 Task: Plan a trip to San Vicente, Philippines from 9th December, 2023 to 16th December, 2023 for 2 adults, 1 child.2 bedrooms having 2 beds and 1 bathroom. Property type can be flat. Look for 3 properties as per requirement.
Action: Mouse moved to (472, 101)
Screenshot: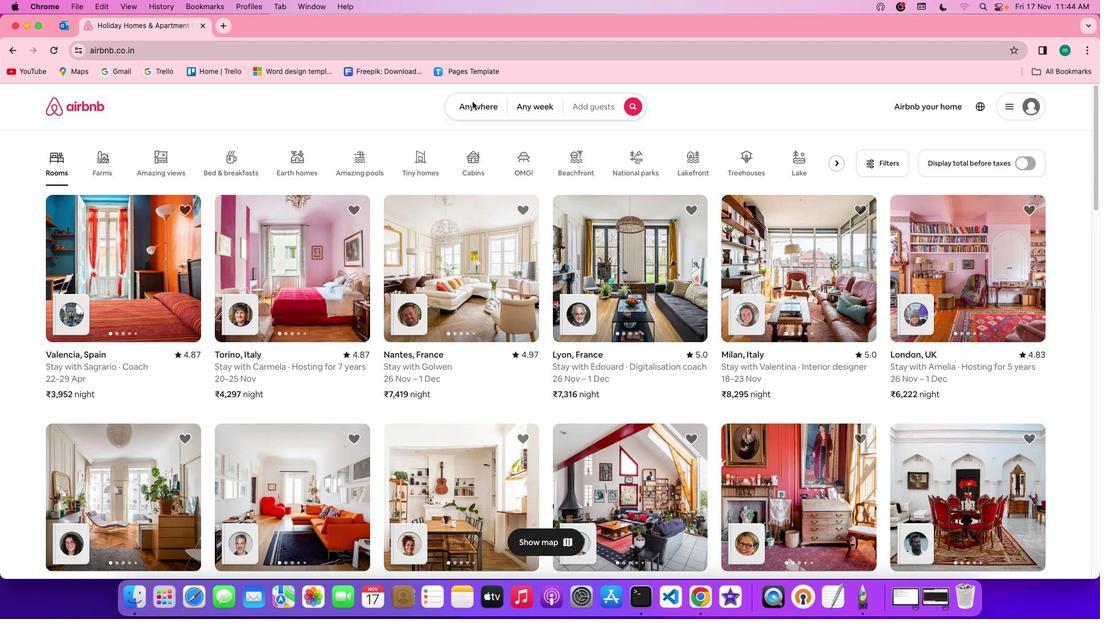 
Action: Mouse pressed left at (472, 101)
Screenshot: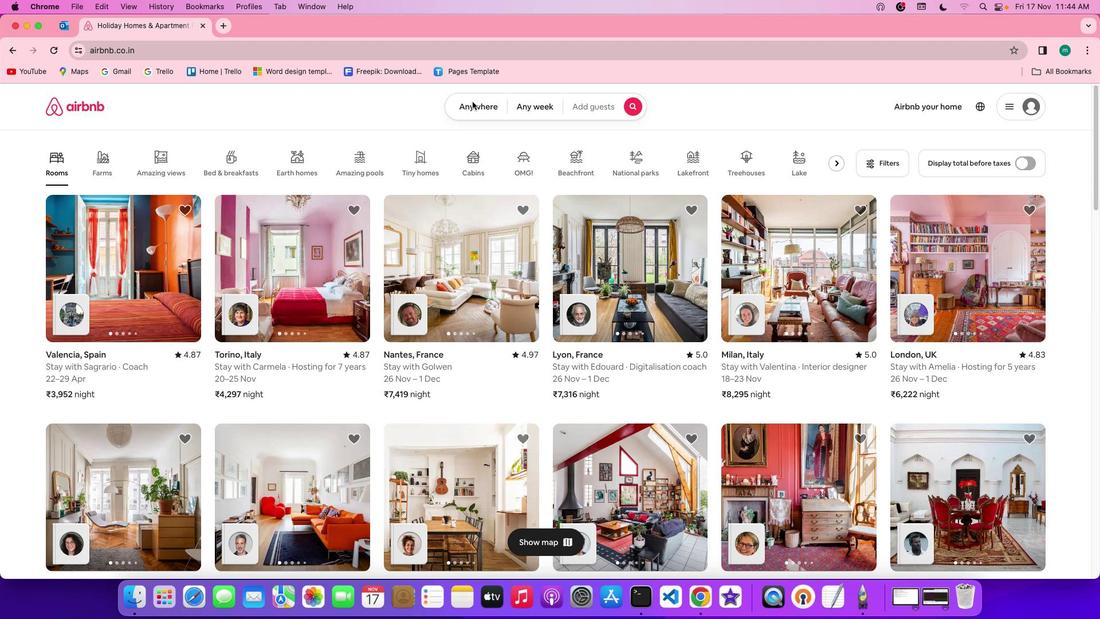 
Action: Mouse pressed left at (472, 101)
Screenshot: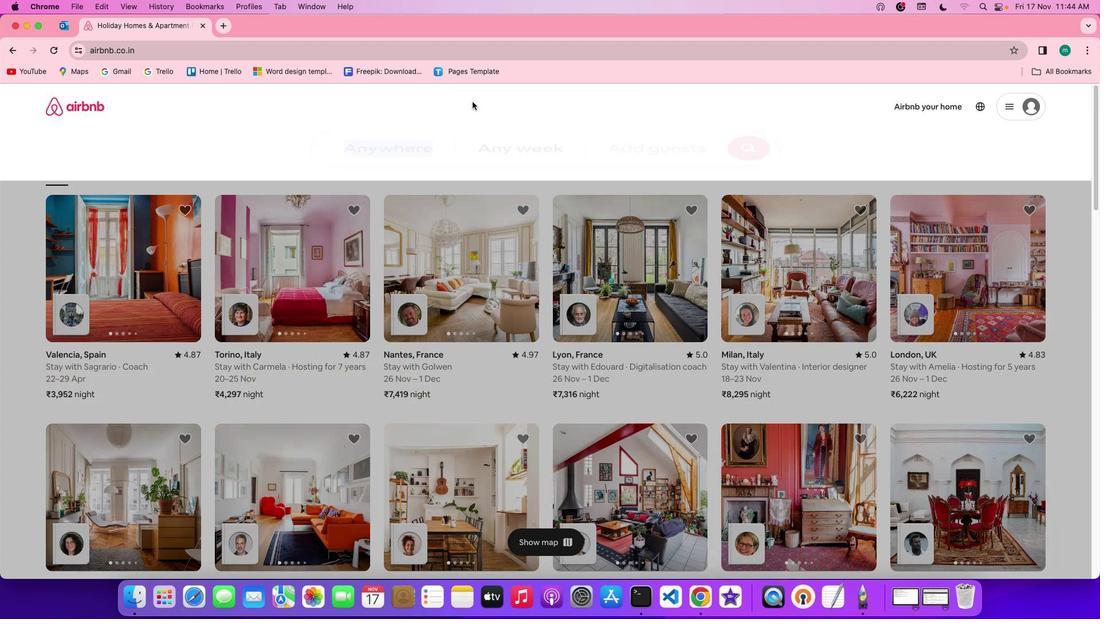 
Action: Mouse moved to (417, 153)
Screenshot: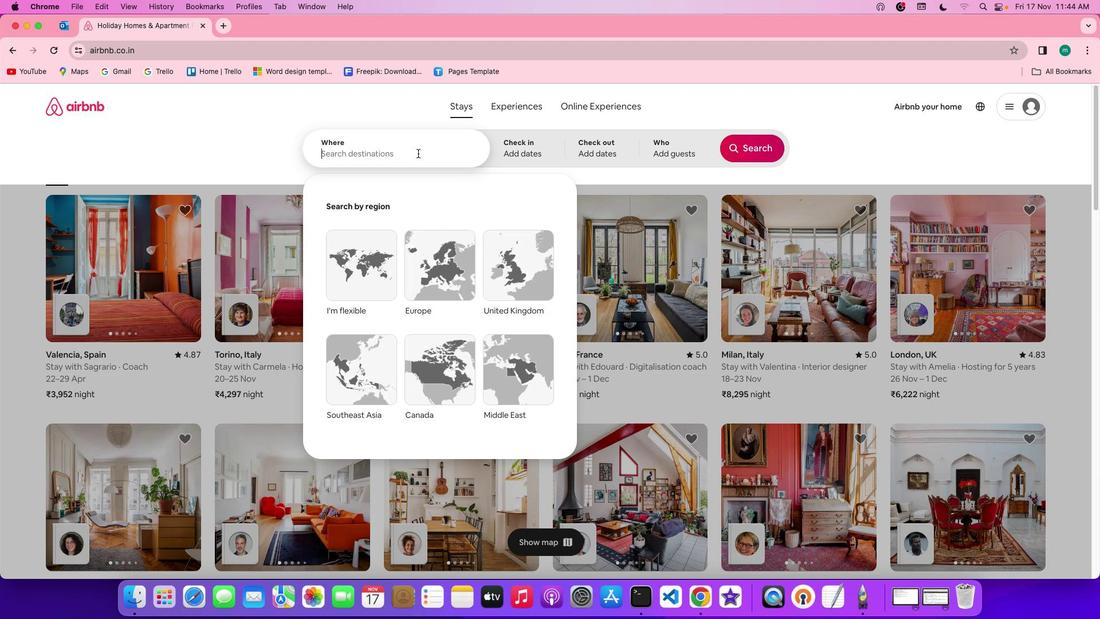 
Action: Mouse pressed left at (417, 153)
Screenshot: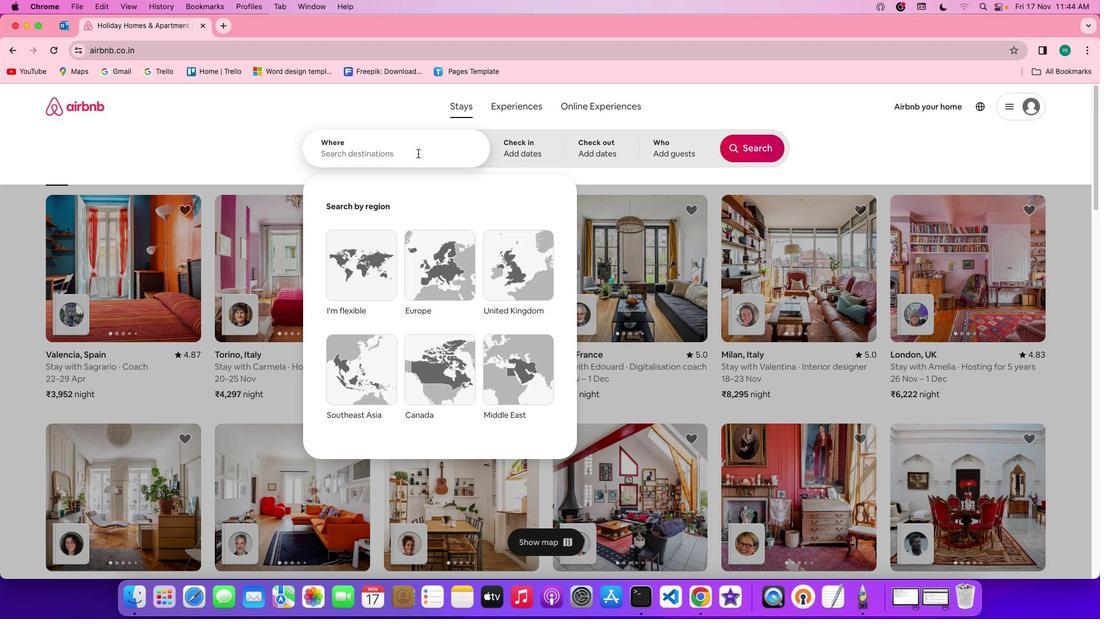
Action: Mouse moved to (419, 153)
Screenshot: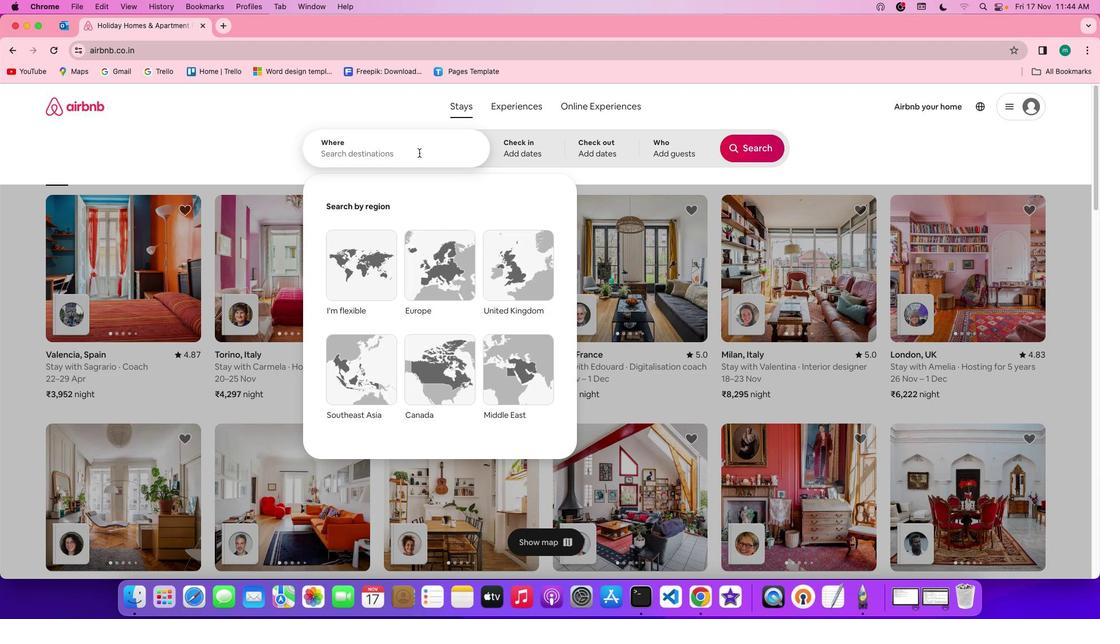 
Action: Key pressed Key.shift'S''a''n'Key.spaceKey.shift
Screenshot: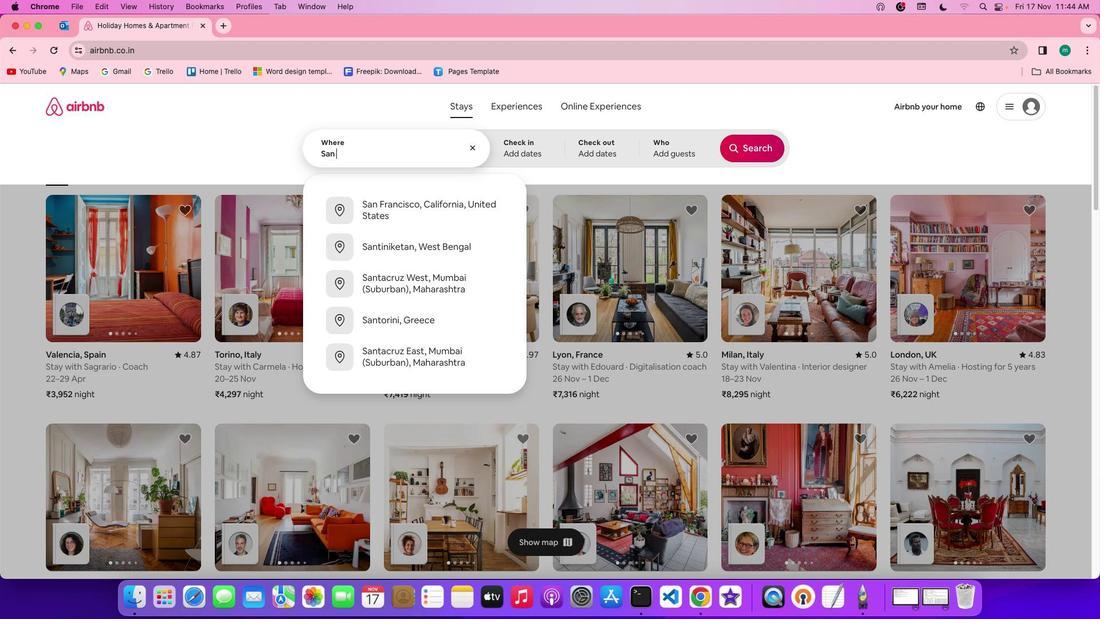 
Action: Mouse moved to (419, 153)
Screenshot: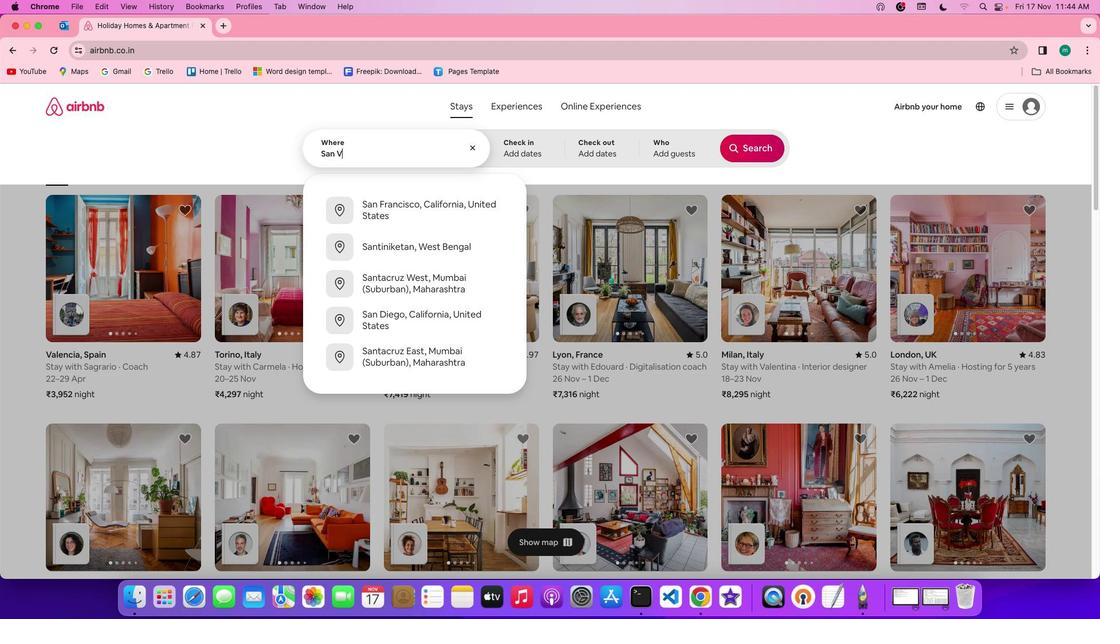 
Action: Key pressed 'V''i''c''e''n''t''e'','Key.spaceKey.shift'p''h''i''l''i''p''p''i''n''e''s'
Screenshot: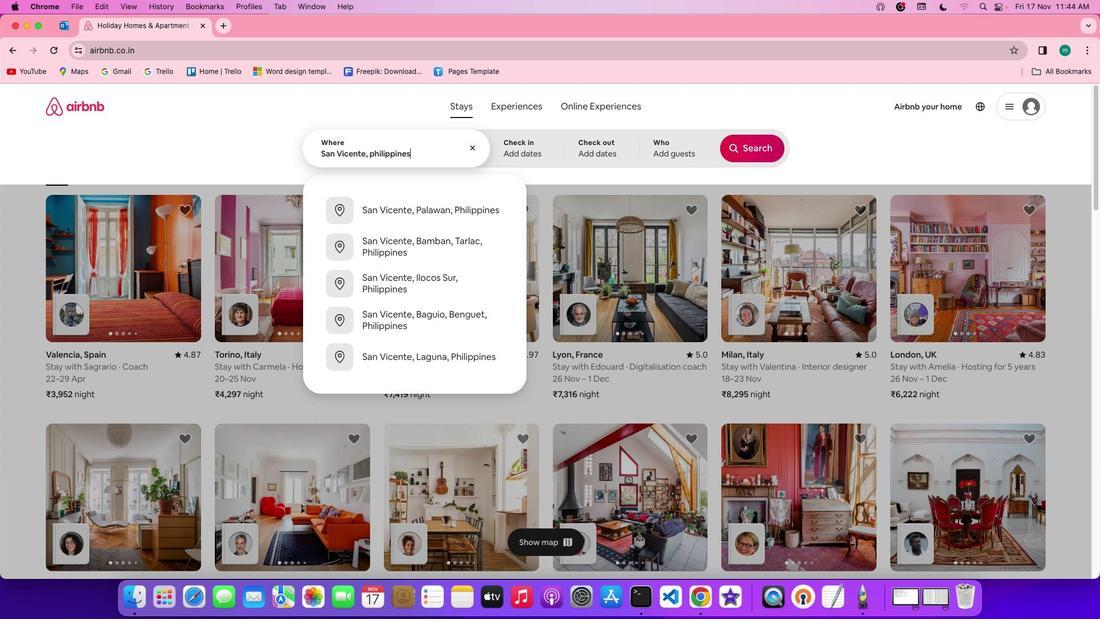 
Action: Mouse moved to (538, 145)
Screenshot: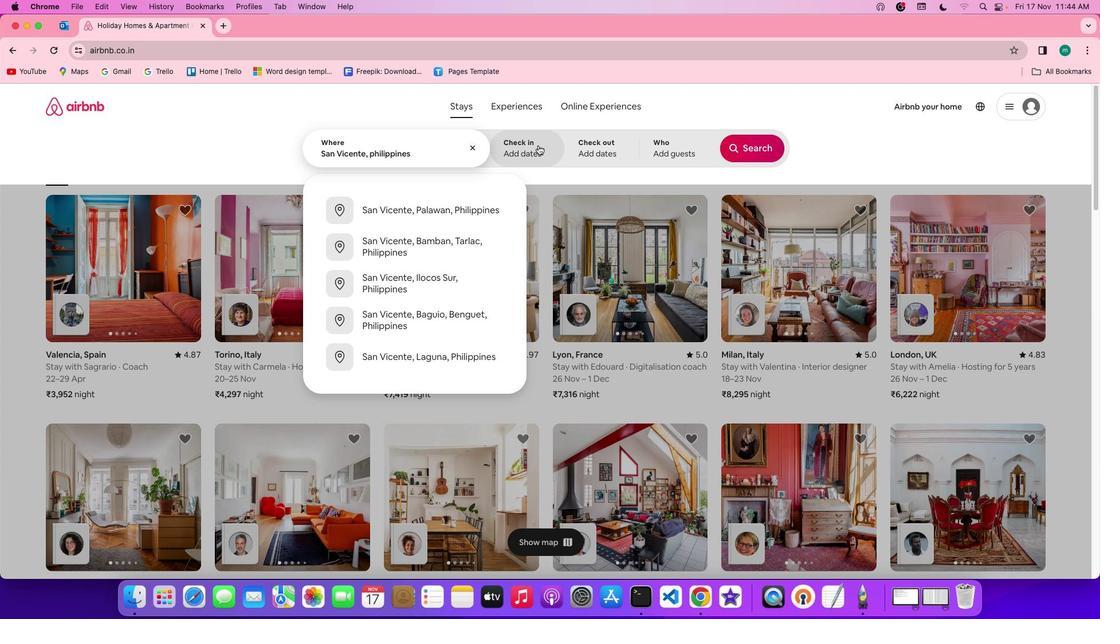 
Action: Mouse pressed left at (538, 145)
Screenshot: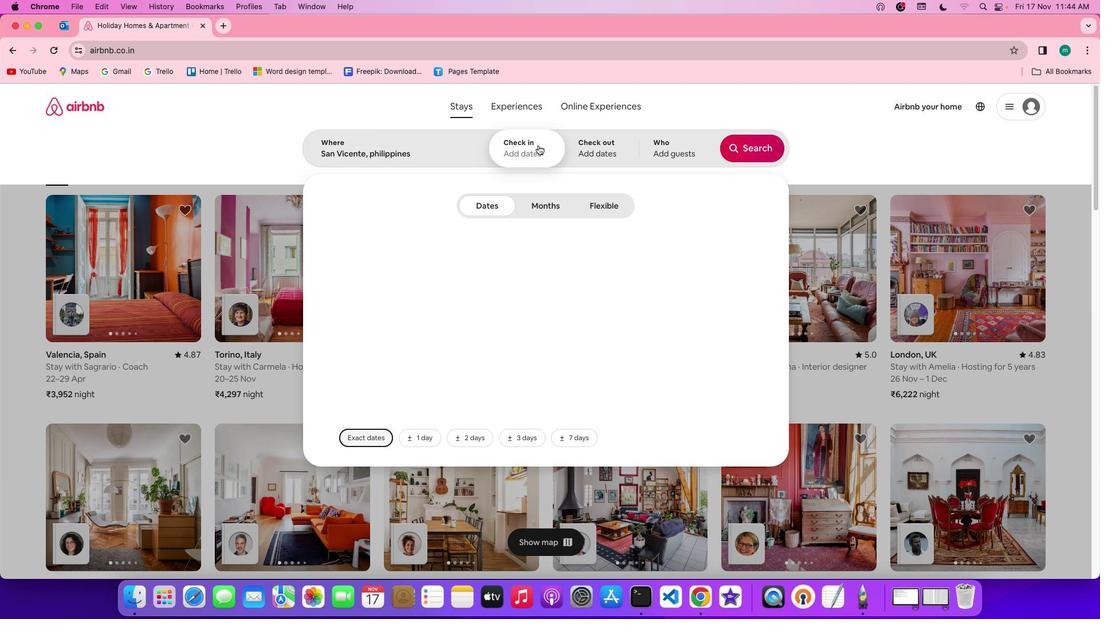 
Action: Mouse moved to (745, 322)
Screenshot: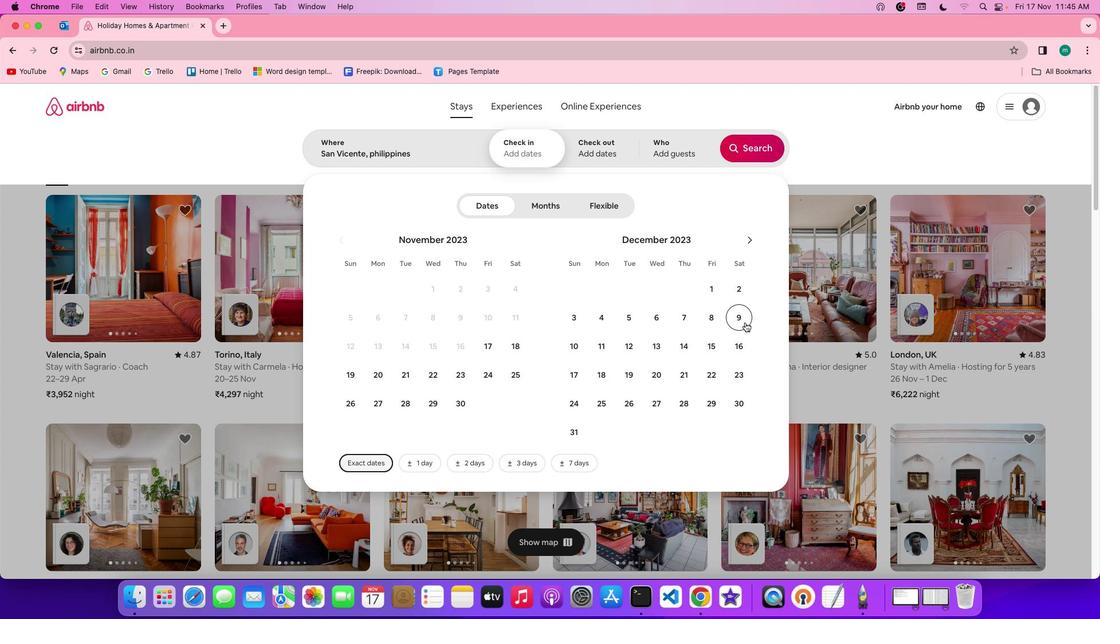 
Action: Mouse pressed left at (745, 322)
Screenshot: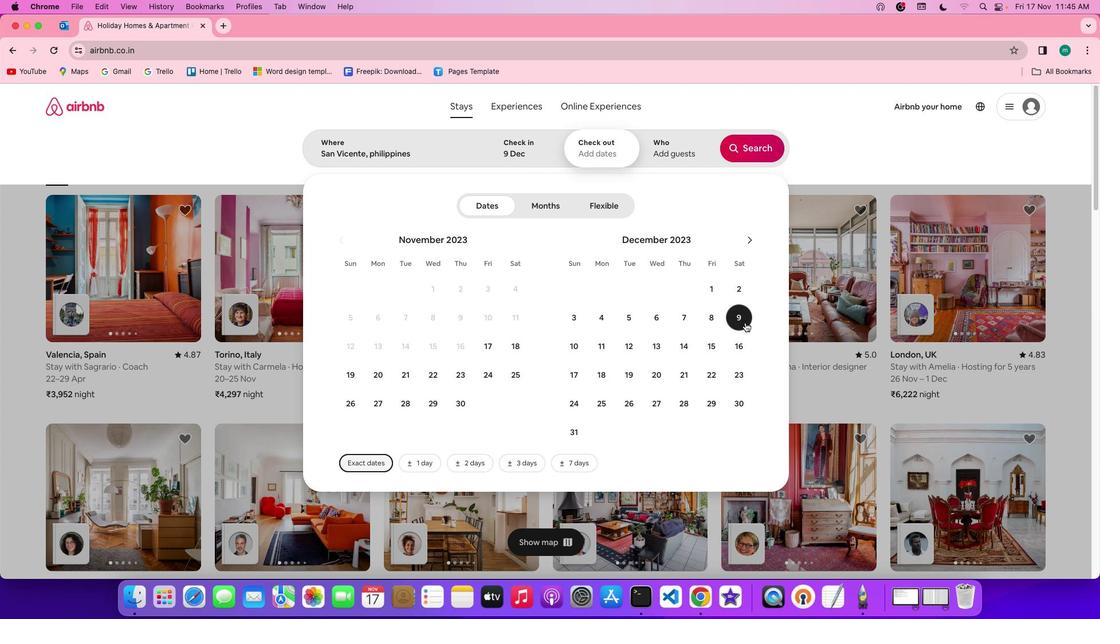 
Action: Mouse moved to (743, 345)
Screenshot: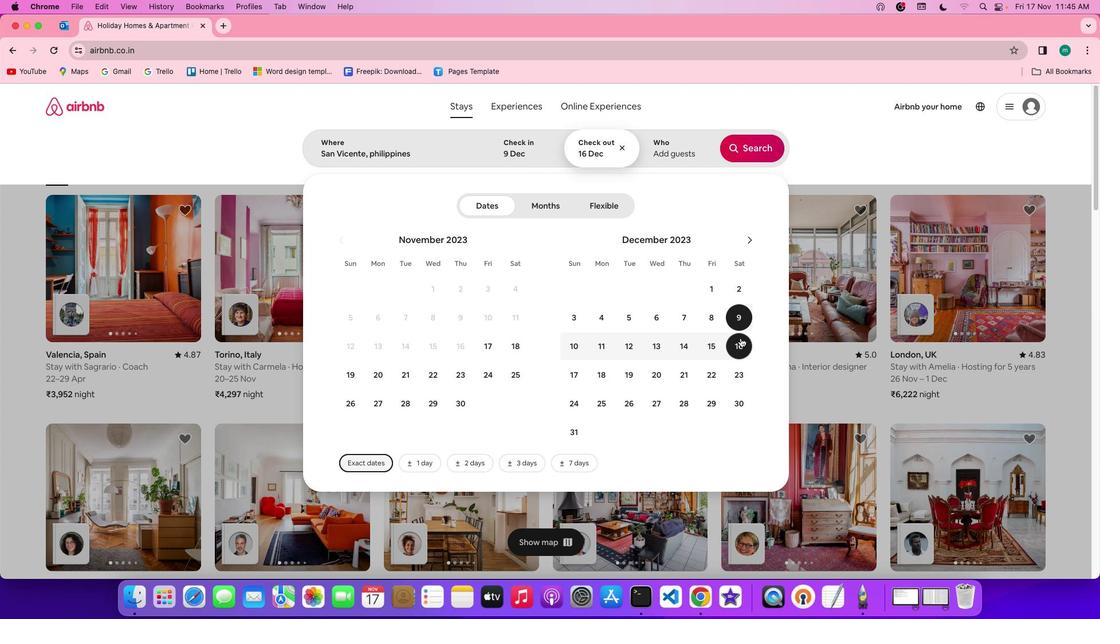 
Action: Mouse pressed left at (743, 345)
Screenshot: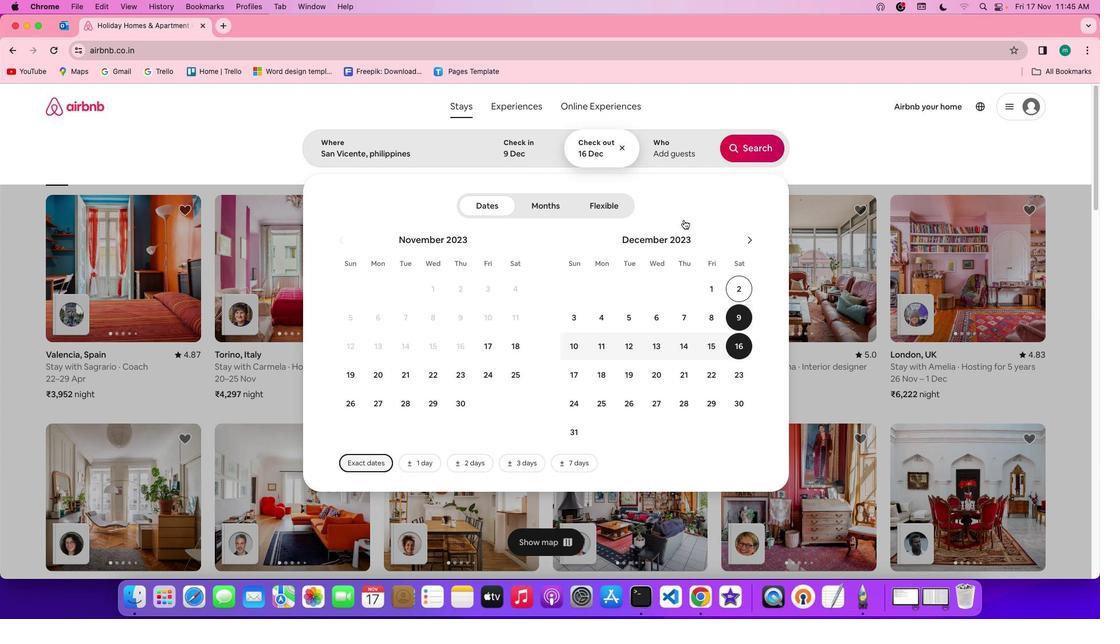 
Action: Mouse moved to (659, 142)
Screenshot: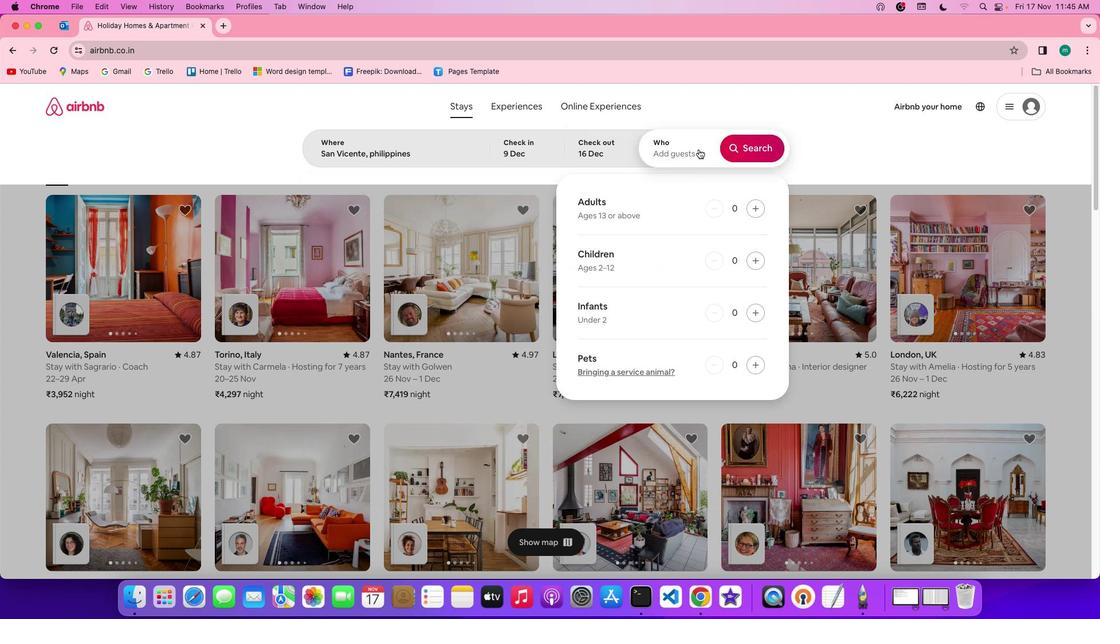 
Action: Mouse pressed left at (659, 142)
Screenshot: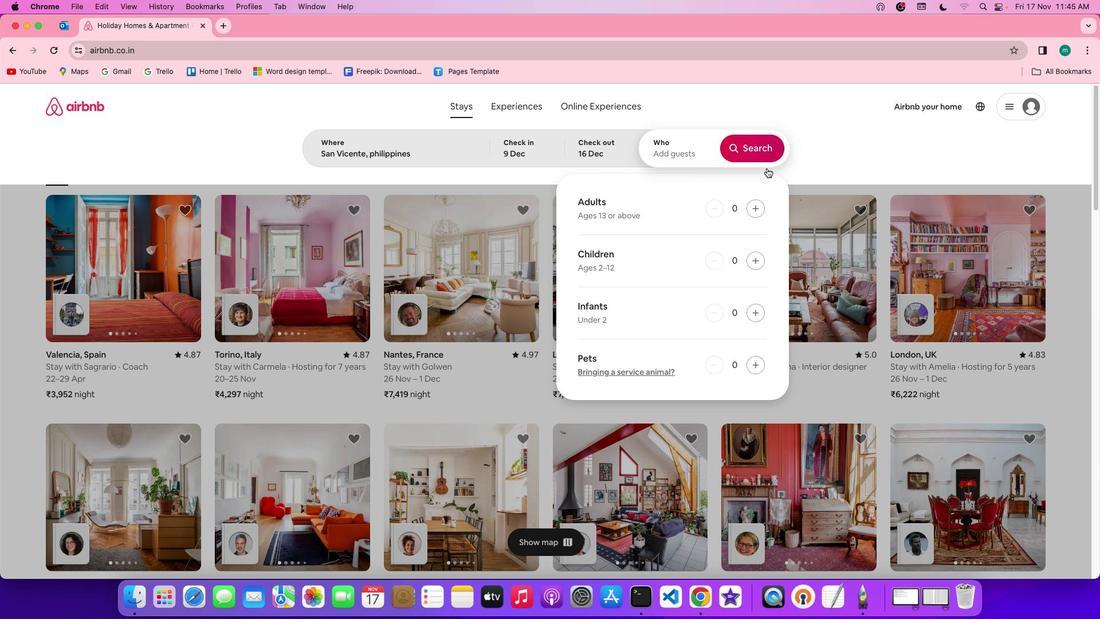 
Action: Mouse moved to (754, 206)
Screenshot: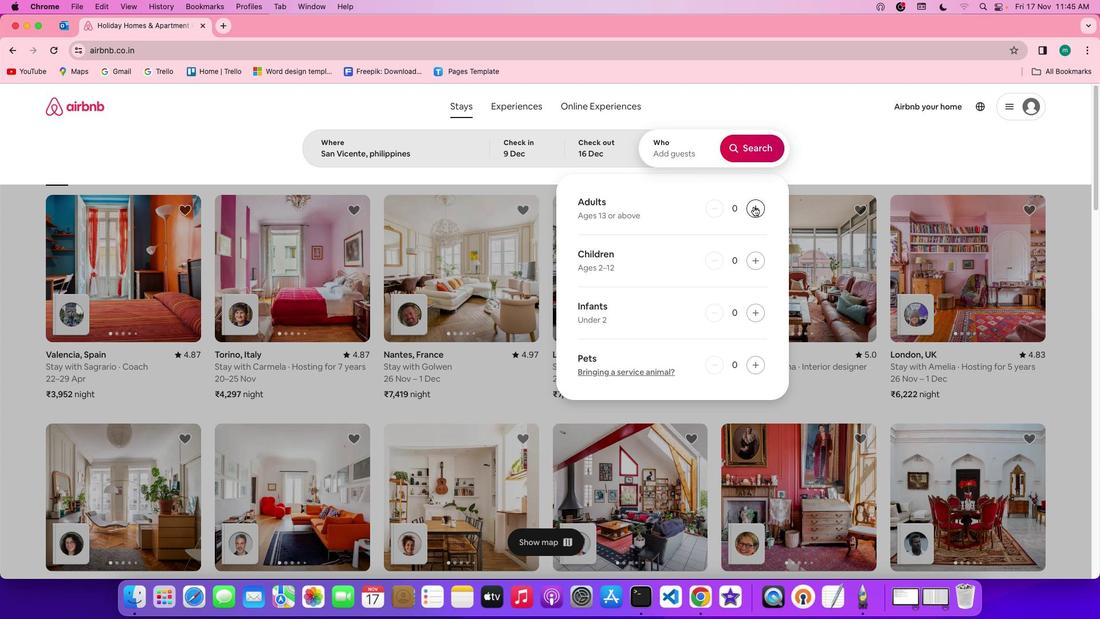 
Action: Mouse pressed left at (754, 206)
Screenshot: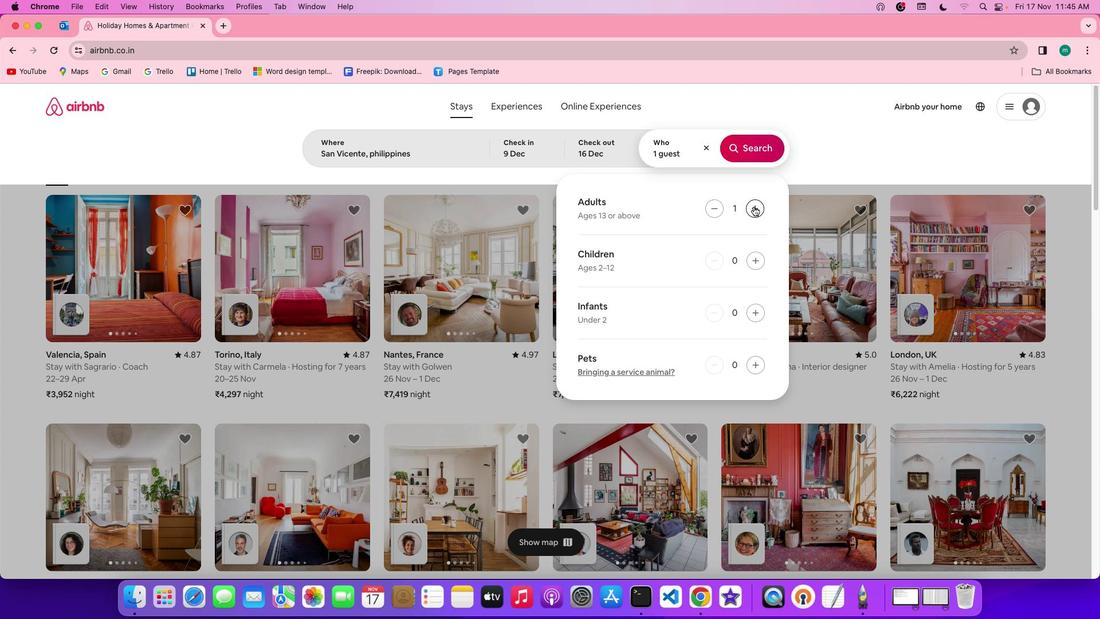 
Action: Mouse pressed left at (754, 206)
Screenshot: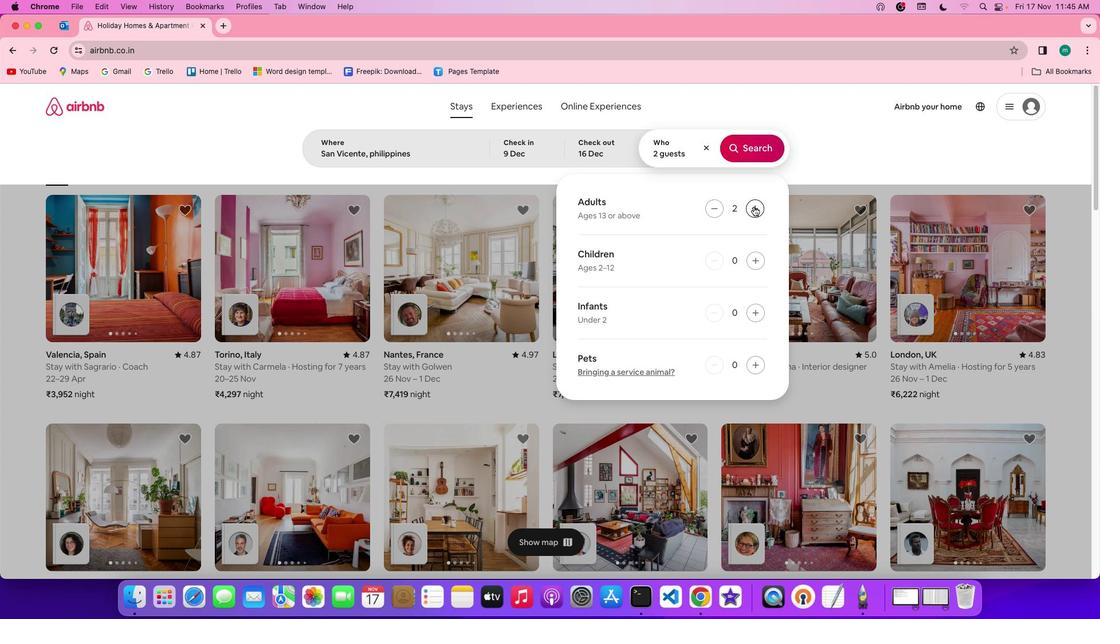 
Action: Mouse moved to (757, 264)
Screenshot: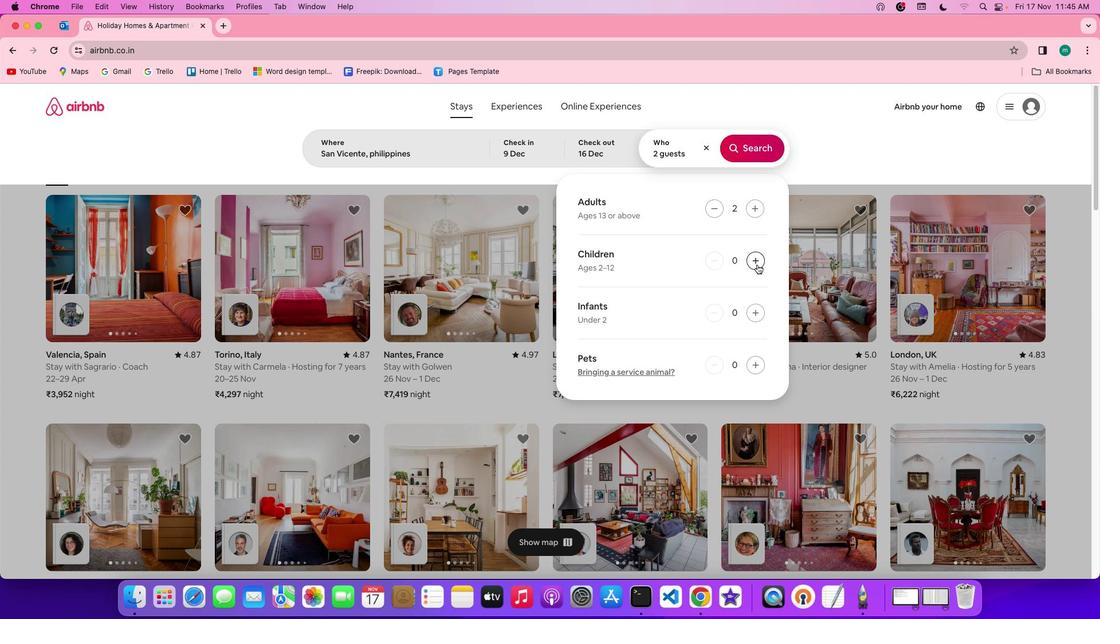 
Action: Mouse pressed left at (757, 264)
Screenshot: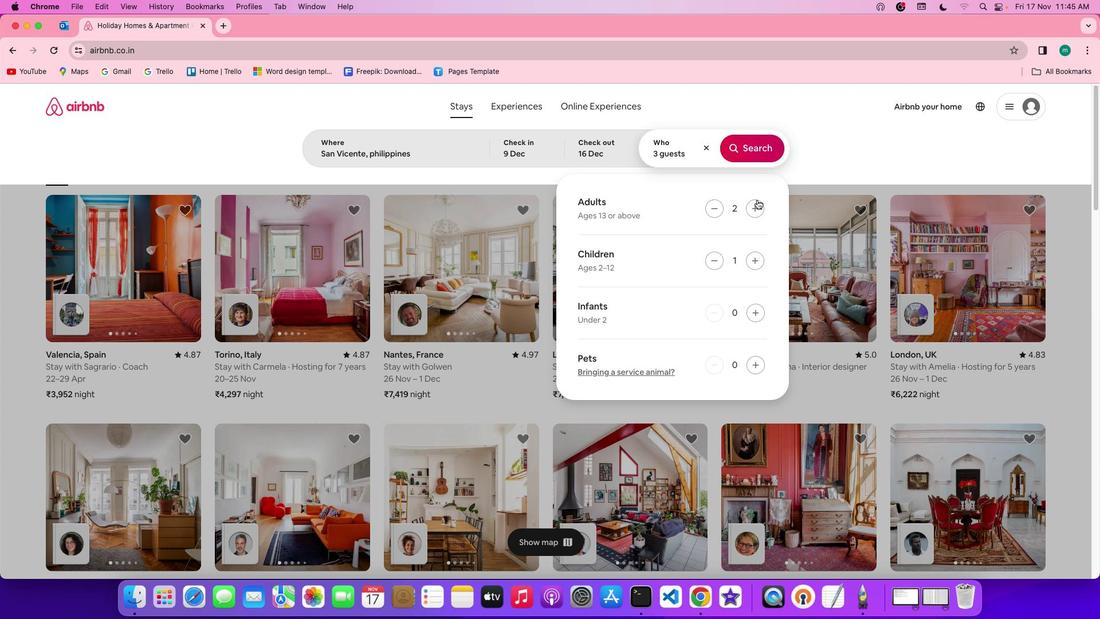 
Action: Mouse moved to (752, 148)
Screenshot: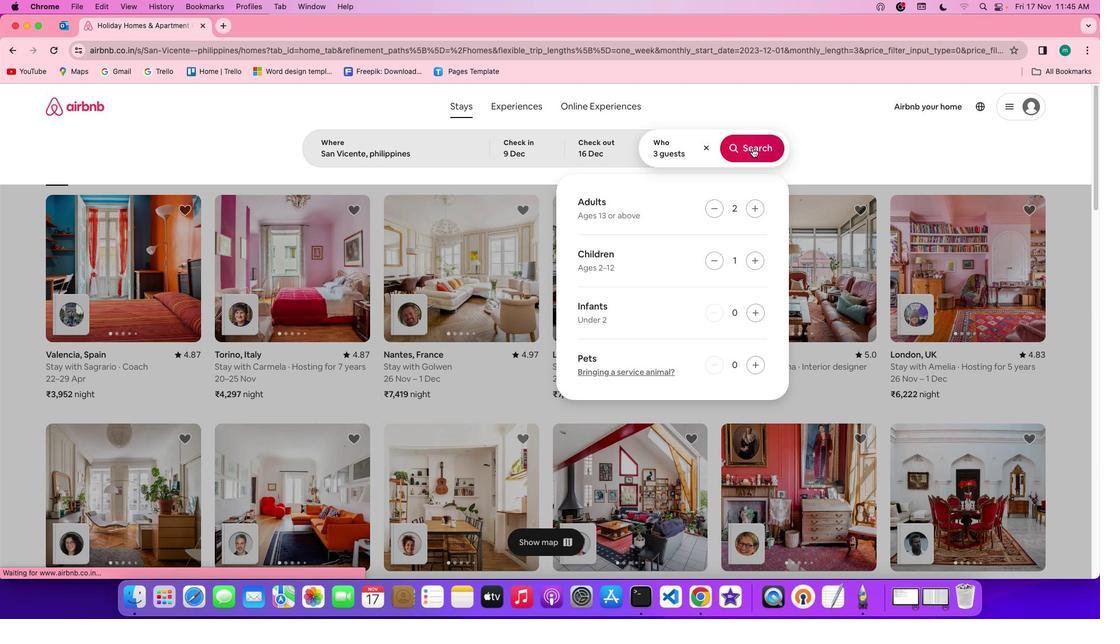 
Action: Mouse pressed left at (752, 148)
Screenshot: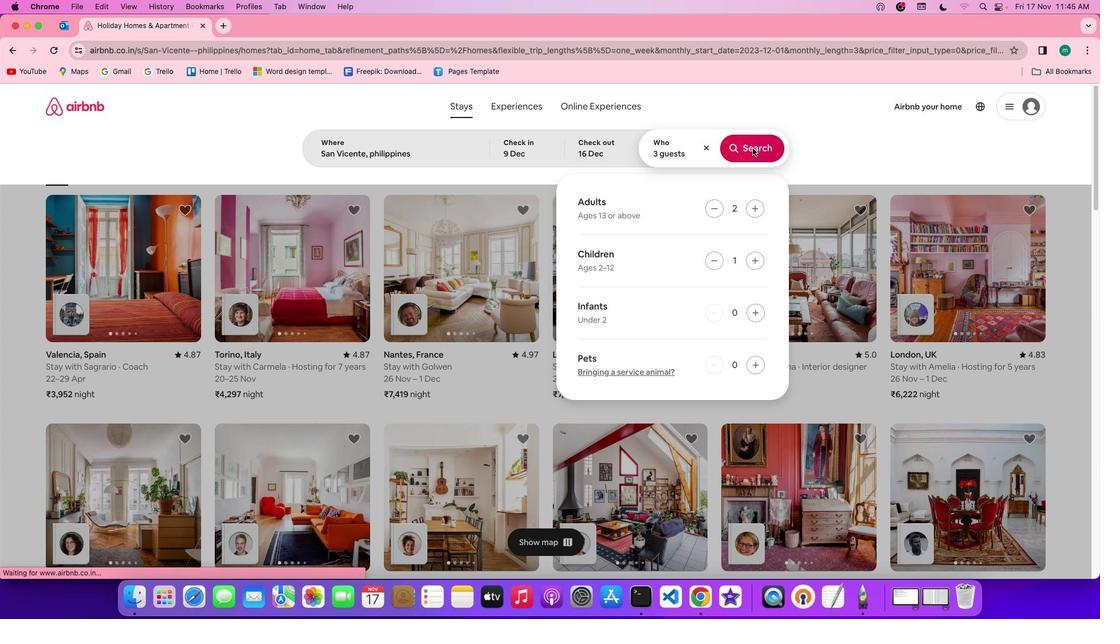 
Action: Mouse moved to (915, 154)
Screenshot: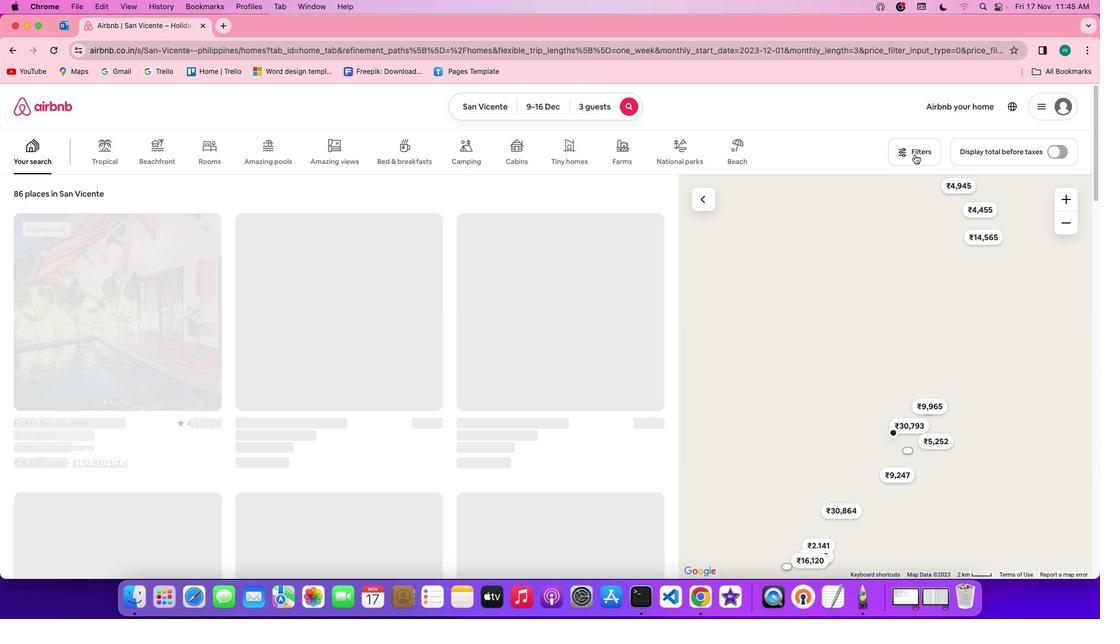 
Action: Mouse pressed left at (915, 154)
Screenshot: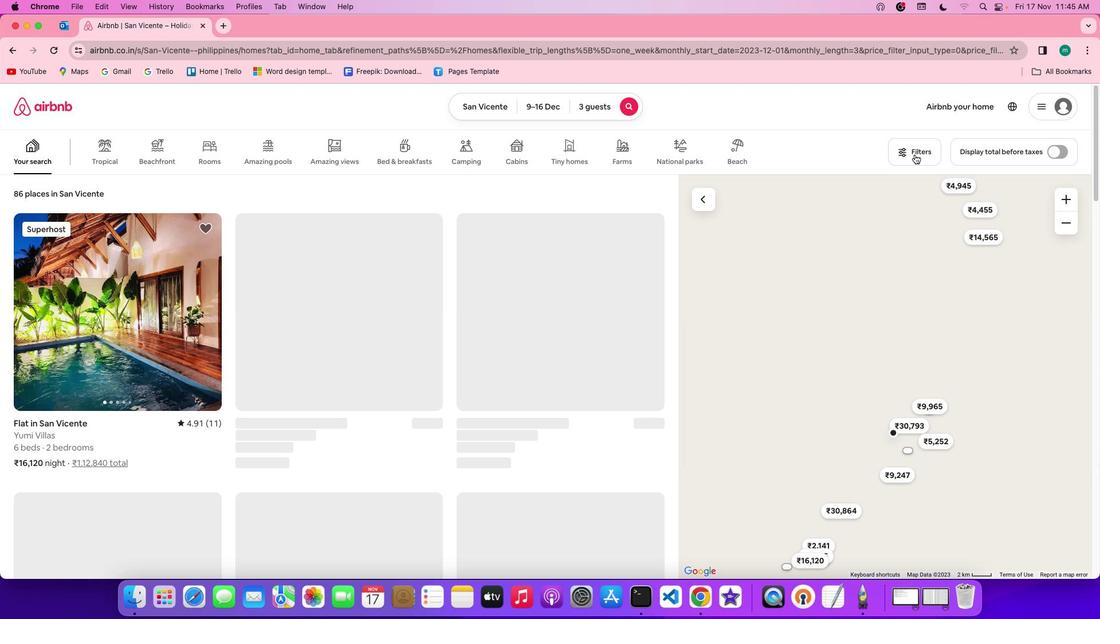 
Action: Mouse moved to (578, 278)
Screenshot: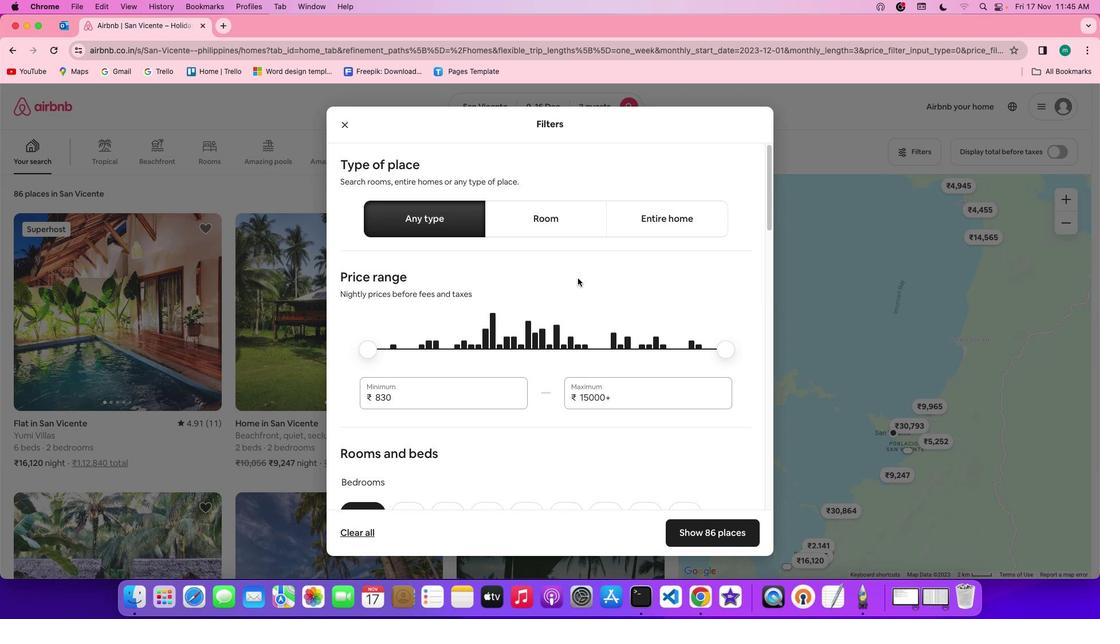 
Action: Mouse scrolled (578, 278) with delta (0, 0)
Screenshot: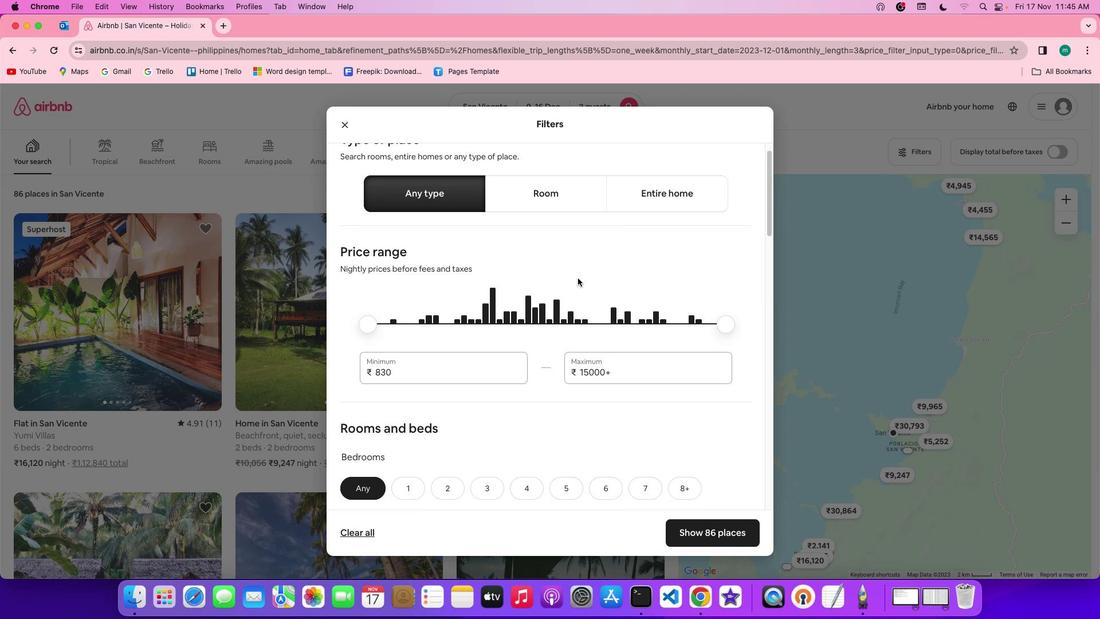 
Action: Mouse scrolled (578, 278) with delta (0, 0)
Screenshot: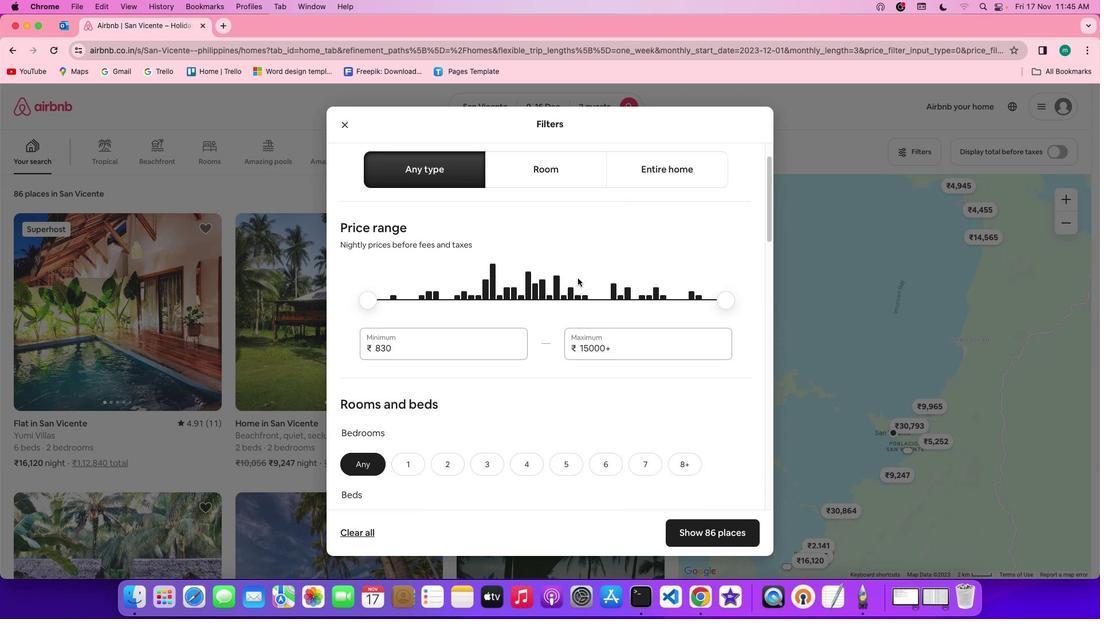 
Action: Mouse scrolled (578, 278) with delta (0, 0)
Screenshot: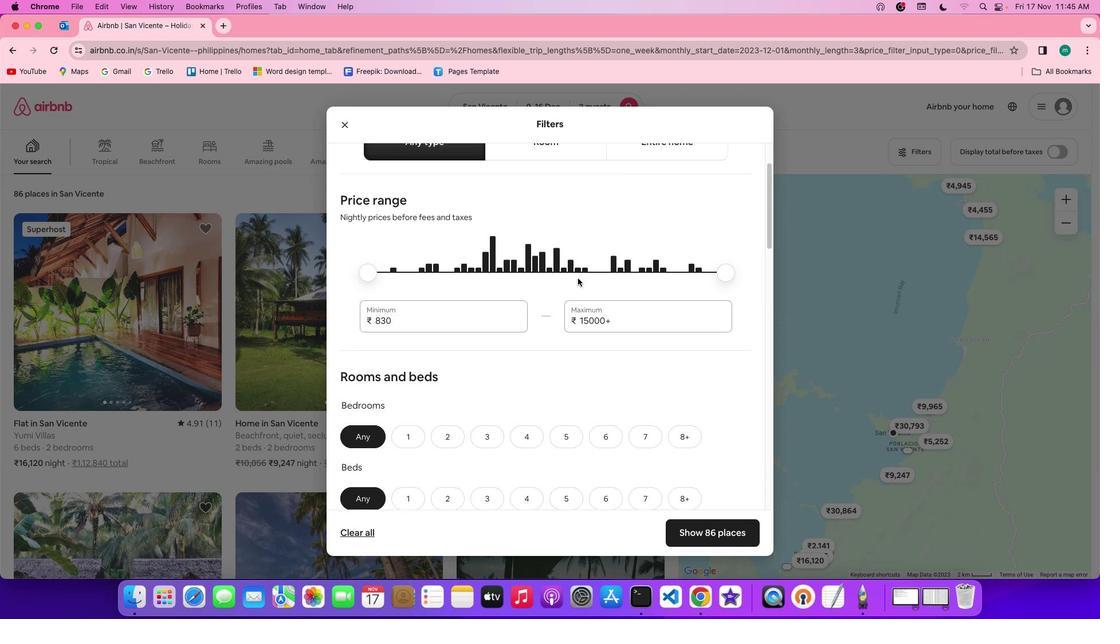 
Action: Mouse scrolled (578, 278) with delta (0, 0)
Screenshot: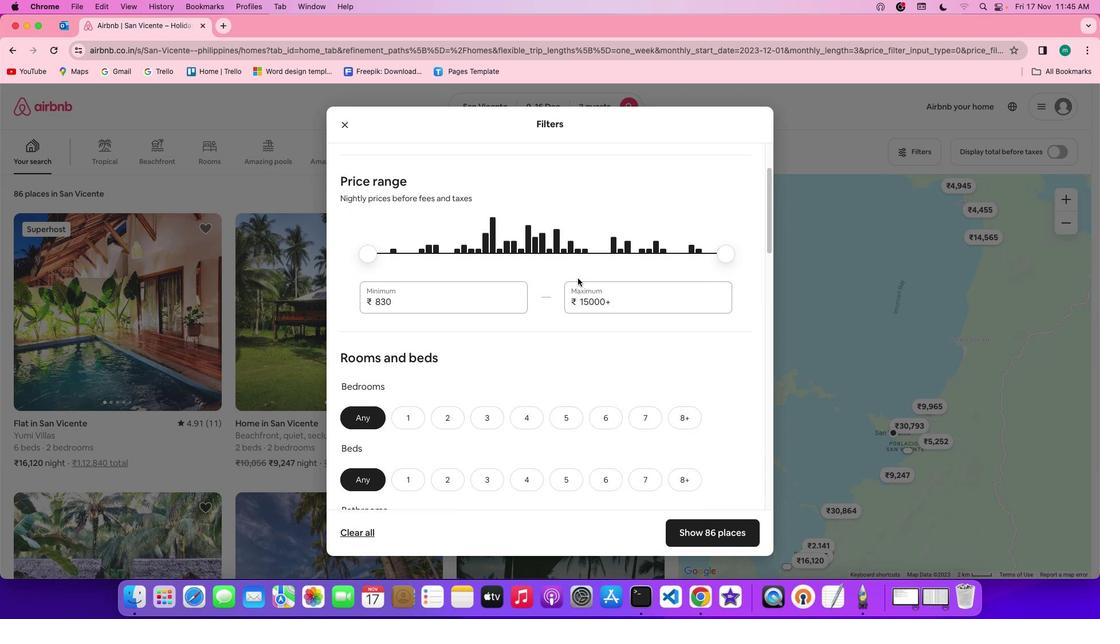 
Action: Mouse scrolled (578, 278) with delta (0, 0)
Screenshot: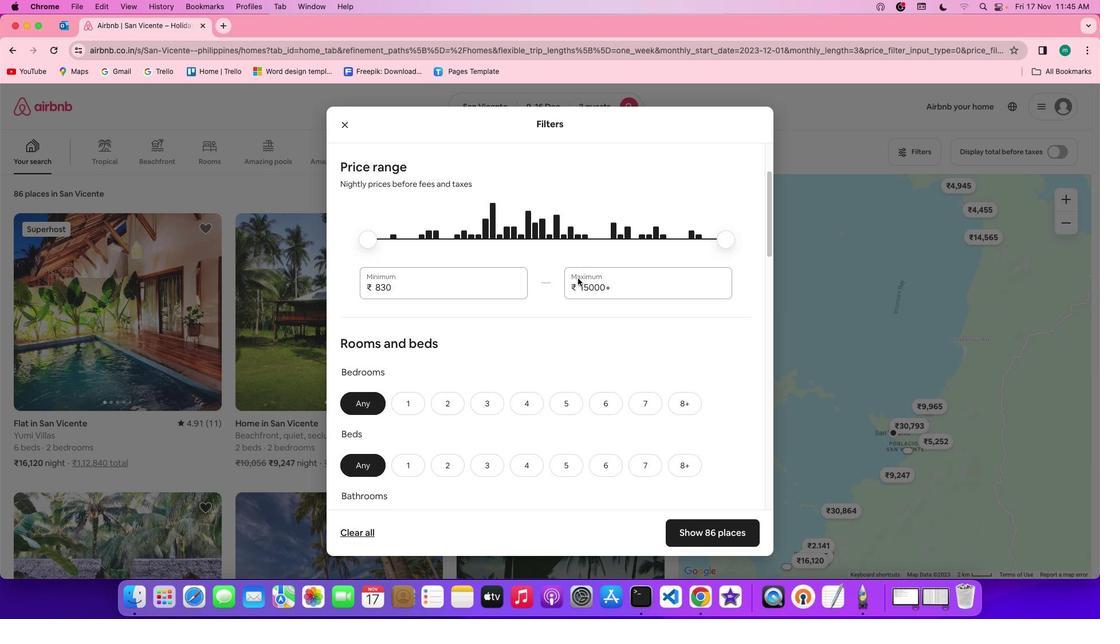
Action: Mouse scrolled (578, 278) with delta (0, 0)
Screenshot: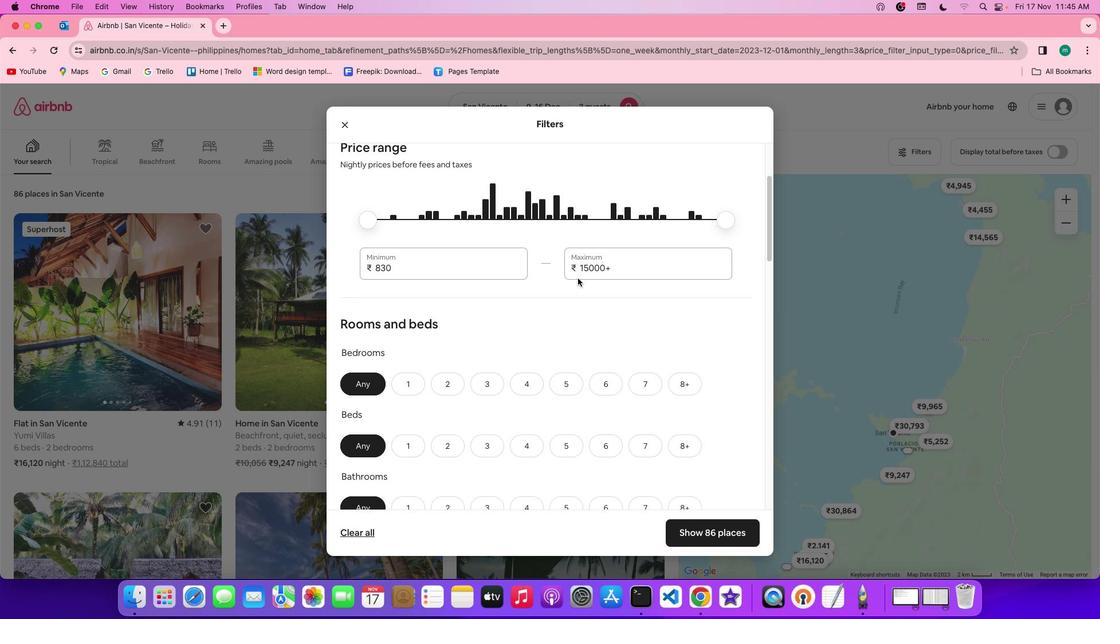 
Action: Mouse scrolled (578, 278) with delta (0, 0)
Screenshot: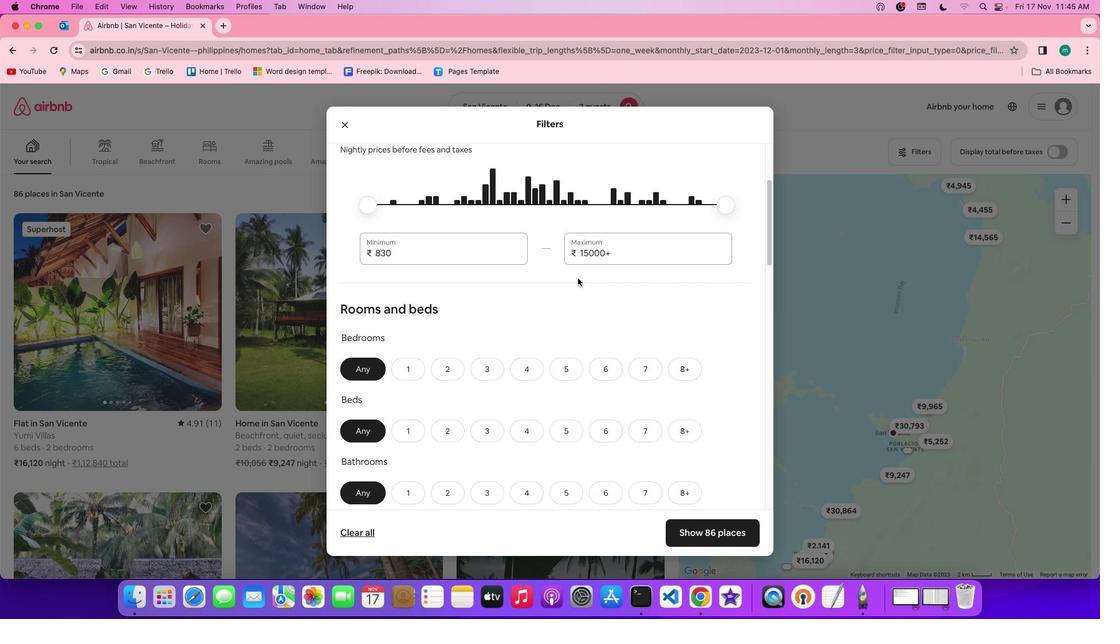 
Action: Mouse scrolled (578, 278) with delta (0, 0)
Screenshot: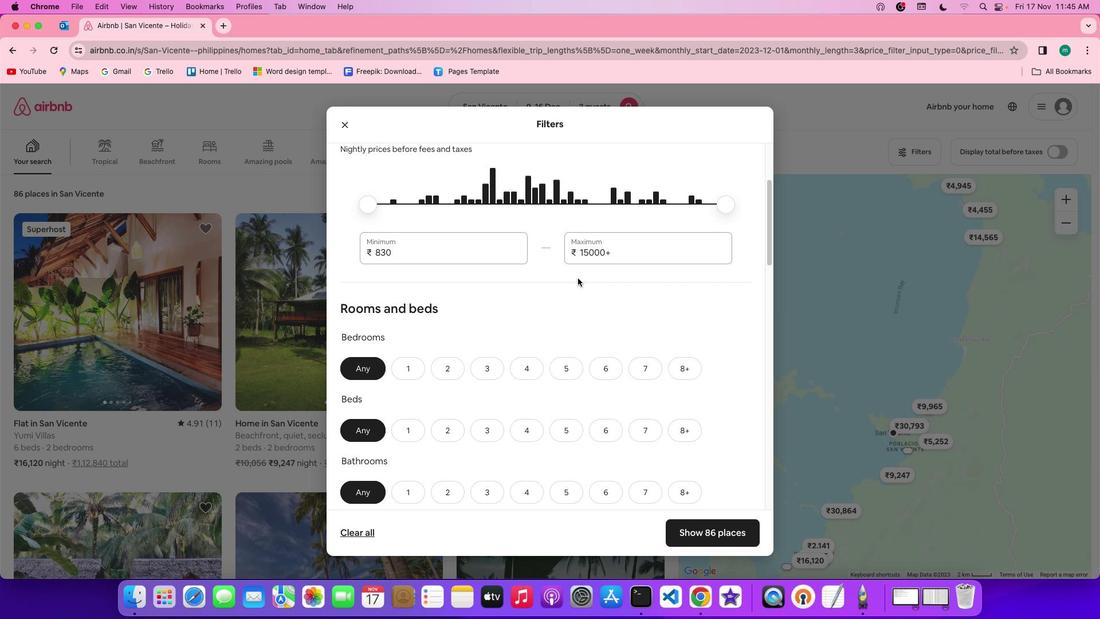 
Action: Mouse scrolled (578, 278) with delta (0, 0)
Screenshot: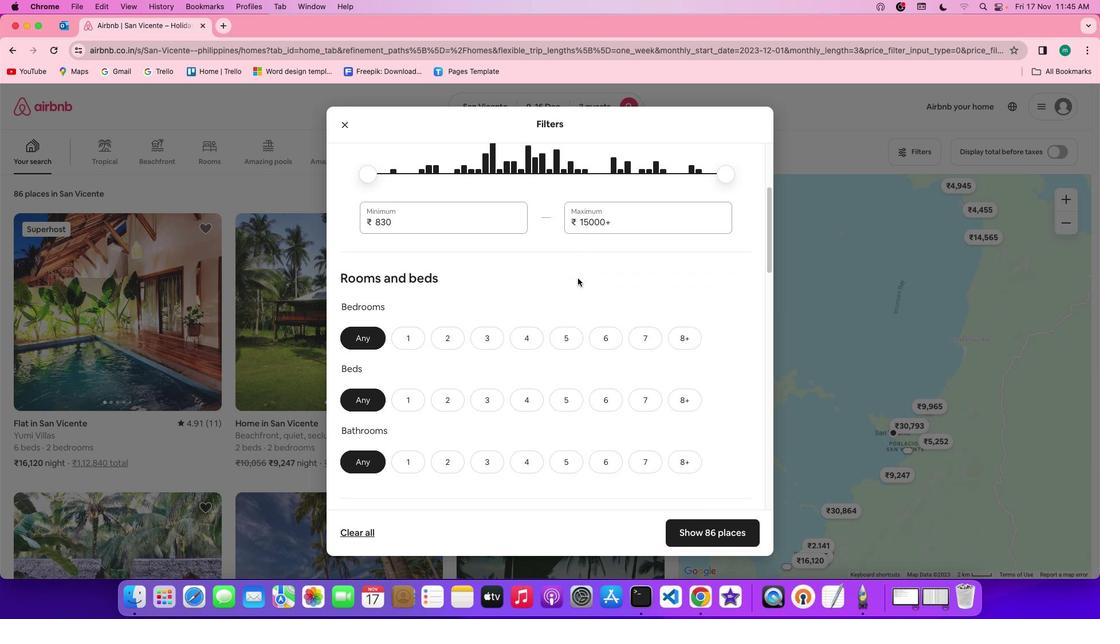 
Action: Mouse scrolled (578, 278) with delta (0, 0)
Screenshot: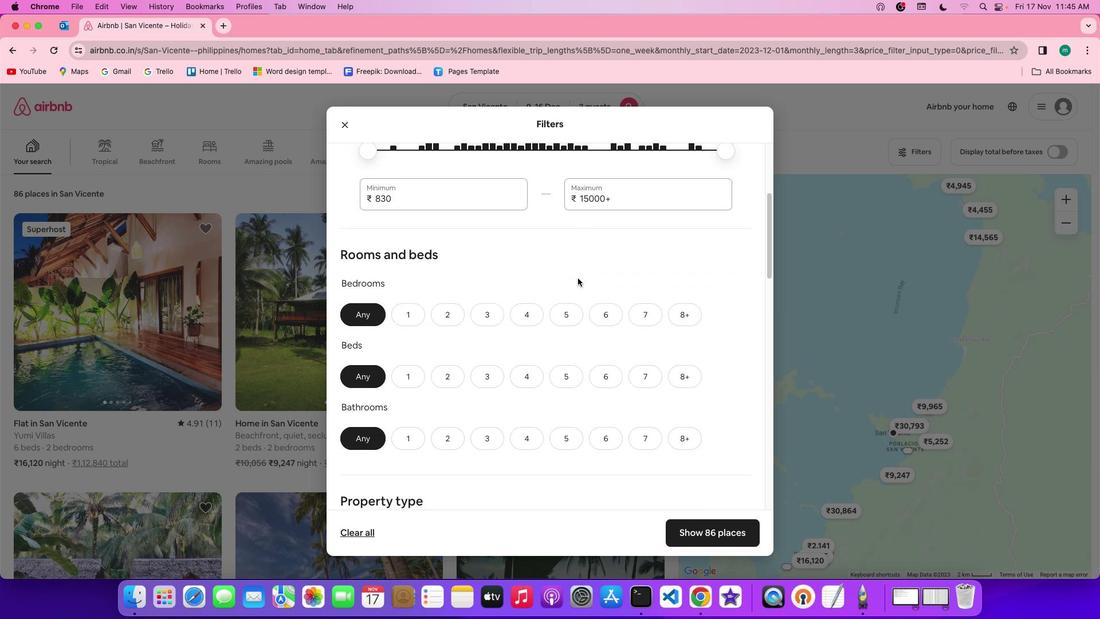 
Action: Mouse scrolled (578, 278) with delta (0, 0)
Screenshot: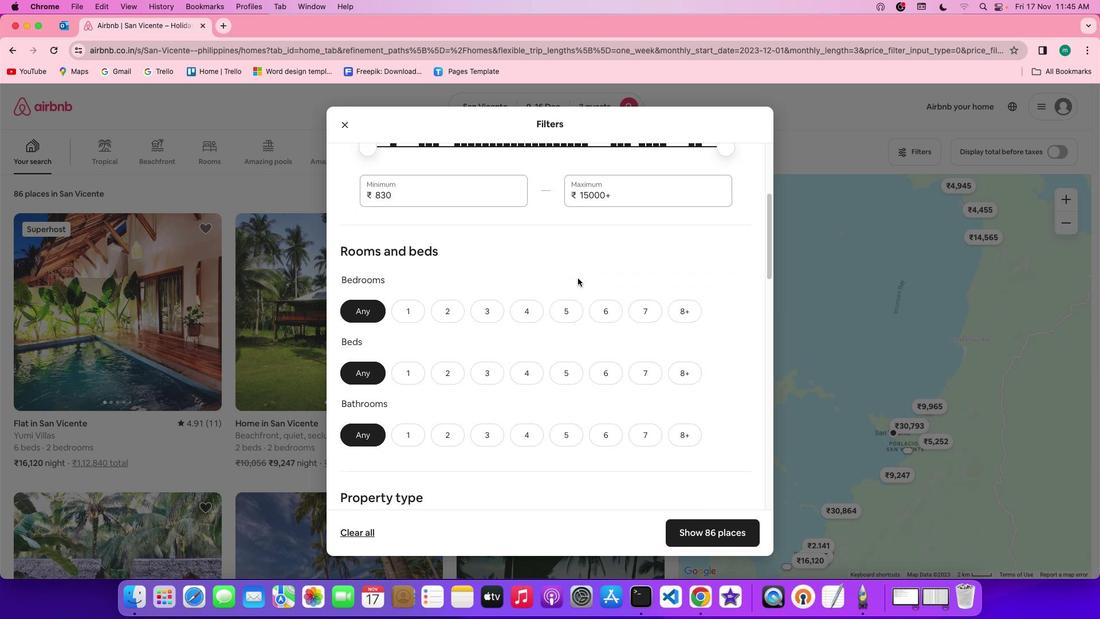 
Action: Mouse moved to (444, 311)
Screenshot: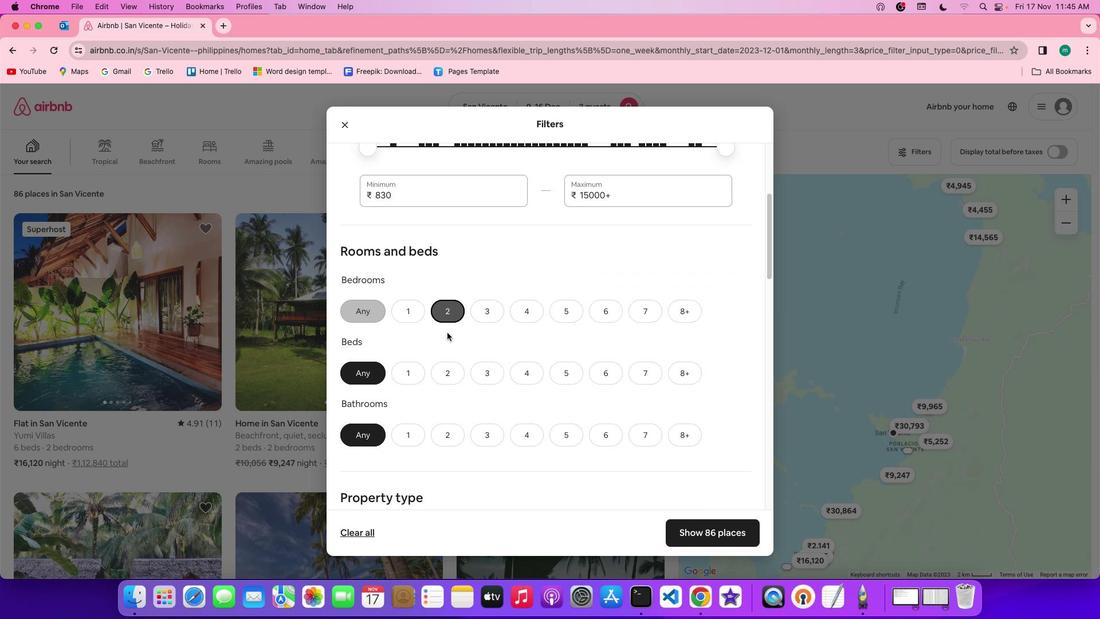 
Action: Mouse pressed left at (444, 311)
Screenshot: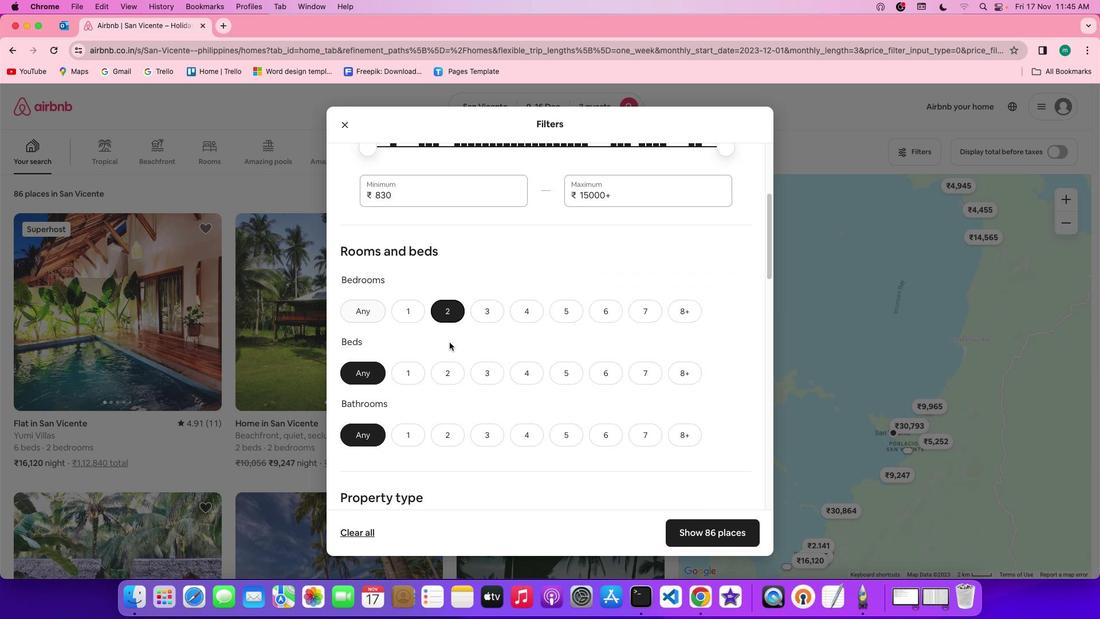 
Action: Mouse moved to (451, 363)
Screenshot: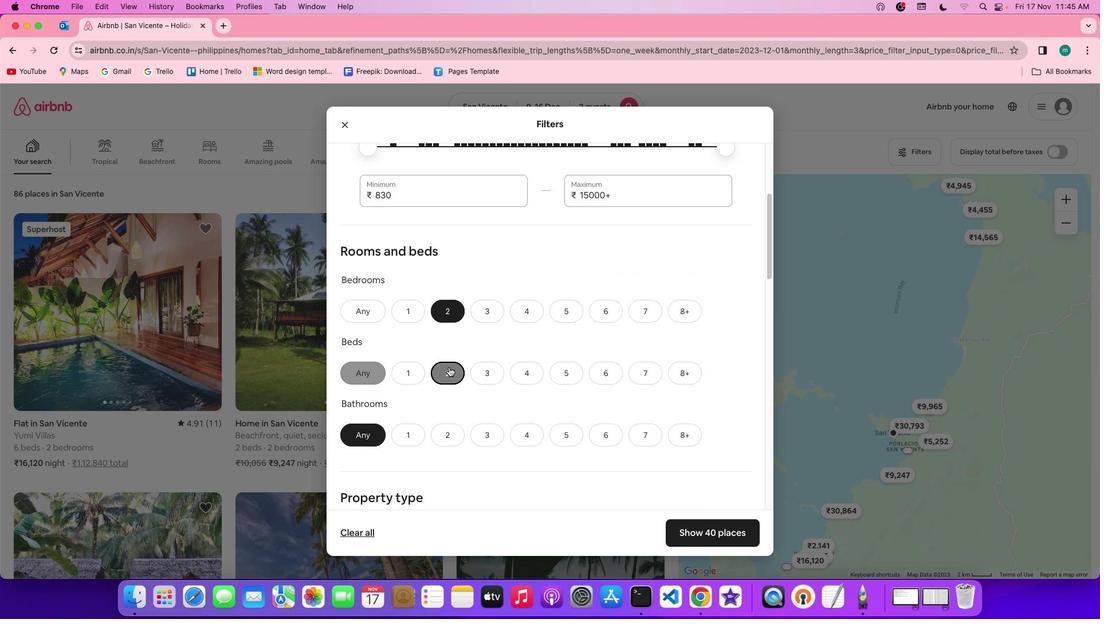 
Action: Mouse pressed left at (451, 363)
Screenshot: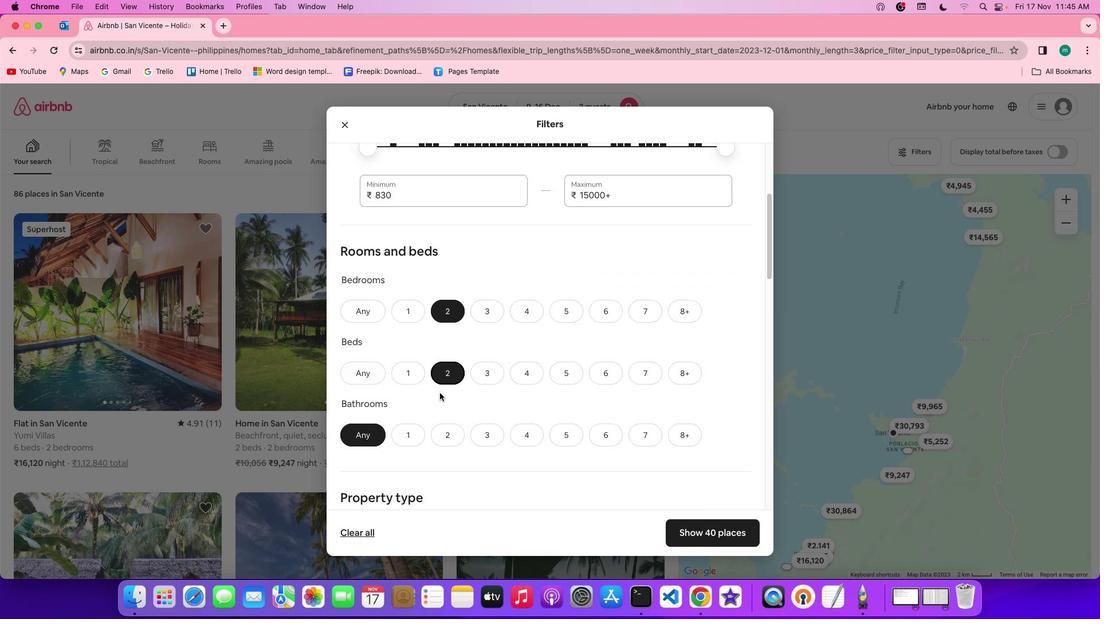 
Action: Mouse moved to (413, 431)
Screenshot: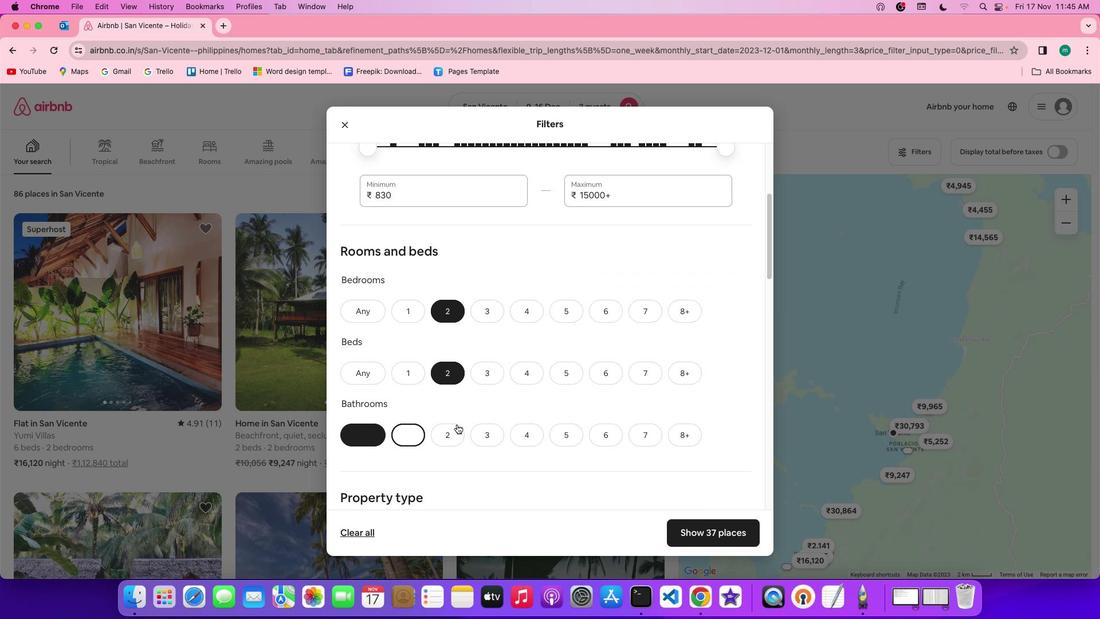 
Action: Mouse pressed left at (413, 431)
Screenshot: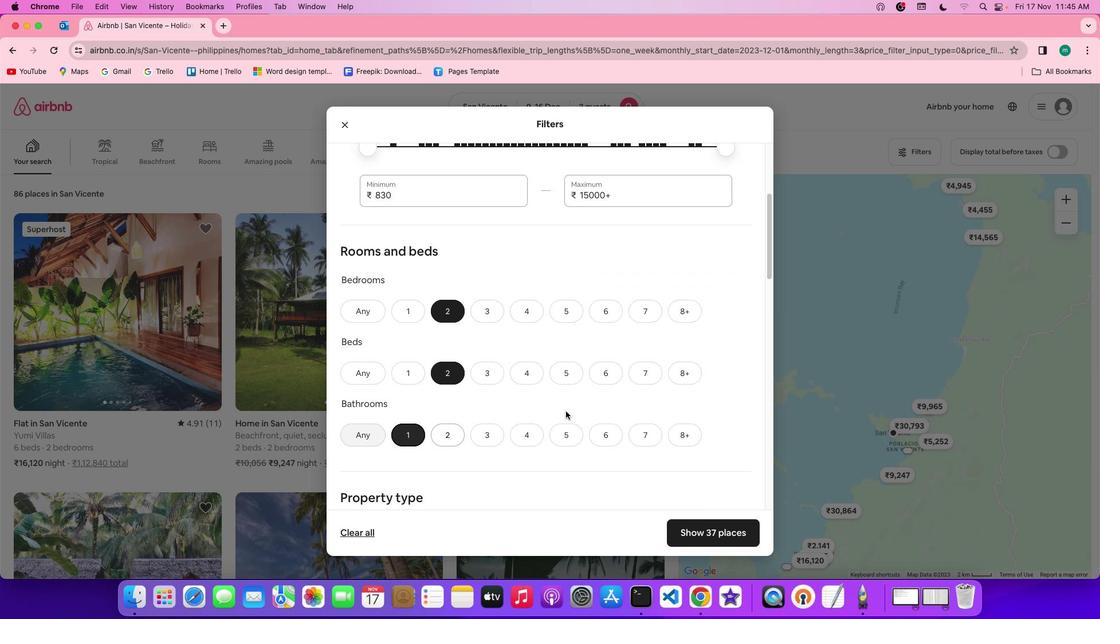 
Action: Mouse moved to (582, 401)
Screenshot: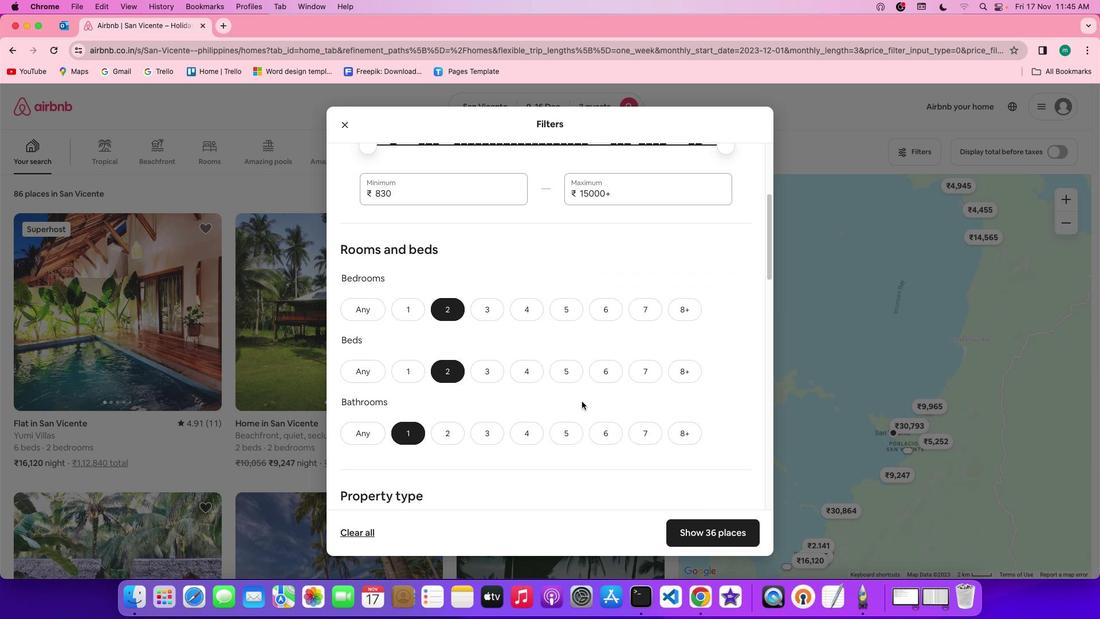 
Action: Mouse scrolled (582, 401) with delta (0, 0)
Screenshot: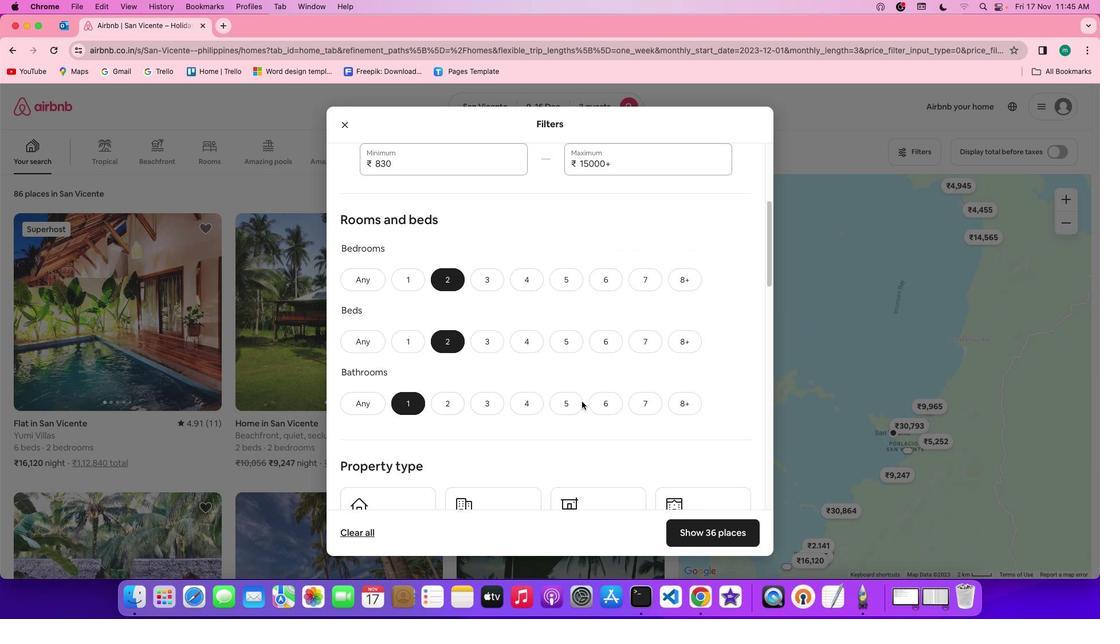 
Action: Mouse scrolled (582, 401) with delta (0, 0)
Screenshot: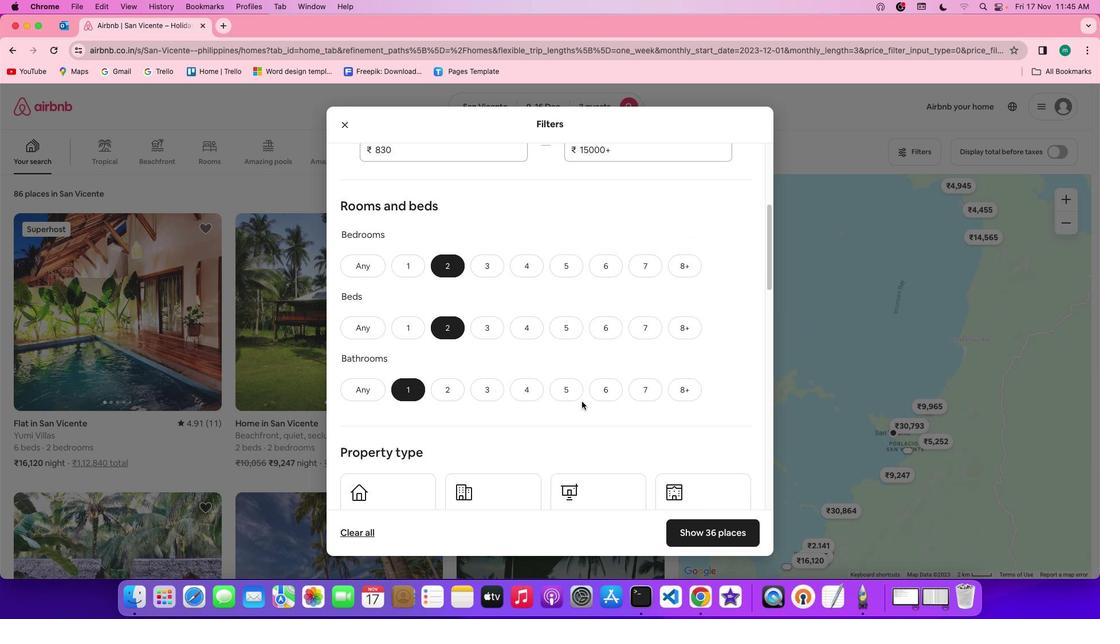 
Action: Mouse scrolled (582, 401) with delta (0, 0)
Screenshot: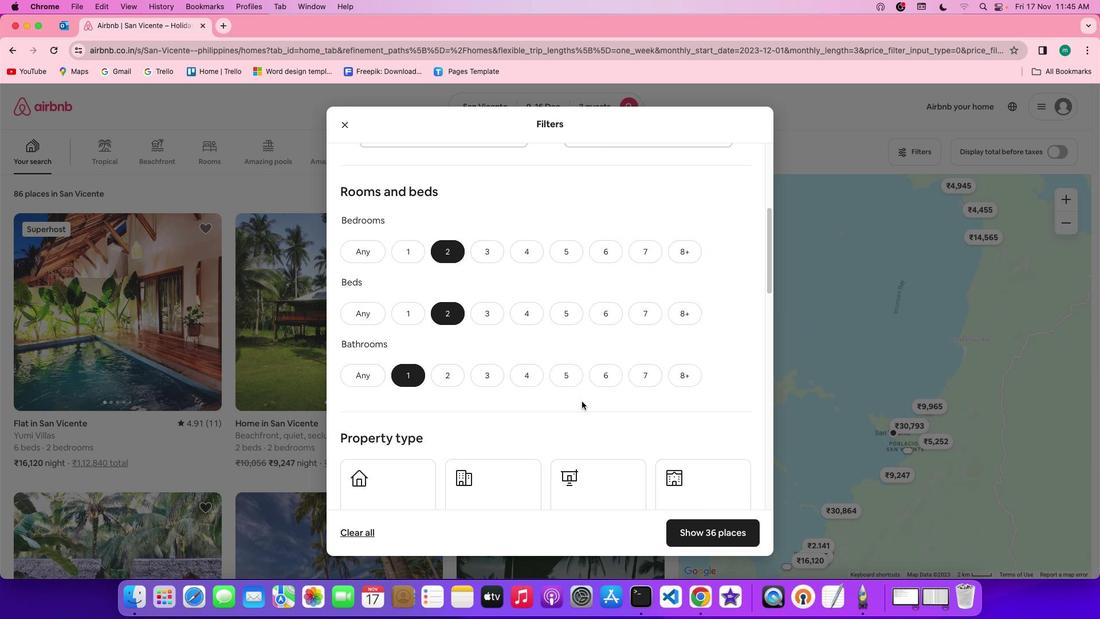 
Action: Mouse moved to (612, 395)
Screenshot: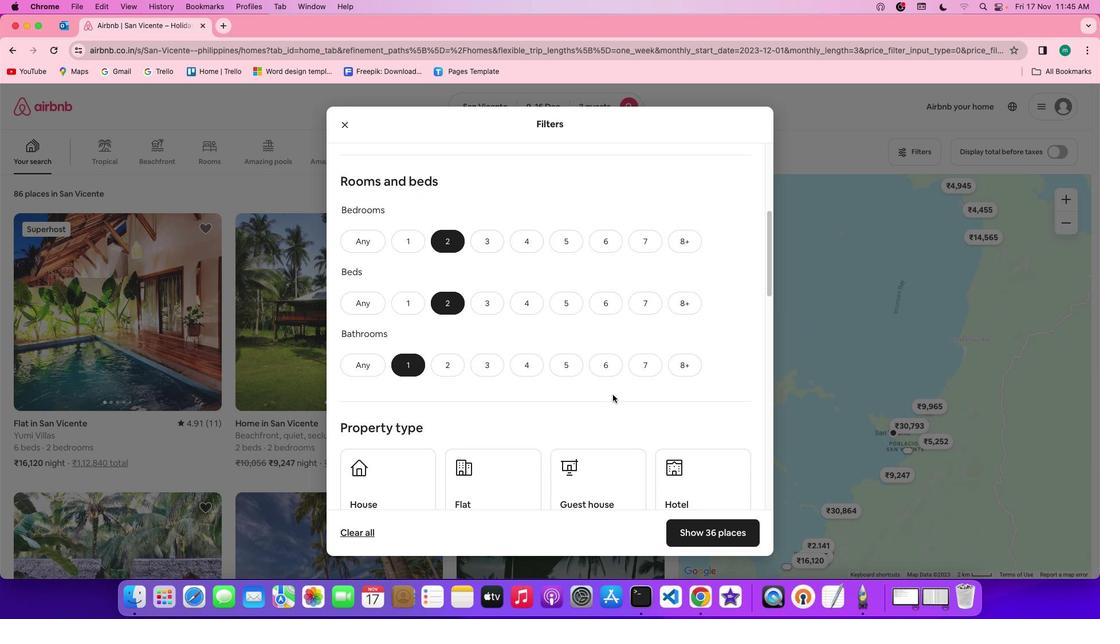 
Action: Mouse scrolled (612, 395) with delta (0, 0)
Screenshot: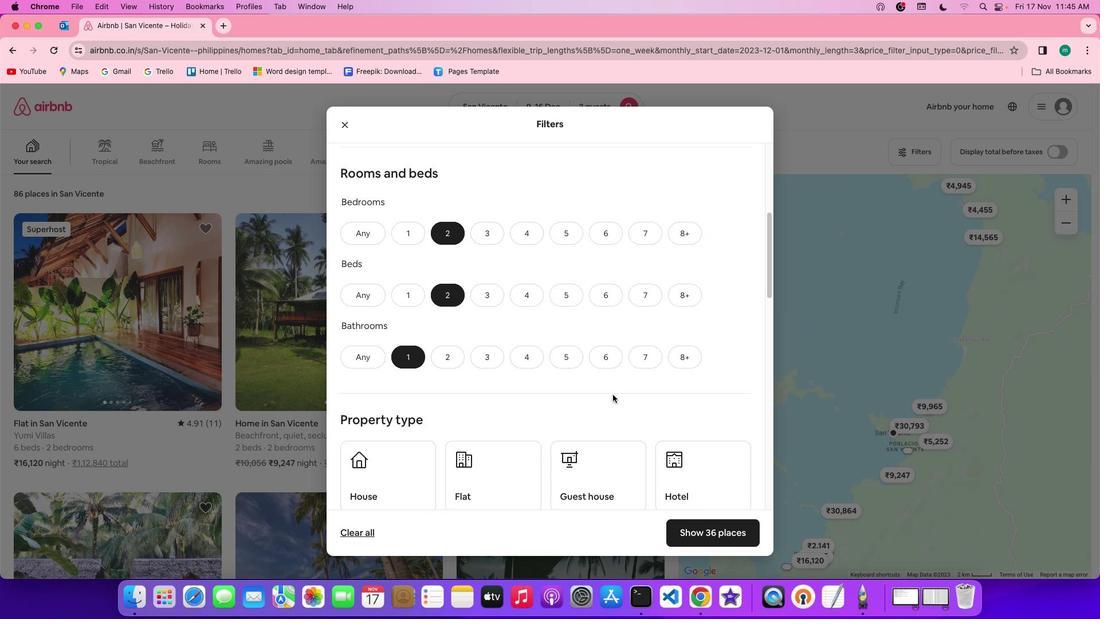 
Action: Mouse scrolled (612, 395) with delta (0, 0)
Screenshot: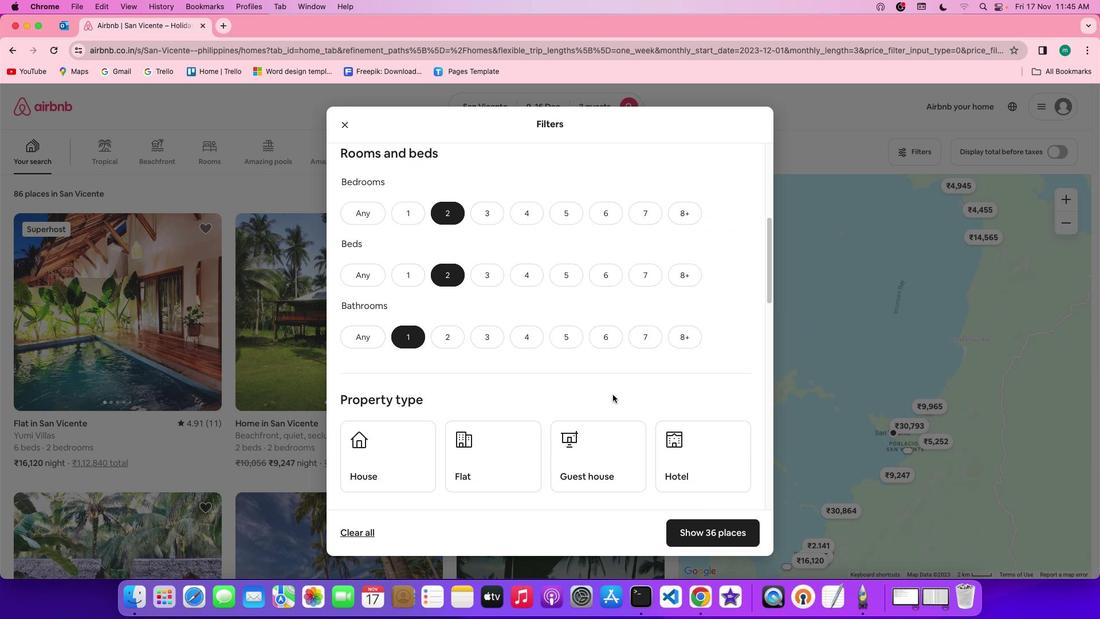
Action: Mouse scrolled (612, 395) with delta (0, 0)
Screenshot: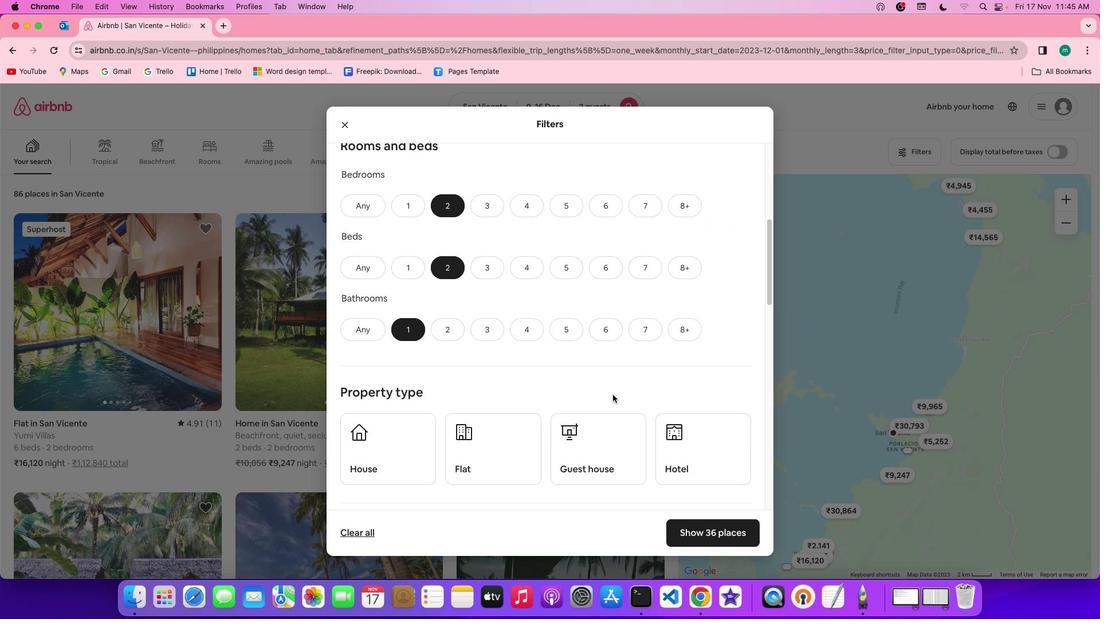 
Action: Mouse scrolled (612, 395) with delta (0, 0)
Screenshot: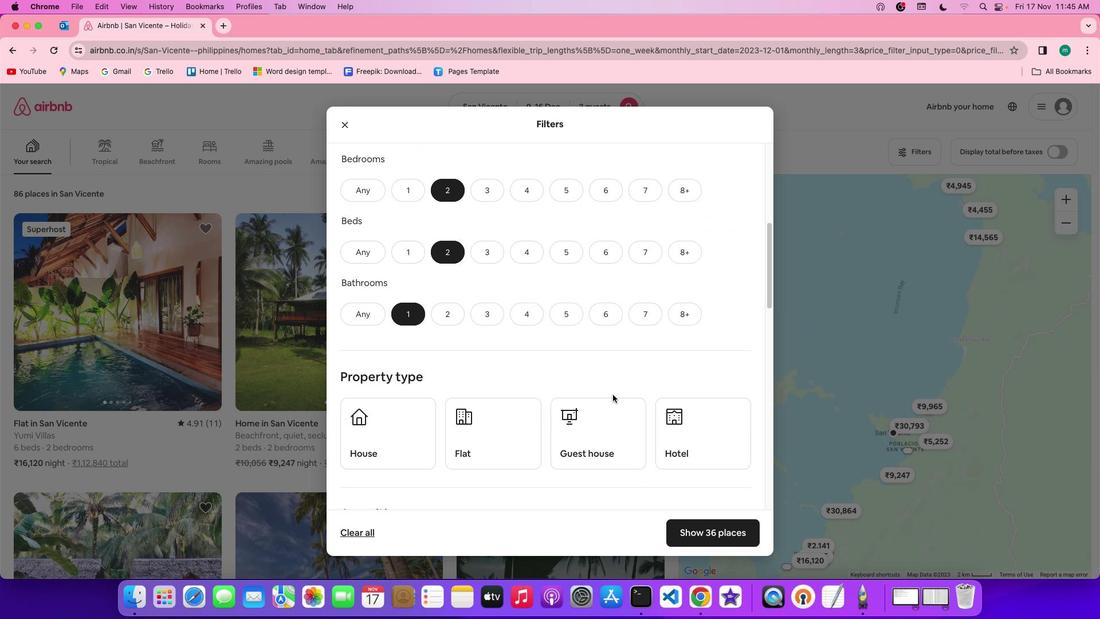 
Action: Mouse scrolled (612, 395) with delta (0, 0)
Screenshot: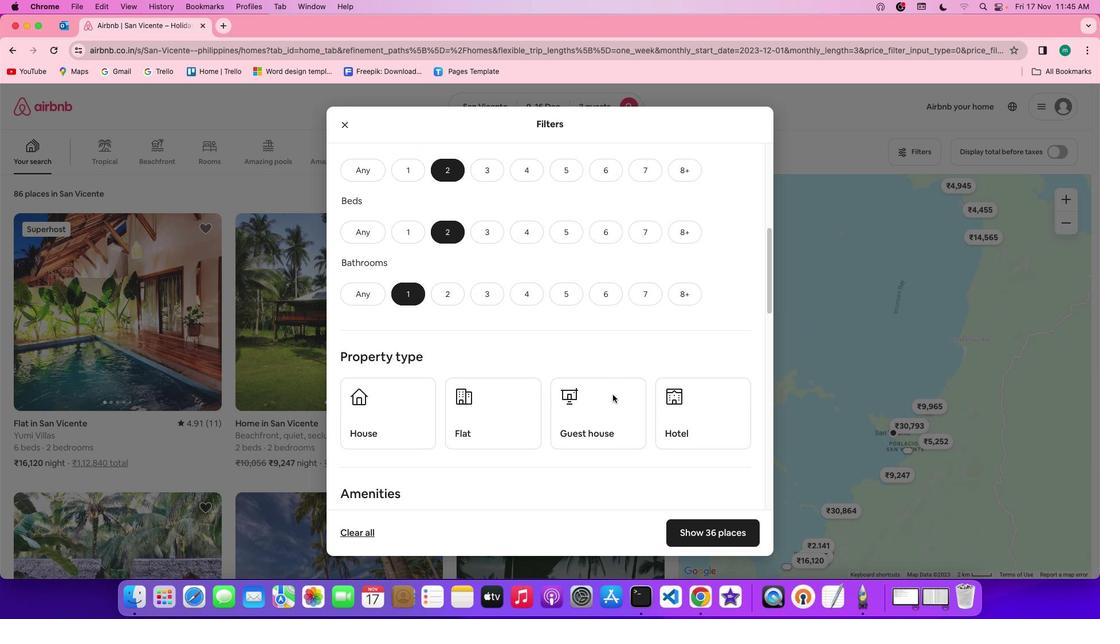 
Action: Mouse scrolled (612, 395) with delta (0, 0)
Screenshot: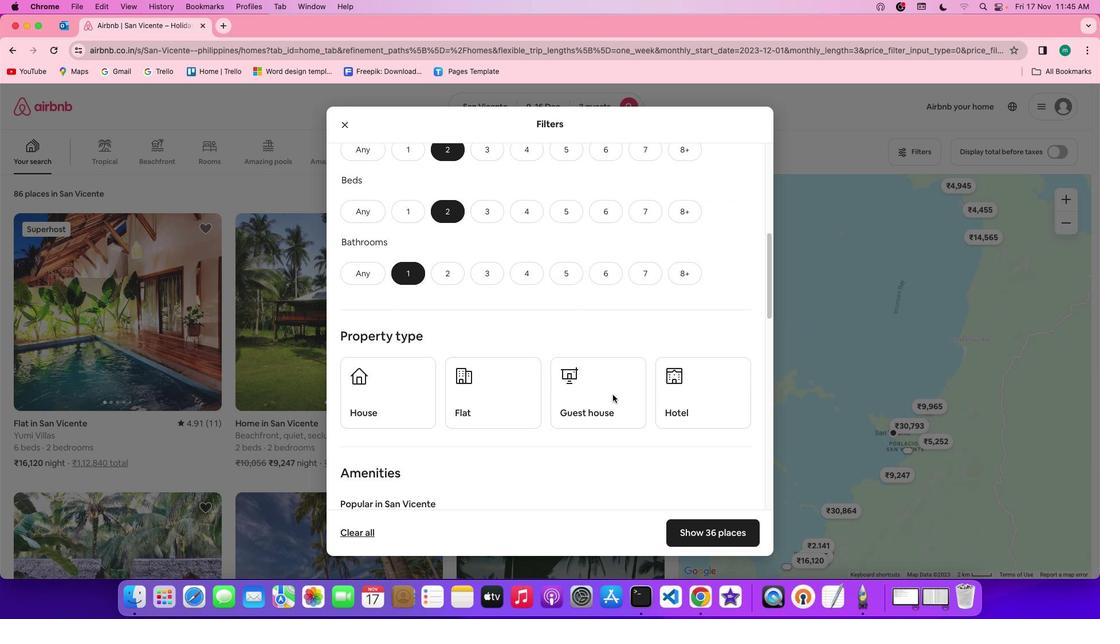 
Action: Mouse scrolled (612, 395) with delta (0, 0)
Screenshot: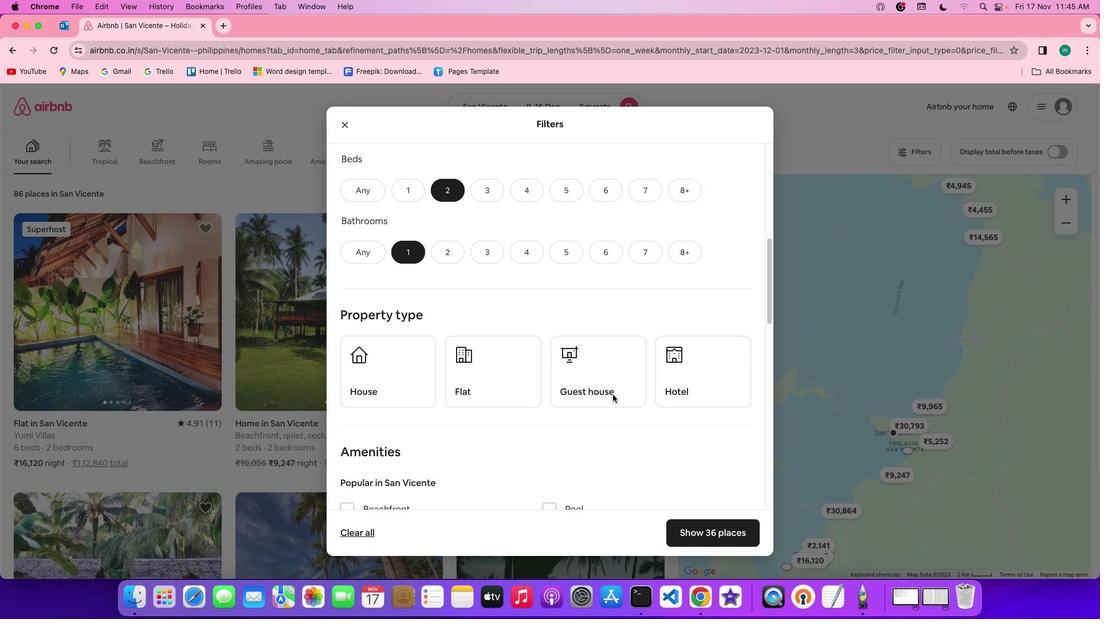 
Action: Mouse moved to (487, 379)
Screenshot: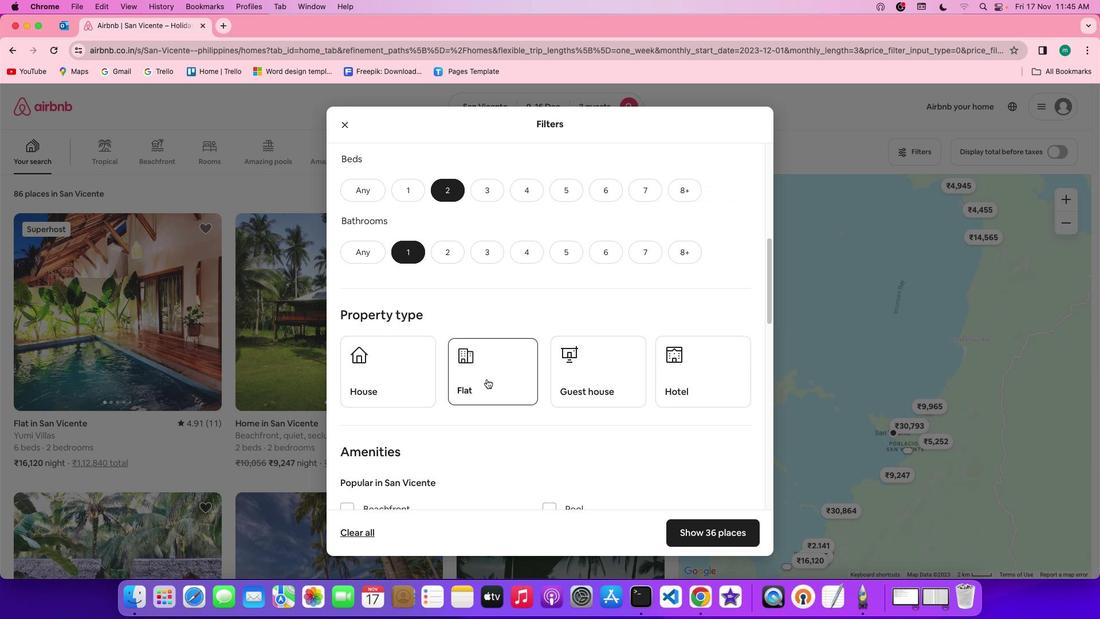 
Action: Mouse pressed left at (487, 379)
Screenshot: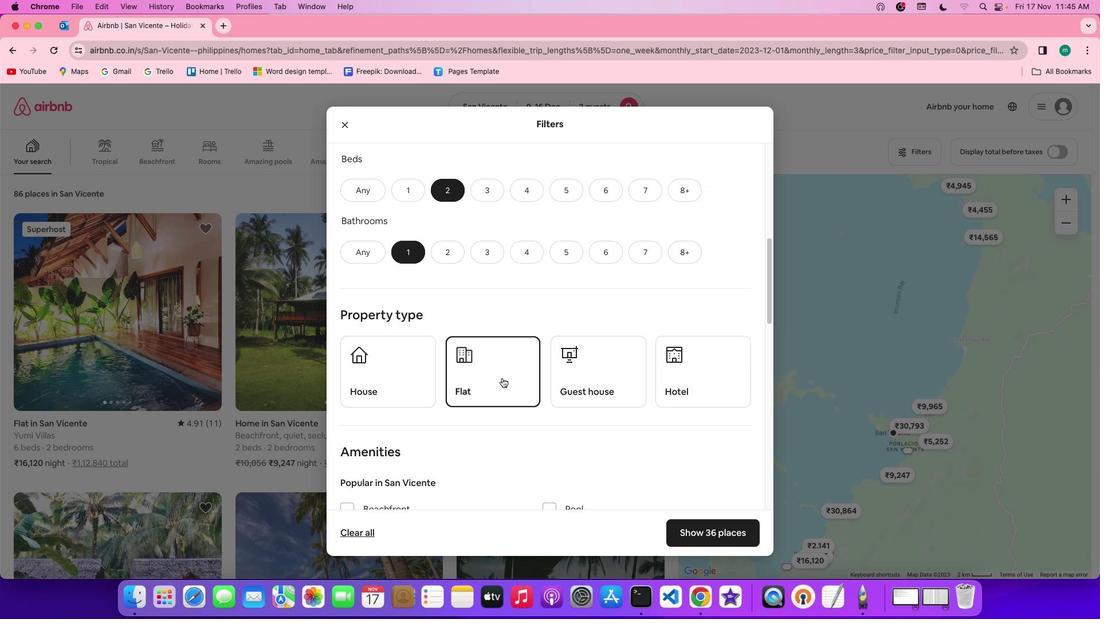 
Action: Mouse moved to (668, 377)
Screenshot: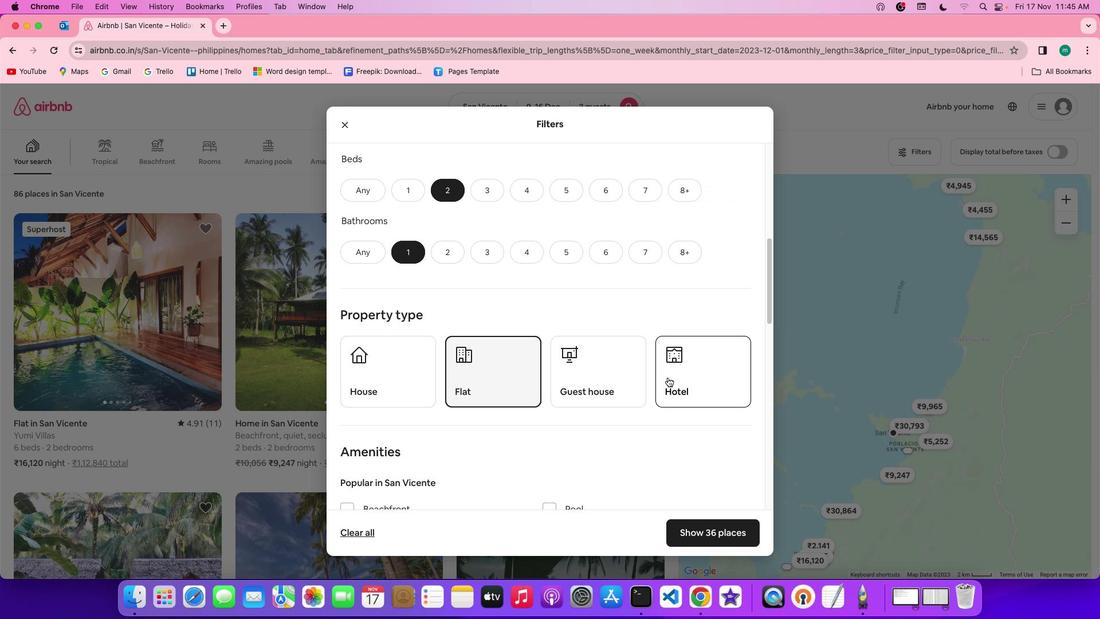 
Action: Mouse scrolled (668, 377) with delta (0, 0)
Screenshot: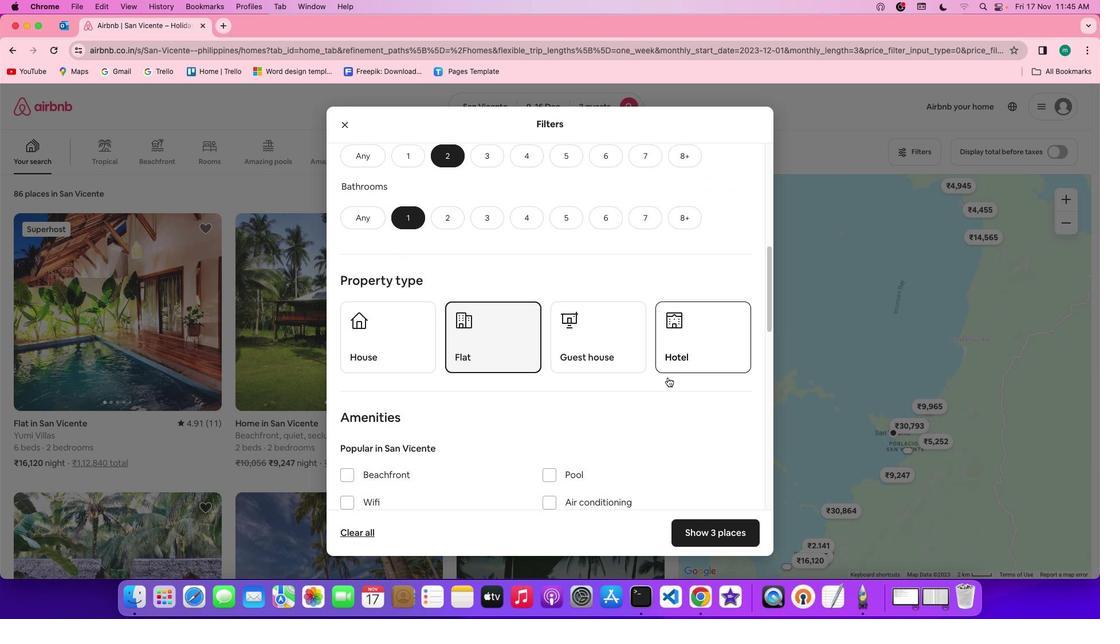 
Action: Mouse scrolled (668, 377) with delta (0, 0)
Screenshot: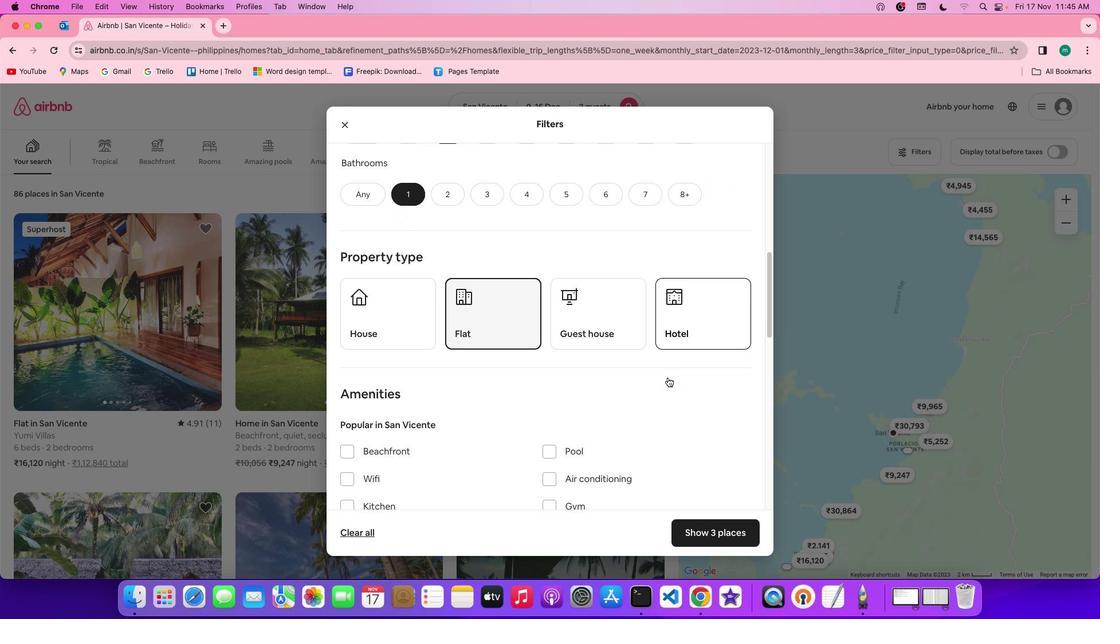 
Action: Mouse scrolled (668, 377) with delta (0, 0)
Screenshot: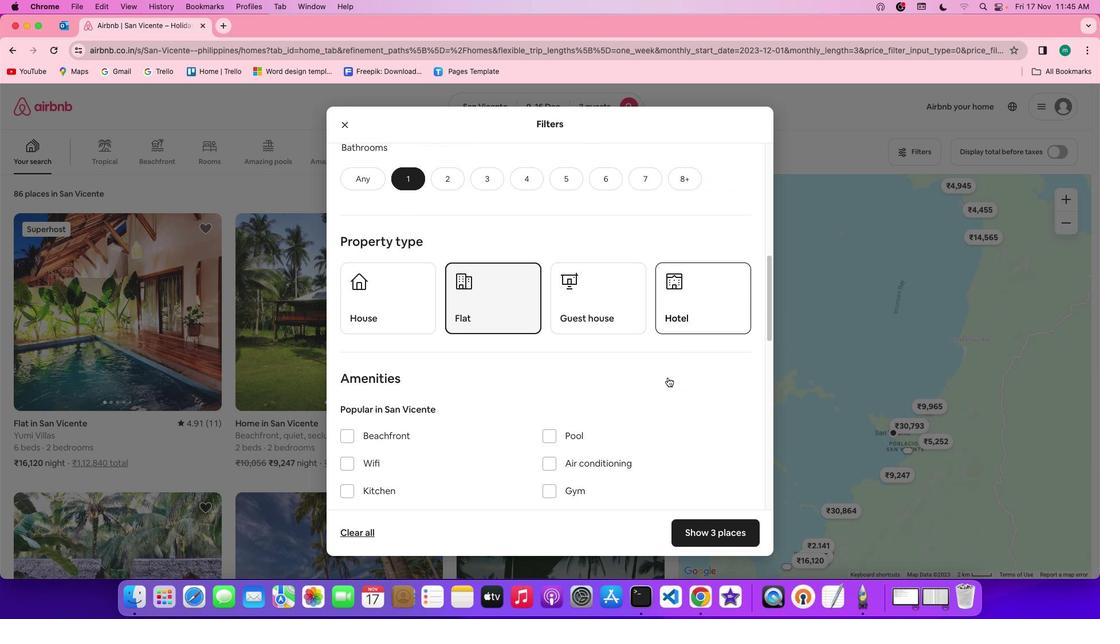 
Action: Mouse scrolled (668, 377) with delta (0, 0)
Screenshot: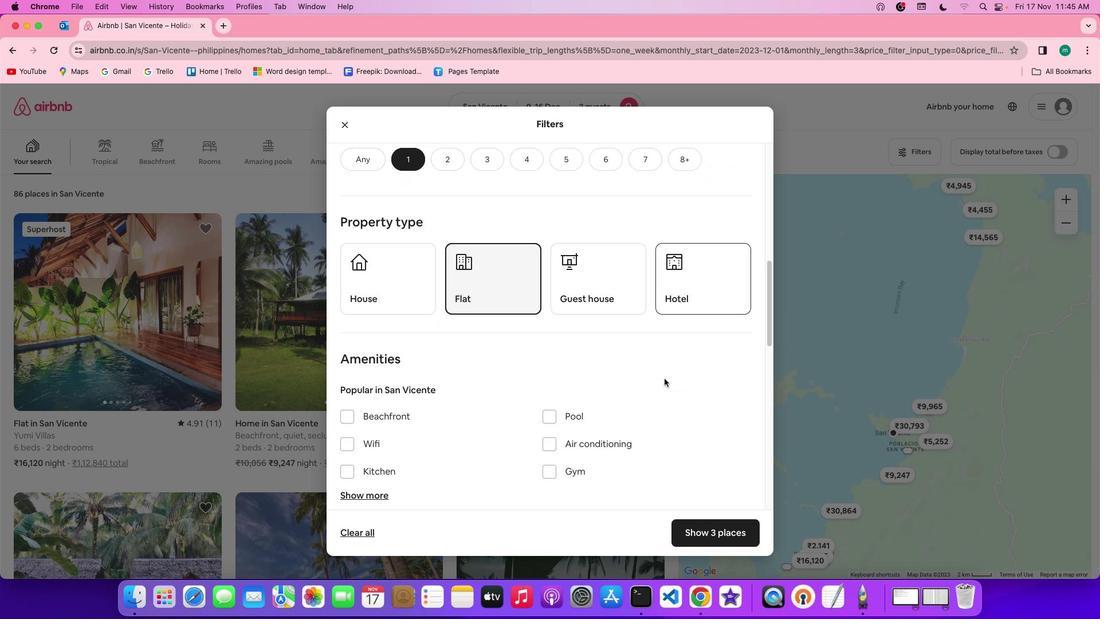 
Action: Mouse moved to (664, 379)
Screenshot: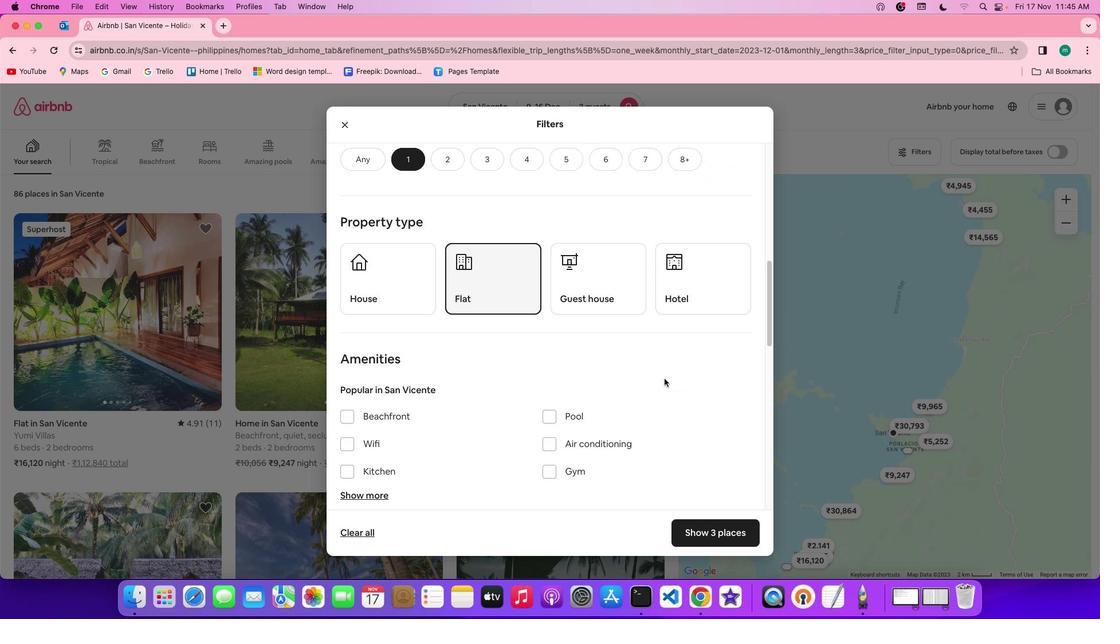 
Action: Mouse scrolled (664, 379) with delta (0, 0)
Screenshot: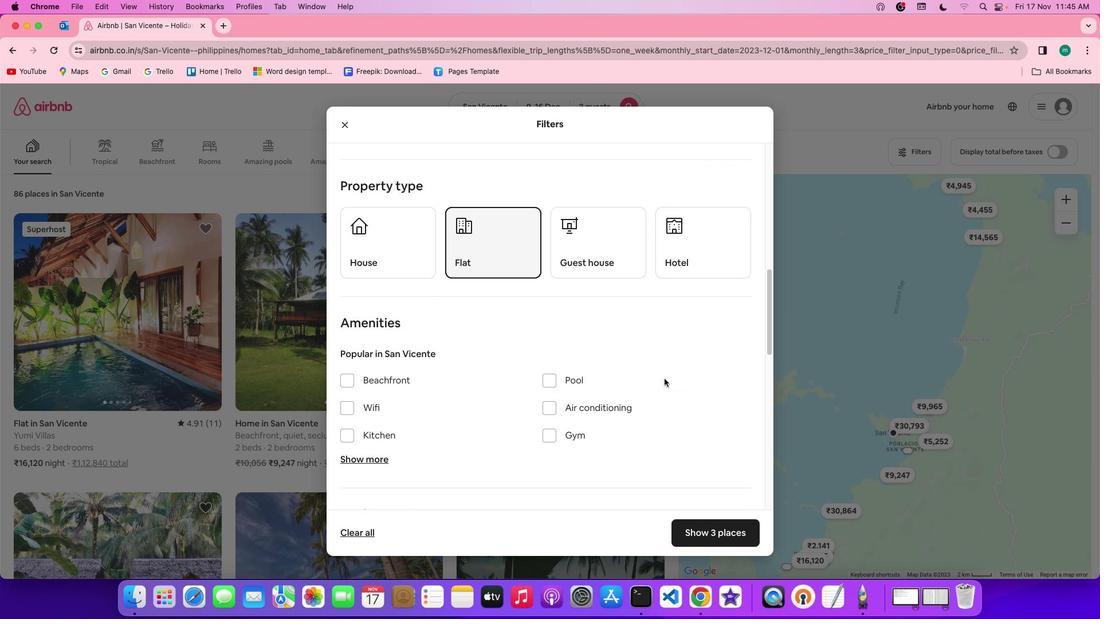 
Action: Mouse scrolled (664, 379) with delta (0, 0)
Screenshot: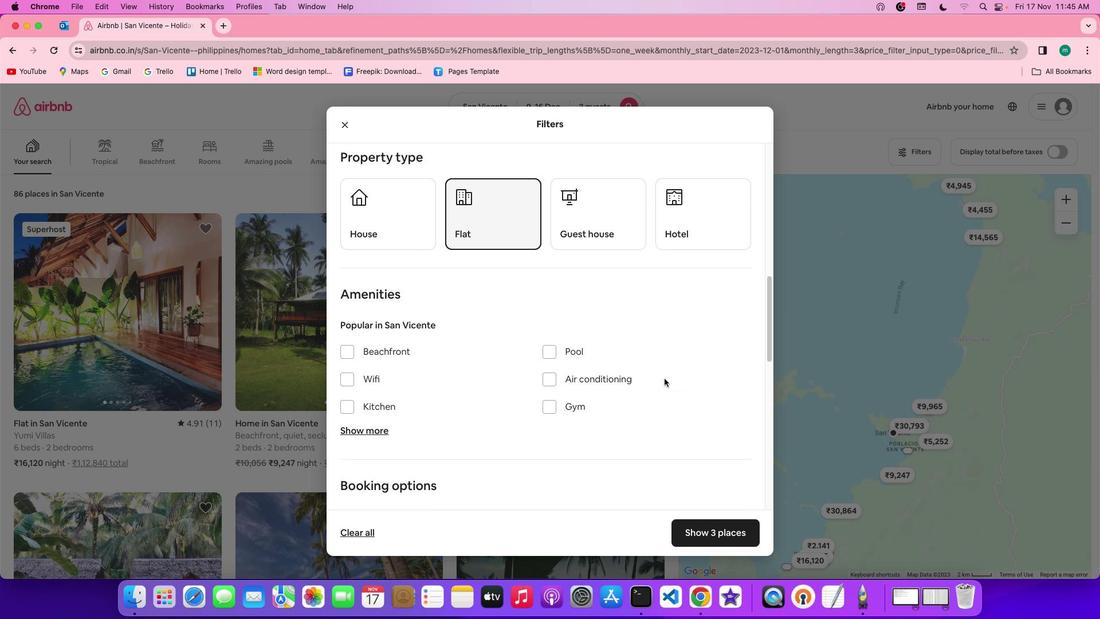 
Action: Mouse scrolled (664, 379) with delta (0, -1)
Screenshot: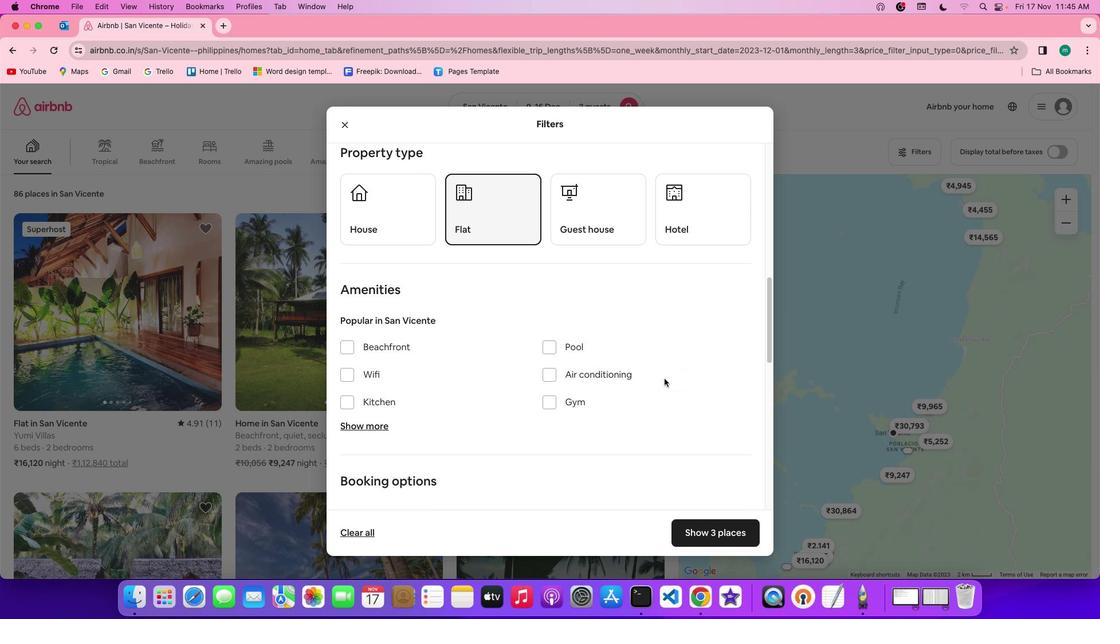 
Action: Mouse scrolled (664, 379) with delta (0, 0)
Screenshot: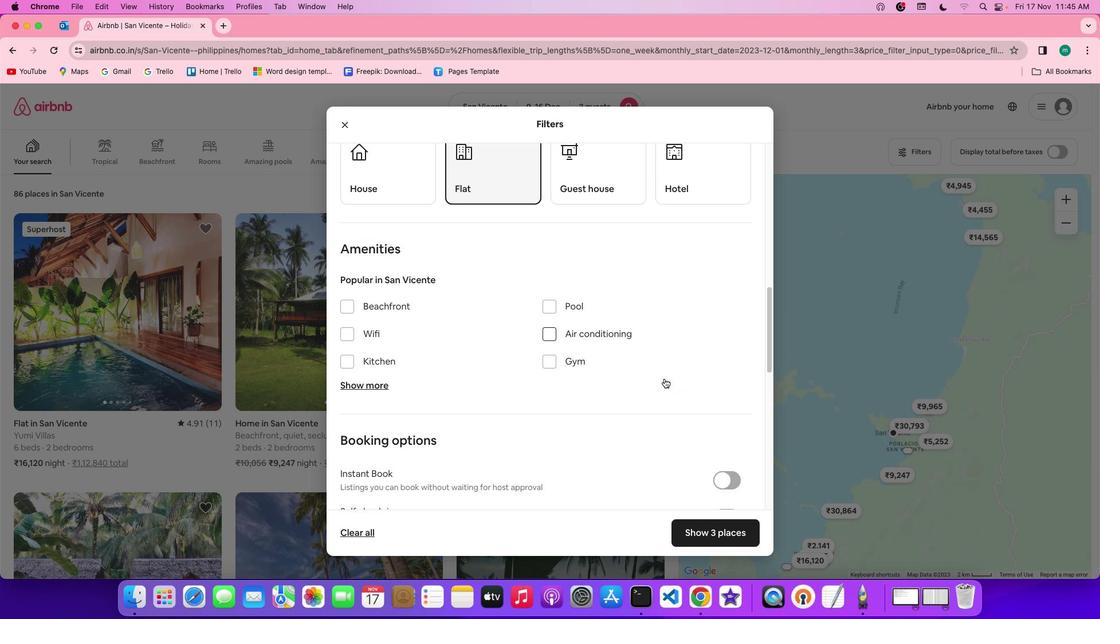 
Action: Mouse scrolled (664, 379) with delta (0, 0)
Screenshot: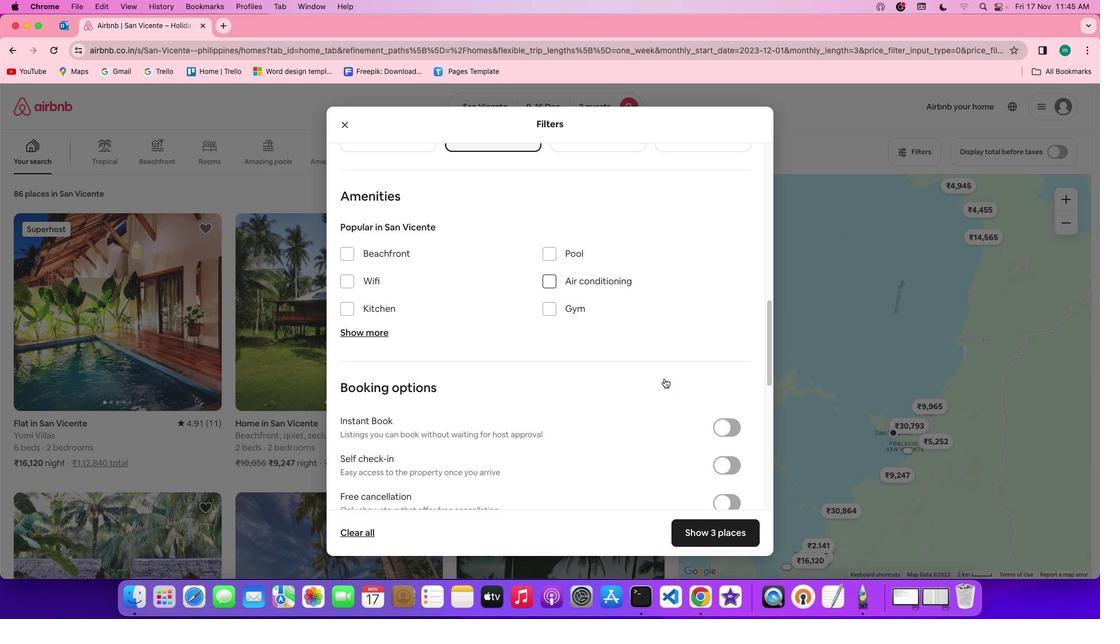 
Action: Mouse scrolled (664, 379) with delta (0, -1)
Screenshot: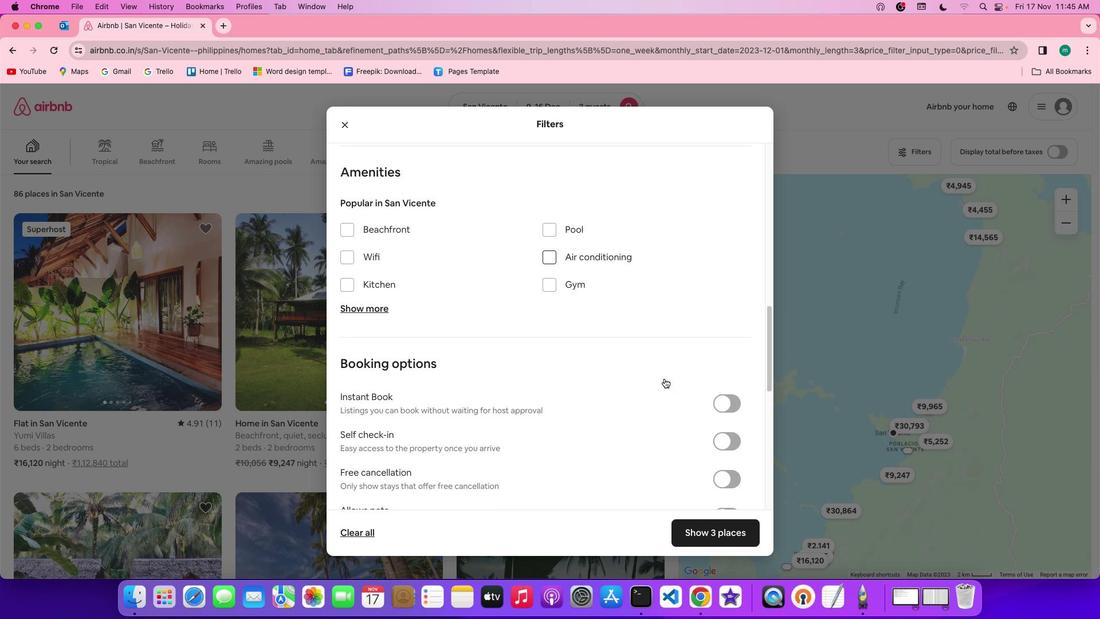 
Action: Mouse scrolled (664, 379) with delta (0, -1)
Screenshot: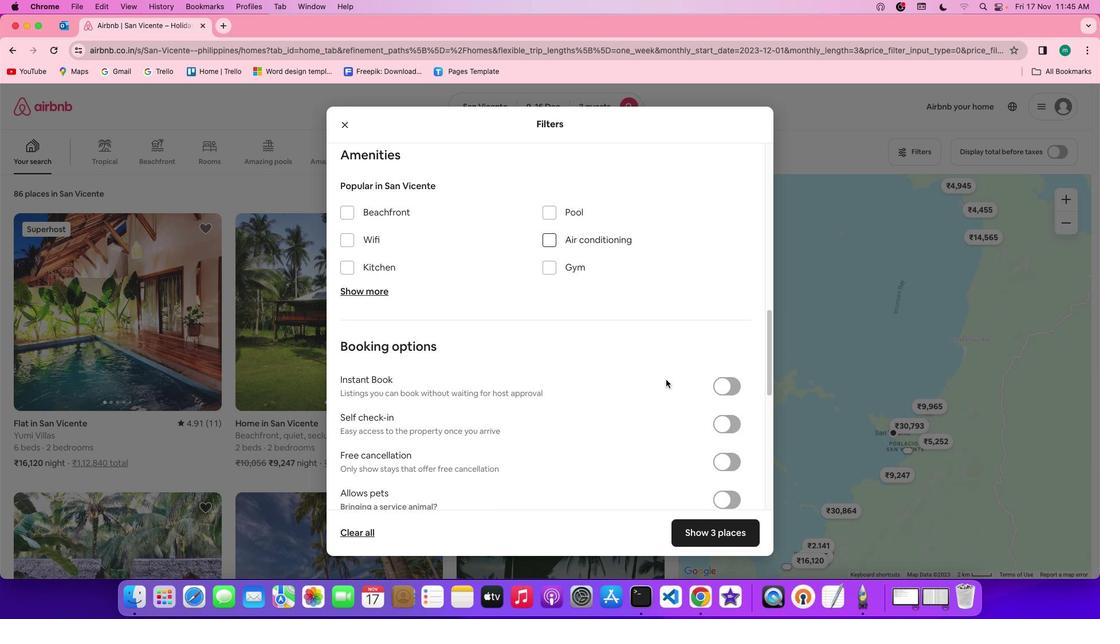 
Action: Mouse moved to (667, 380)
Screenshot: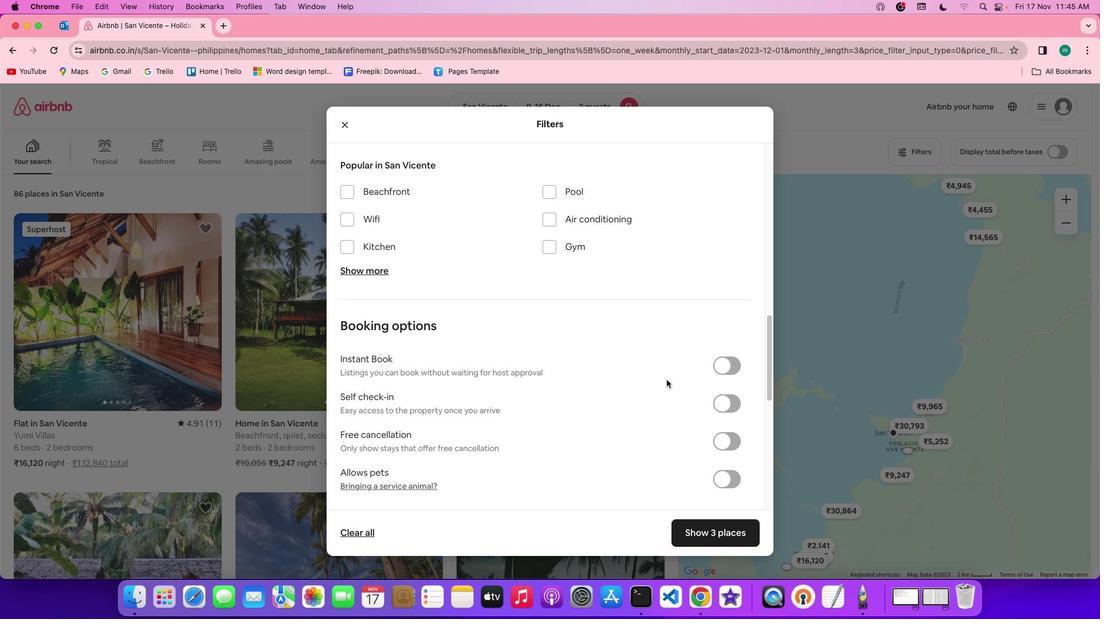 
Action: Mouse scrolled (667, 380) with delta (0, 0)
Screenshot: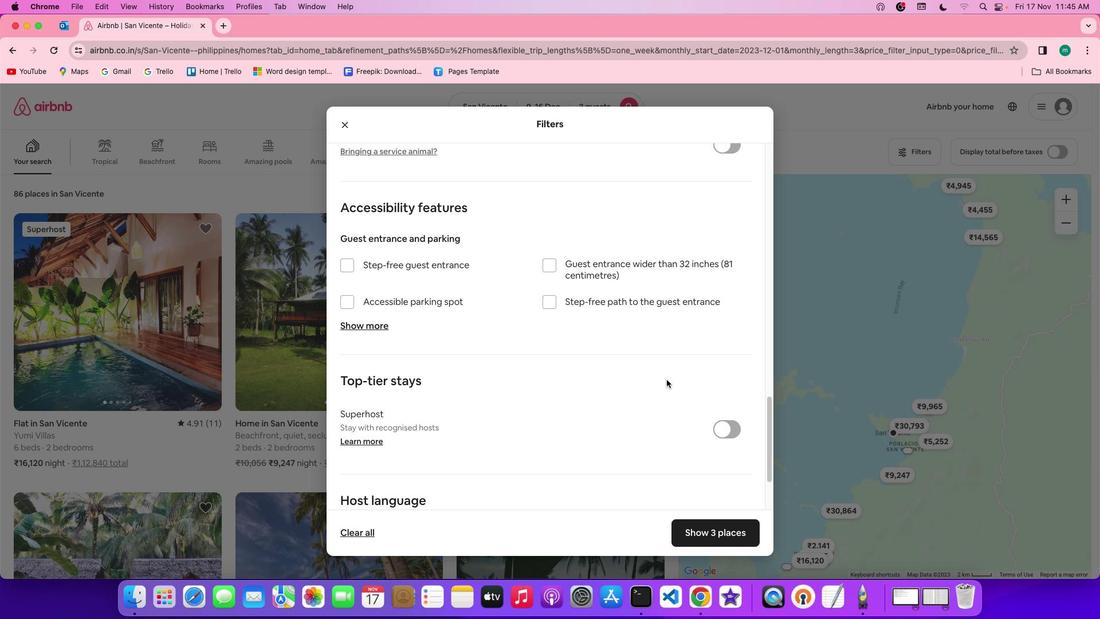 
Action: Mouse scrolled (667, 380) with delta (0, 0)
Screenshot: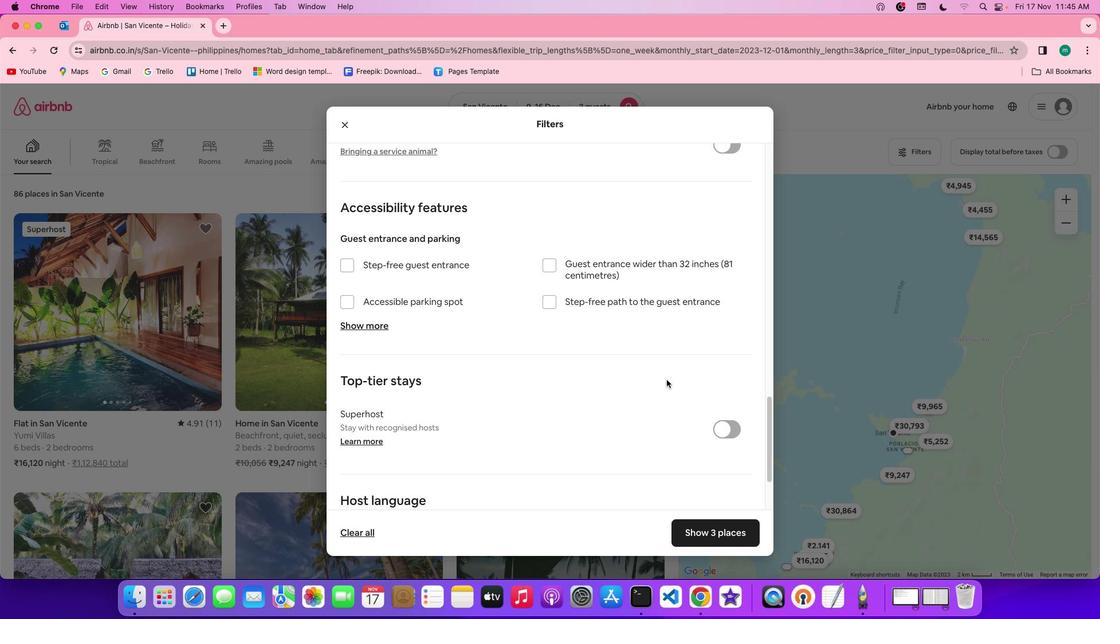 
Action: Mouse scrolled (667, 380) with delta (0, -1)
Screenshot: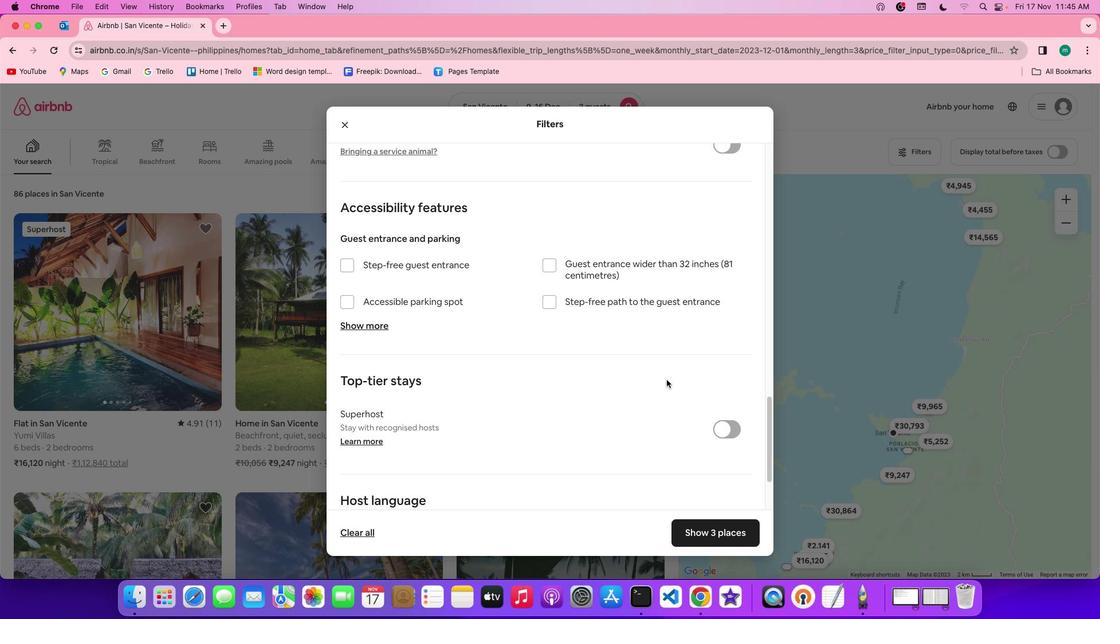 
Action: Mouse scrolled (667, 380) with delta (0, -2)
Screenshot: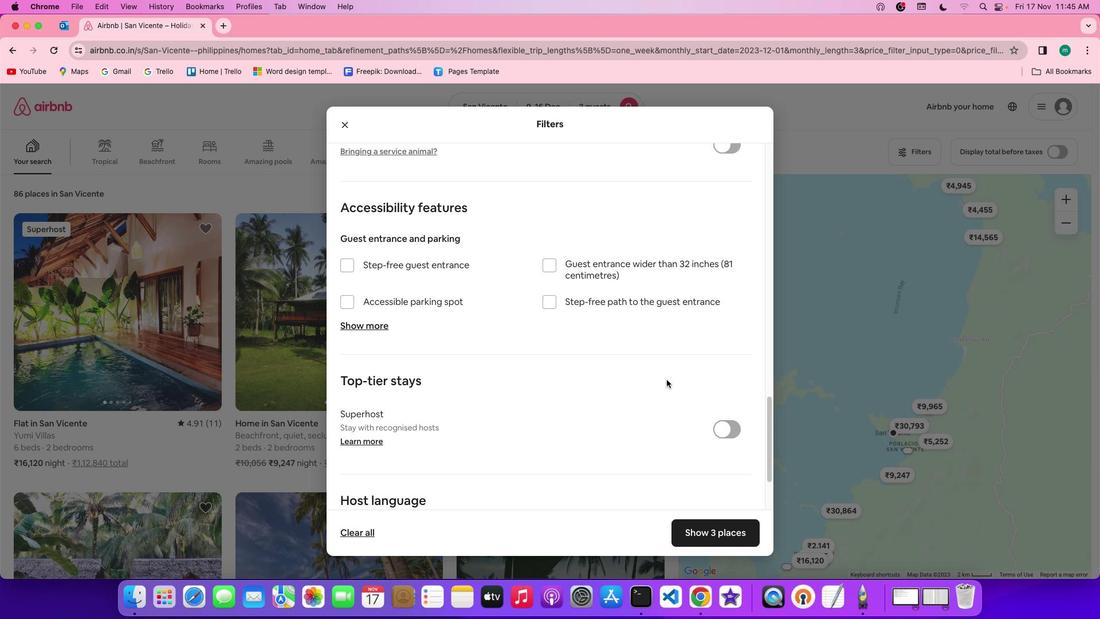 
Action: Mouse scrolled (667, 380) with delta (0, -2)
Screenshot: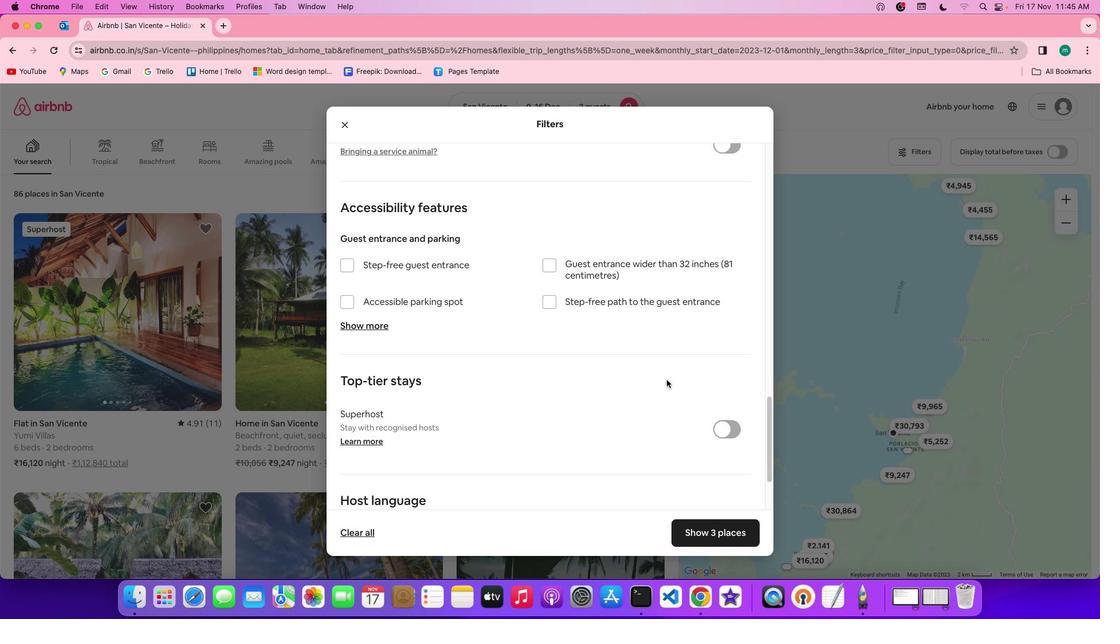 
Action: Mouse scrolled (667, 380) with delta (0, 0)
Screenshot: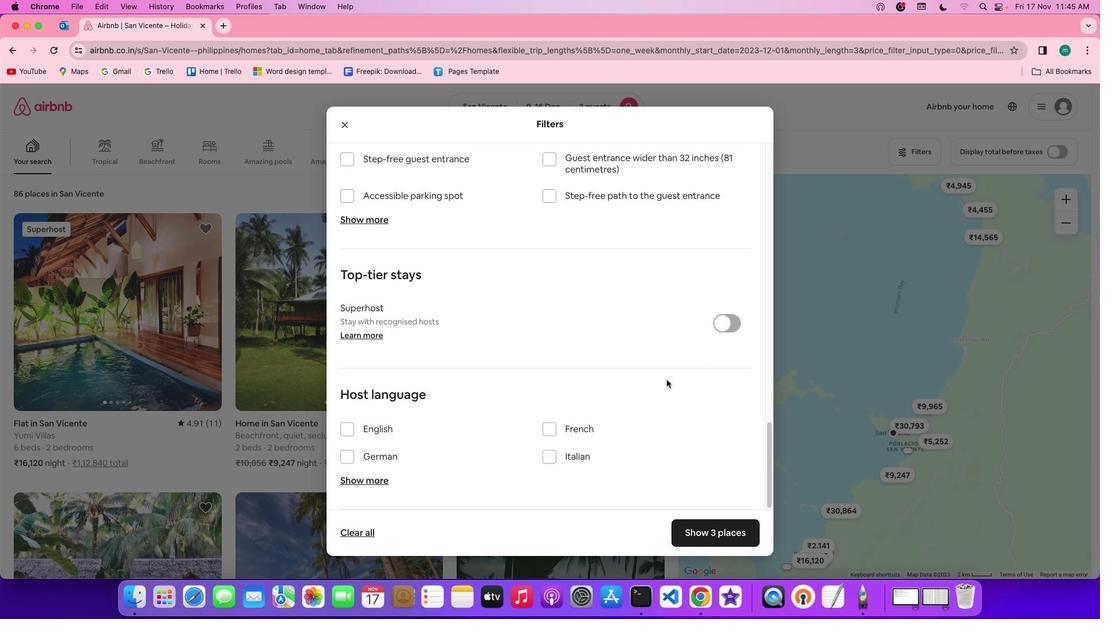 
Action: Mouse scrolled (667, 380) with delta (0, 0)
Screenshot: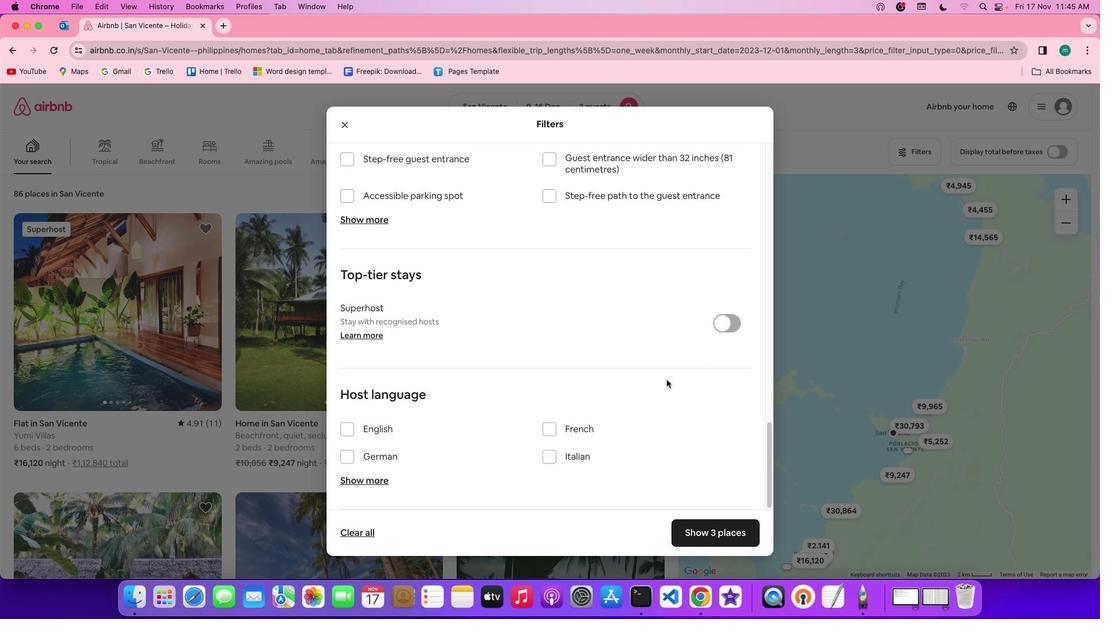 
Action: Mouse scrolled (667, 380) with delta (0, -1)
Screenshot: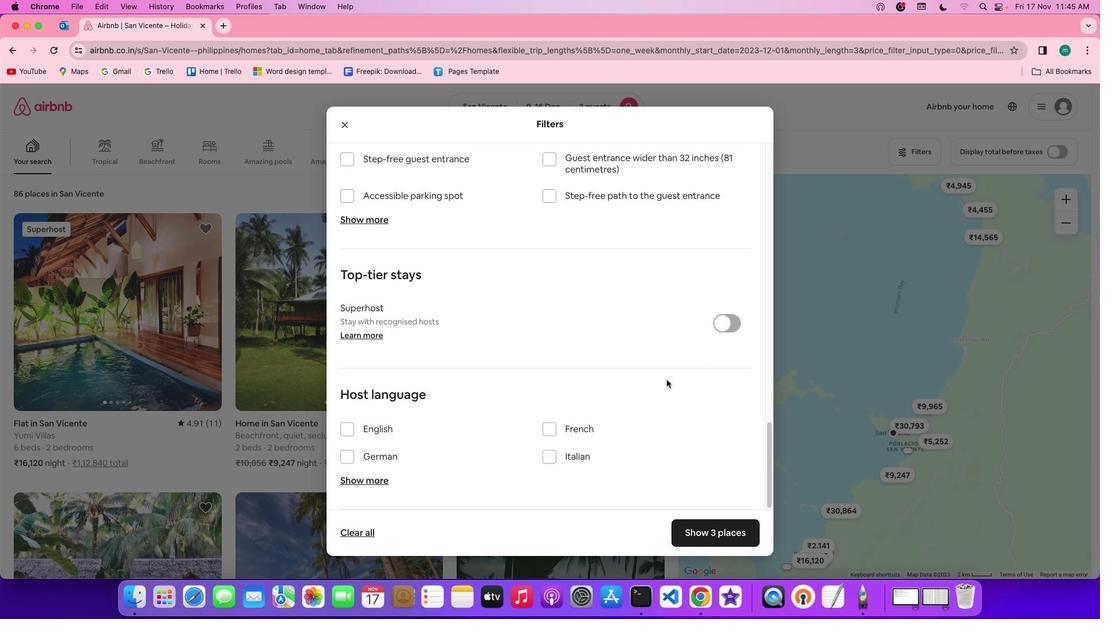 
Action: Mouse scrolled (667, 380) with delta (0, -2)
Screenshot: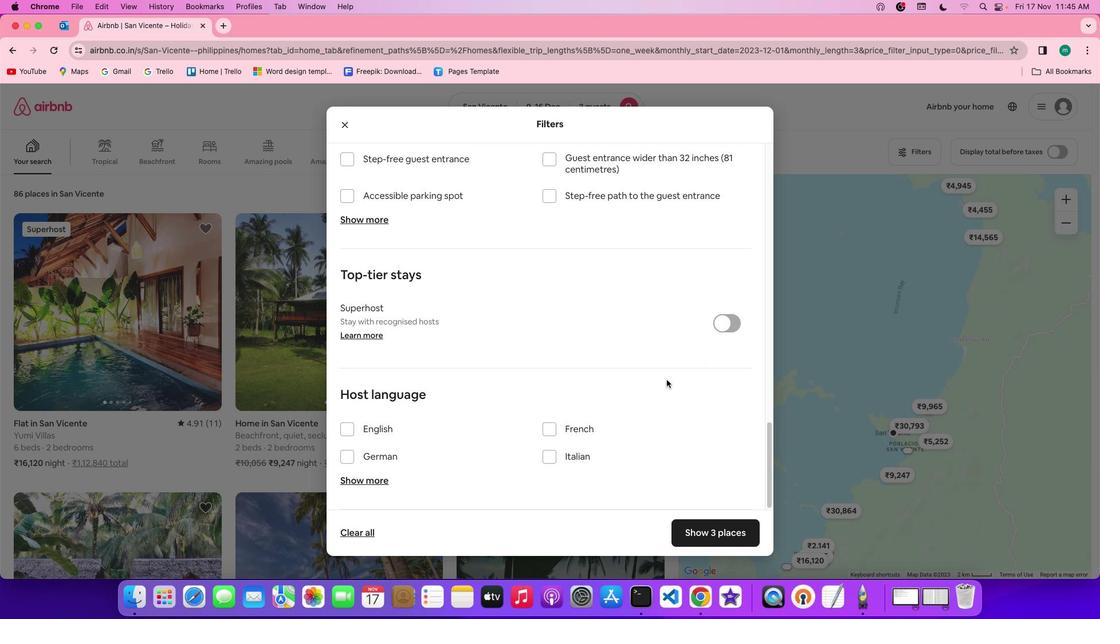 
Action: Mouse scrolled (667, 380) with delta (0, -3)
Screenshot: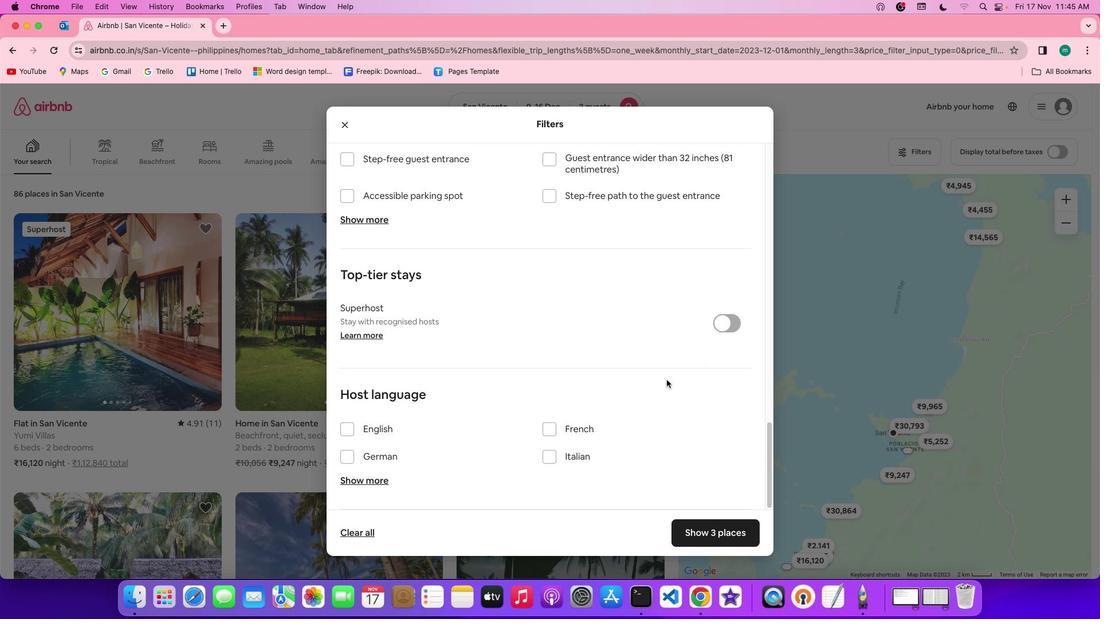 
Action: Mouse scrolled (667, 380) with delta (0, -3)
Screenshot: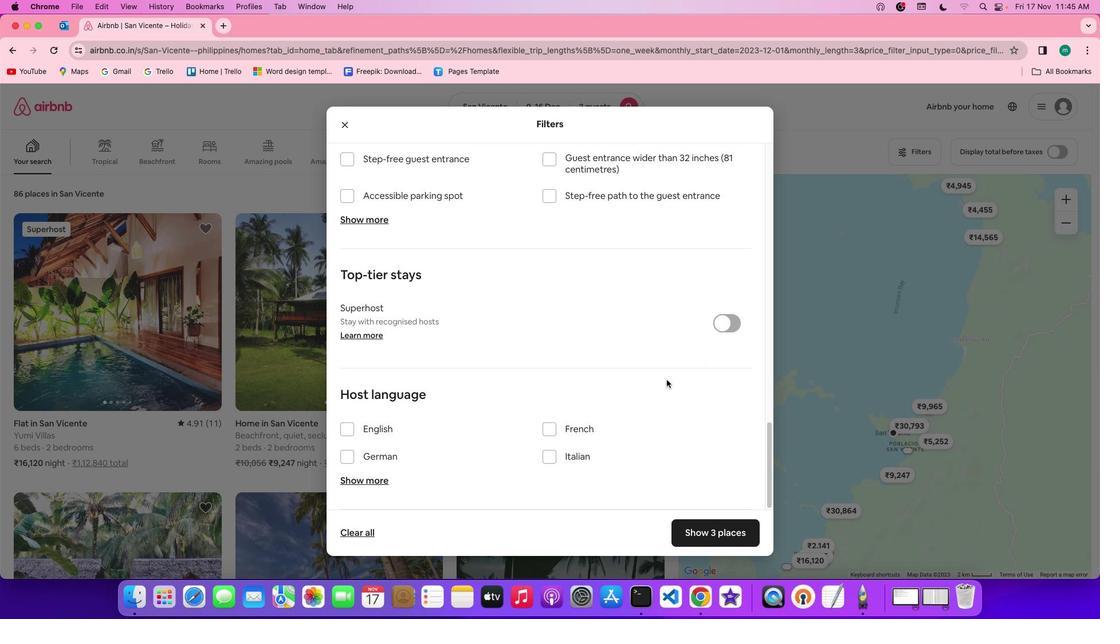 
Action: Mouse scrolled (667, 380) with delta (0, 0)
Screenshot: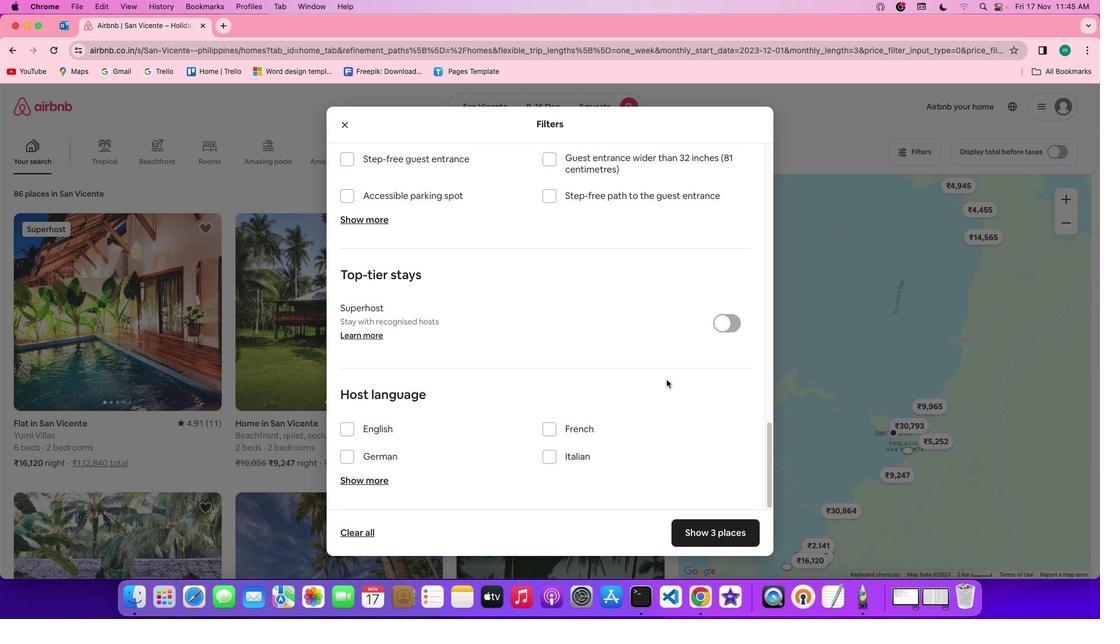 
Action: Mouse scrolled (667, 380) with delta (0, 0)
Screenshot: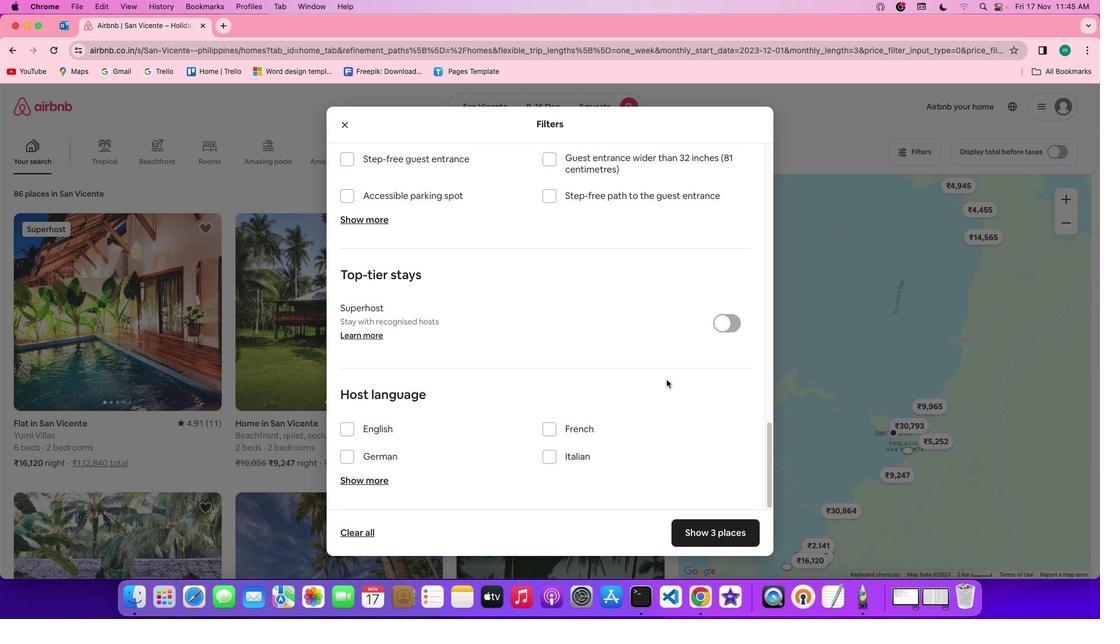 
Action: Mouse scrolled (667, 380) with delta (0, -1)
Screenshot: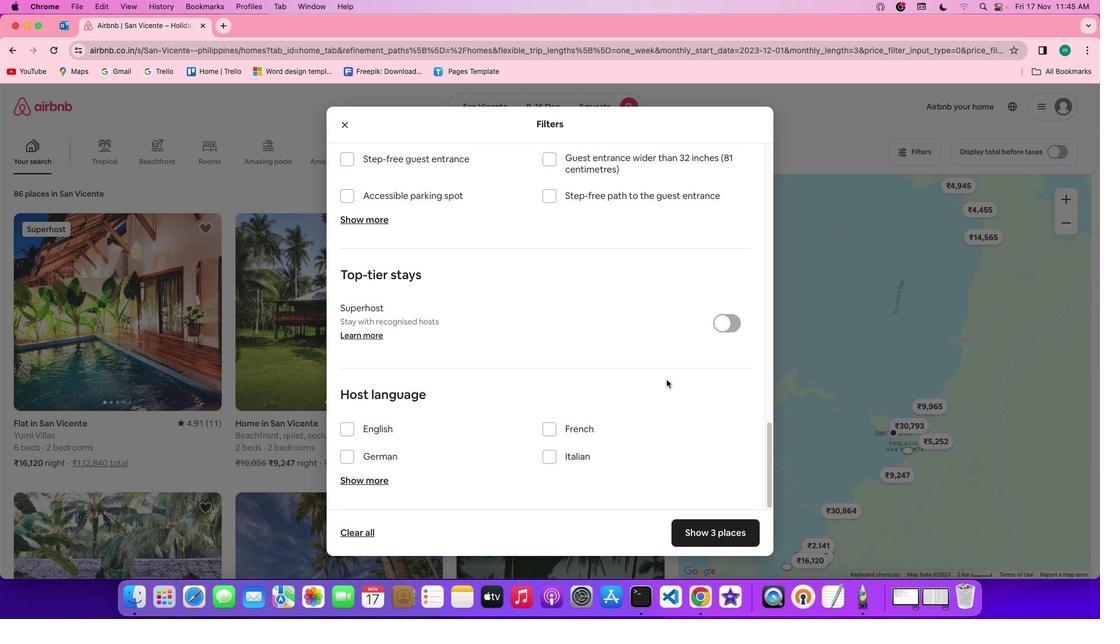 
Action: Mouse scrolled (667, 380) with delta (0, -2)
Screenshot: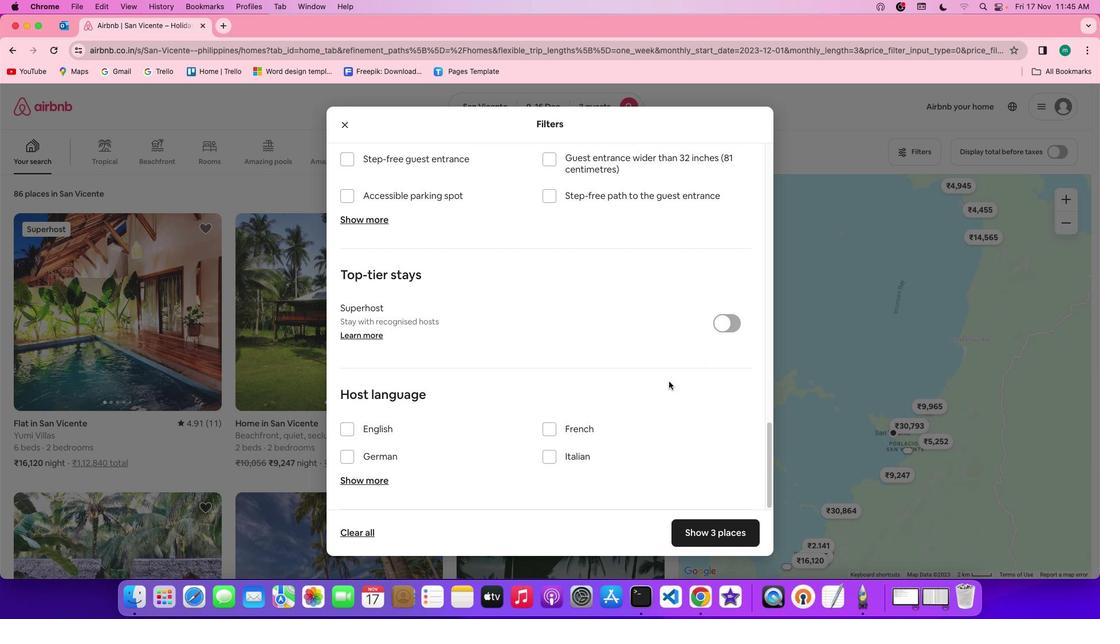 
Action: Mouse scrolled (667, 380) with delta (0, -3)
Screenshot: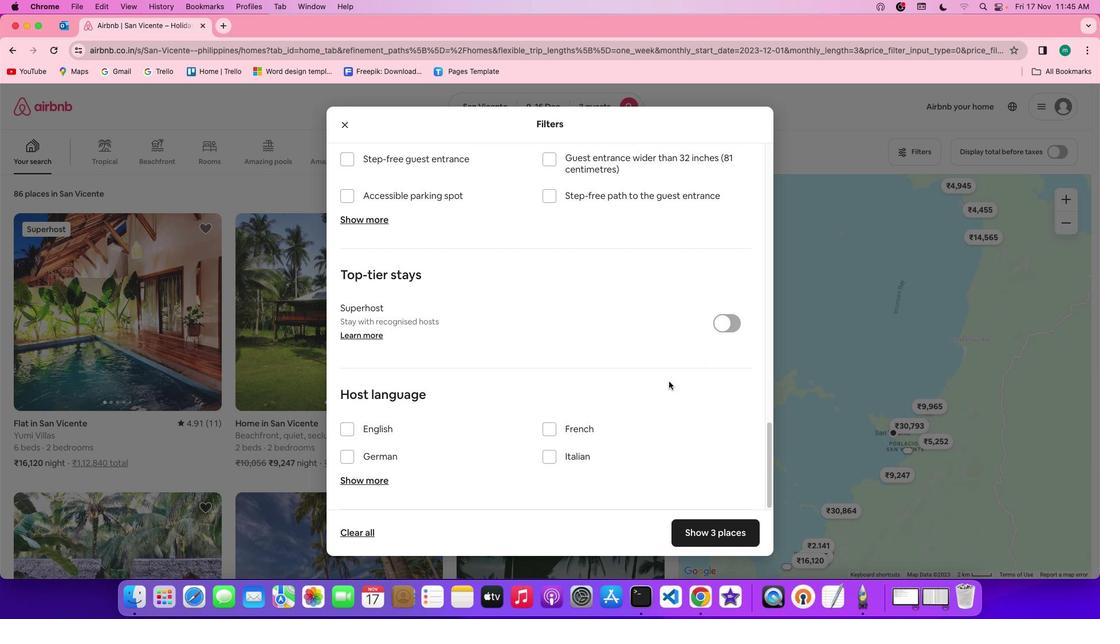 
Action: Mouse moved to (725, 528)
Screenshot: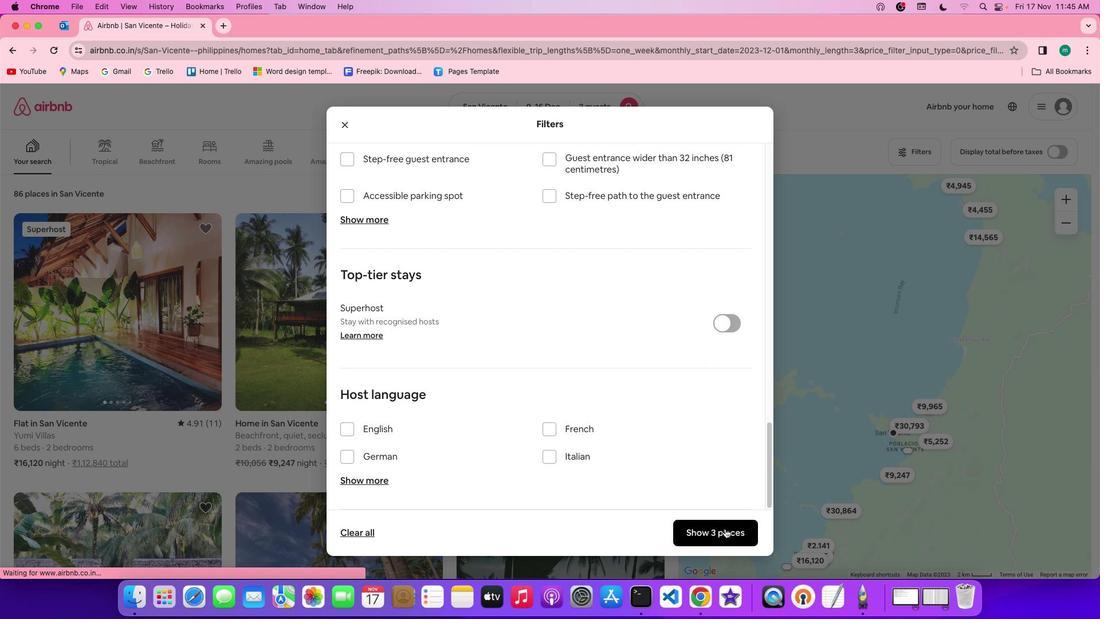 
Action: Mouse pressed left at (725, 528)
Screenshot: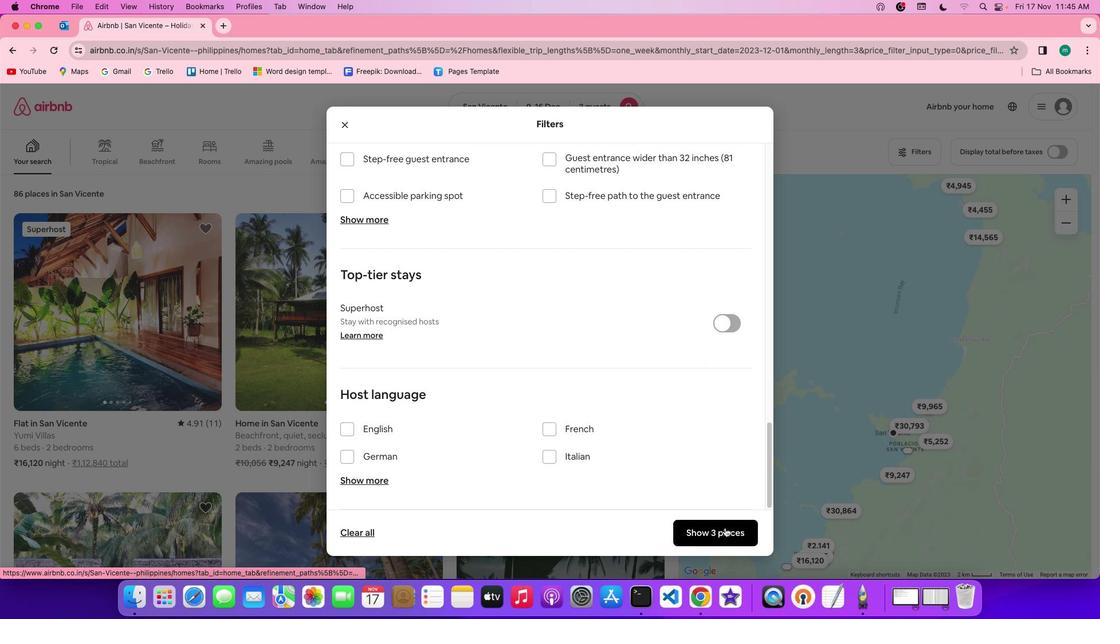 
Action: Mouse moved to (141, 297)
Screenshot: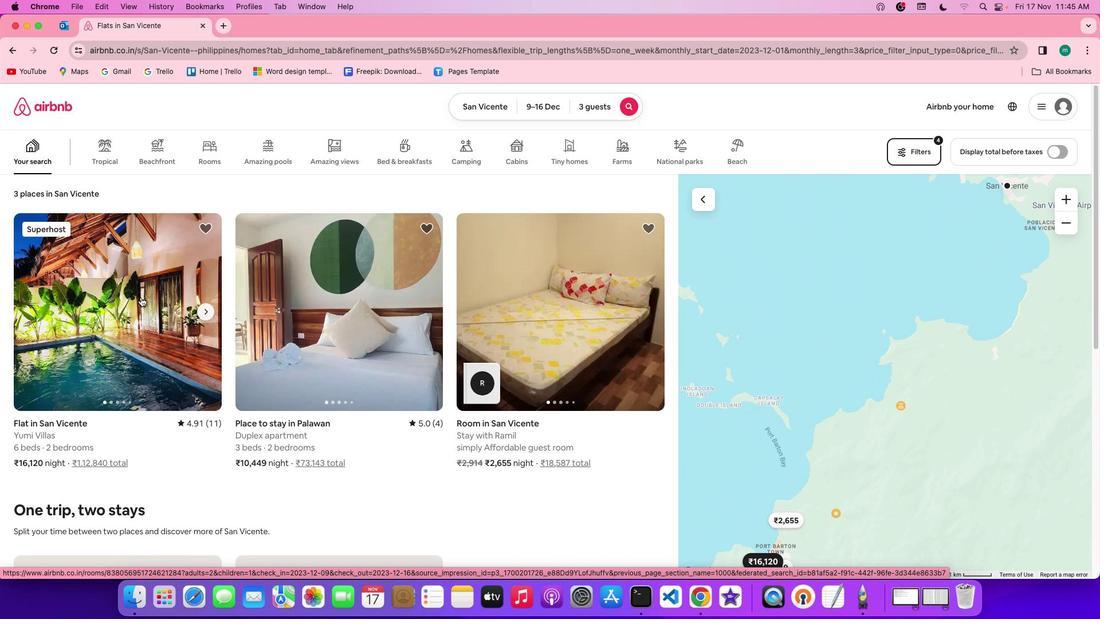 
Action: Mouse pressed left at (141, 297)
Screenshot: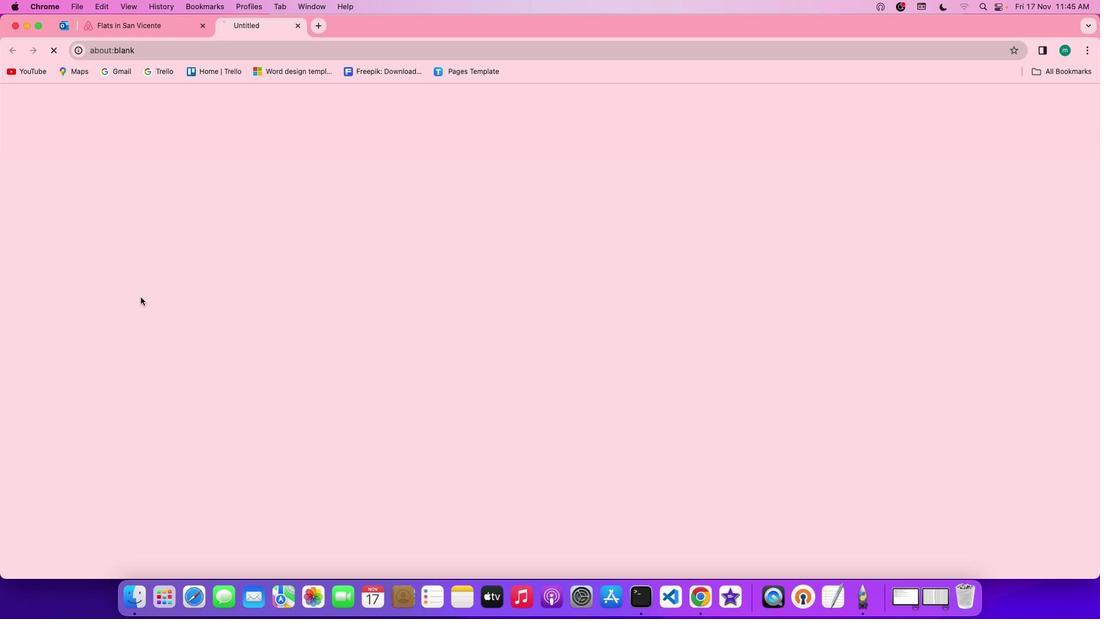 
Action: Mouse moved to (802, 431)
Screenshot: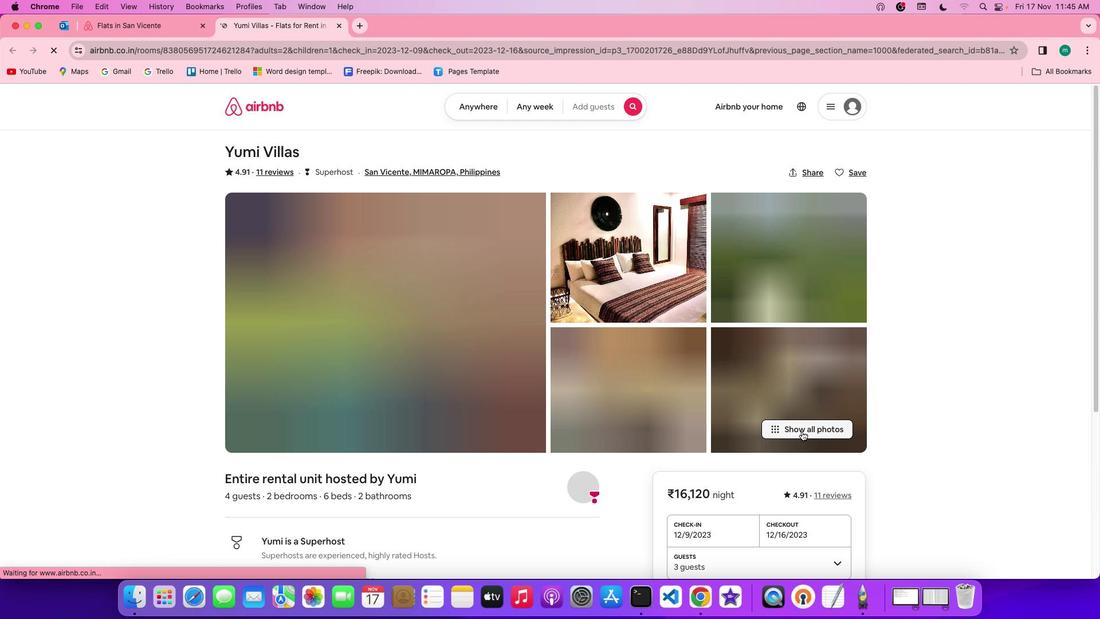 
Action: Mouse pressed left at (802, 431)
Screenshot: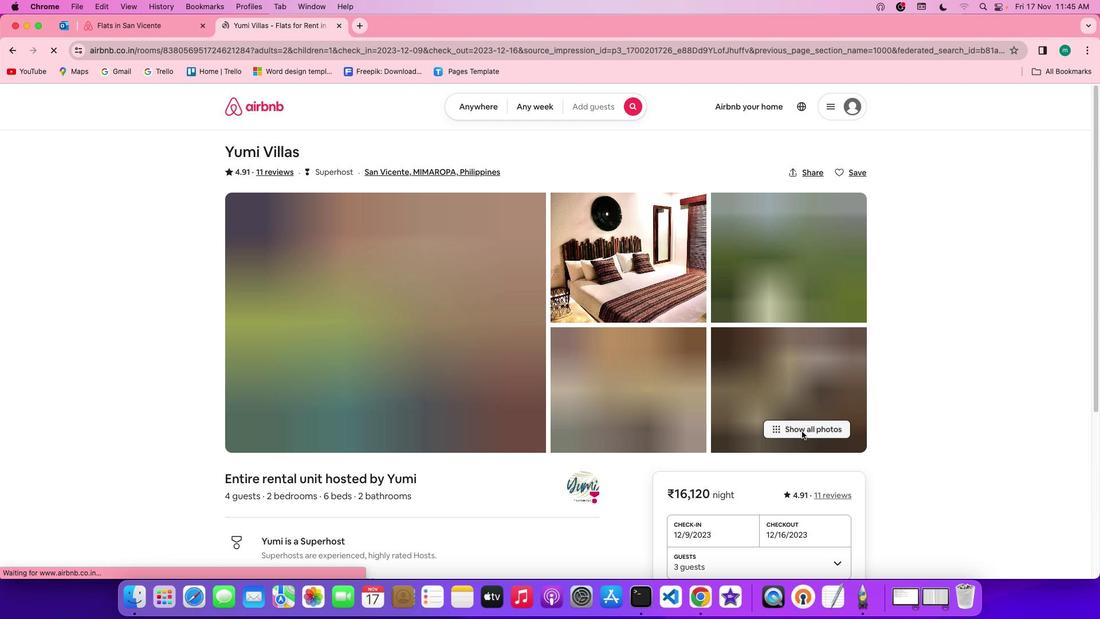 
Action: Mouse moved to (680, 424)
Screenshot: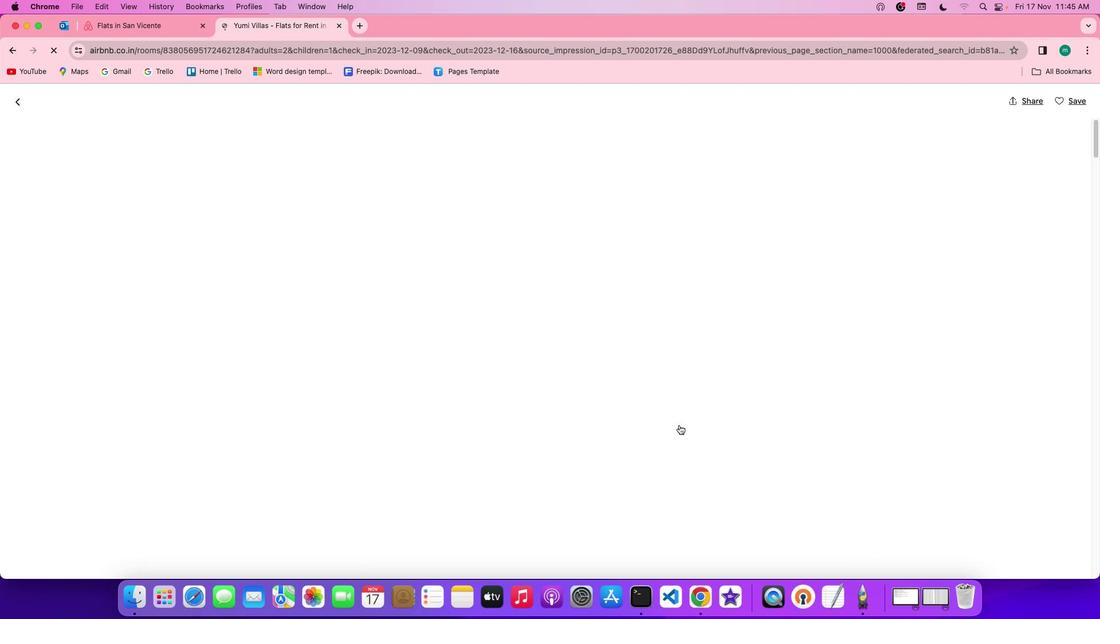 
Action: Mouse scrolled (680, 424) with delta (0, 0)
Screenshot: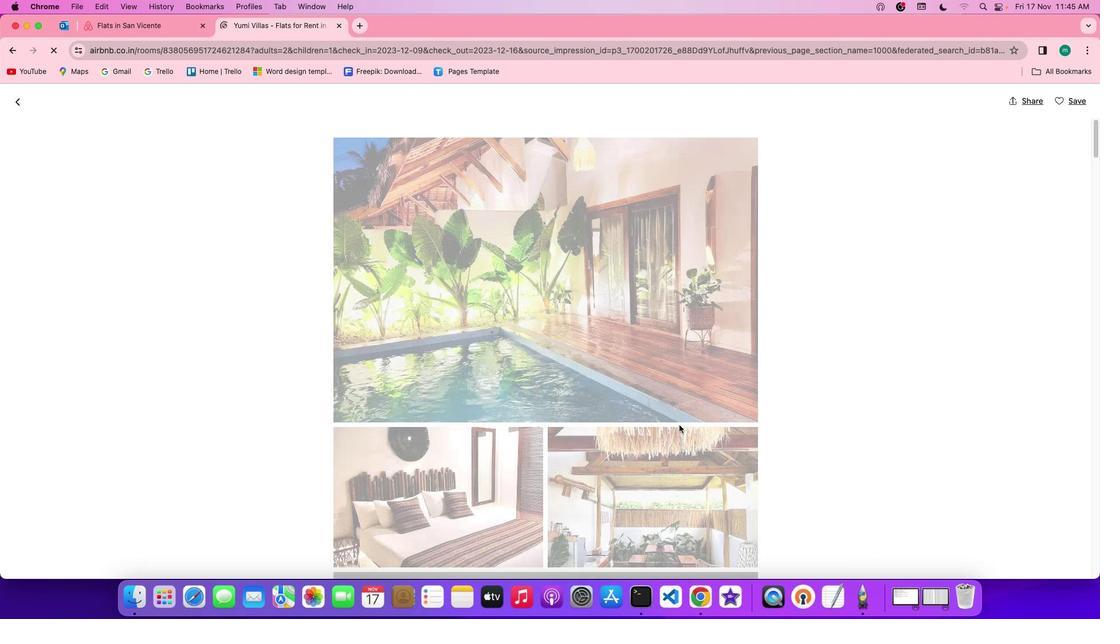 
Action: Mouse scrolled (680, 424) with delta (0, 0)
Screenshot: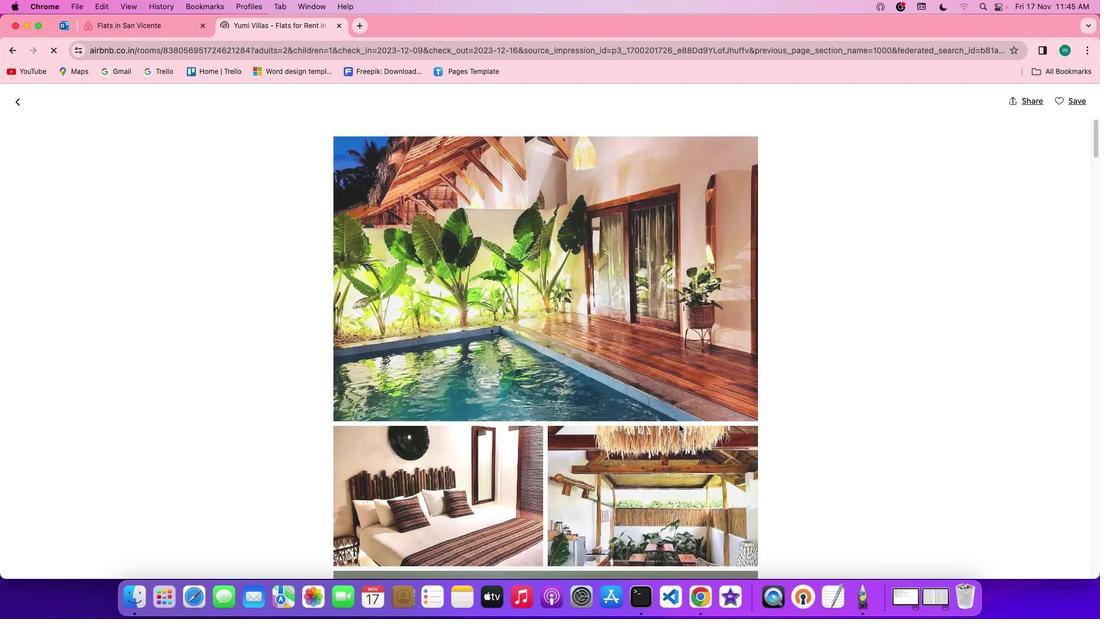 
Action: Mouse scrolled (680, 424) with delta (0, 0)
Screenshot: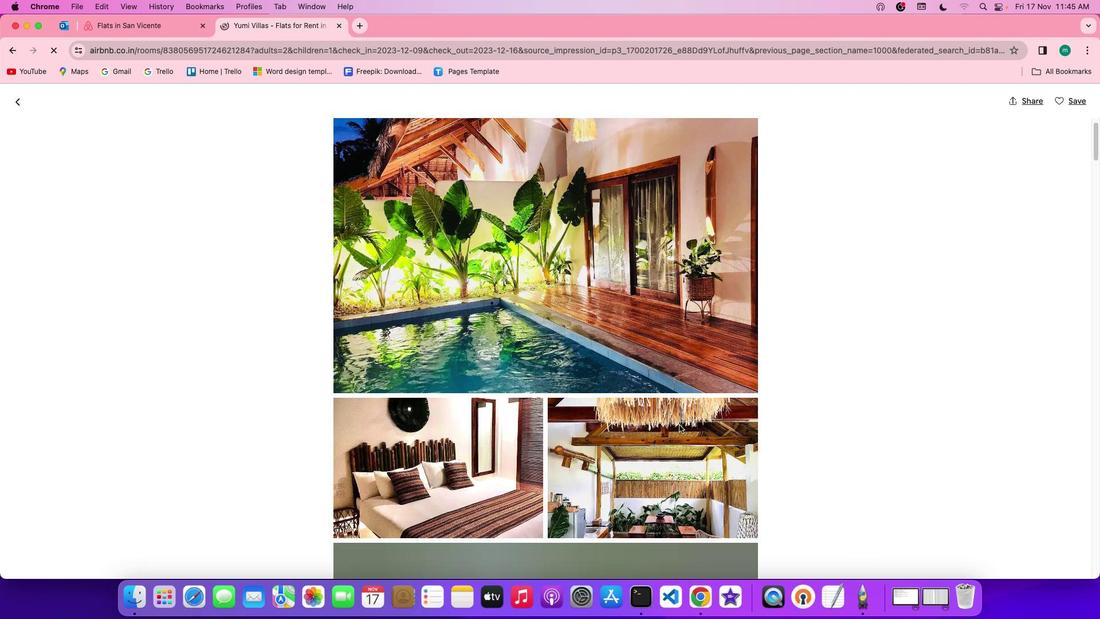 
Action: Mouse scrolled (680, 424) with delta (0, 0)
Screenshot: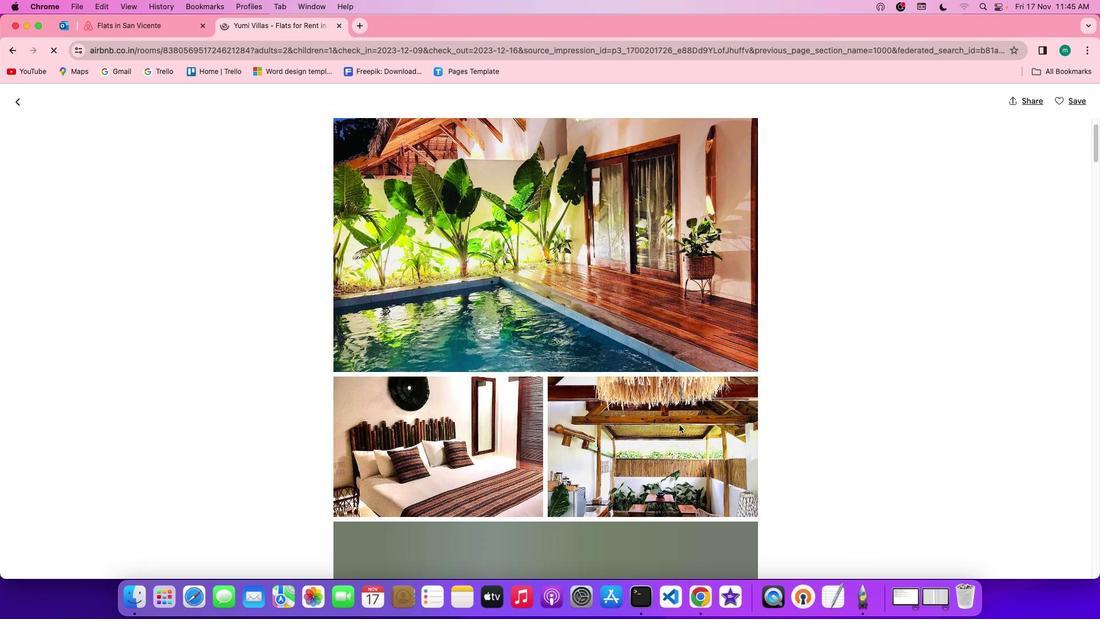 
Action: Mouse scrolled (680, 424) with delta (0, 0)
Screenshot: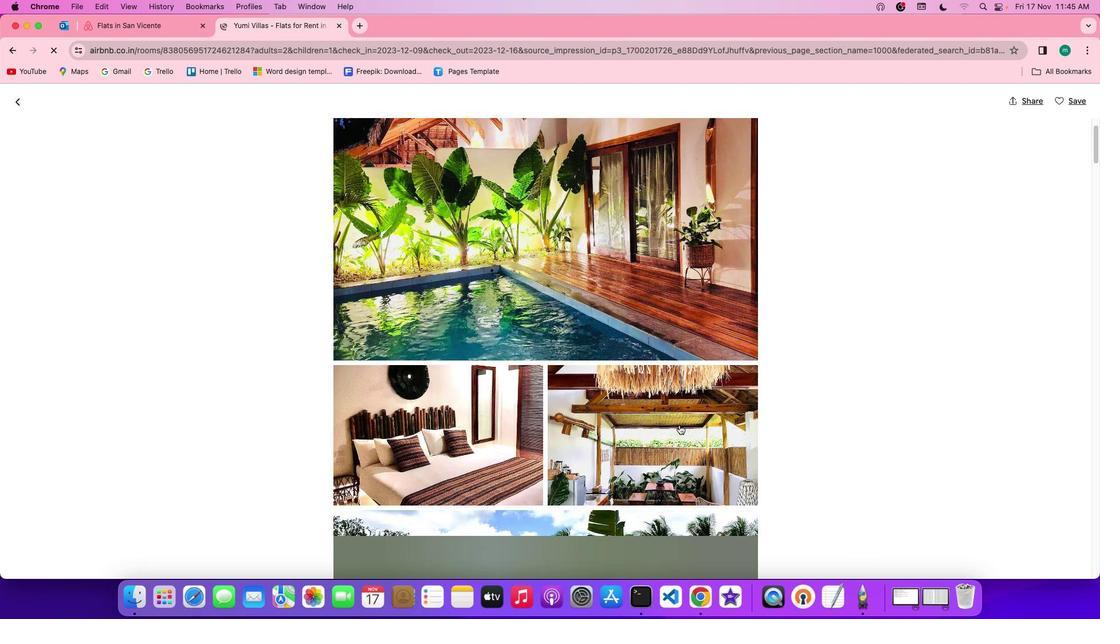 
Action: Mouse scrolled (680, 424) with delta (0, 0)
Screenshot: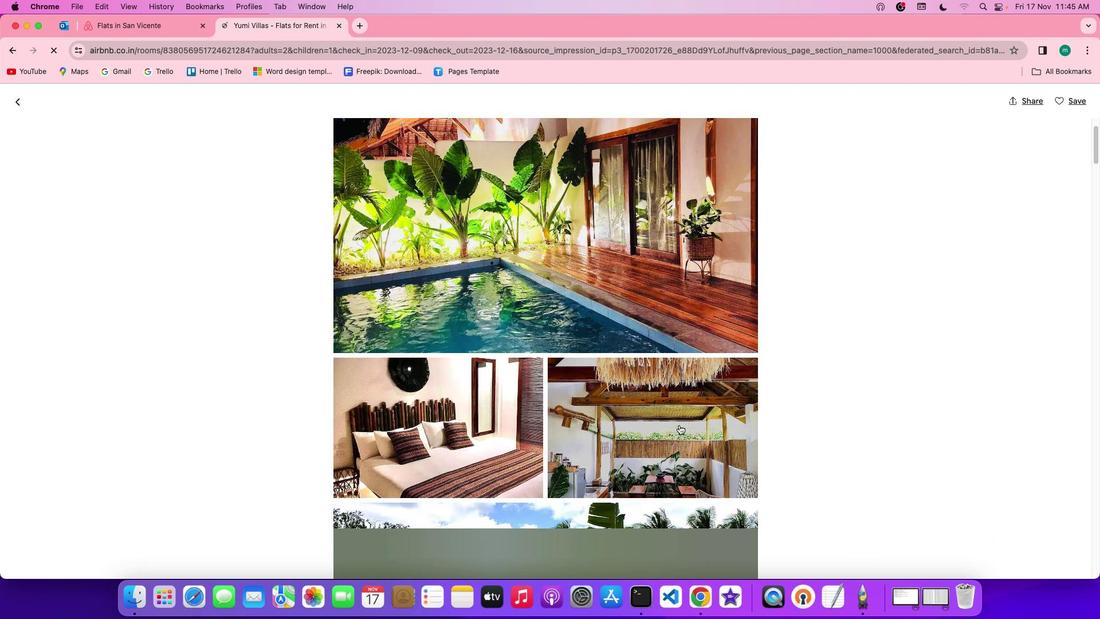 
Action: Mouse scrolled (680, 424) with delta (0, 0)
Screenshot: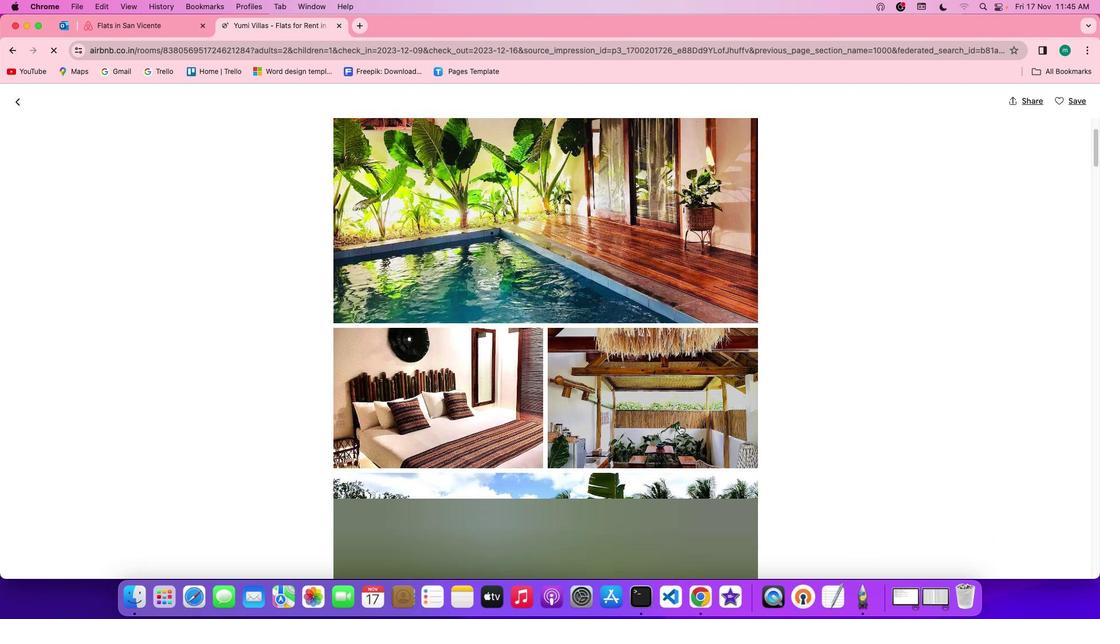 
Action: Mouse scrolled (680, 424) with delta (0, 0)
Screenshot: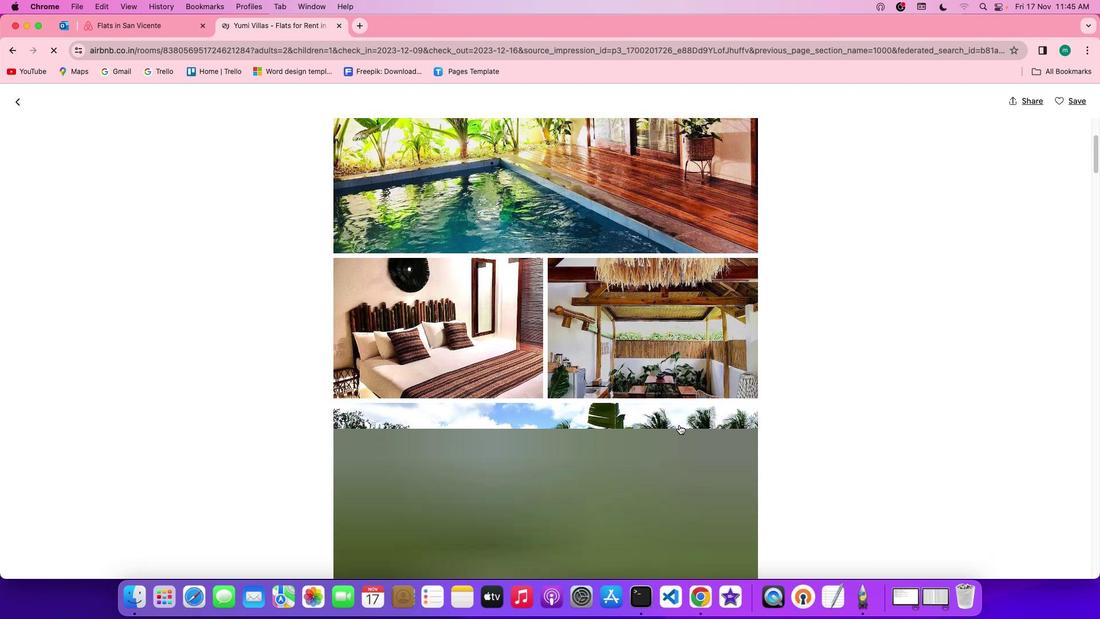 
Action: Mouse scrolled (680, 424) with delta (0, -1)
Screenshot: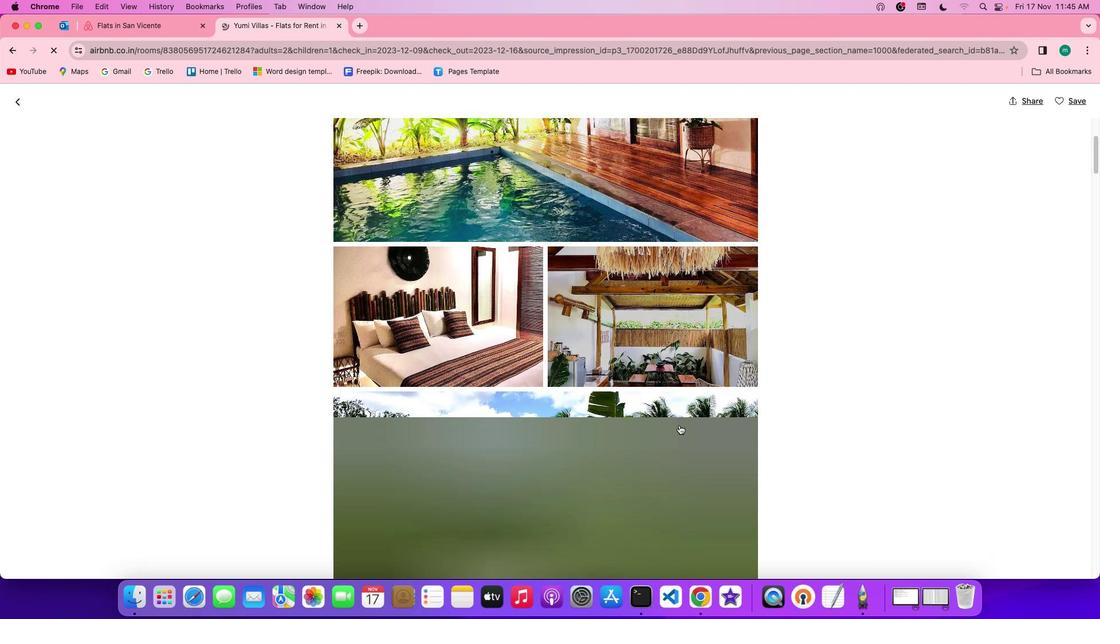 
Action: Mouse scrolled (680, 424) with delta (0, 0)
Screenshot: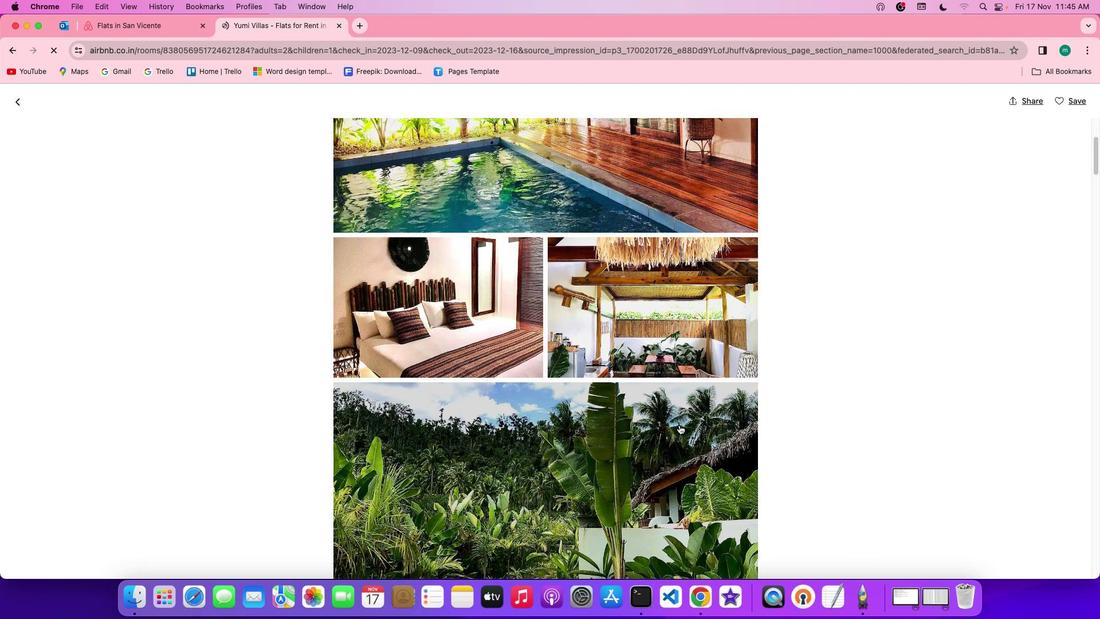
Action: Mouse scrolled (680, 424) with delta (0, 0)
Screenshot: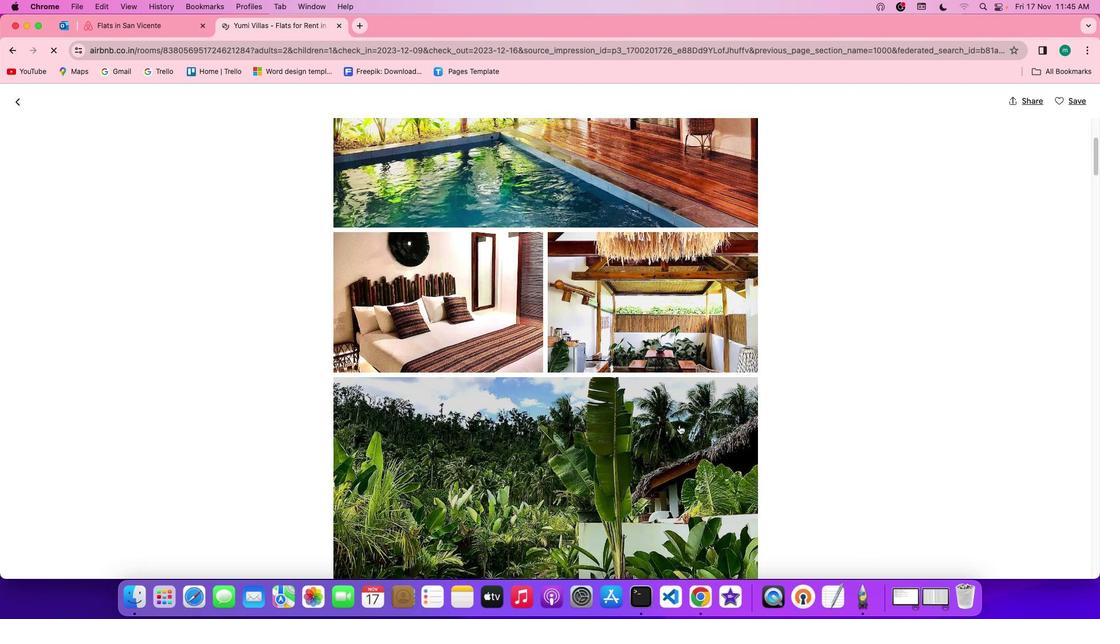 
Action: Mouse scrolled (680, 424) with delta (0, 0)
Screenshot: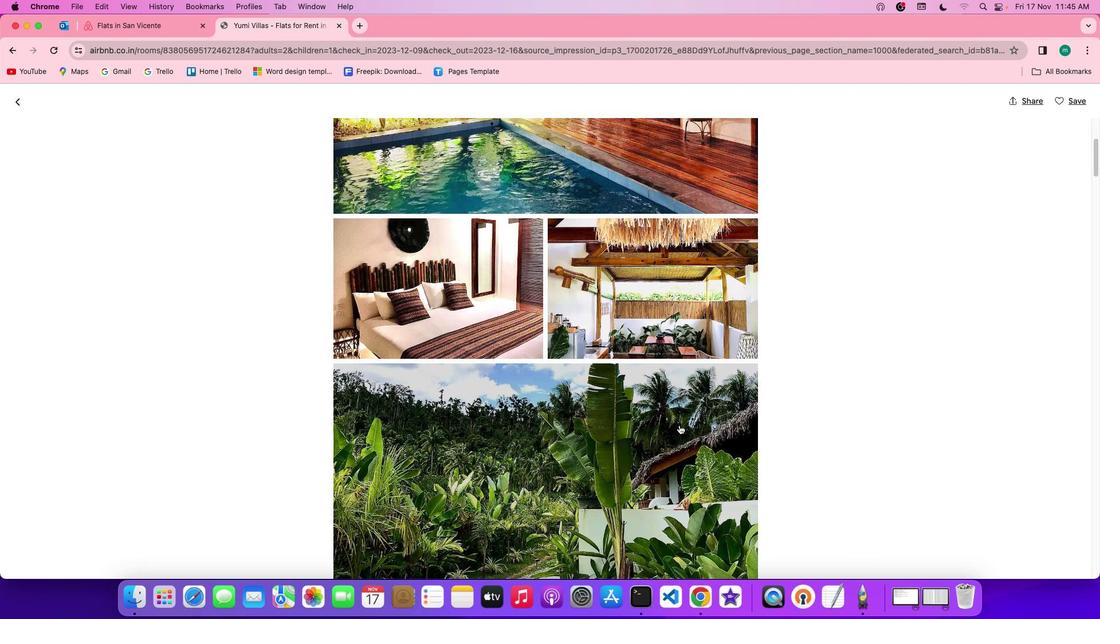 
Action: Mouse scrolled (680, 424) with delta (0, 0)
Screenshot: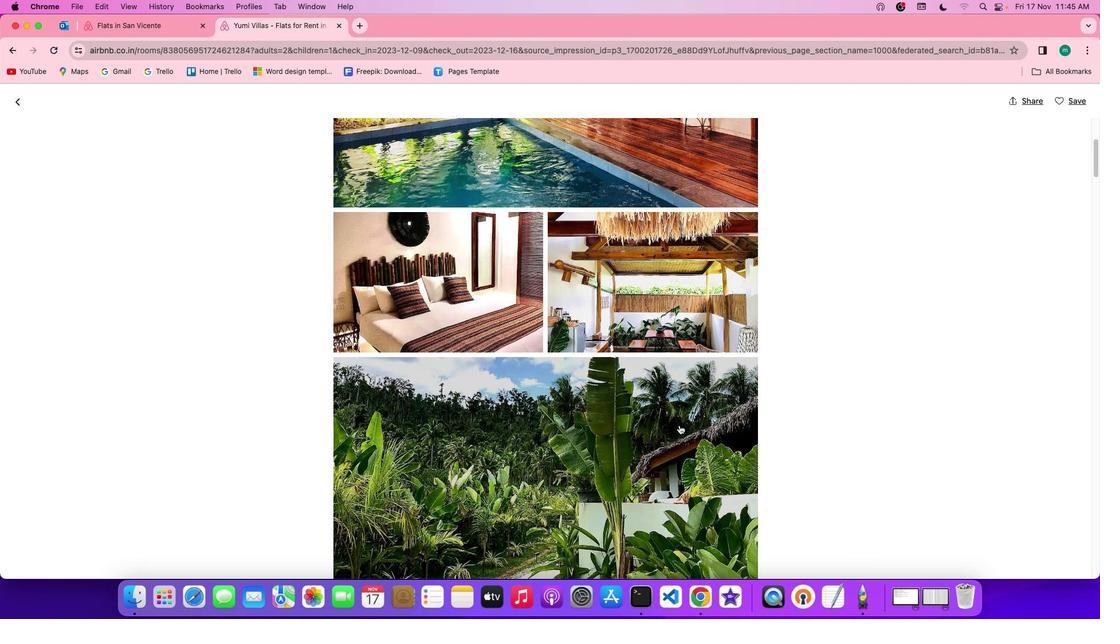 
Action: Mouse scrolled (680, 424) with delta (0, 0)
Screenshot: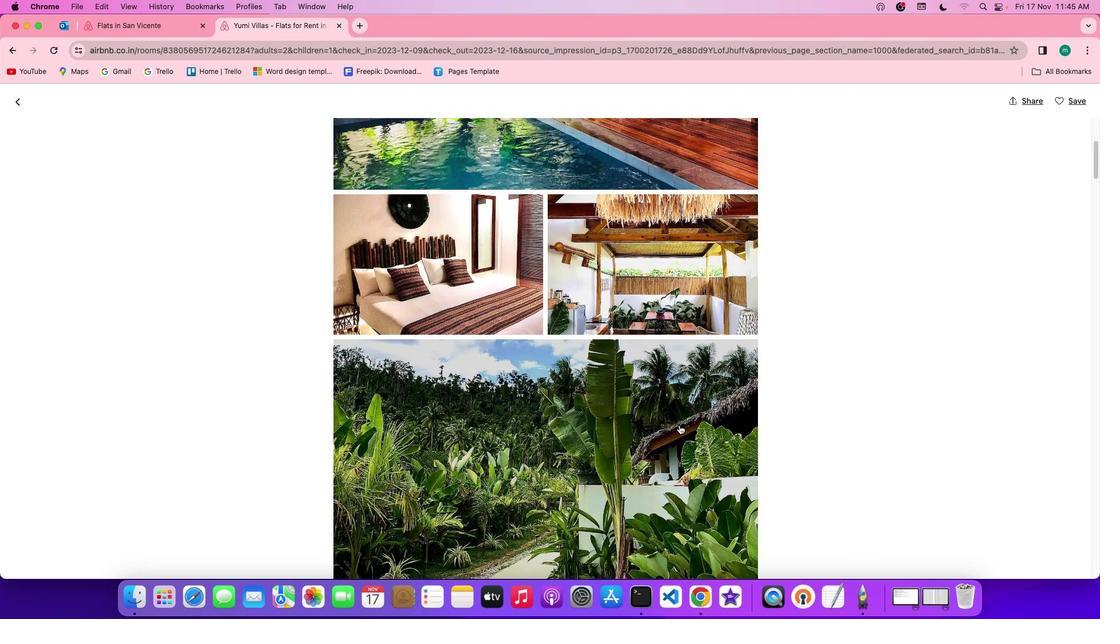 
Action: Mouse scrolled (680, 424) with delta (0, 0)
Screenshot: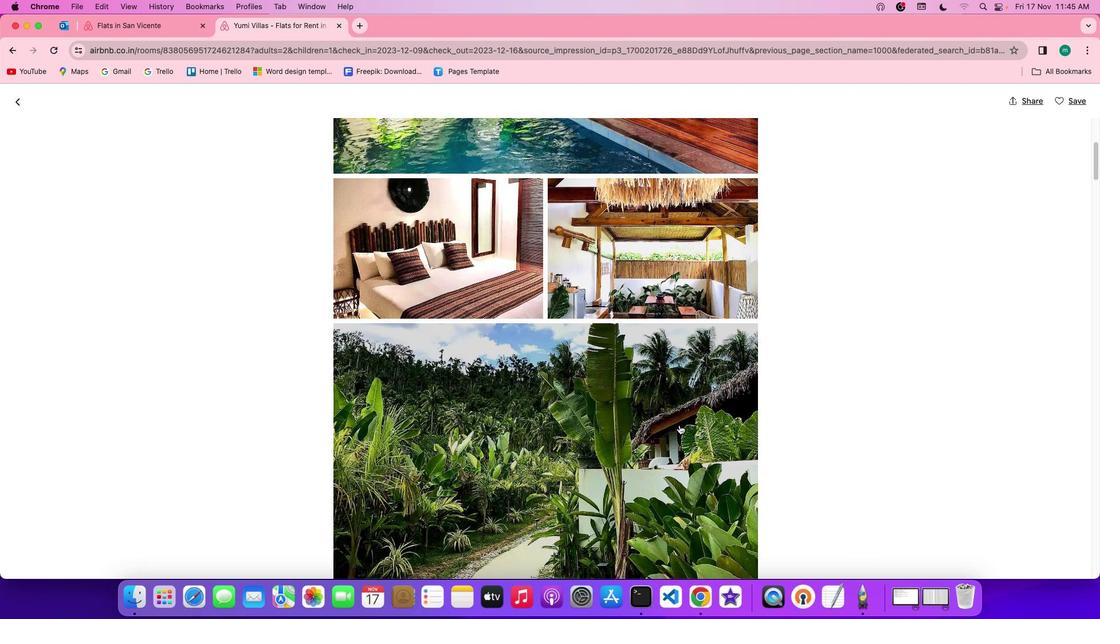 
Action: Mouse scrolled (680, 424) with delta (0, 0)
Screenshot: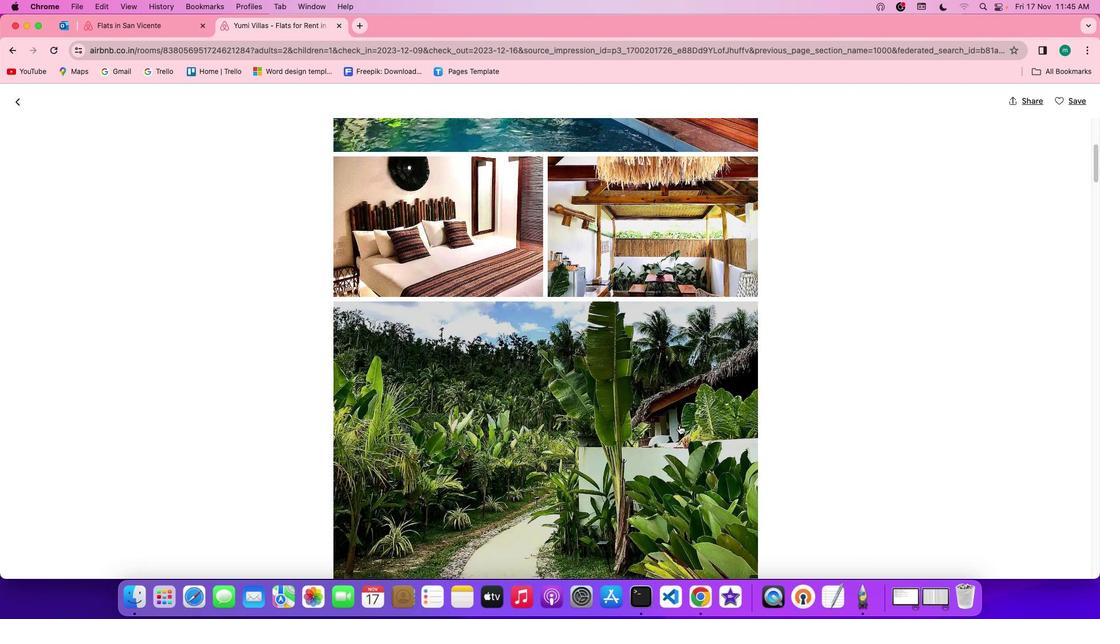 
Action: Mouse scrolled (680, 424) with delta (0, 0)
Screenshot: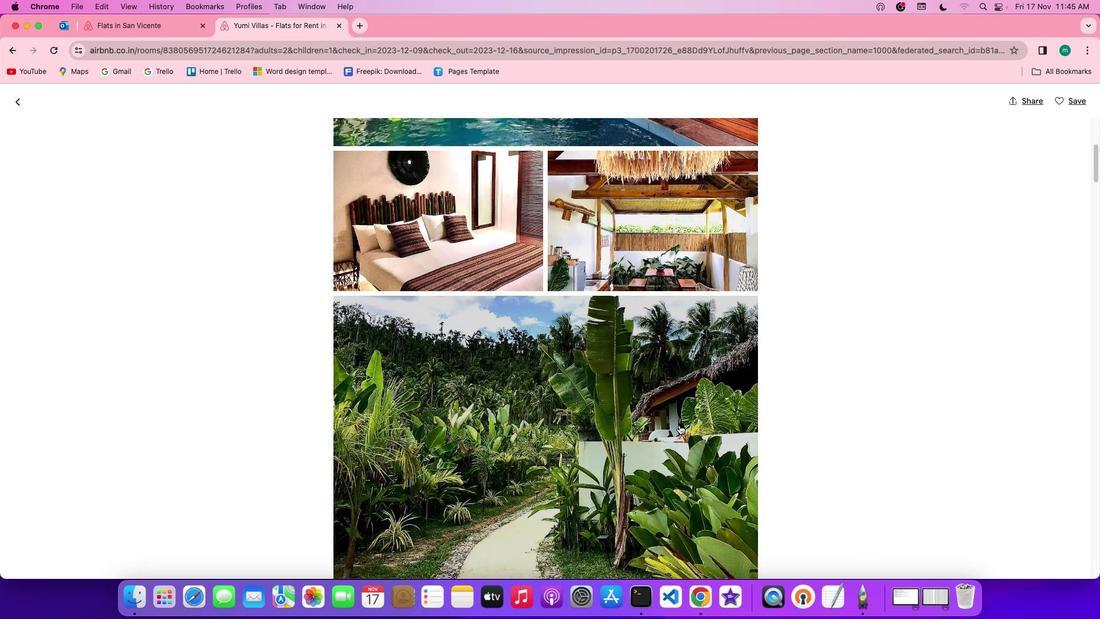
Action: Mouse scrolled (680, 424) with delta (0, 0)
Screenshot: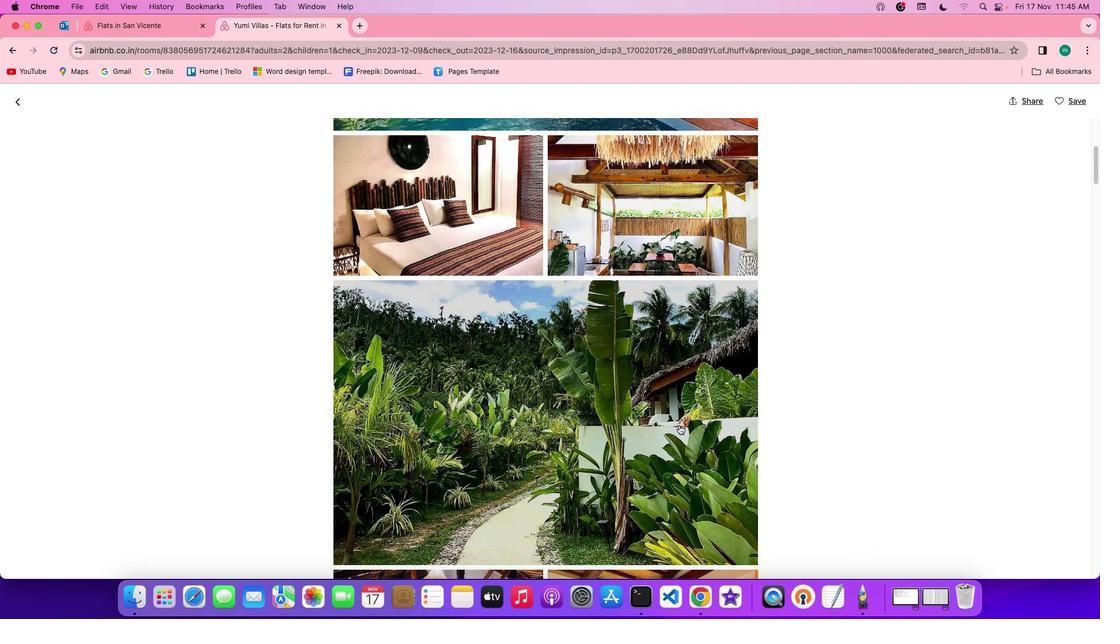 
Action: Mouse scrolled (680, 424) with delta (0, 0)
Screenshot: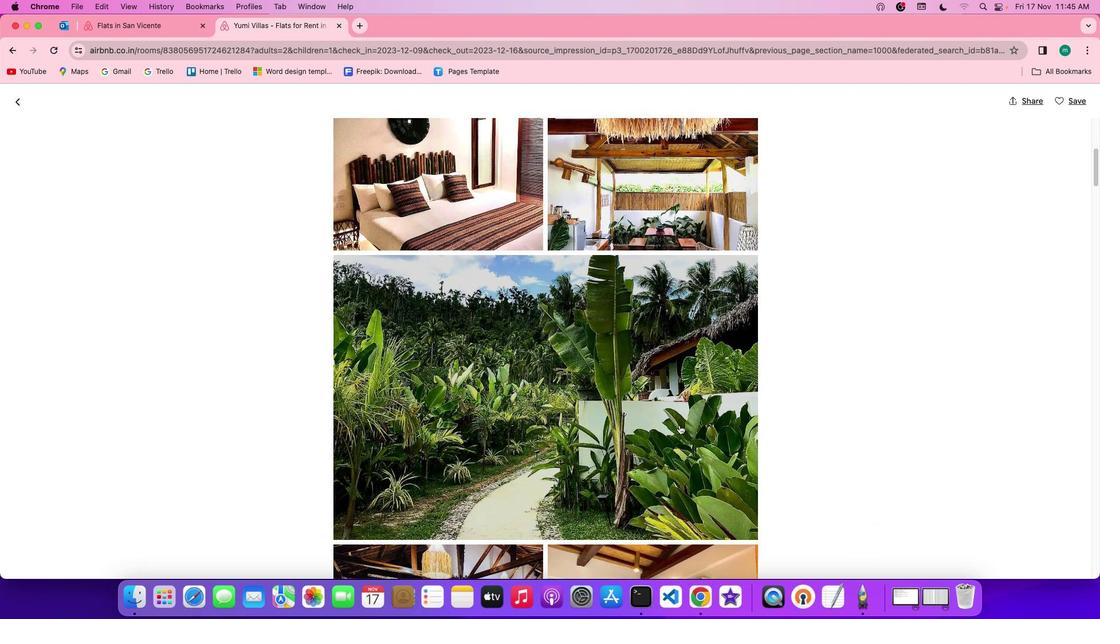 
Action: Mouse scrolled (680, 424) with delta (0, 0)
Screenshot: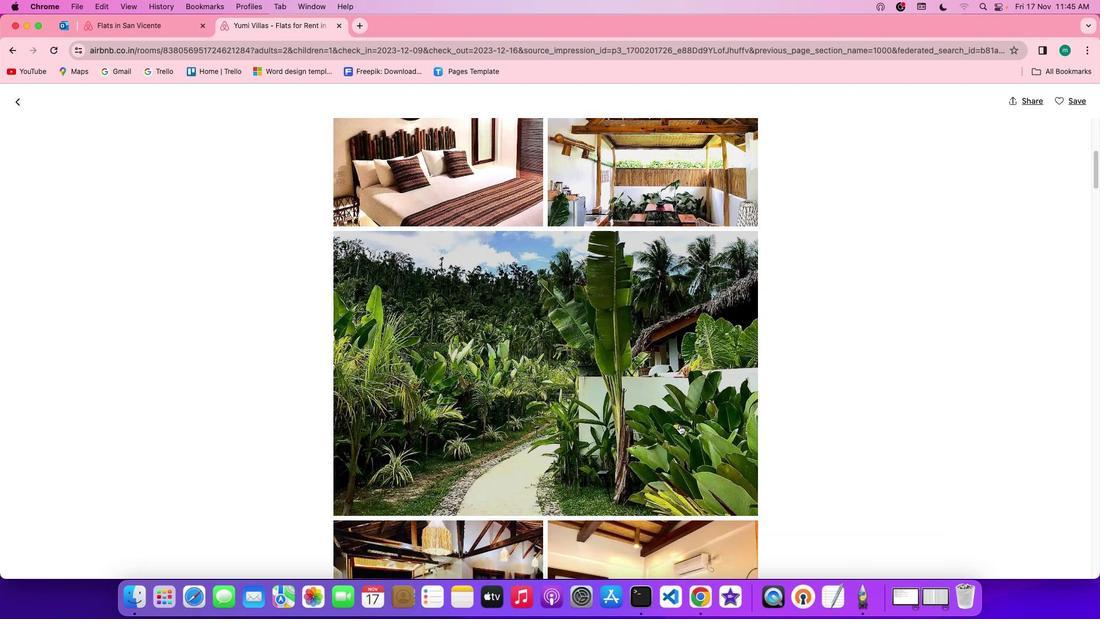 
Action: Mouse scrolled (680, 424) with delta (0, 0)
Screenshot: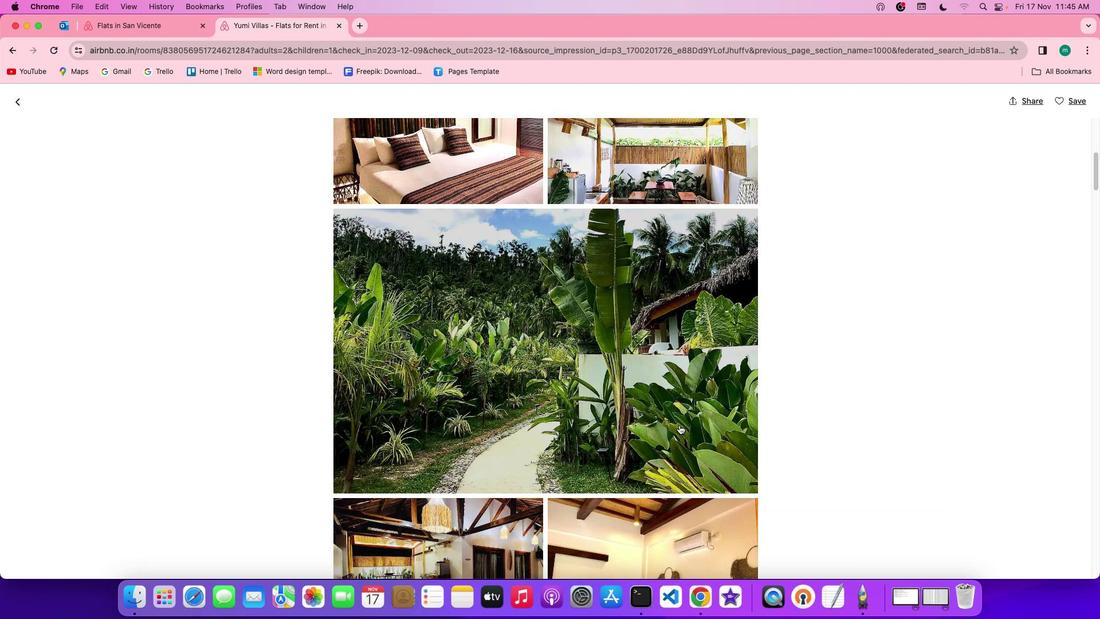 
Action: Mouse scrolled (680, 424) with delta (0, 0)
Screenshot: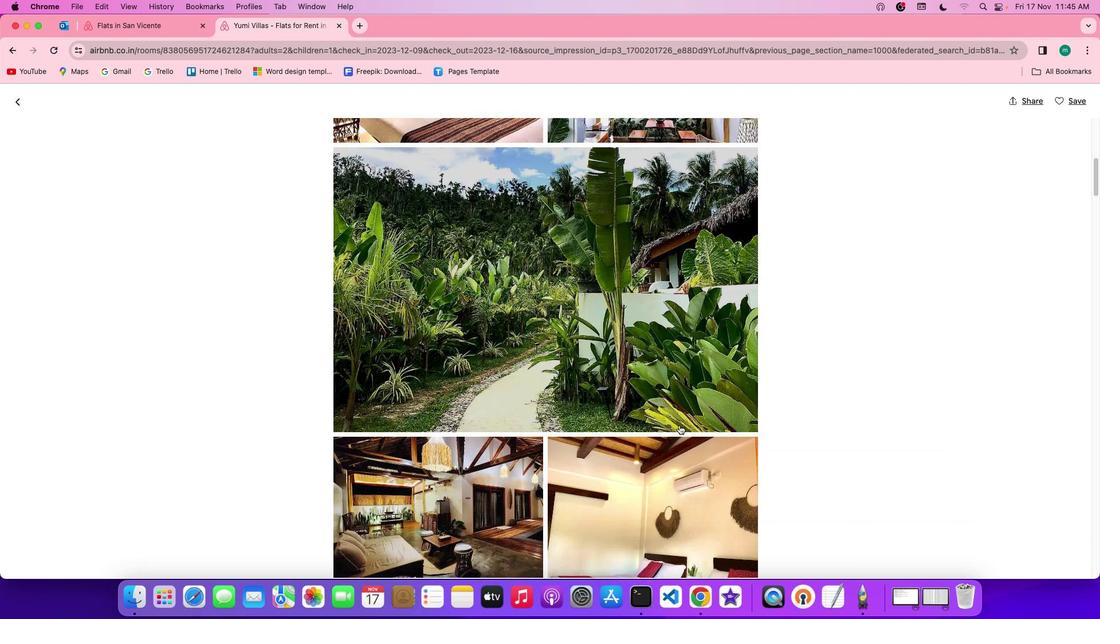 
Action: Mouse scrolled (680, 424) with delta (0, -1)
Screenshot: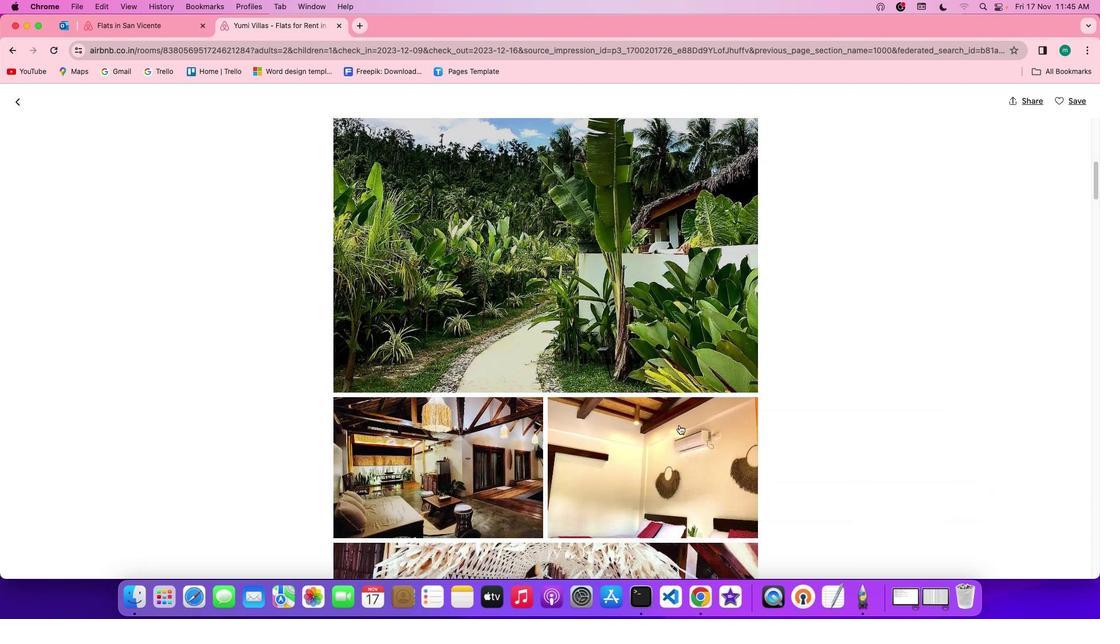 
Action: Mouse scrolled (680, 424) with delta (0, -1)
Screenshot: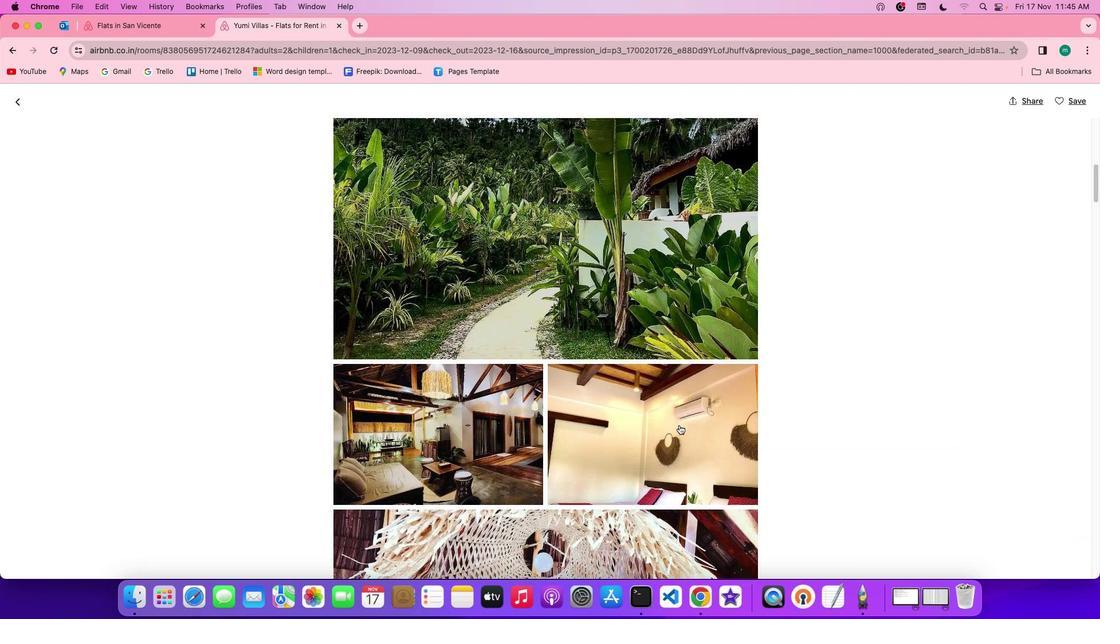 
Action: Mouse scrolled (680, 424) with delta (0, 0)
Screenshot: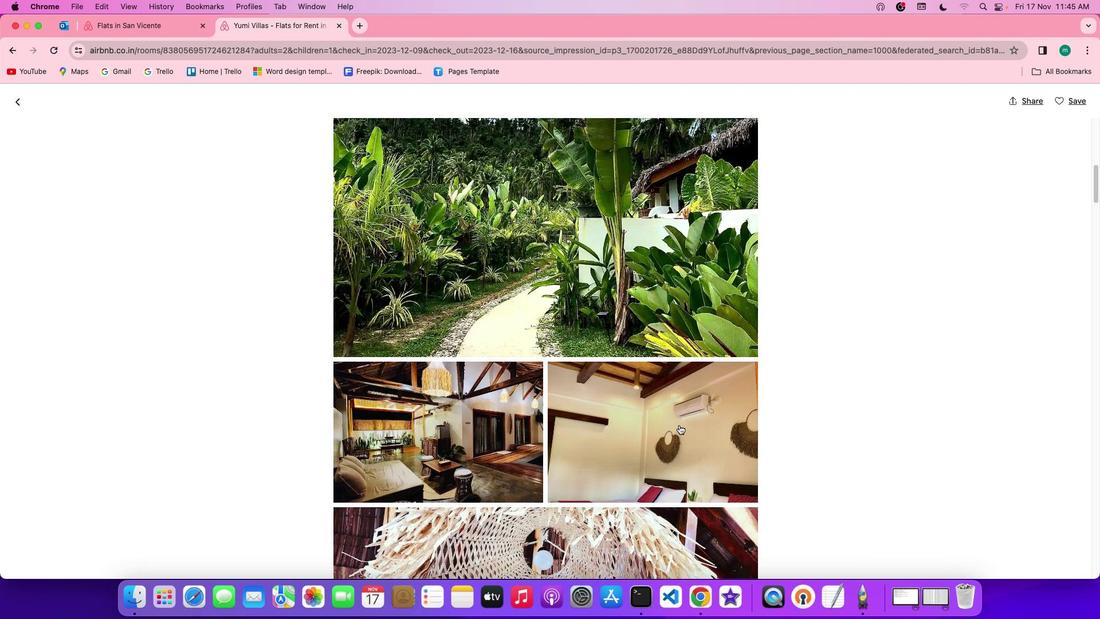 
Action: Mouse scrolled (680, 424) with delta (0, 0)
Screenshot: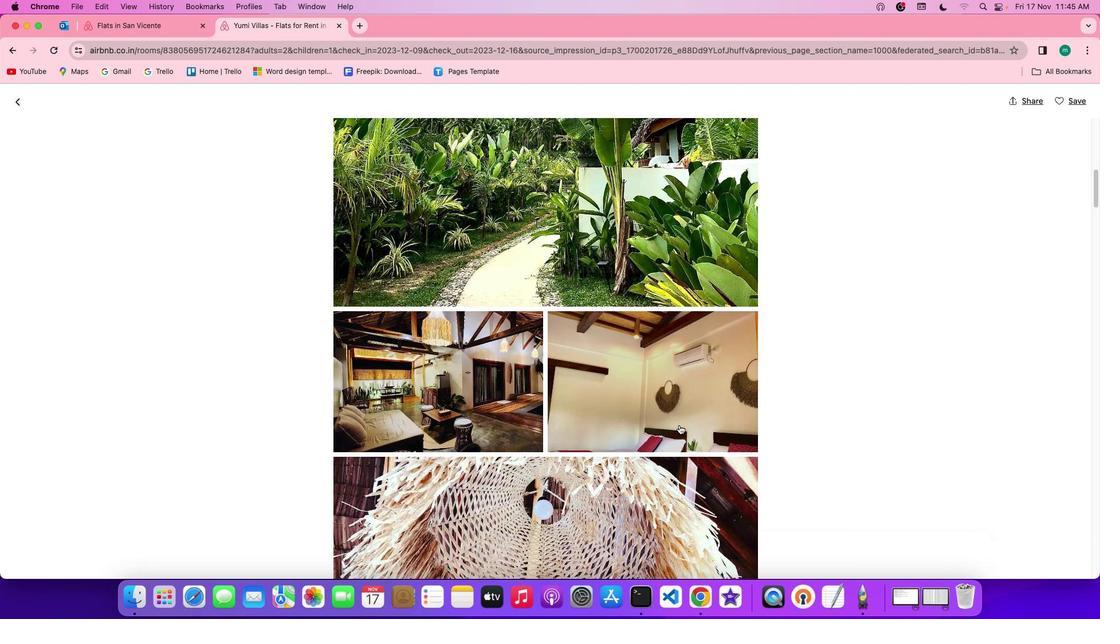
Action: Mouse scrolled (680, 424) with delta (0, 0)
Screenshot: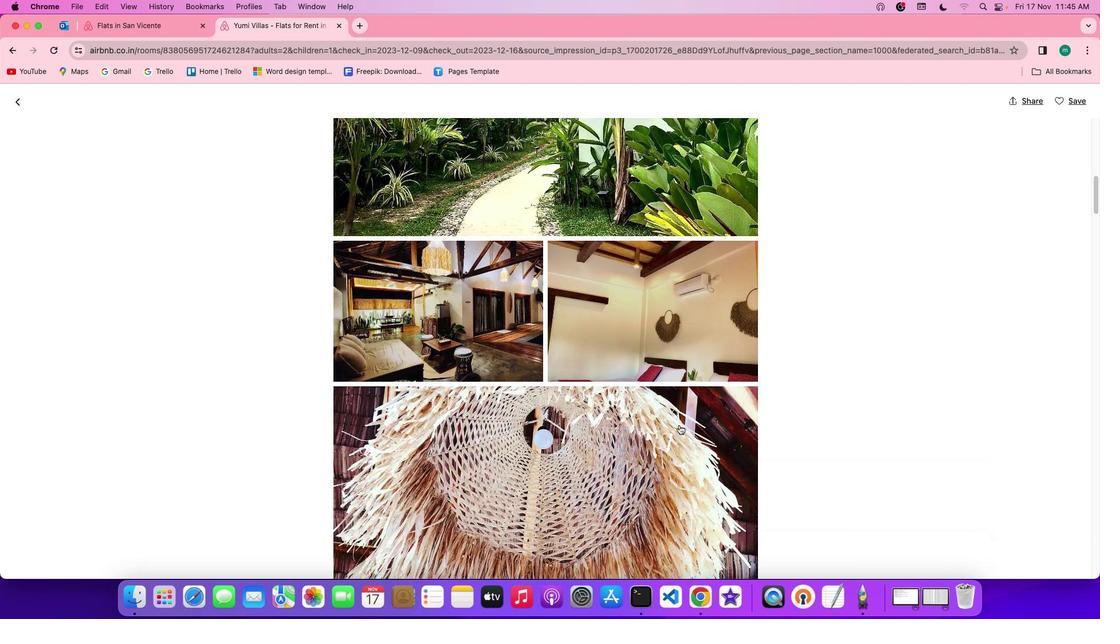 
Action: Mouse scrolled (680, 424) with delta (0, -1)
Screenshot: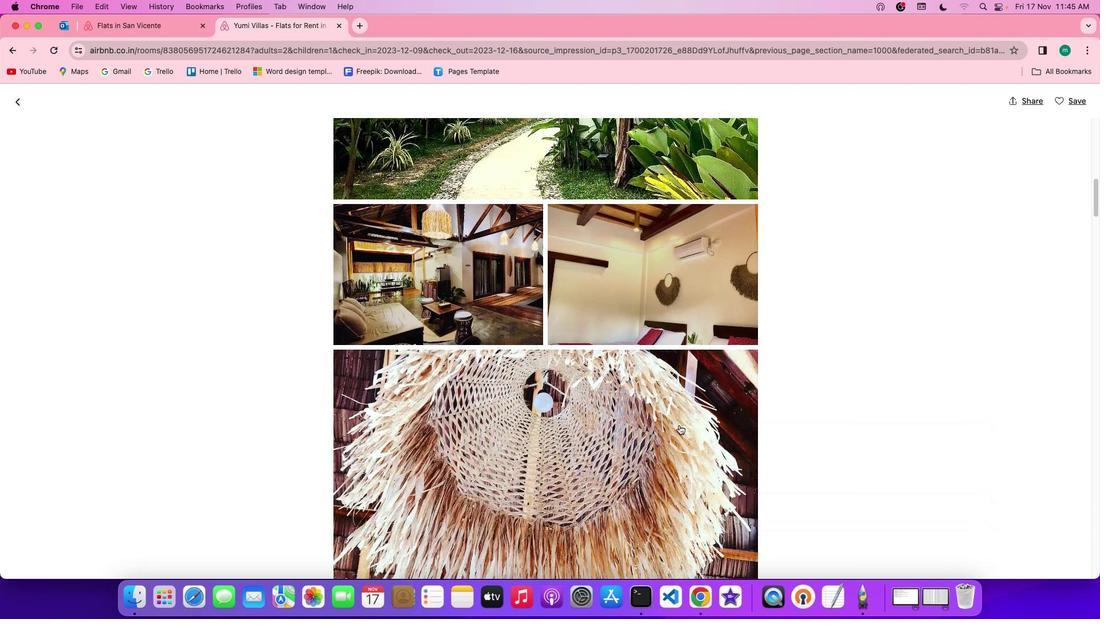 
Action: Mouse scrolled (680, 424) with delta (0, -1)
Screenshot: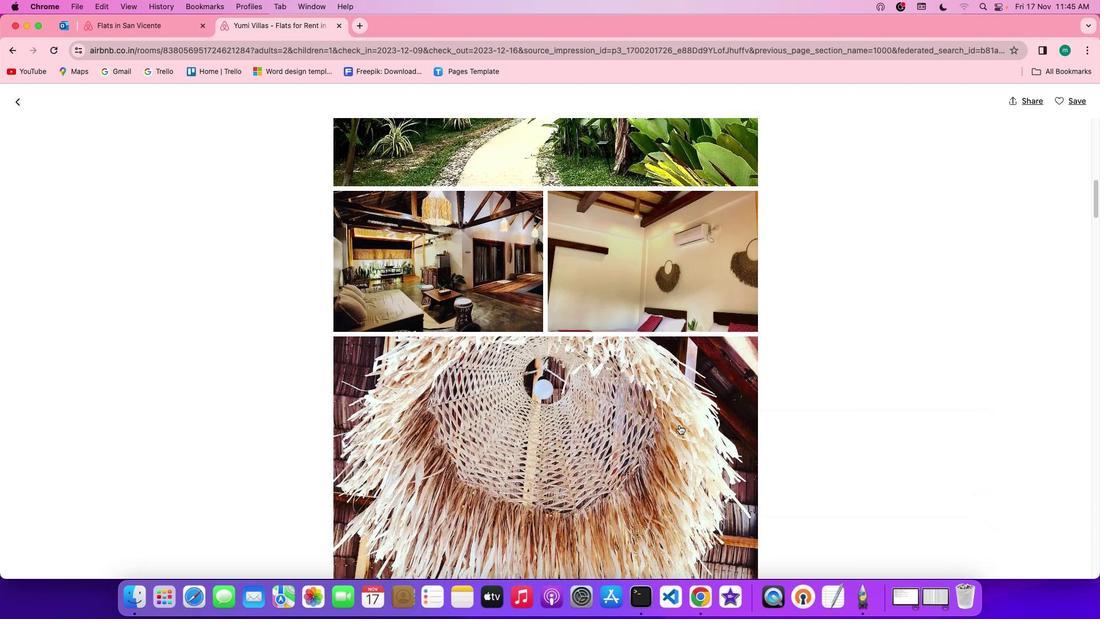 
Action: Mouse scrolled (680, 424) with delta (0, 0)
Screenshot: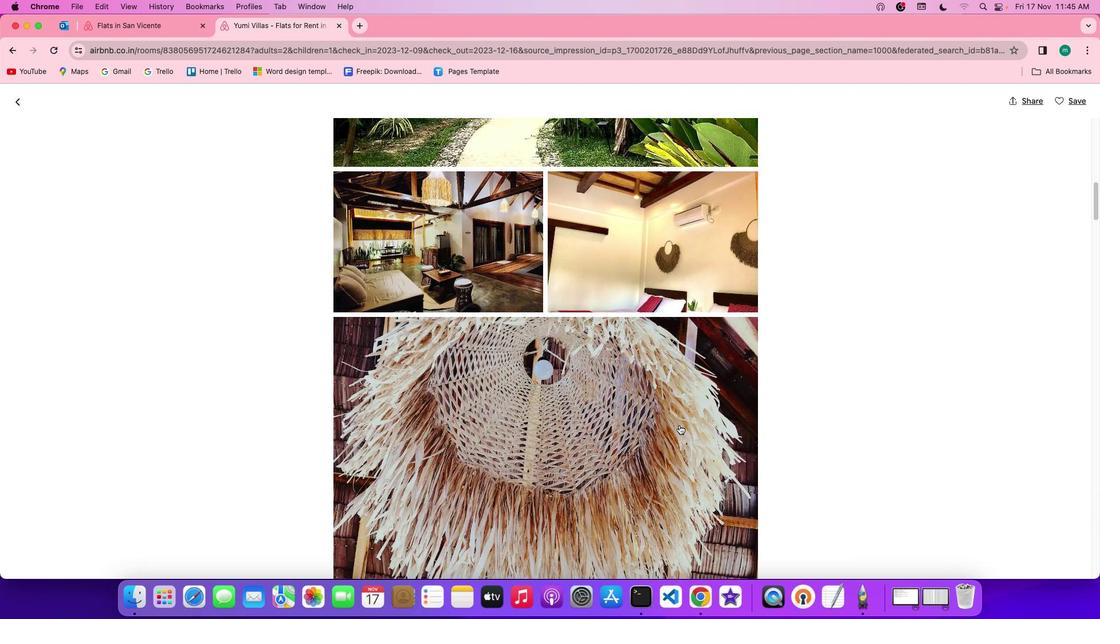 
Action: Mouse scrolled (680, 424) with delta (0, 0)
Screenshot: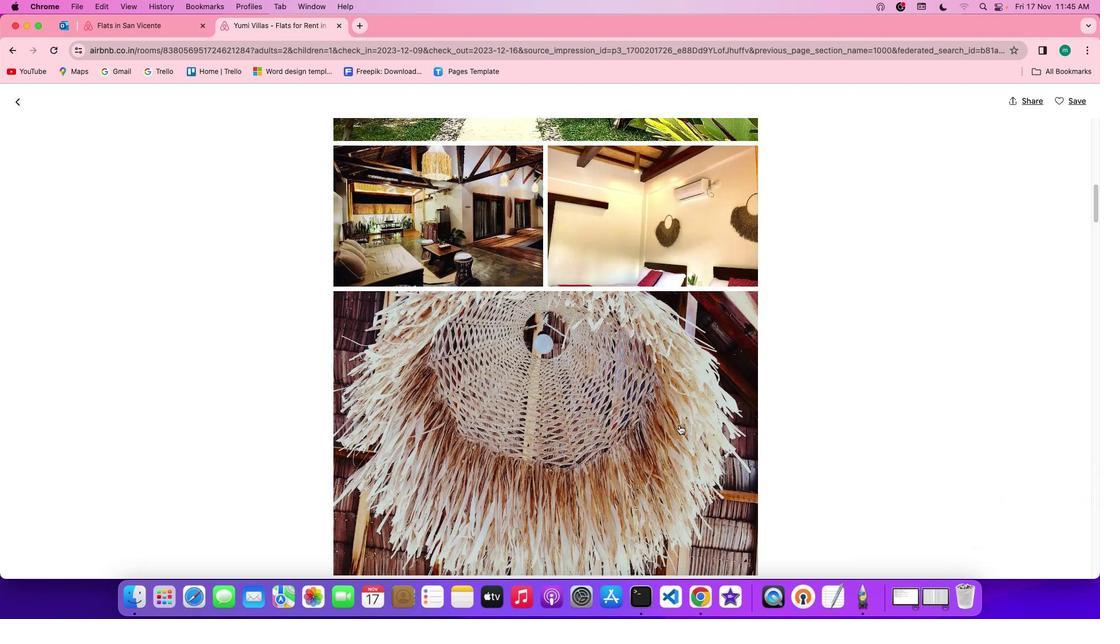 
Action: Mouse scrolled (680, 424) with delta (0, 0)
Screenshot: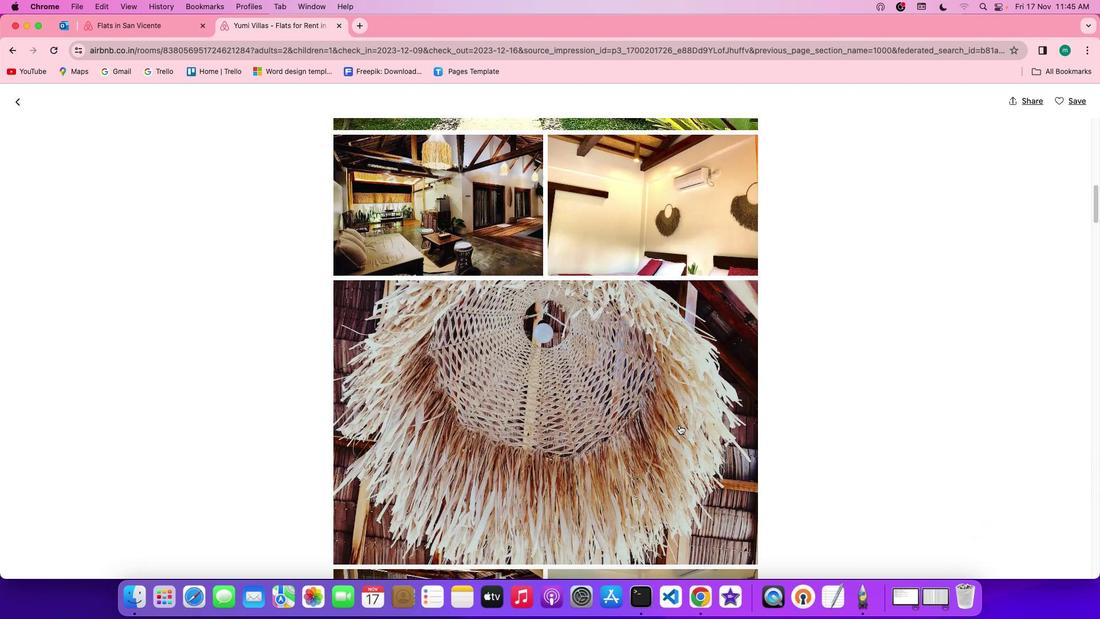 
Action: Mouse scrolled (680, 424) with delta (0, 0)
Screenshot: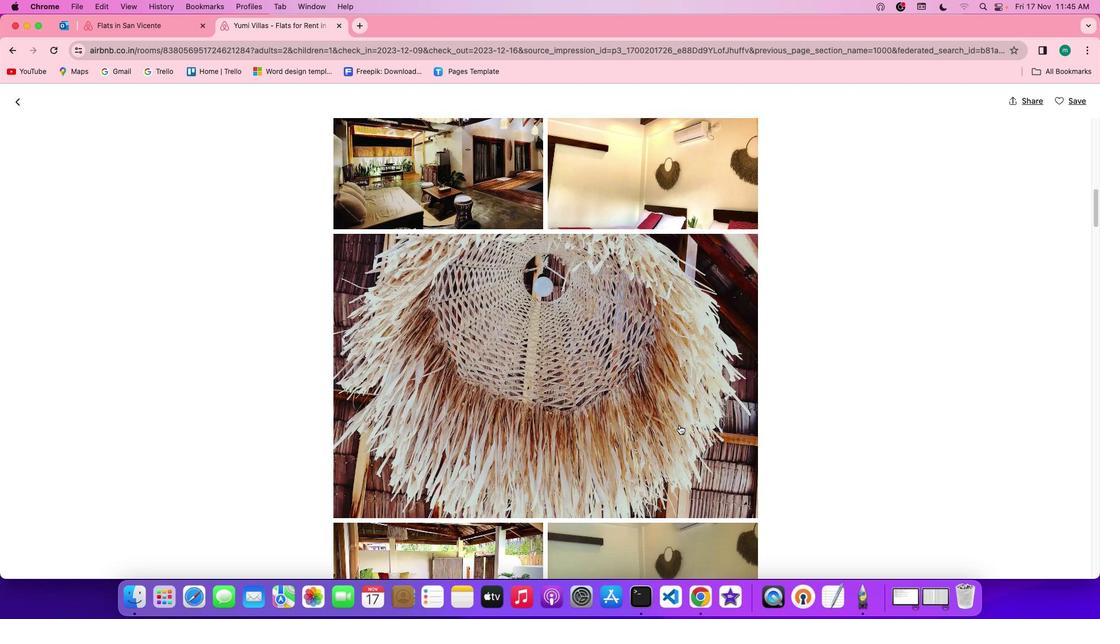 
Action: Mouse scrolled (680, 424) with delta (0, 0)
Screenshot: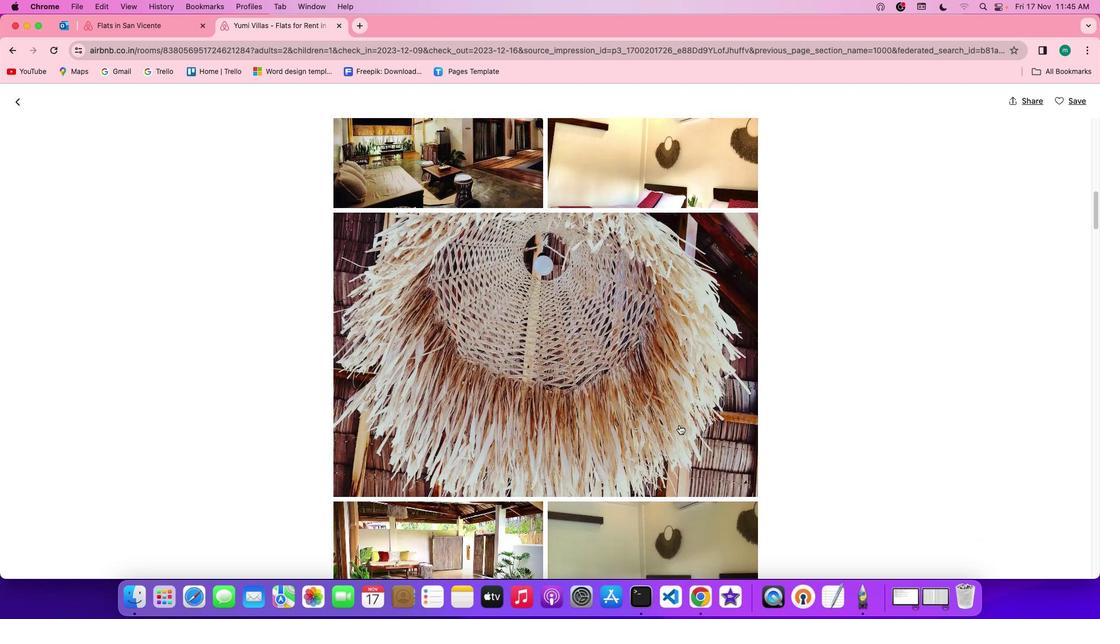 
Action: Mouse scrolled (680, 424) with delta (0, -1)
Screenshot: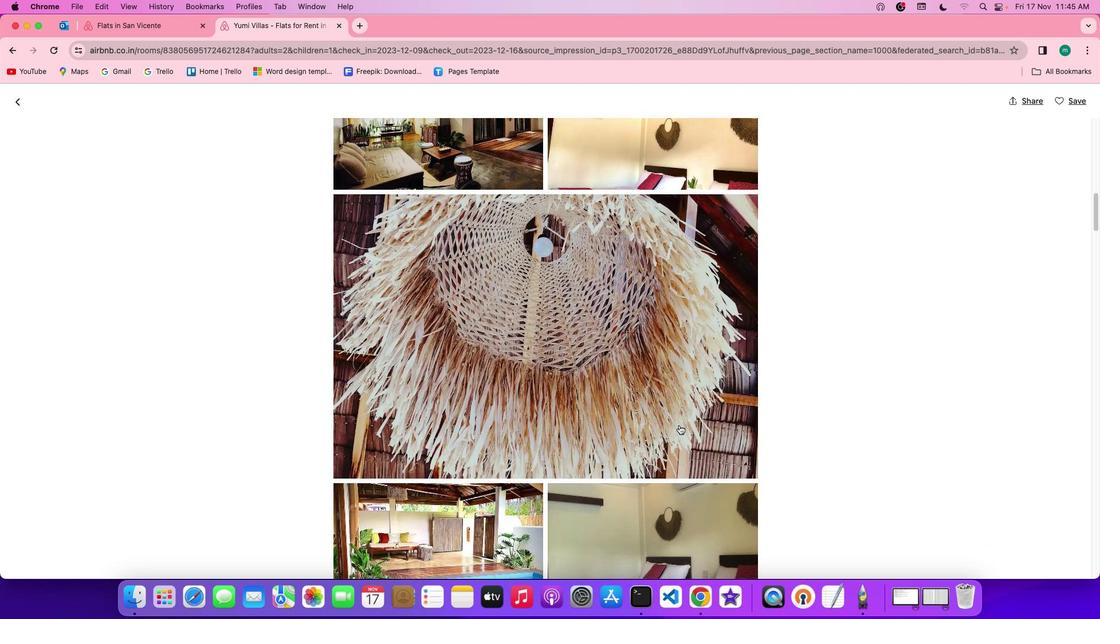 
Action: Mouse scrolled (680, 424) with delta (0, 0)
Screenshot: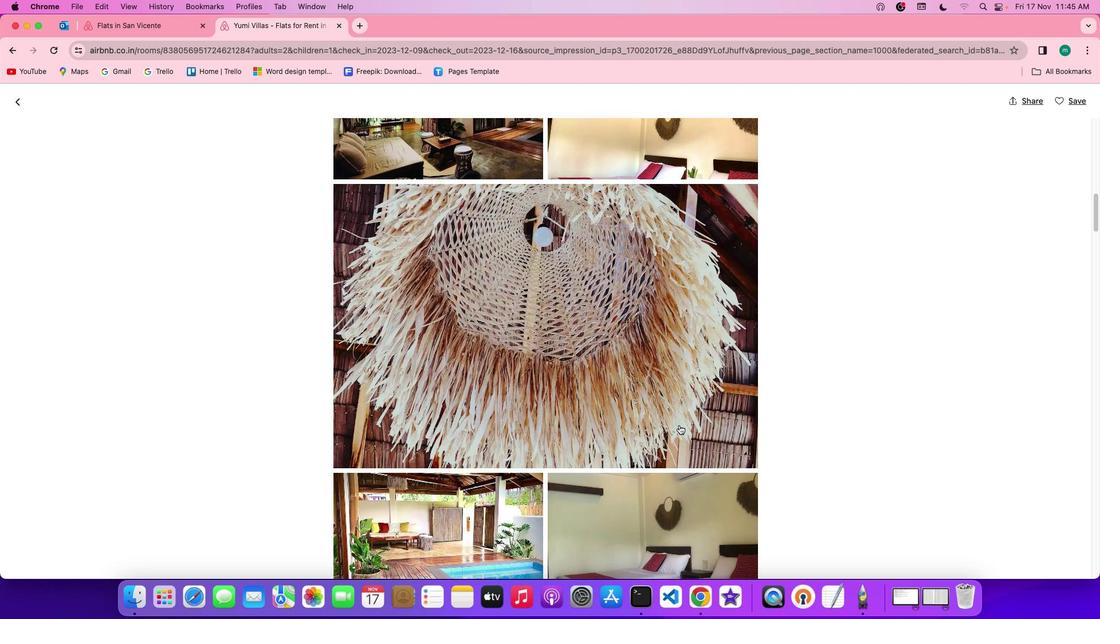 
Action: Mouse scrolled (680, 424) with delta (0, 0)
Screenshot: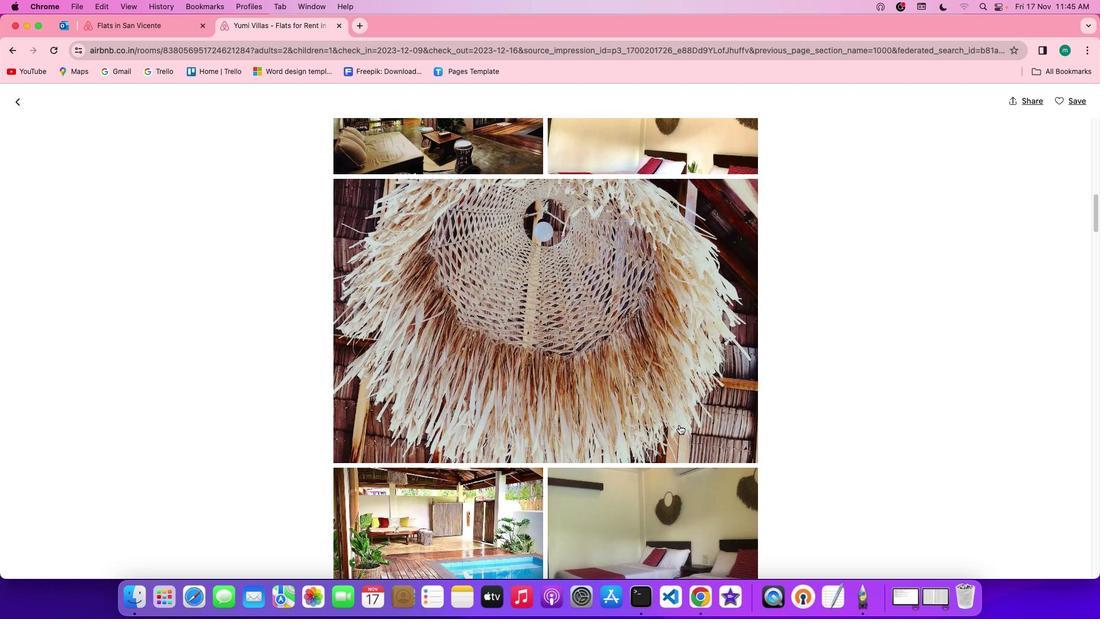 
Action: Mouse scrolled (680, 424) with delta (0, 0)
Screenshot: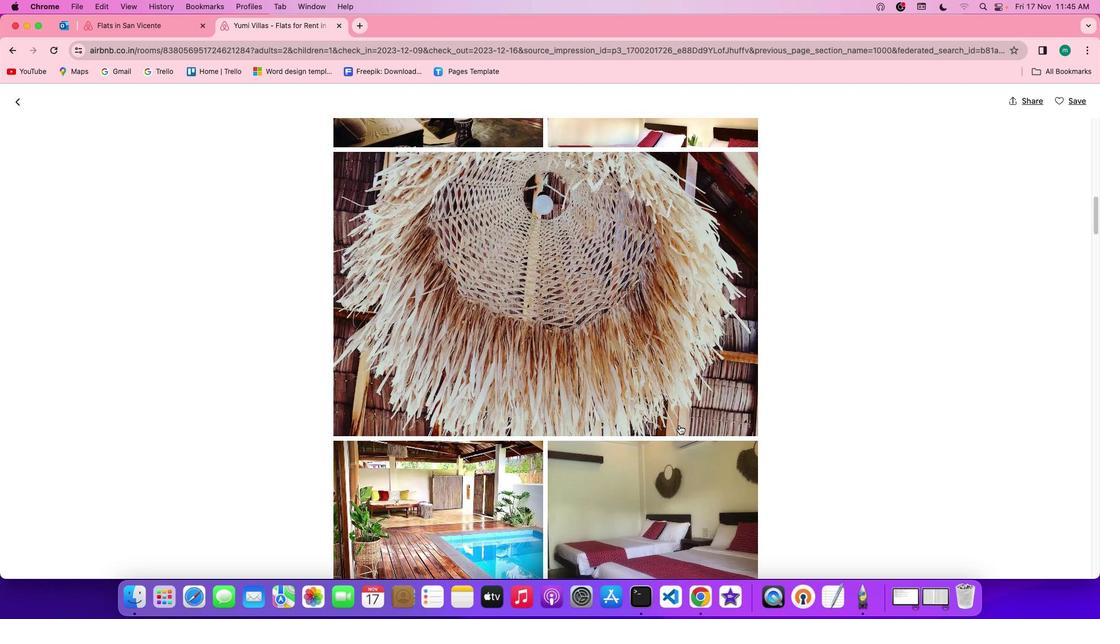 
Action: Mouse scrolled (680, 424) with delta (0, 0)
Screenshot: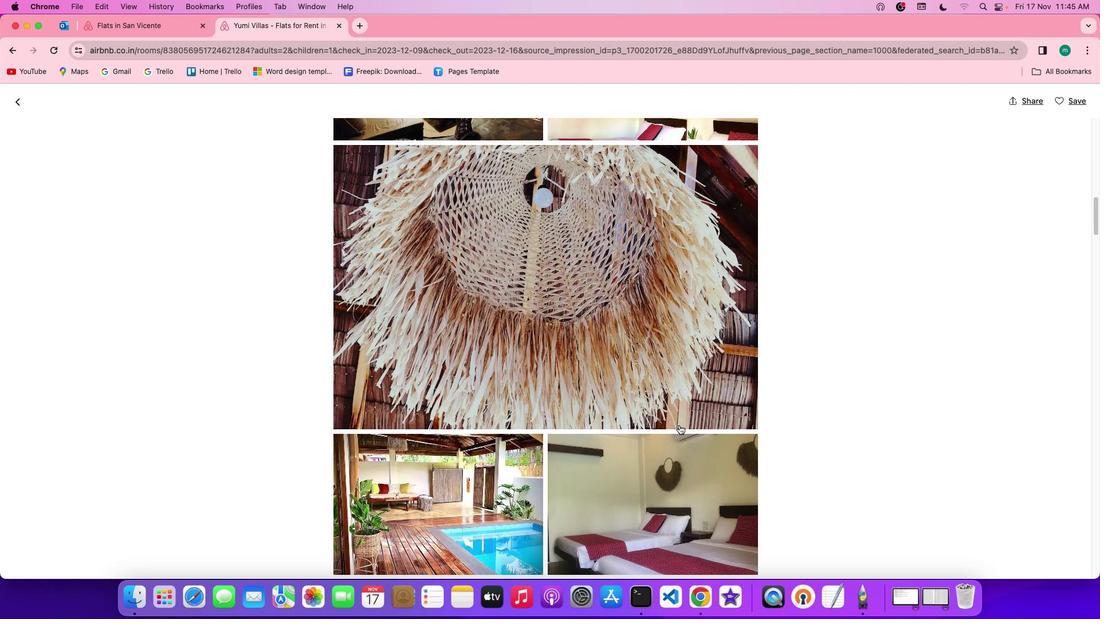 
Action: Mouse scrolled (680, 424) with delta (0, 0)
Screenshot: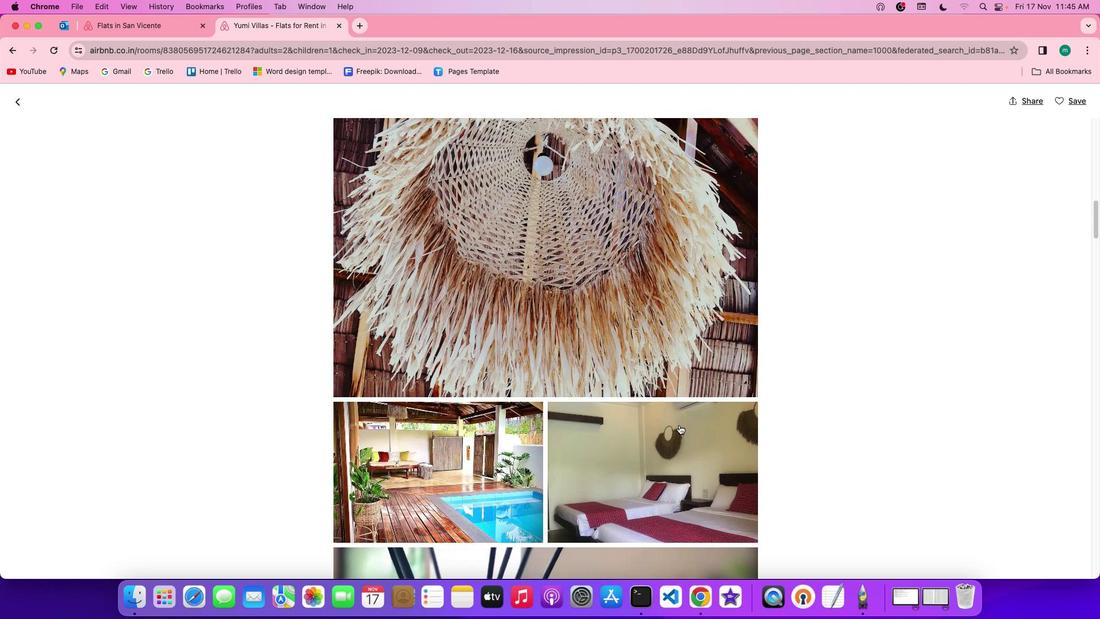 
Action: Mouse scrolled (680, 424) with delta (0, 0)
Screenshot: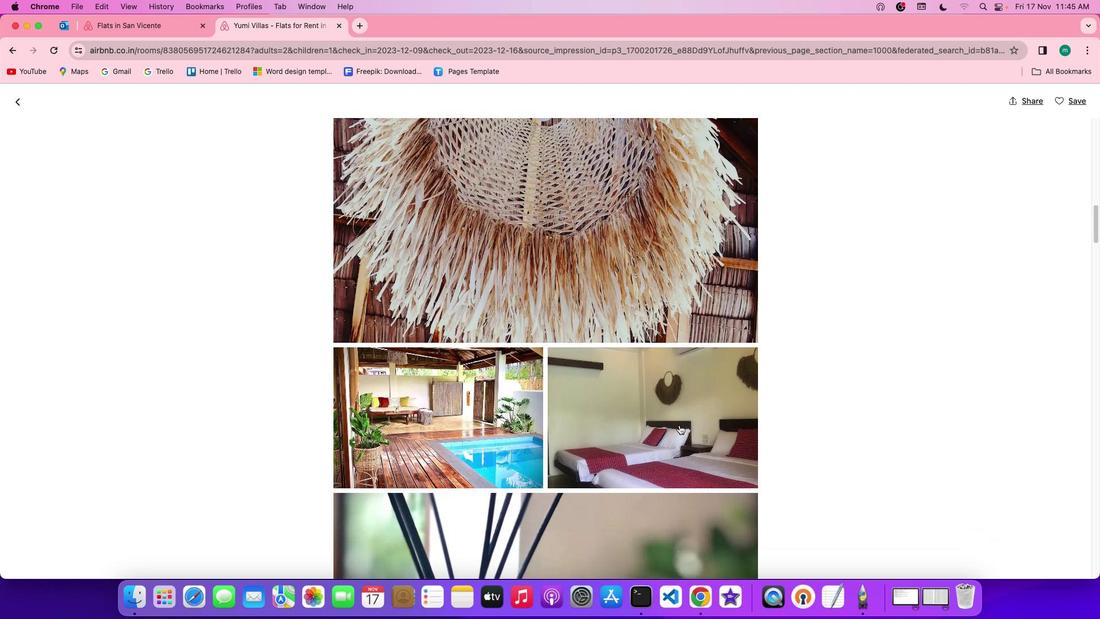 
Action: Mouse scrolled (680, 424) with delta (0, -1)
Screenshot: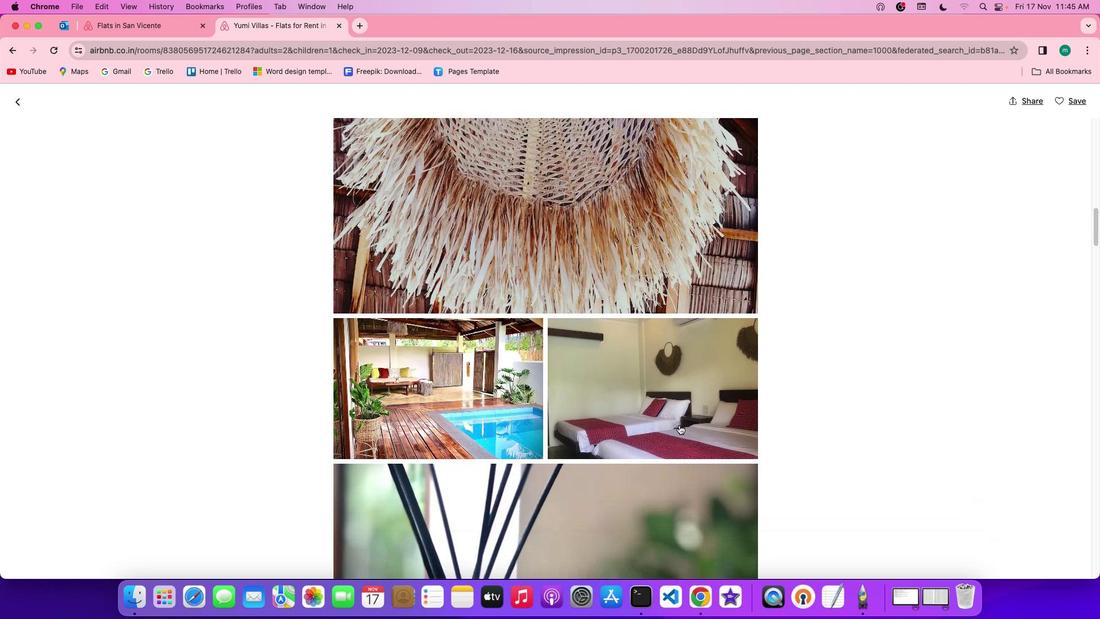 
Action: Mouse scrolled (680, 424) with delta (0, -1)
Screenshot: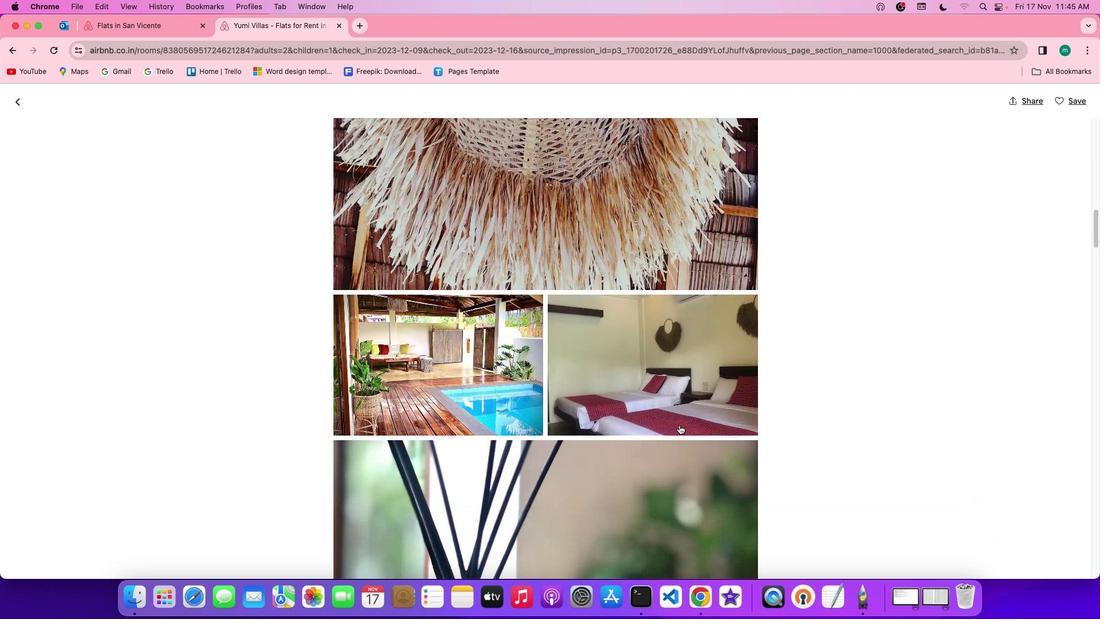 
Action: Mouse scrolled (680, 424) with delta (0, 0)
Screenshot: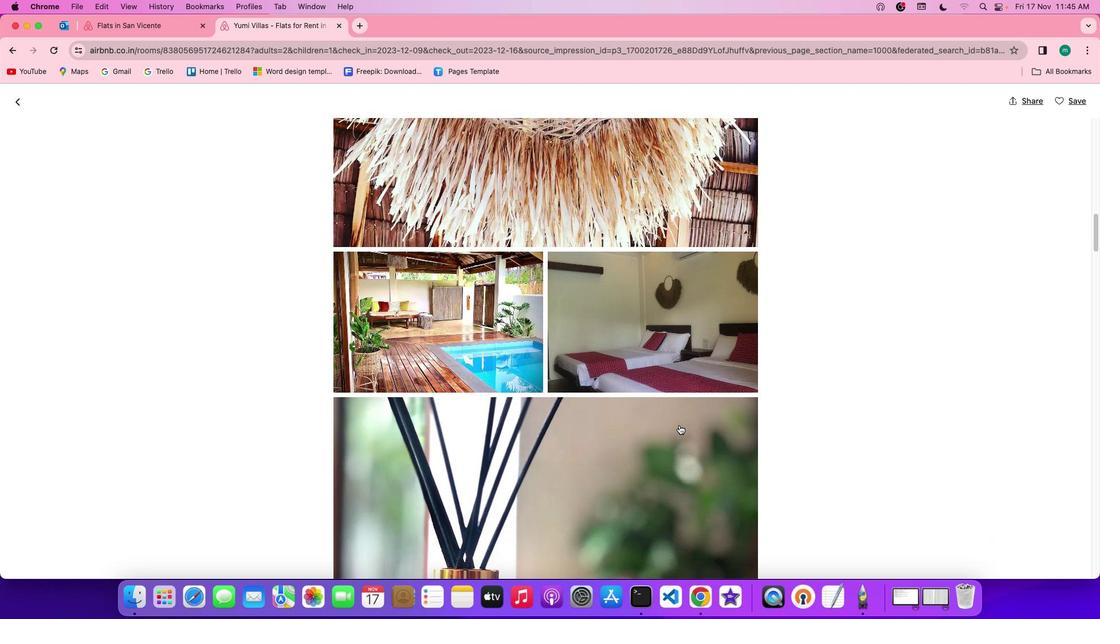 
Action: Mouse scrolled (680, 424) with delta (0, 0)
Screenshot: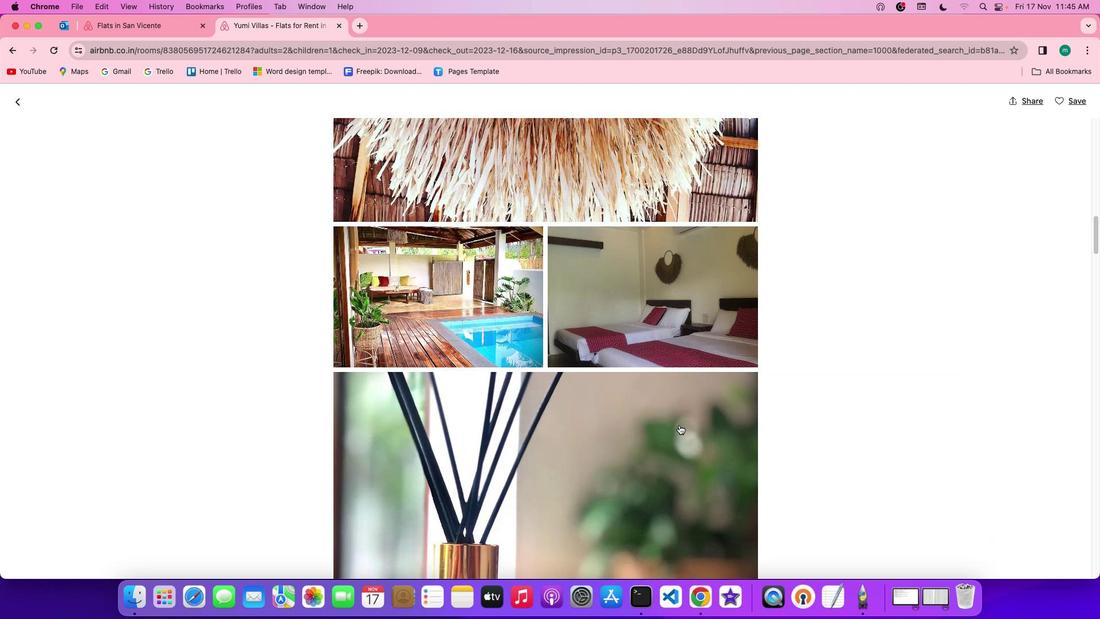 
Action: Mouse scrolled (680, 424) with delta (0, -1)
Screenshot: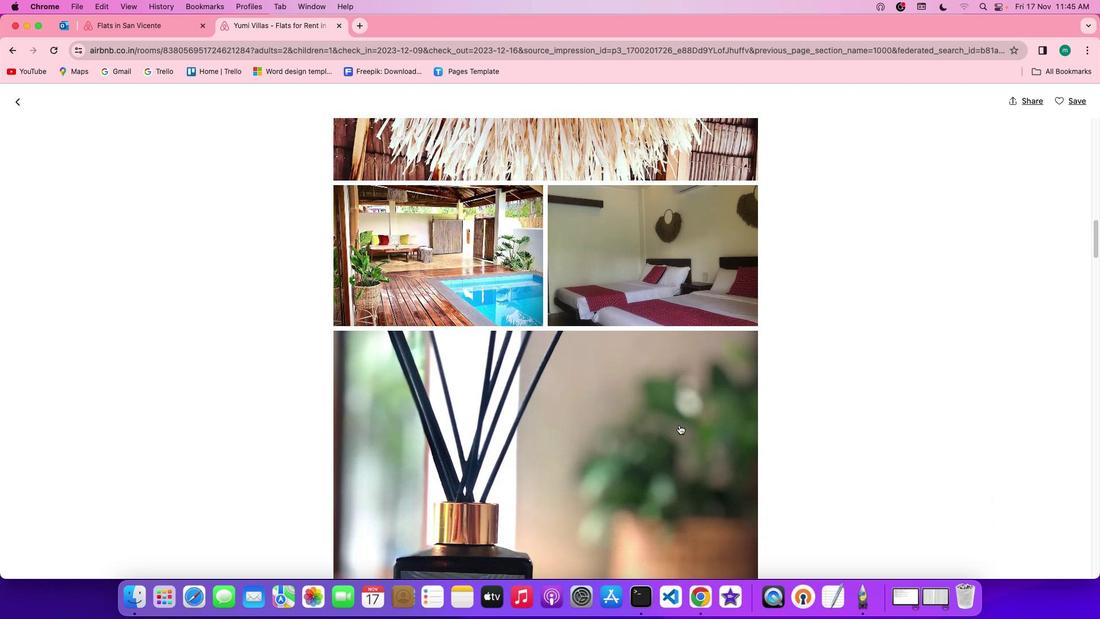 
Action: Mouse scrolled (680, 424) with delta (0, -1)
Screenshot: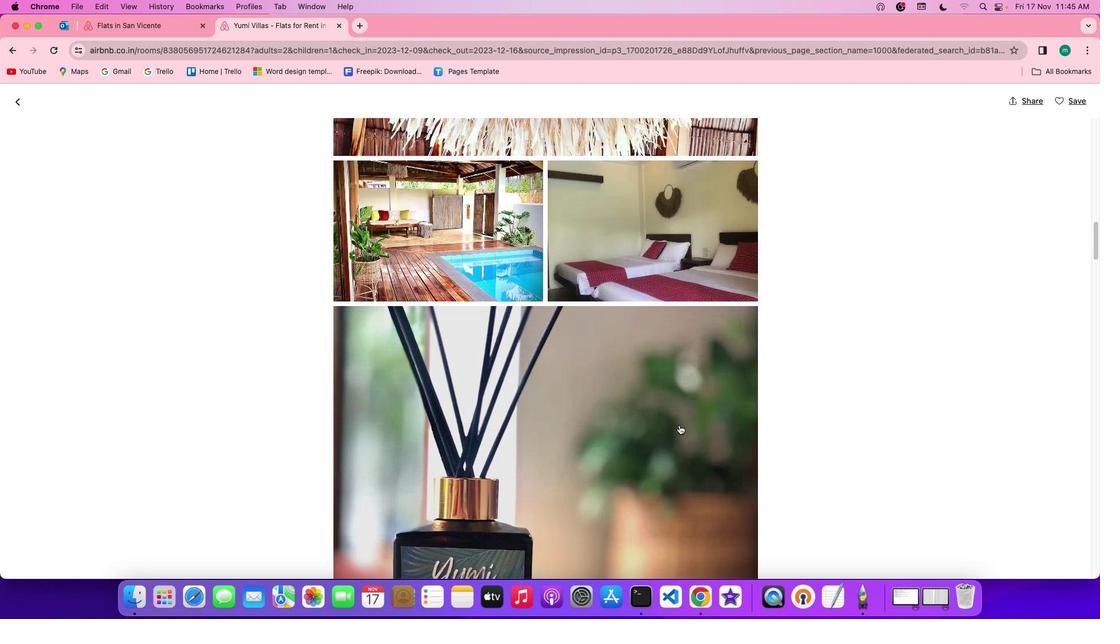 
Action: Mouse scrolled (680, 424) with delta (0, 0)
Screenshot: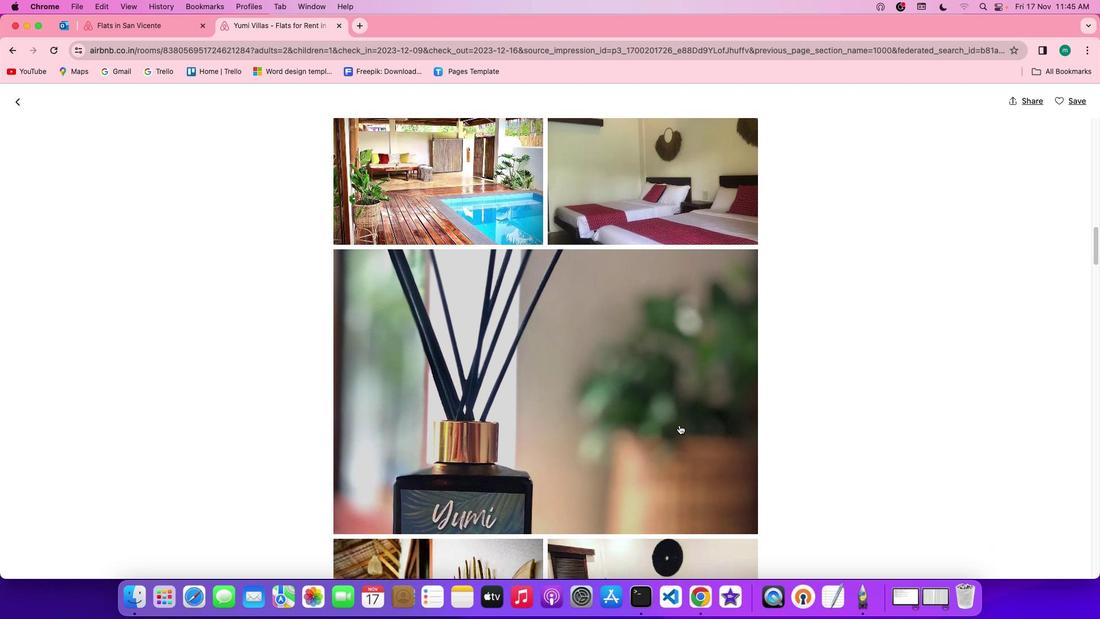 
Action: Mouse scrolled (680, 424) with delta (0, 0)
Screenshot: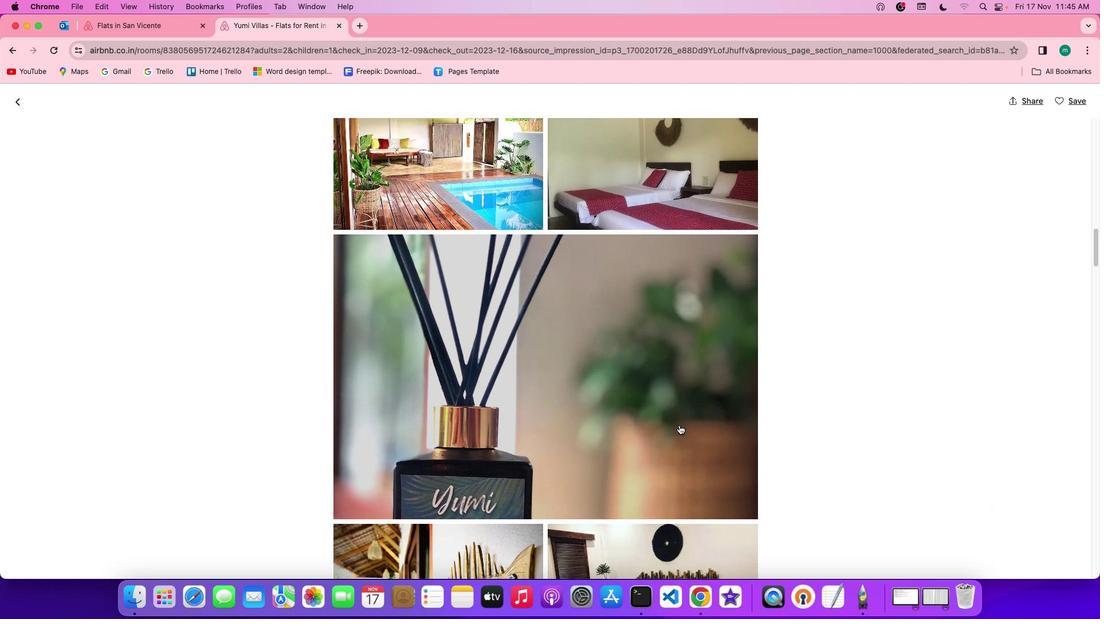 
Action: Mouse scrolled (680, 424) with delta (0, -1)
Screenshot: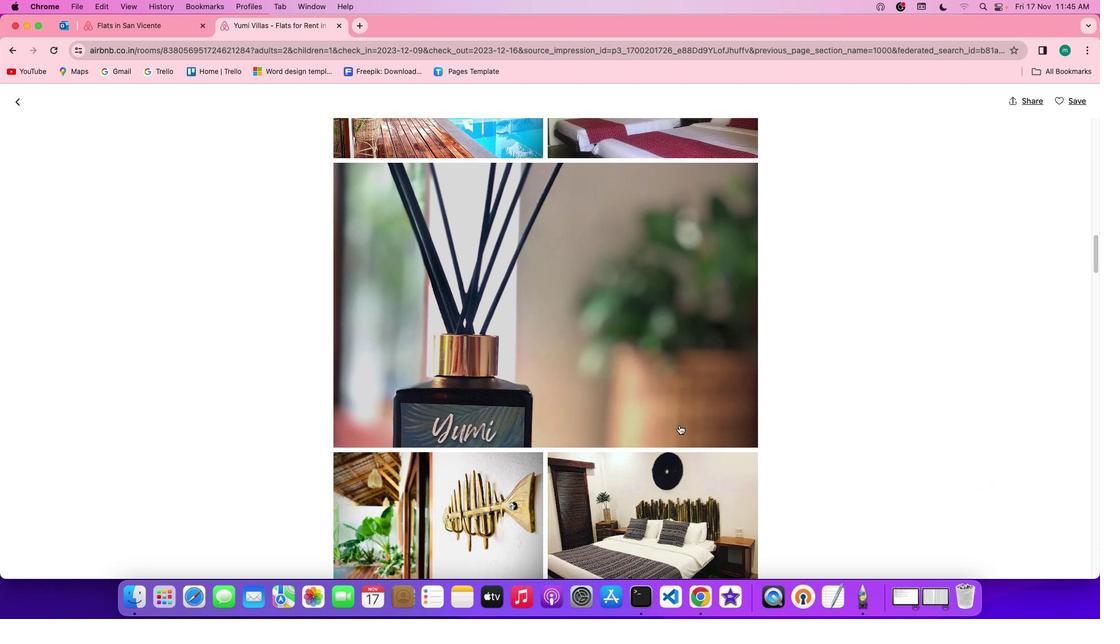 
Action: Mouse scrolled (680, 424) with delta (0, -1)
Screenshot: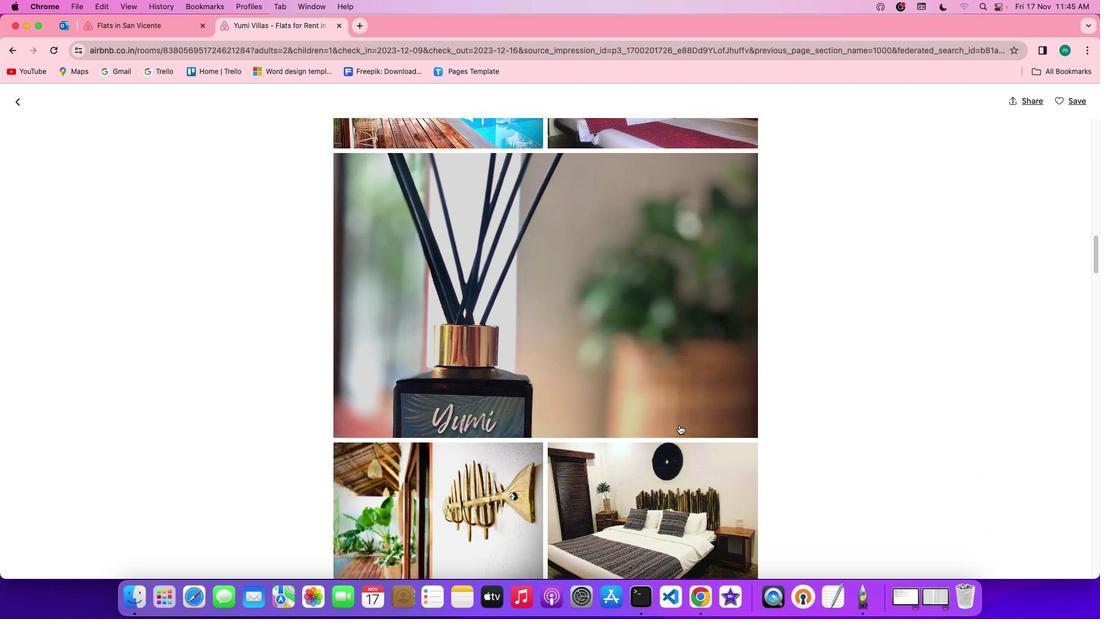 
Action: Mouse scrolled (680, 424) with delta (0, 0)
Screenshot: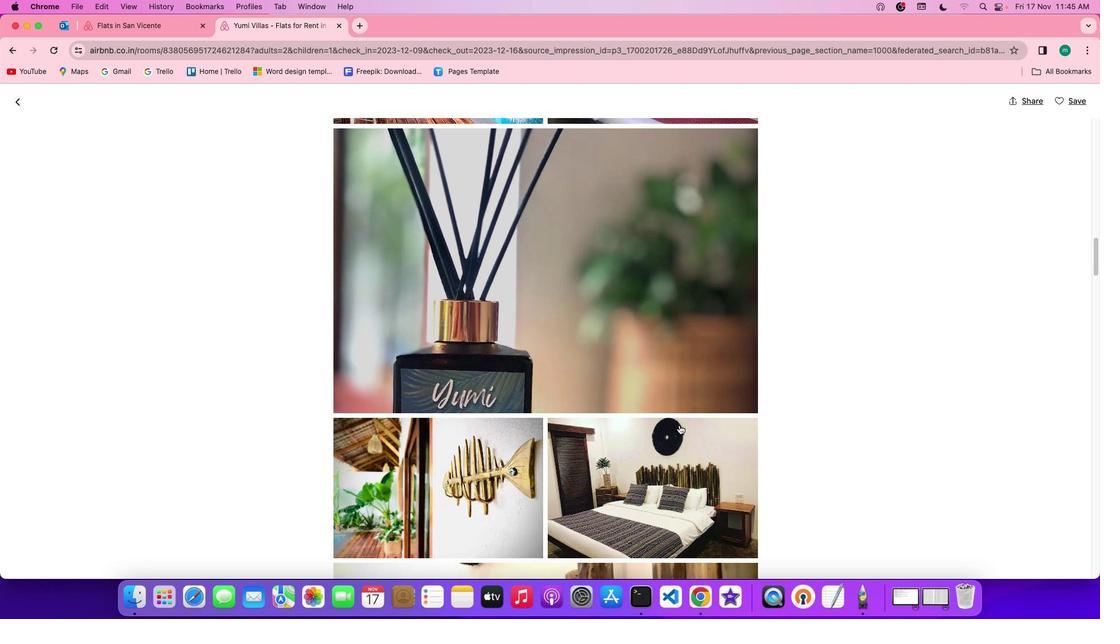 
Action: Mouse scrolled (680, 424) with delta (0, 0)
Screenshot: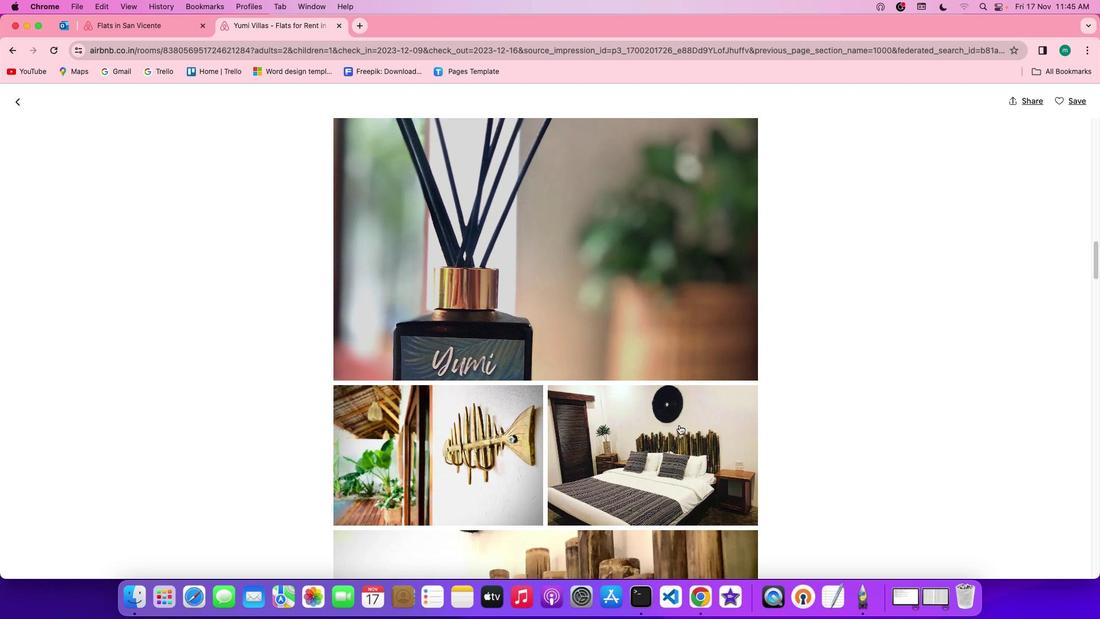 
Action: Mouse scrolled (680, 424) with delta (0, 0)
Screenshot: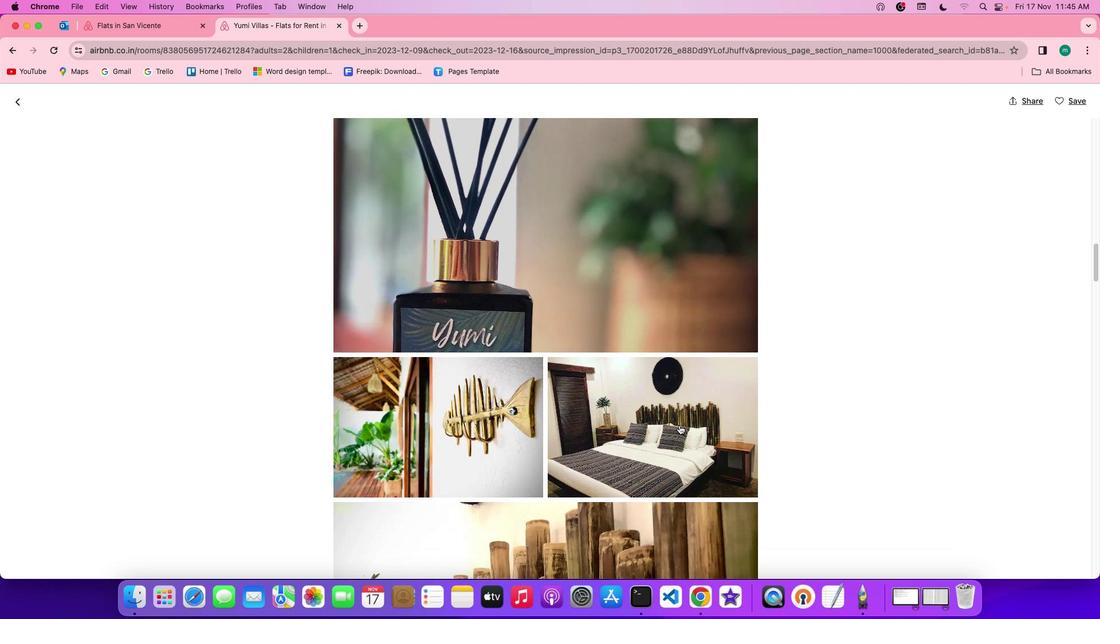 
Action: Mouse scrolled (680, 424) with delta (0, -1)
Screenshot: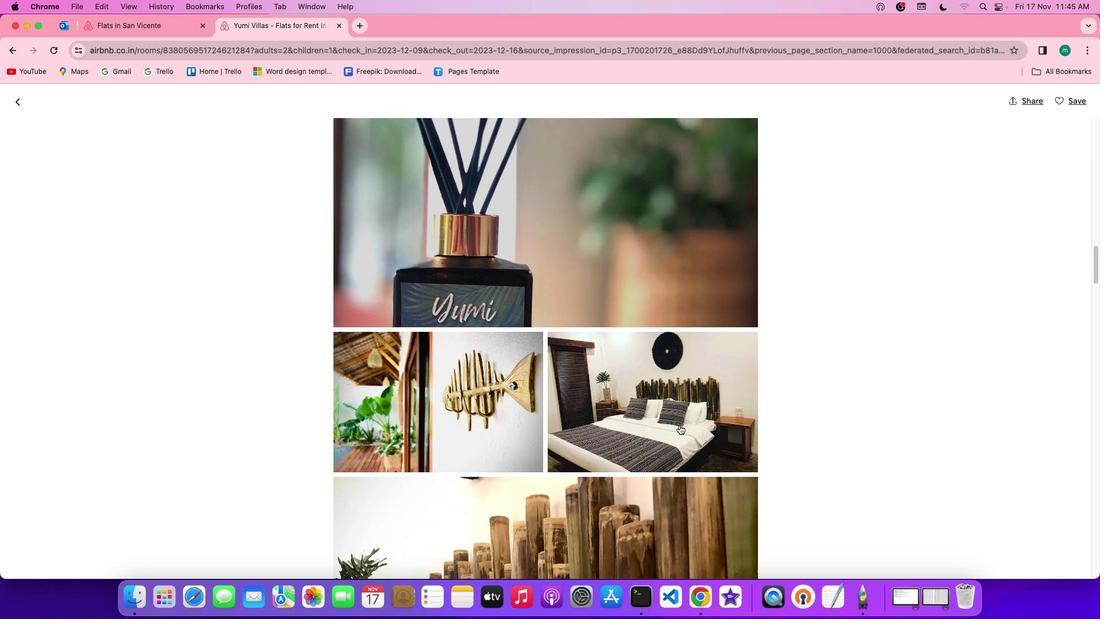 
Action: Mouse scrolled (680, 424) with delta (0, 0)
Screenshot: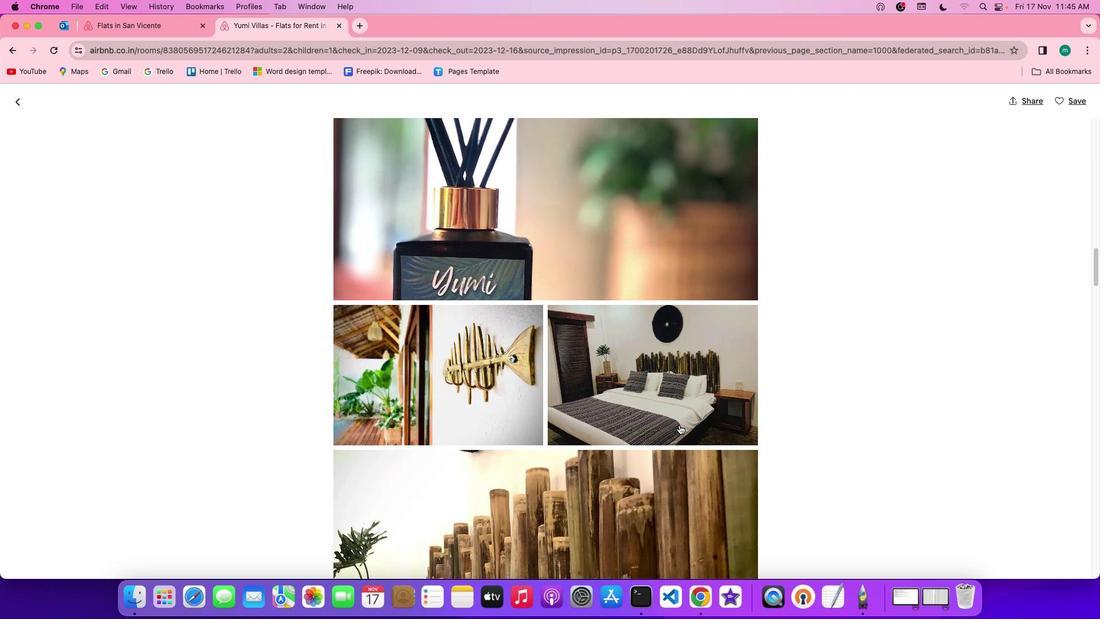 
Action: Mouse scrolled (680, 424) with delta (0, 0)
Screenshot: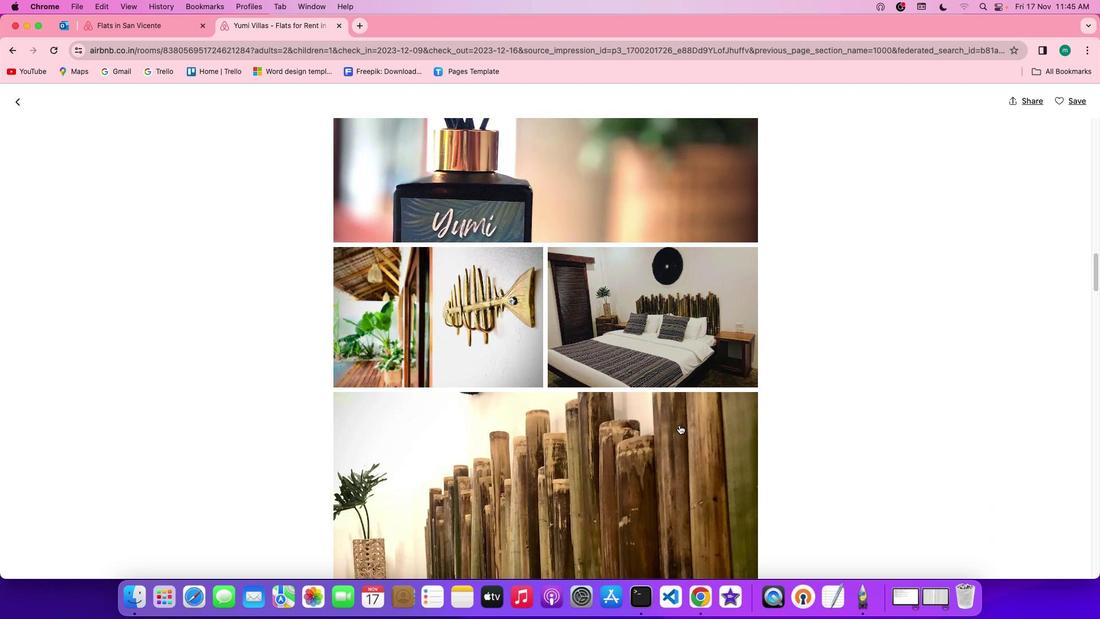 
Action: Mouse scrolled (680, 424) with delta (0, 0)
Screenshot: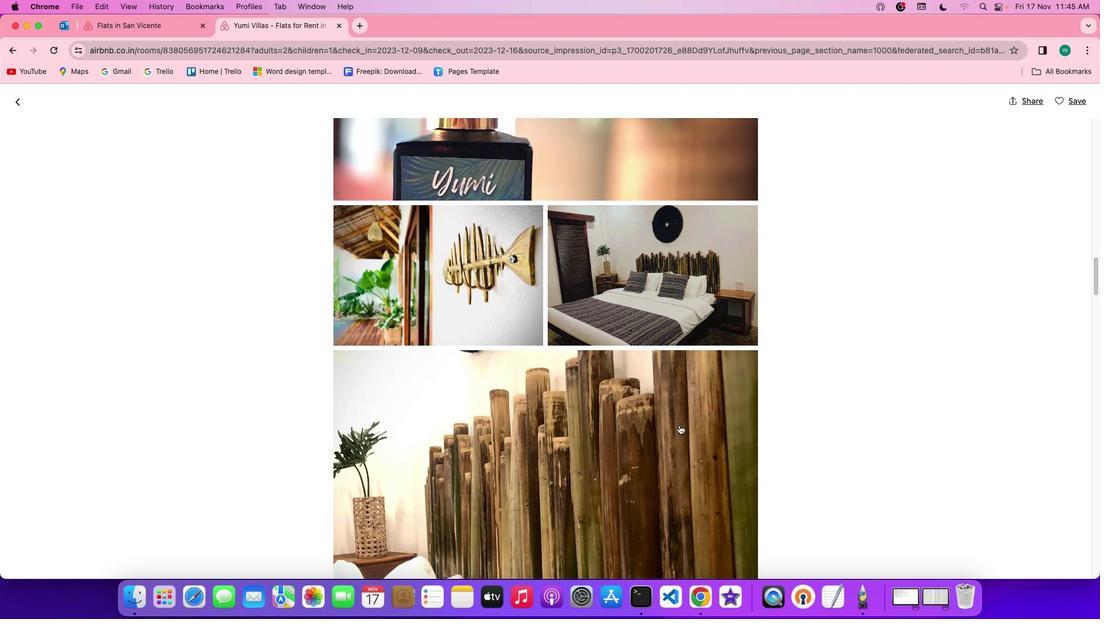 
Action: Mouse scrolled (680, 424) with delta (0, -1)
Screenshot: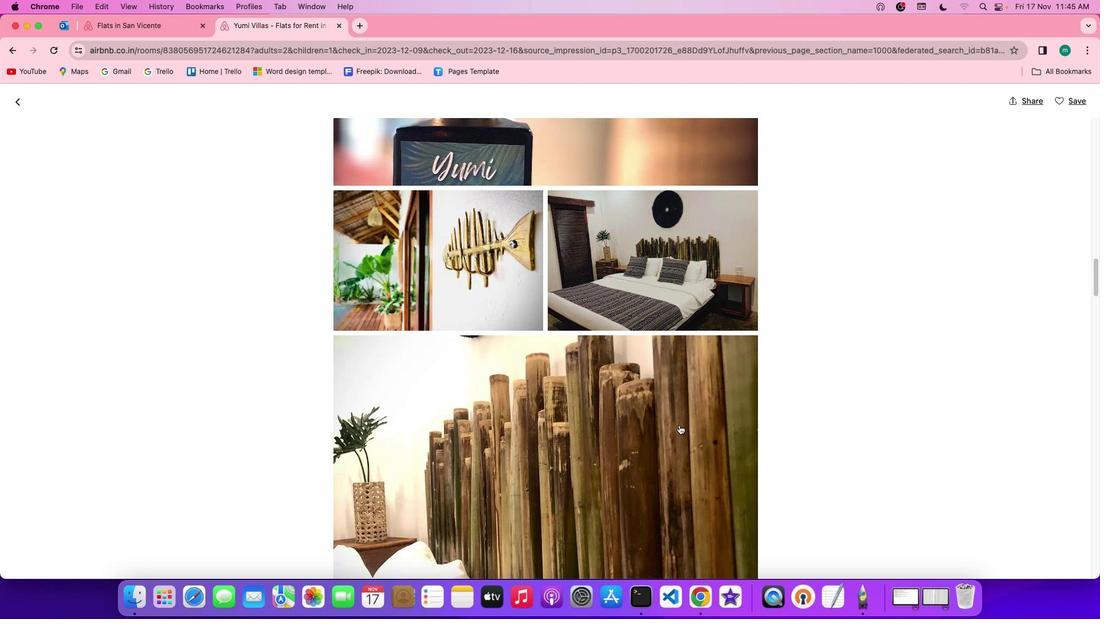 
Action: Mouse scrolled (680, 424) with delta (0, -1)
Screenshot: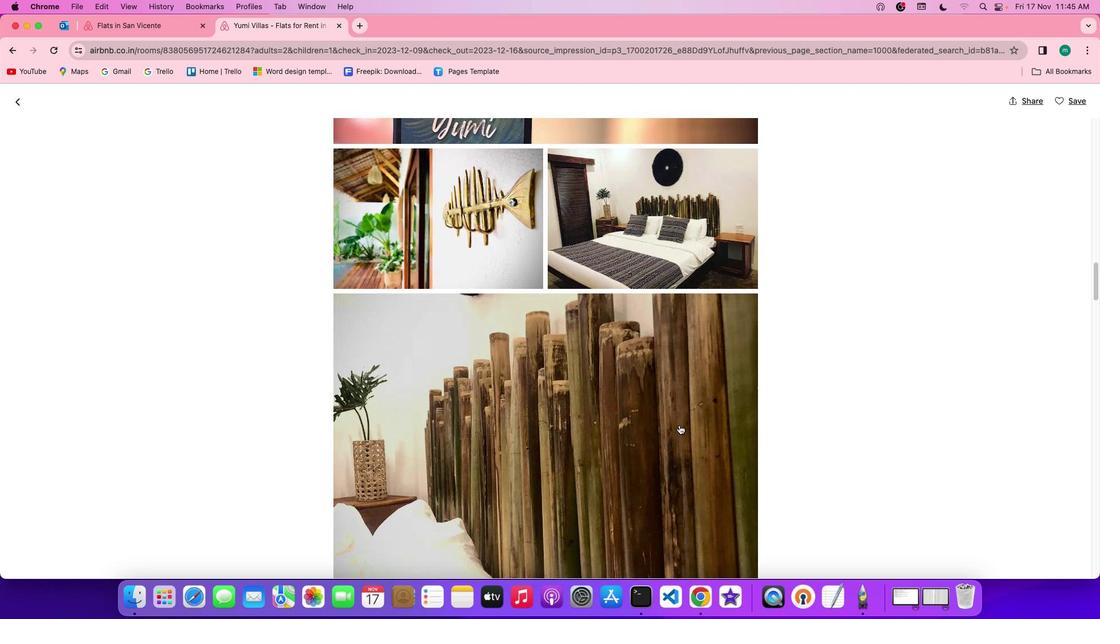 
Action: Mouse scrolled (680, 424) with delta (0, 0)
Screenshot: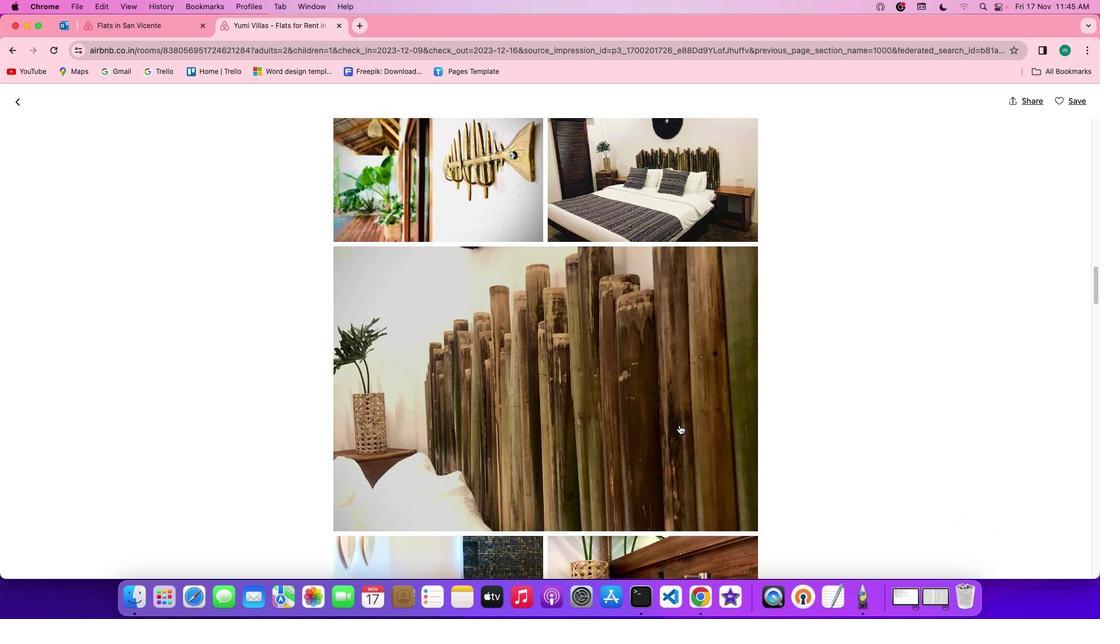 
Action: Mouse scrolled (680, 424) with delta (0, 0)
Screenshot: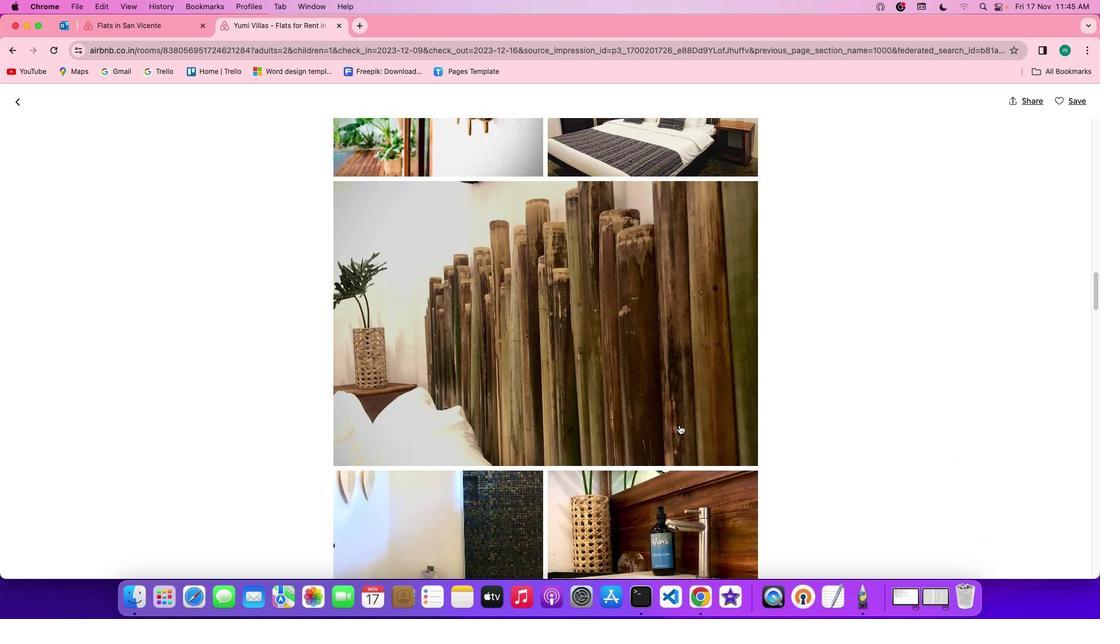 
Action: Mouse scrolled (680, 424) with delta (0, -1)
Screenshot: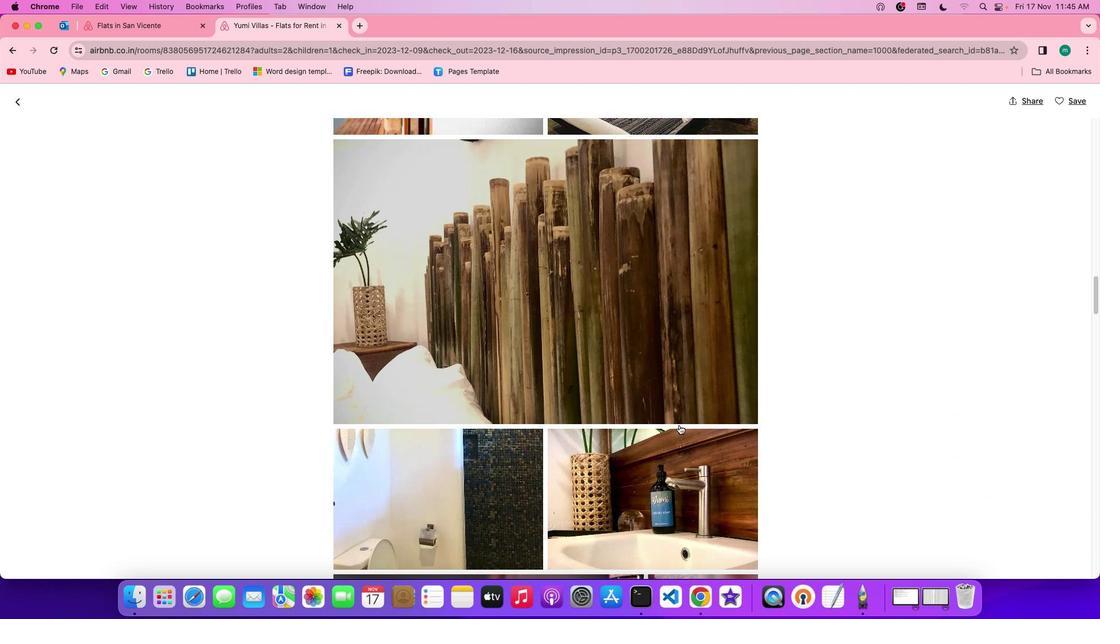 
Action: Mouse scrolled (680, 424) with delta (0, -1)
Screenshot: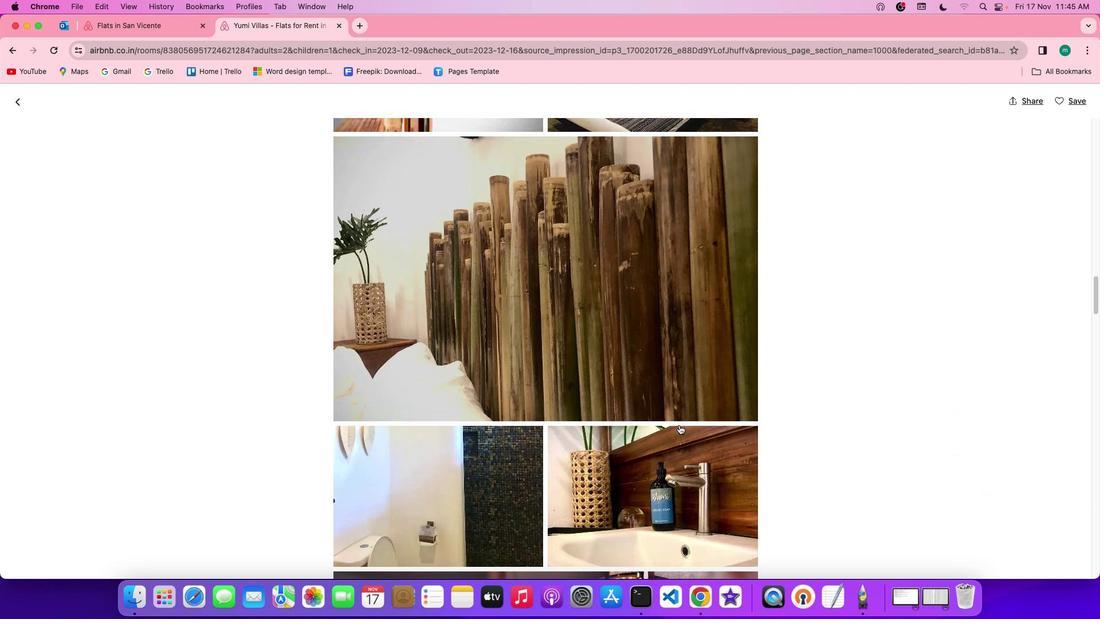 
Action: Mouse scrolled (680, 424) with delta (0, 0)
Screenshot: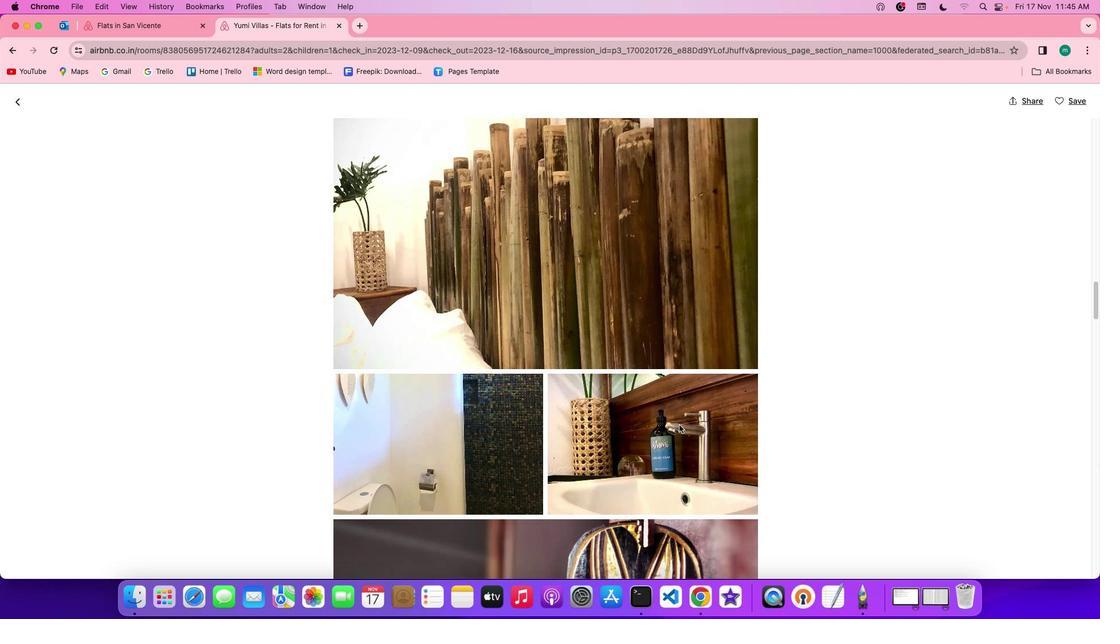 
Action: Mouse scrolled (680, 424) with delta (0, 0)
Screenshot: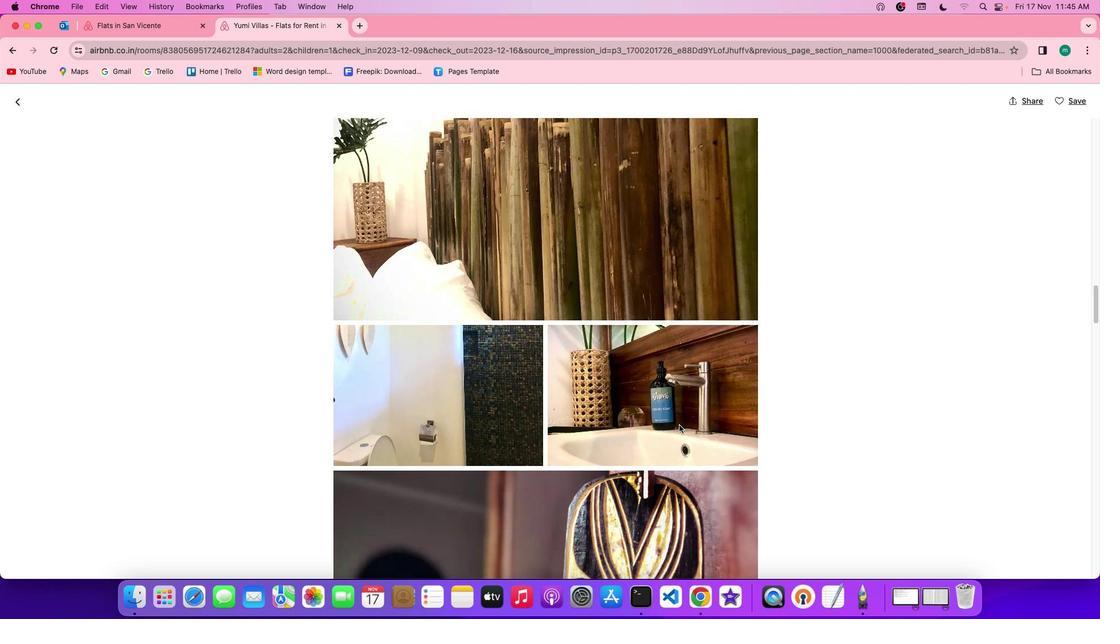 
Action: Mouse scrolled (680, 424) with delta (0, -1)
Screenshot: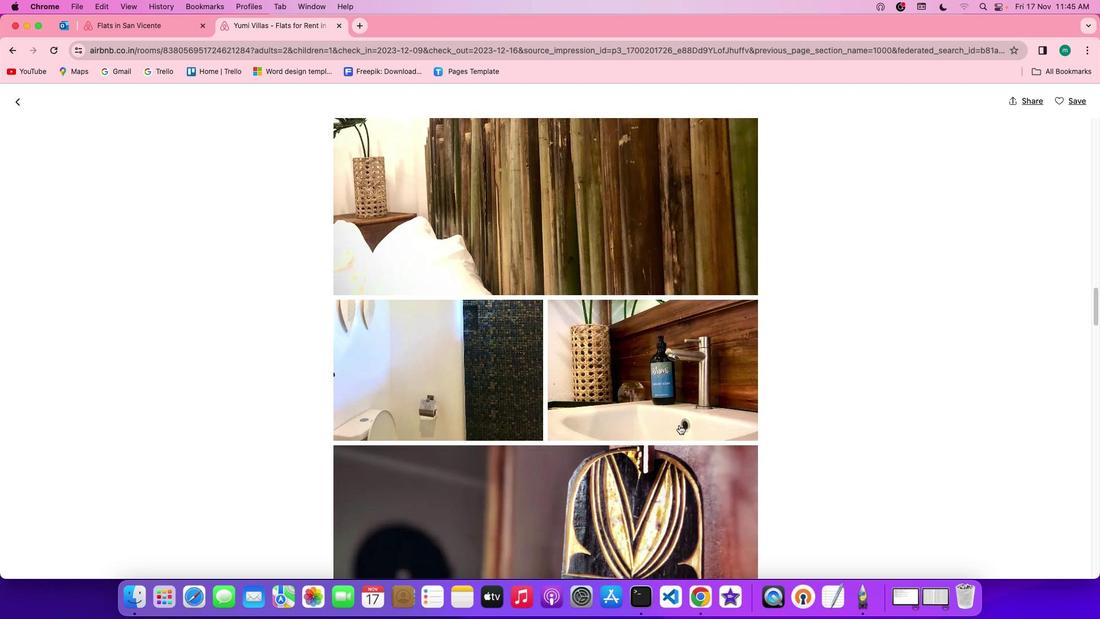 
Action: Mouse scrolled (680, 424) with delta (0, -1)
Screenshot: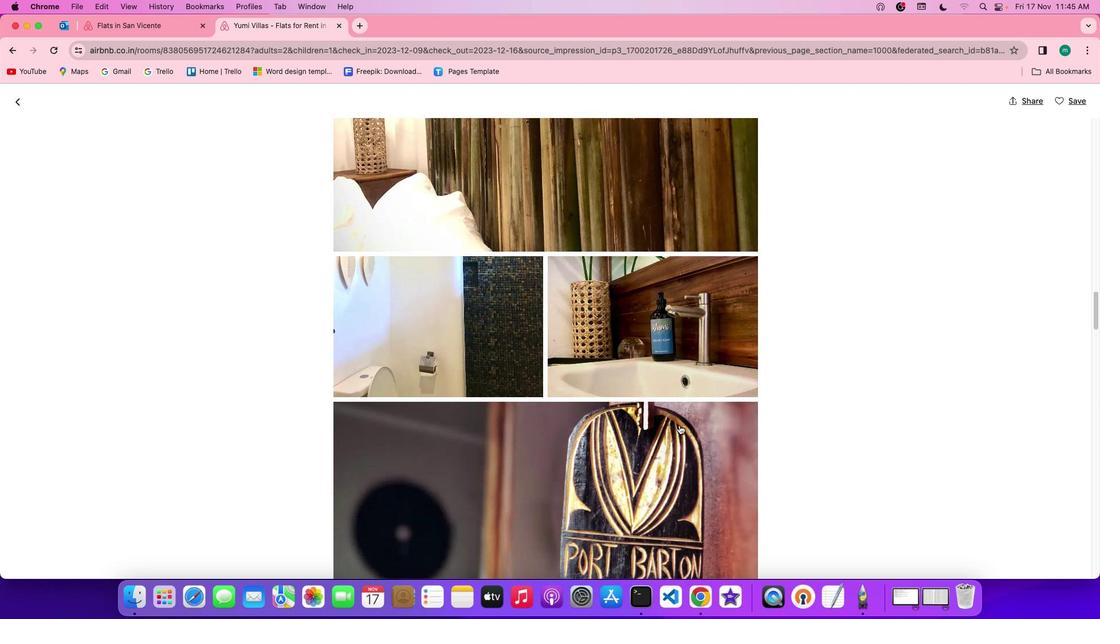 
Action: Mouse scrolled (680, 424) with delta (0, -1)
Screenshot: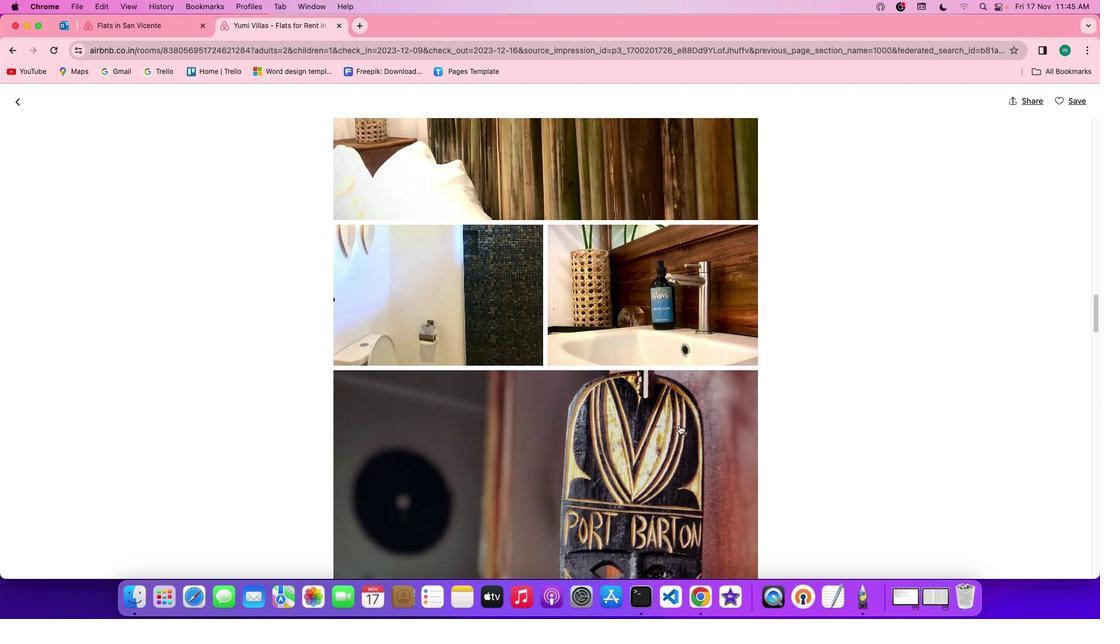 
Action: Mouse scrolled (680, 424) with delta (0, 0)
Screenshot: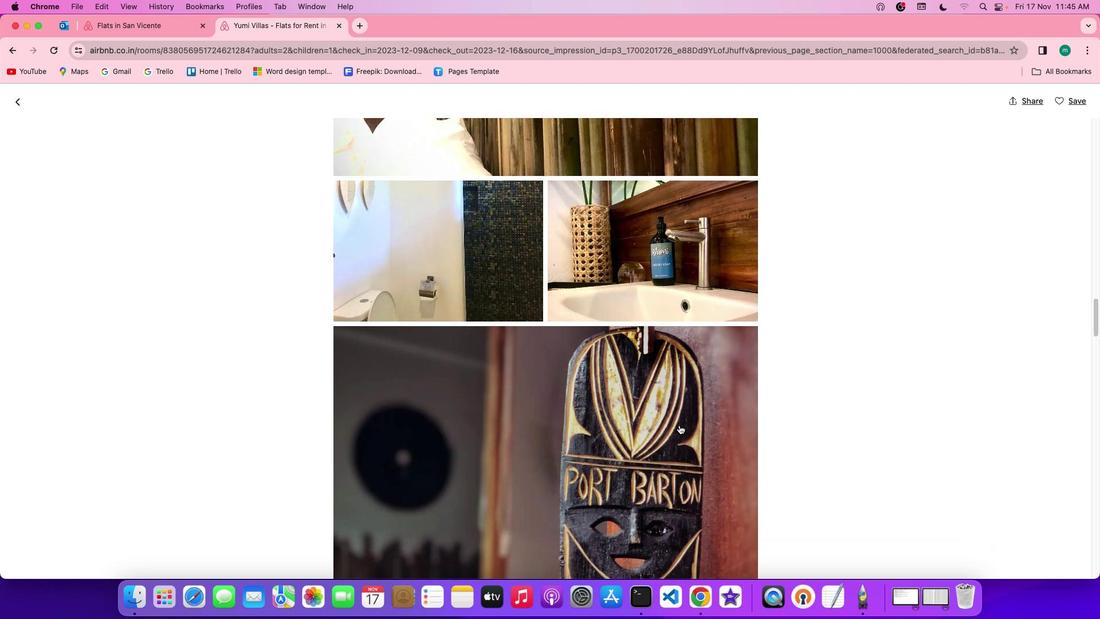 
Action: Mouse scrolled (680, 424) with delta (0, 0)
Screenshot: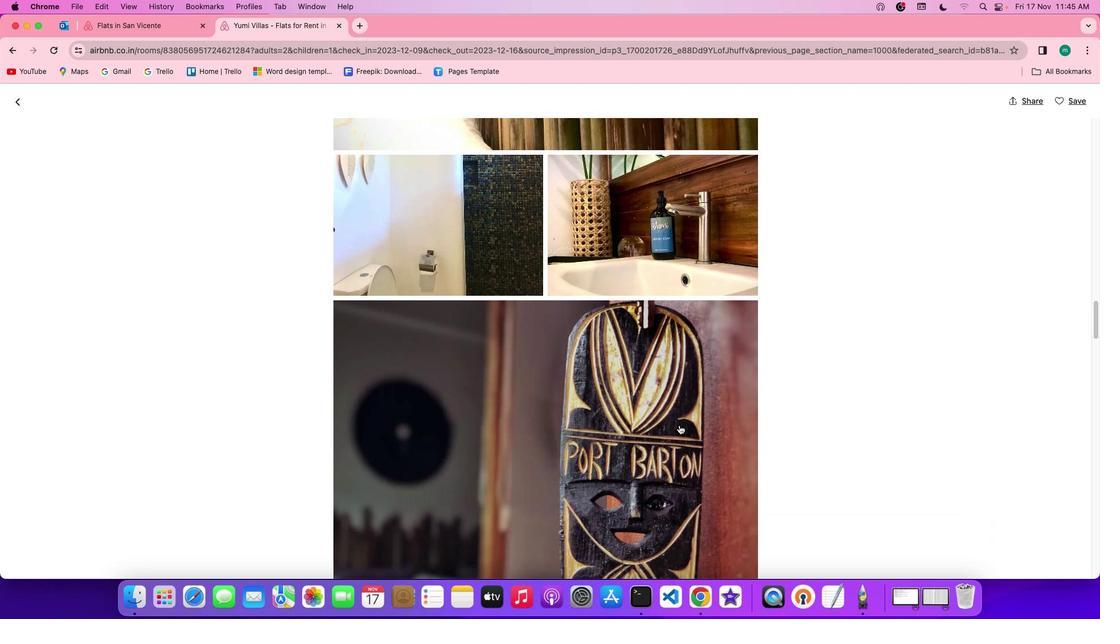 
Action: Mouse scrolled (680, 424) with delta (0, -1)
Screenshot: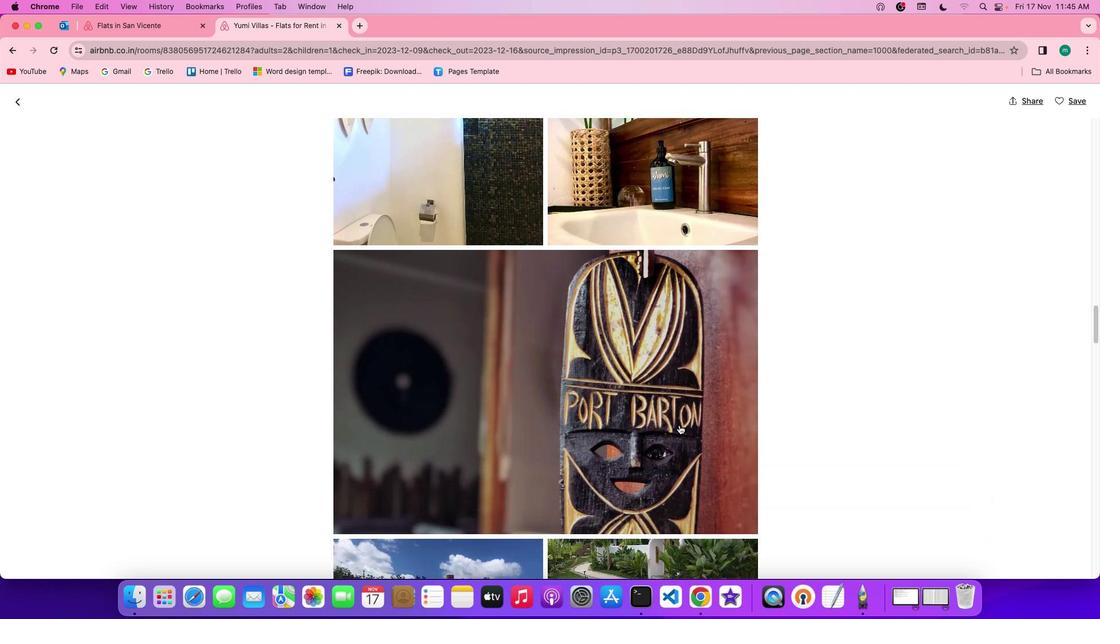 
Action: Mouse scrolled (680, 424) with delta (0, -1)
Screenshot: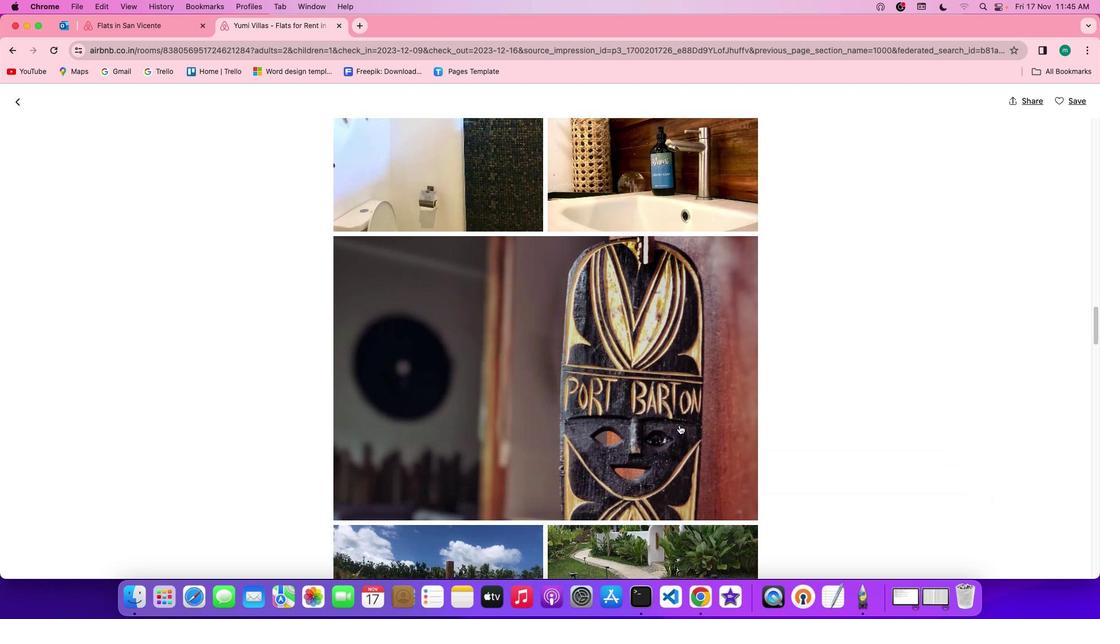 
Action: Mouse scrolled (680, 424) with delta (0, 0)
Screenshot: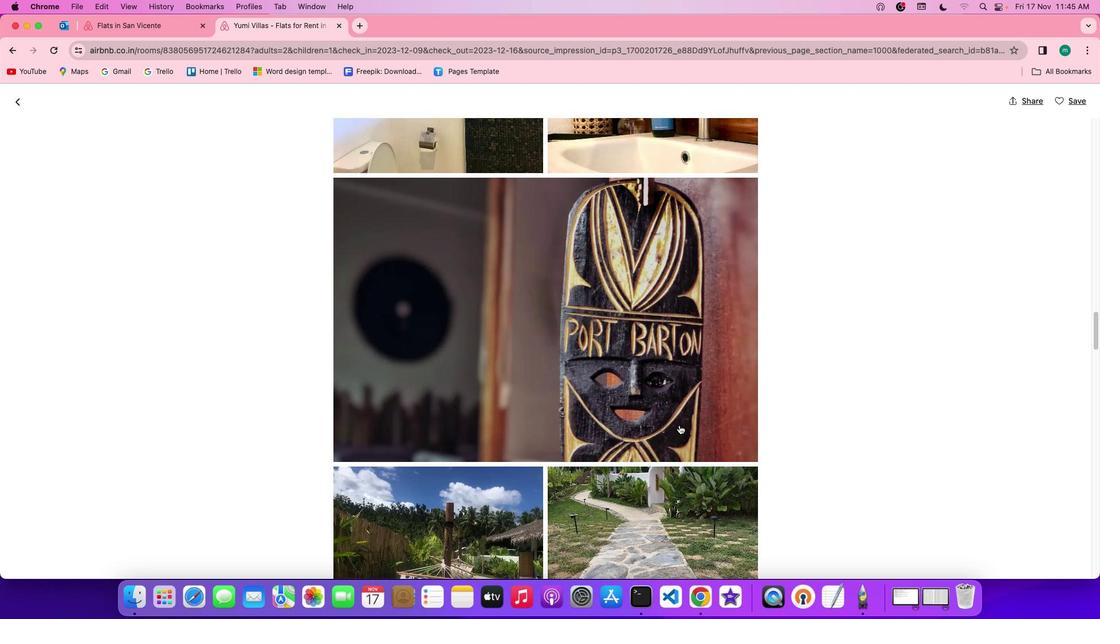 
Action: Mouse scrolled (680, 424) with delta (0, 0)
Screenshot: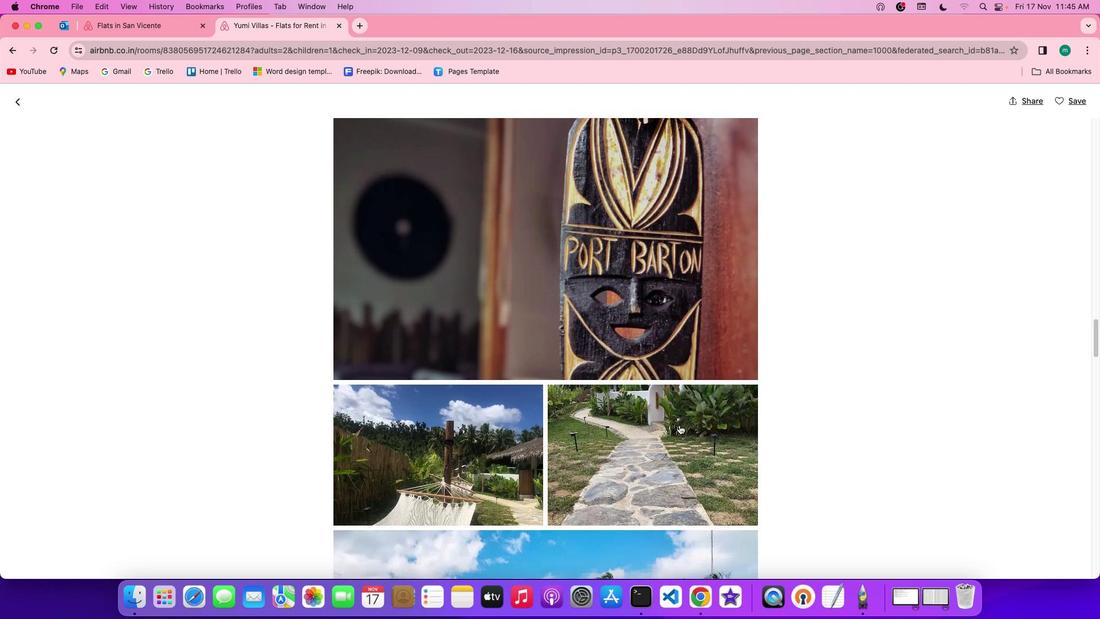 
Action: Mouse scrolled (680, 424) with delta (0, -1)
Screenshot: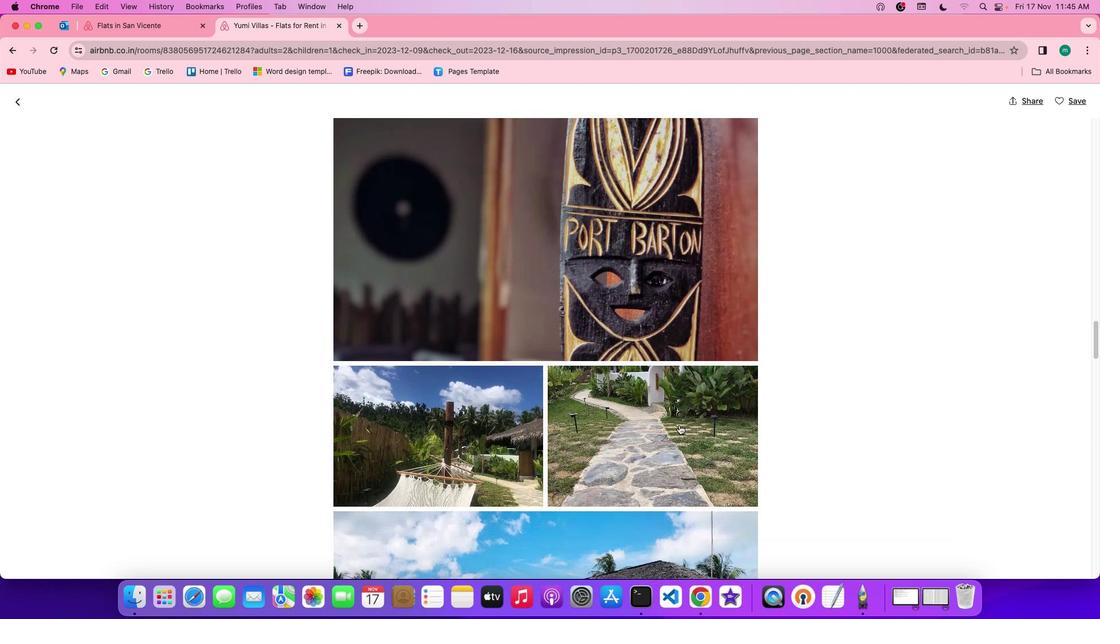 
Action: Mouse scrolled (680, 424) with delta (0, -1)
Screenshot: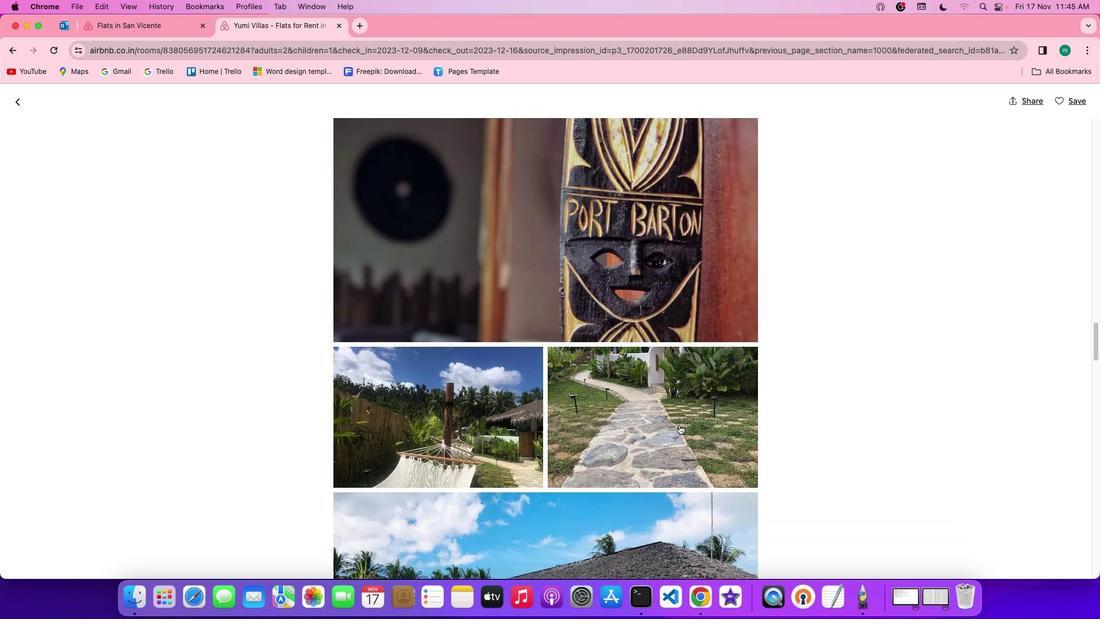 
Action: Mouse scrolled (680, 424) with delta (0, -1)
Screenshot: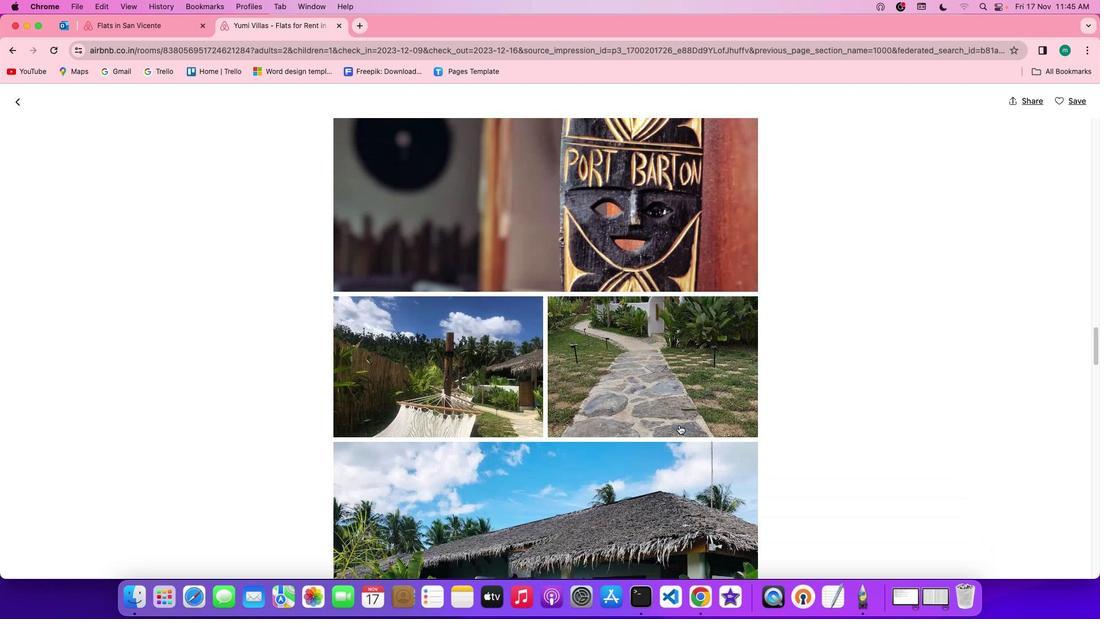 
Action: Mouse scrolled (680, 424) with delta (0, 0)
Screenshot: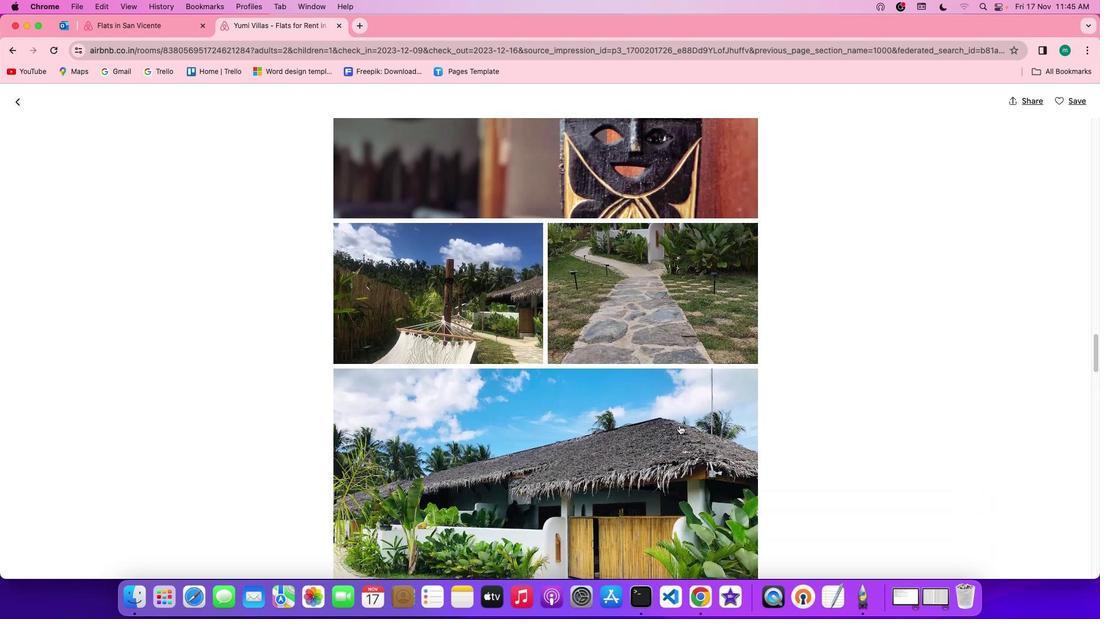 
Action: Mouse scrolled (680, 424) with delta (0, 0)
Screenshot: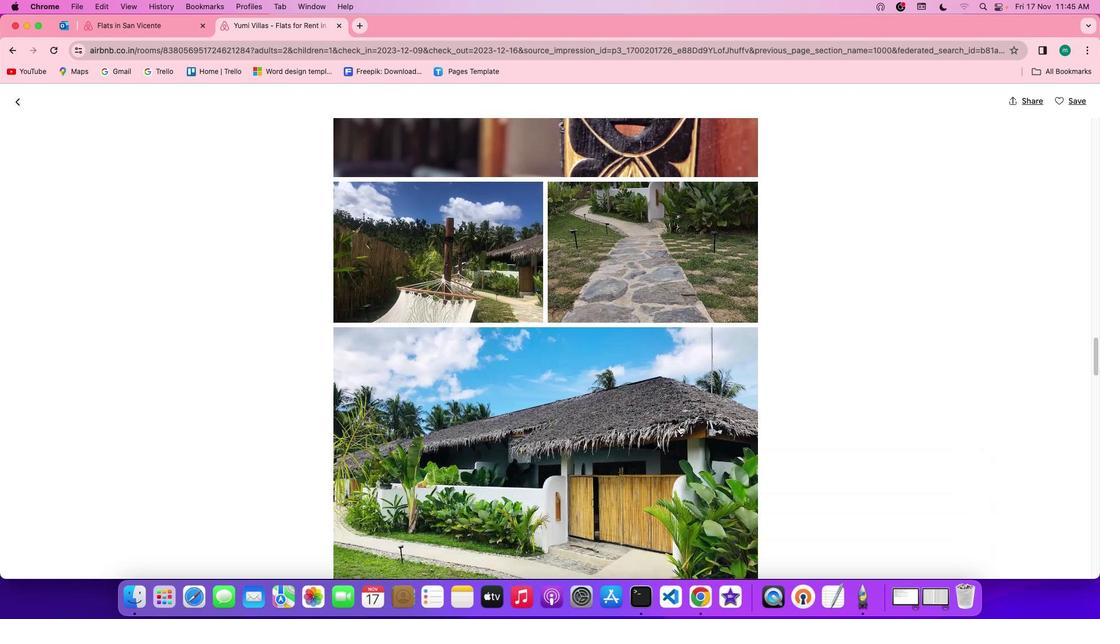 
Action: Mouse scrolled (680, 424) with delta (0, -1)
Screenshot: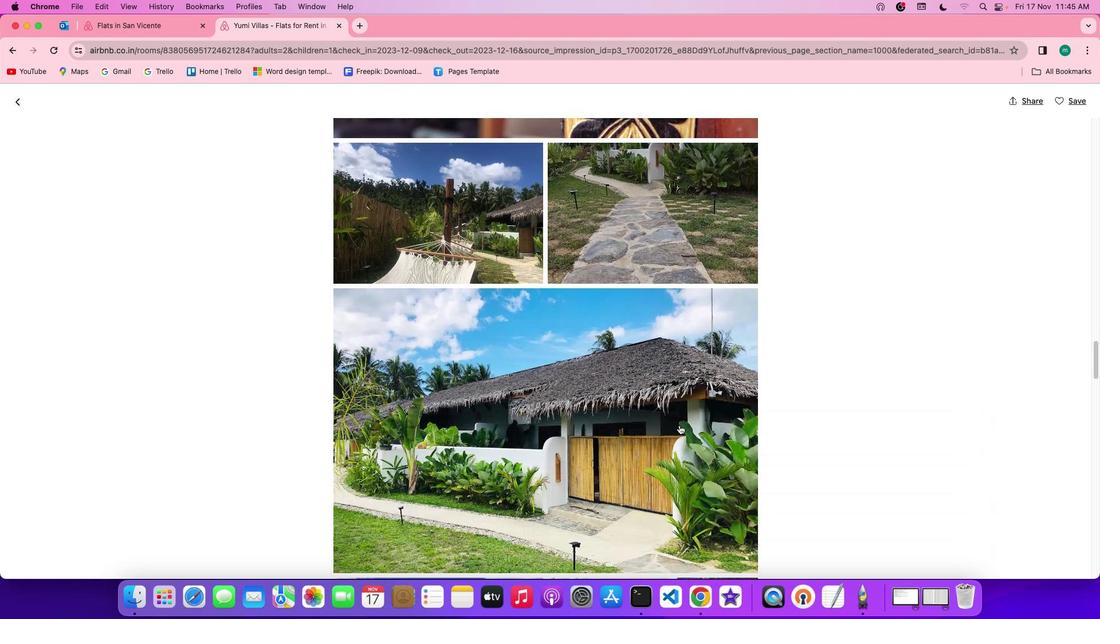 
Action: Mouse scrolled (680, 424) with delta (0, -1)
Screenshot: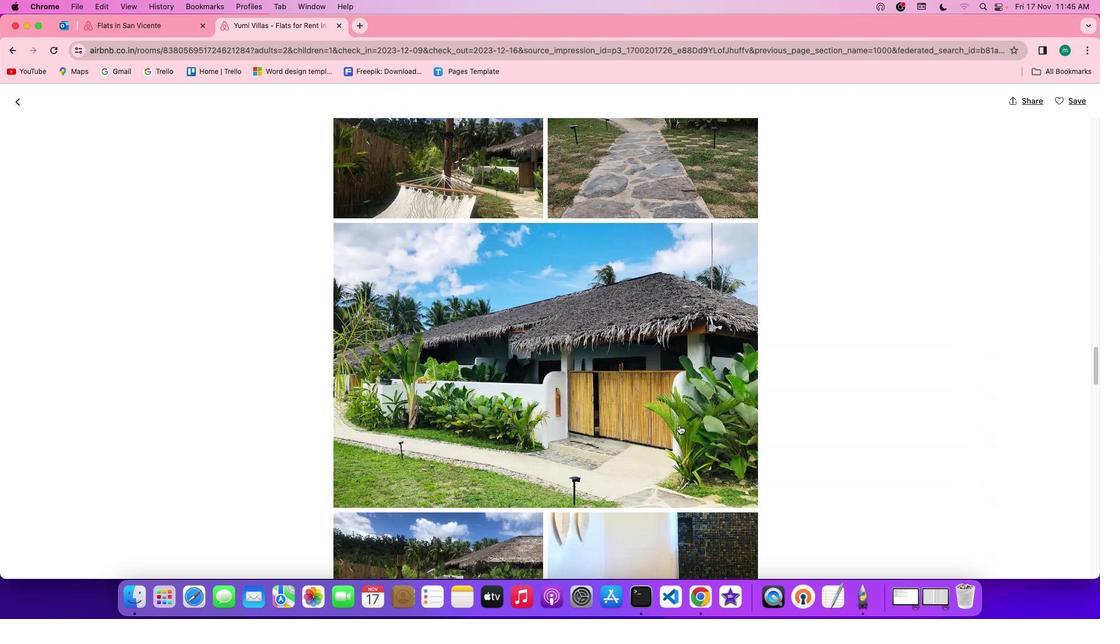 
Action: Mouse scrolled (680, 424) with delta (0, -1)
Screenshot: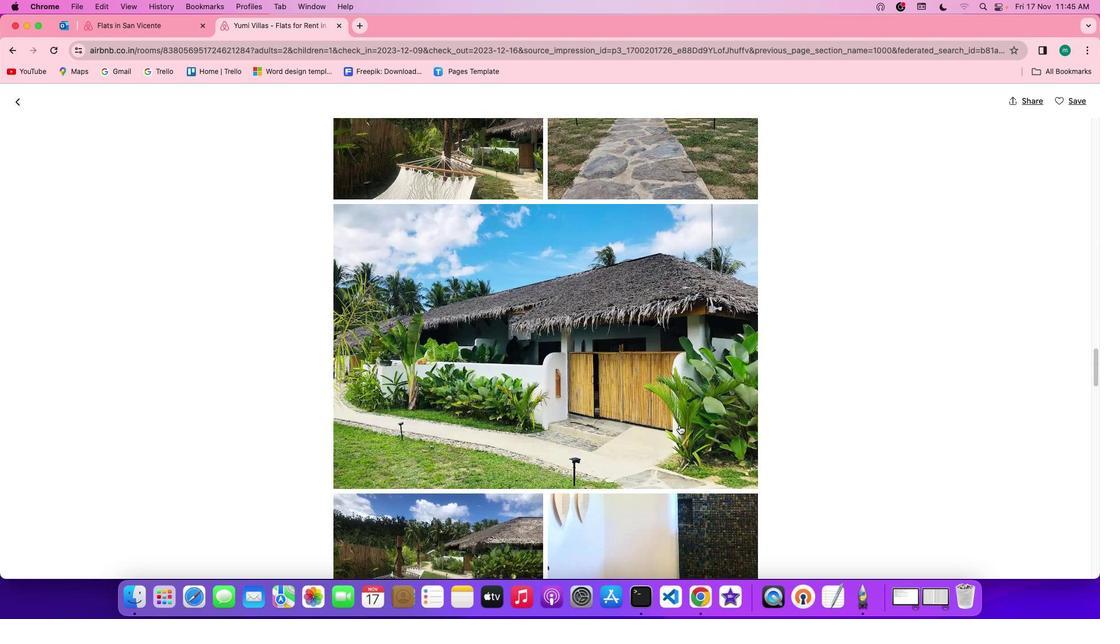 
Action: Mouse scrolled (680, 424) with delta (0, 0)
Screenshot: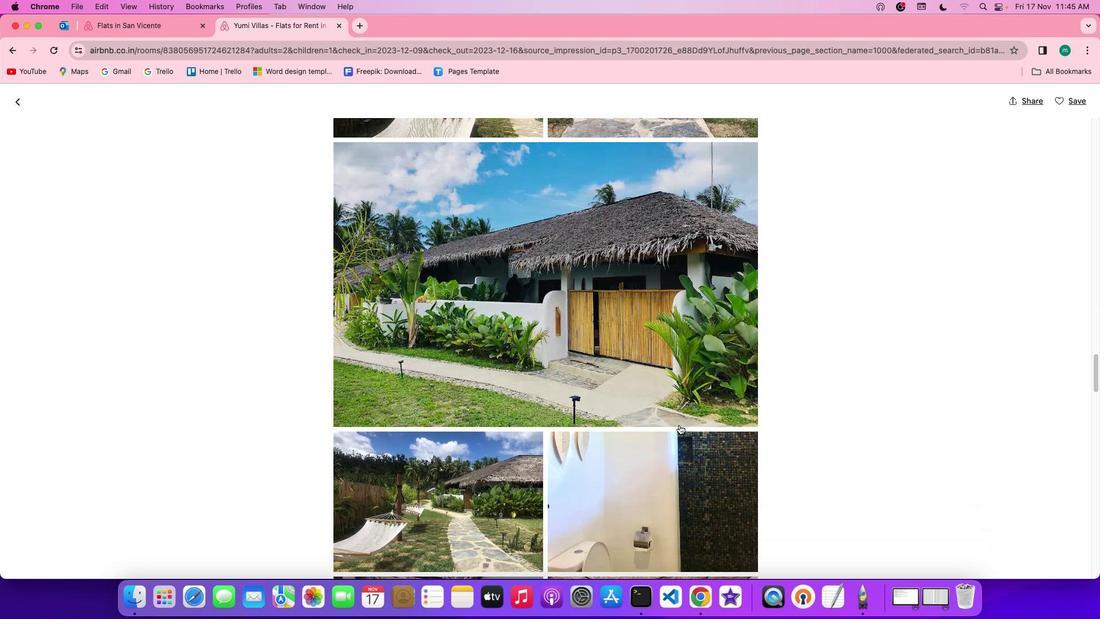
Action: Mouse scrolled (680, 424) with delta (0, 0)
Screenshot: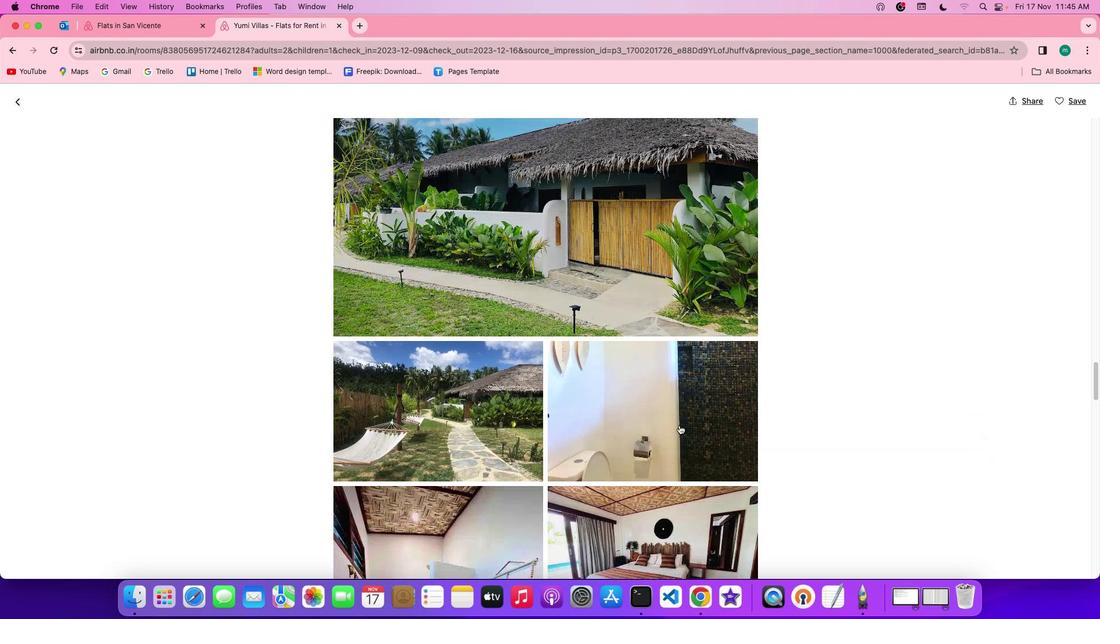 
Action: Mouse scrolled (680, 424) with delta (0, -1)
Screenshot: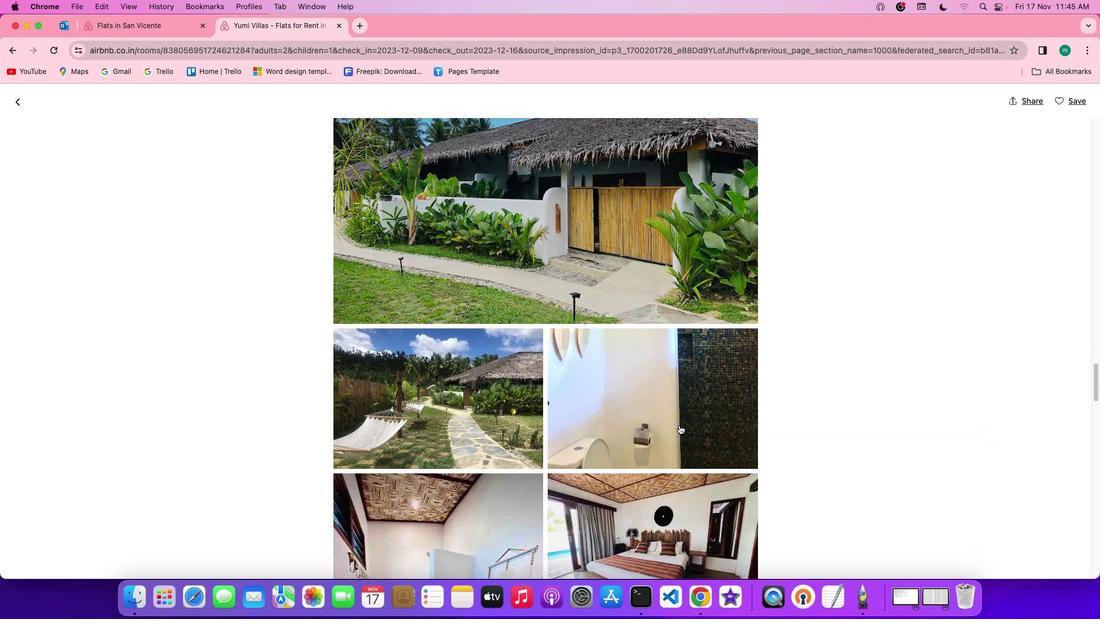 
Action: Mouse scrolled (680, 424) with delta (0, -1)
Screenshot: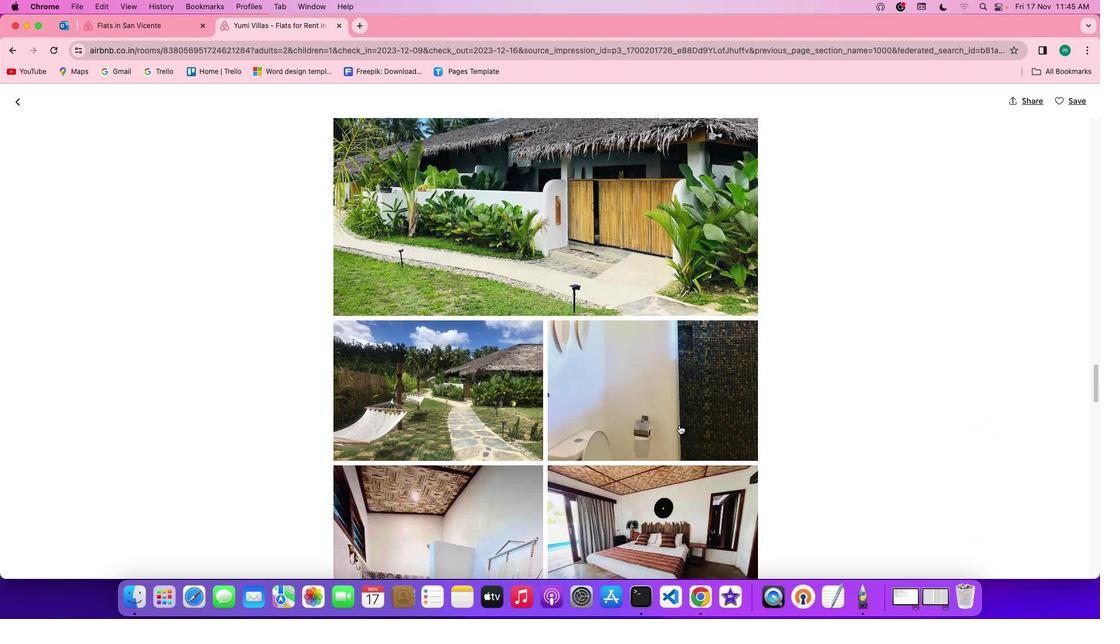 
Action: Mouse scrolled (680, 424) with delta (0, 0)
Screenshot: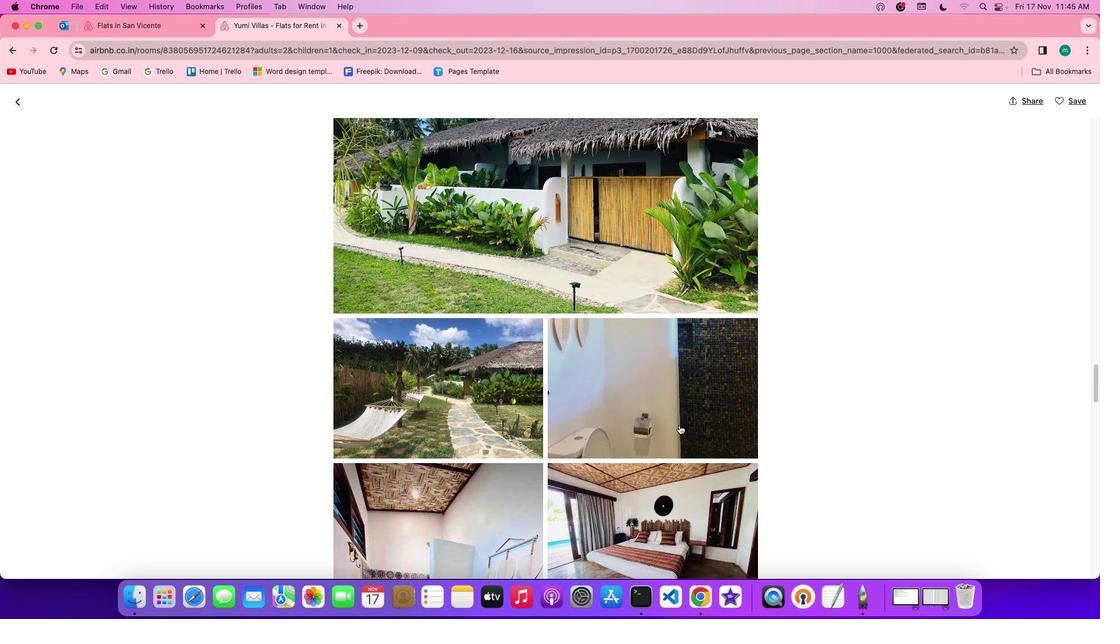 
Action: Mouse scrolled (680, 424) with delta (0, 0)
Screenshot: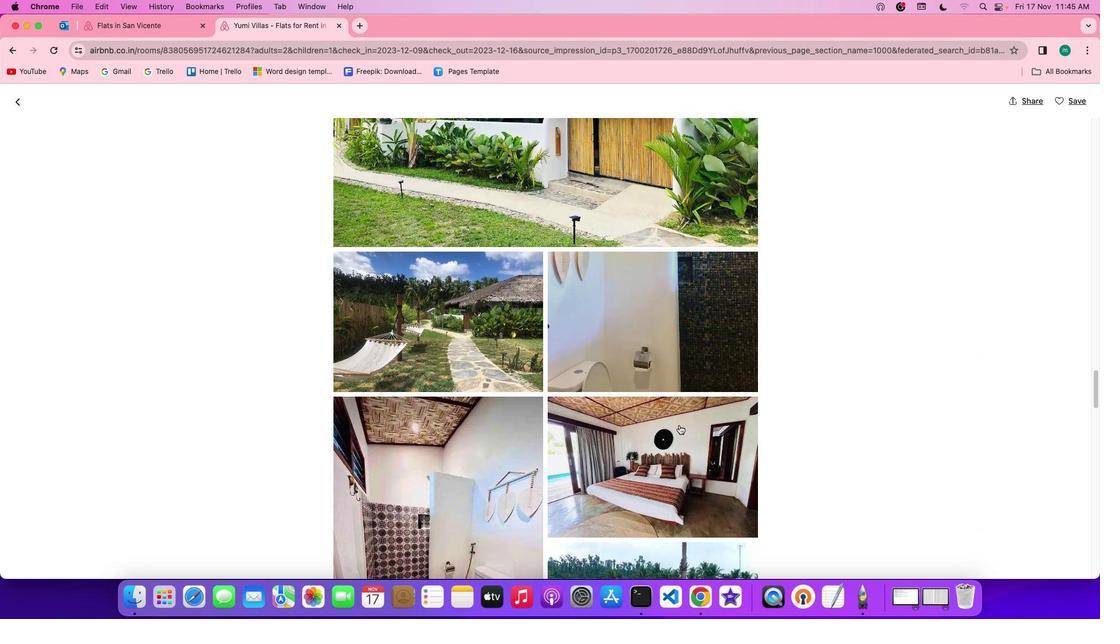 
Action: Mouse scrolled (680, 424) with delta (0, 0)
Screenshot: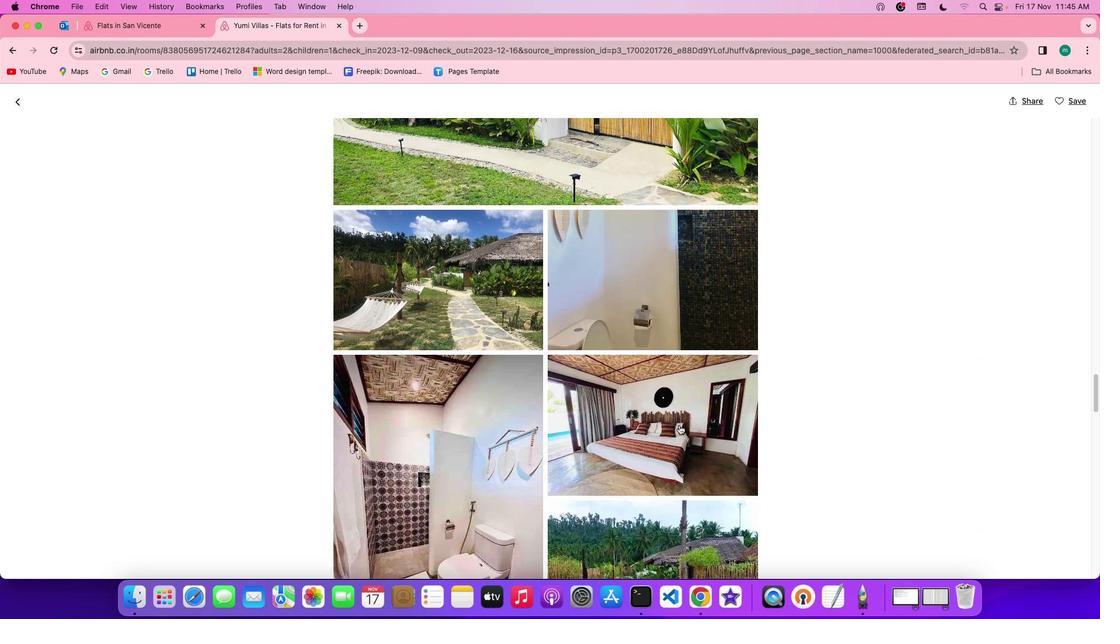 
Action: Mouse scrolled (680, 424) with delta (0, -1)
Screenshot: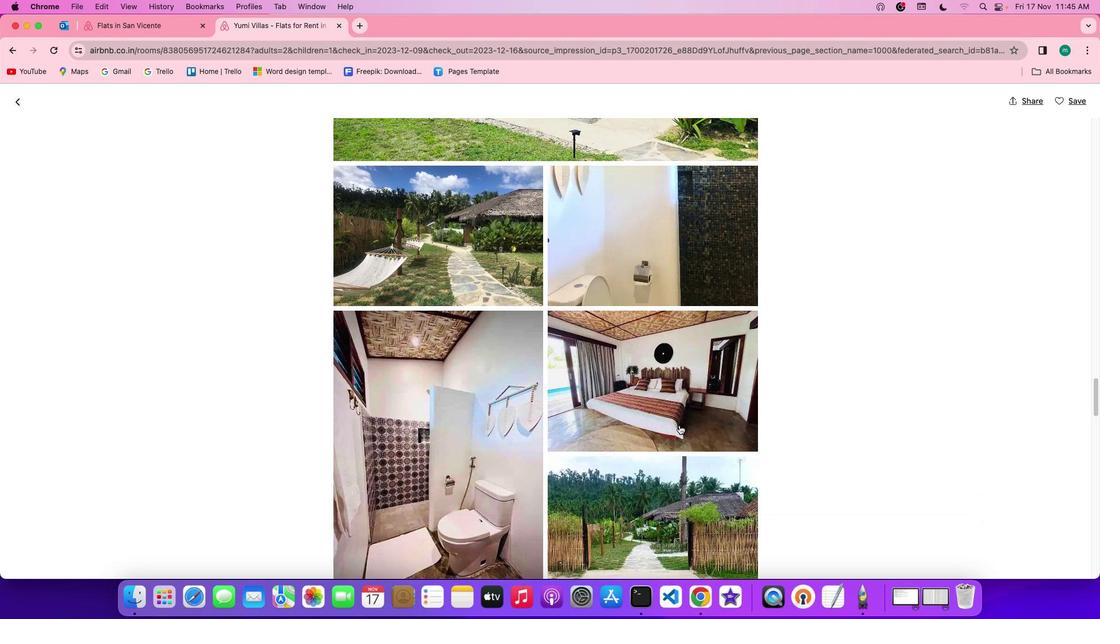 
Action: Mouse scrolled (680, 424) with delta (0, -1)
Screenshot: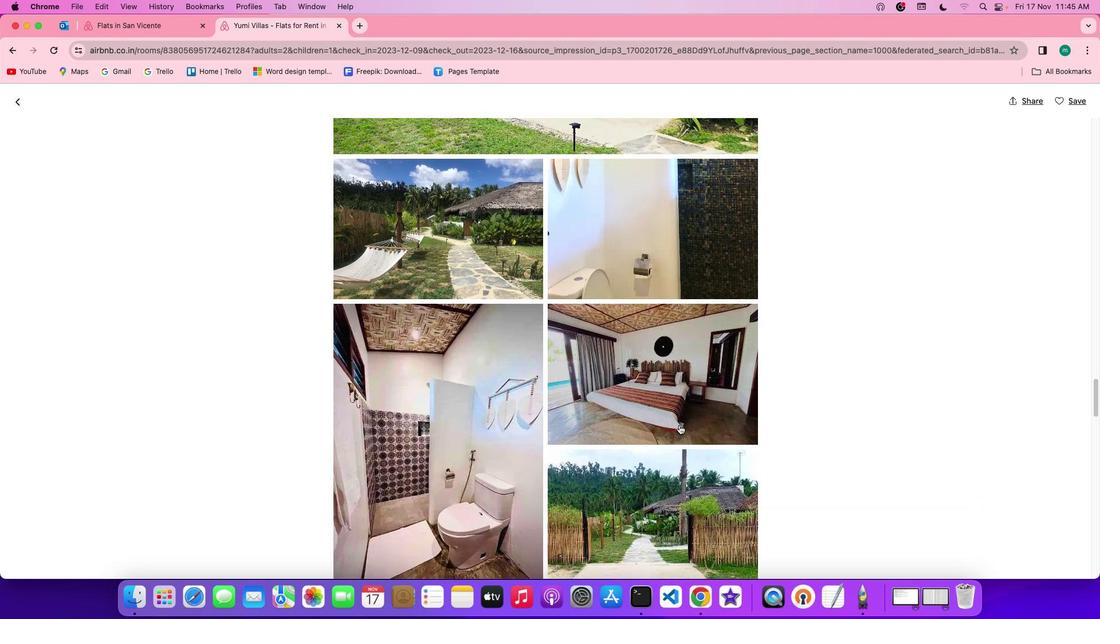 
Action: Mouse scrolled (680, 424) with delta (0, 0)
Screenshot: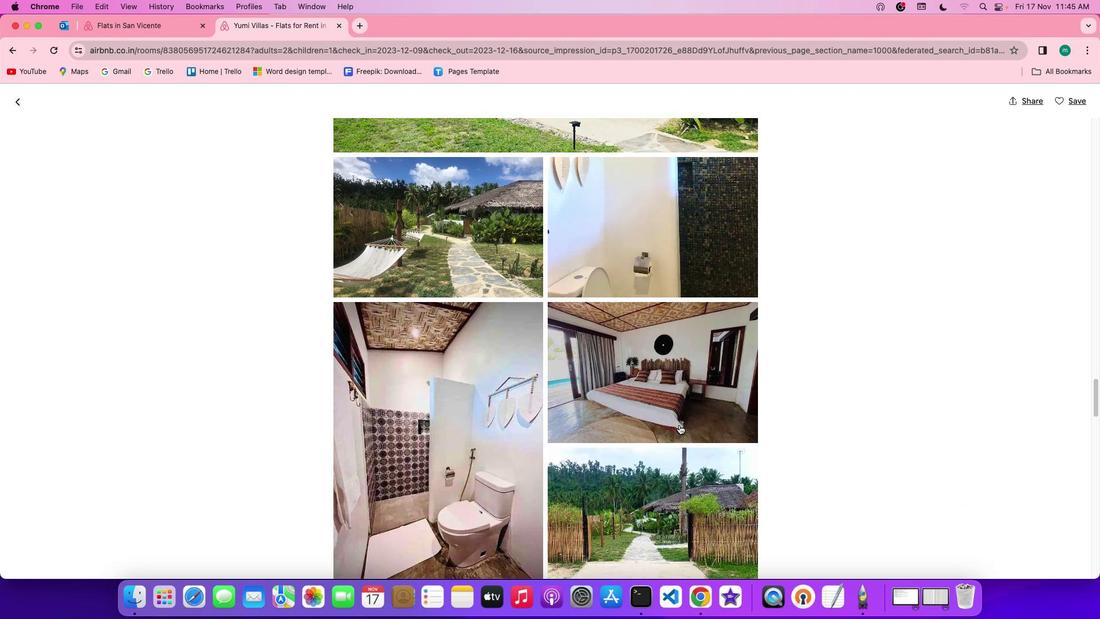 
Action: Mouse scrolled (680, 424) with delta (0, 0)
Screenshot: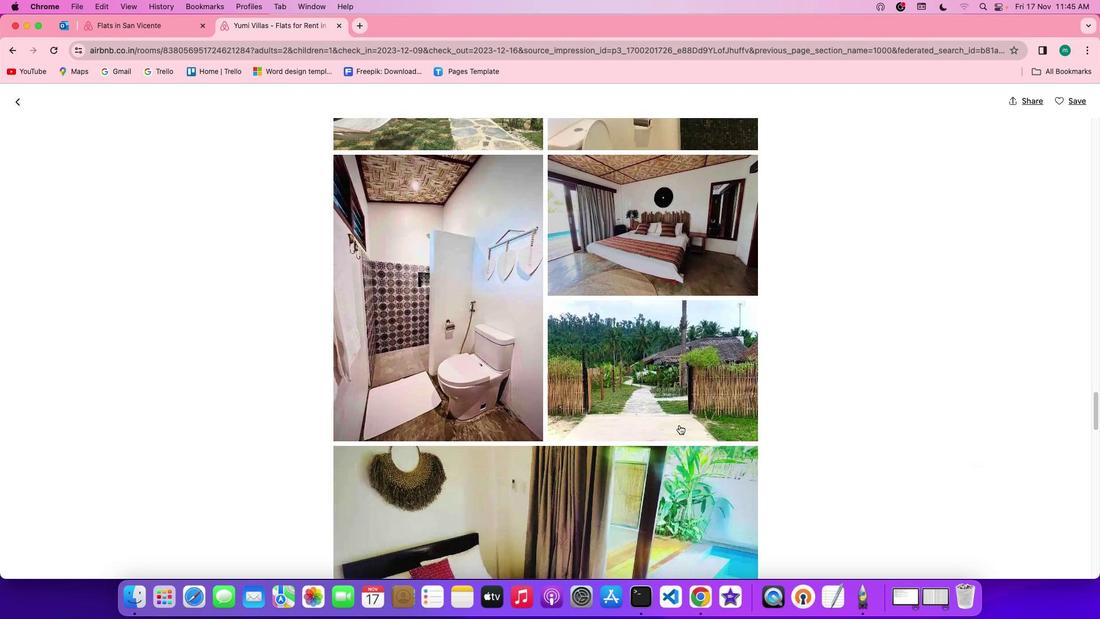 
Action: Mouse scrolled (680, 424) with delta (0, 0)
Screenshot: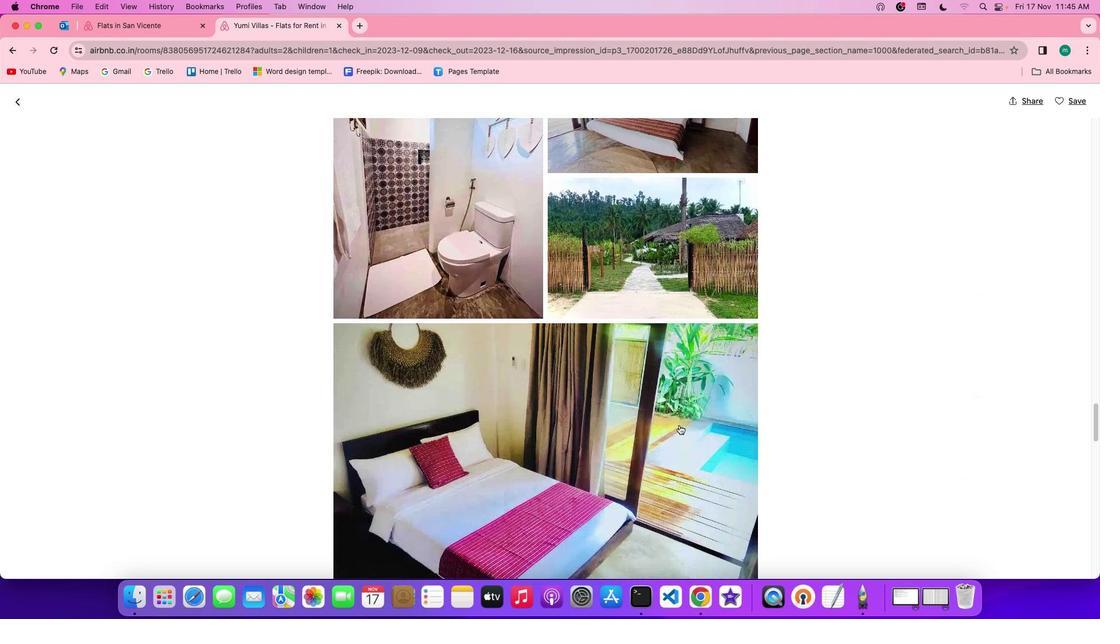 
Action: Mouse scrolled (680, 424) with delta (0, -1)
Screenshot: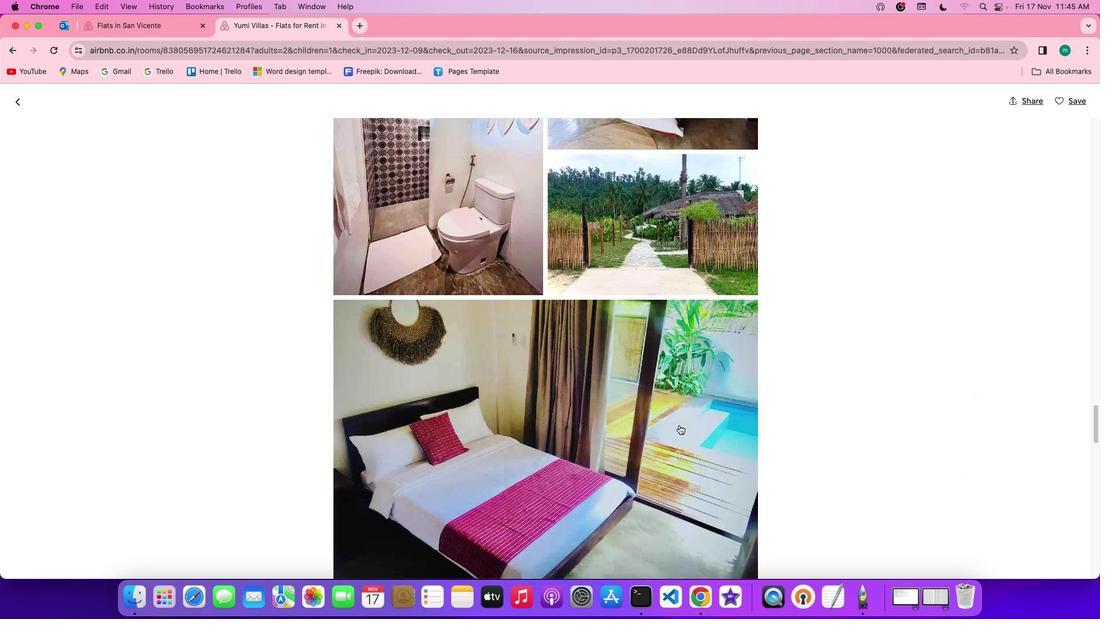 
Action: Mouse scrolled (680, 424) with delta (0, -2)
Screenshot: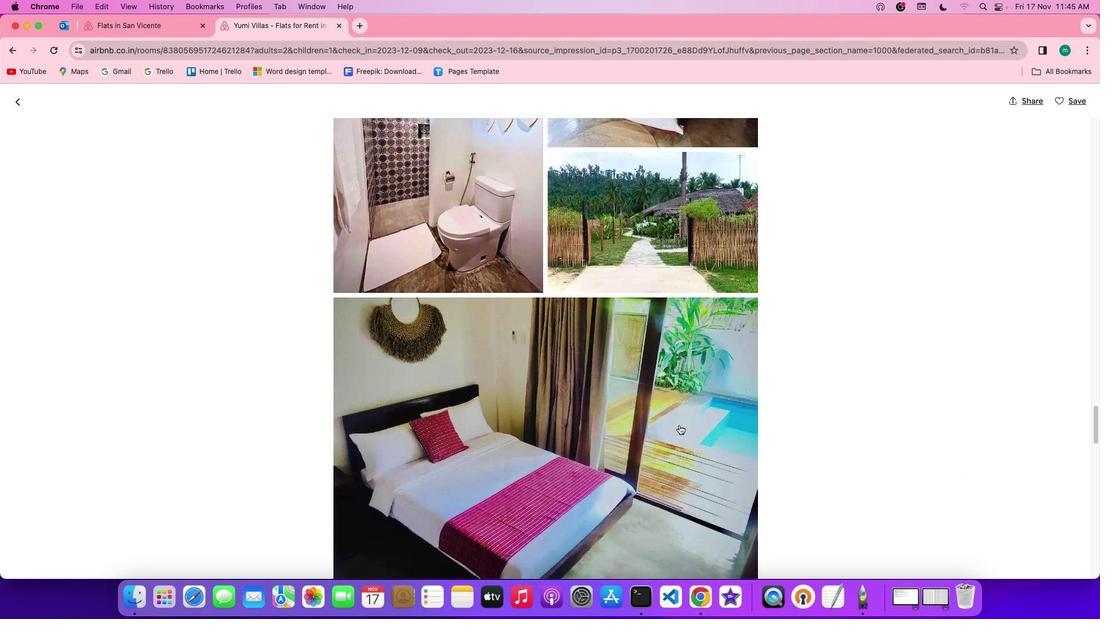 
Action: Mouse scrolled (680, 424) with delta (0, -2)
Screenshot: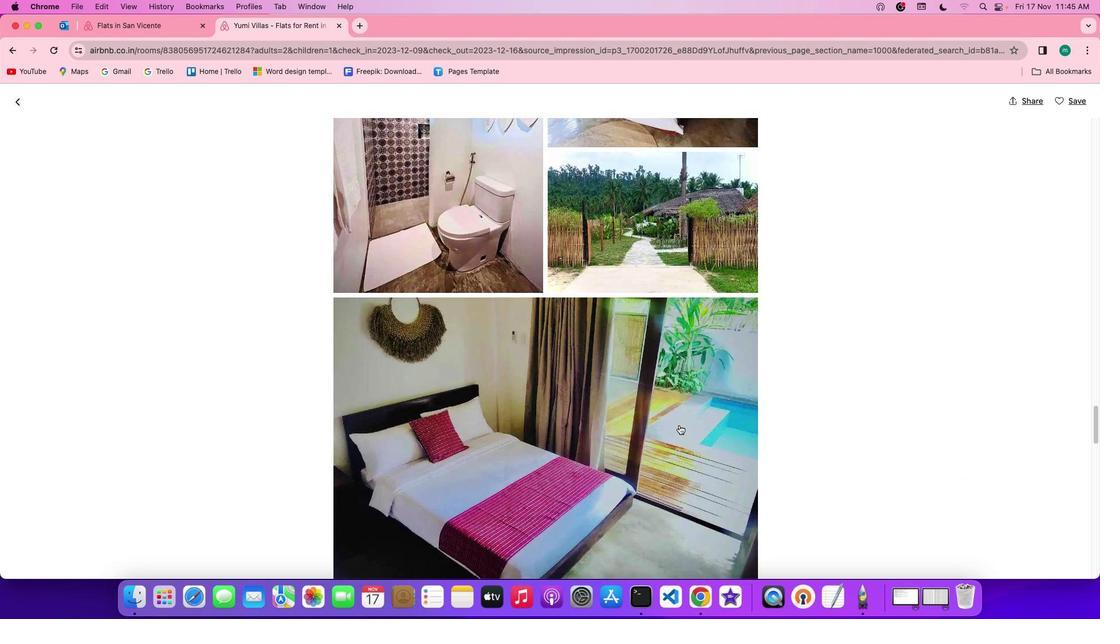 
Action: Mouse scrolled (680, 424) with delta (0, 0)
Screenshot: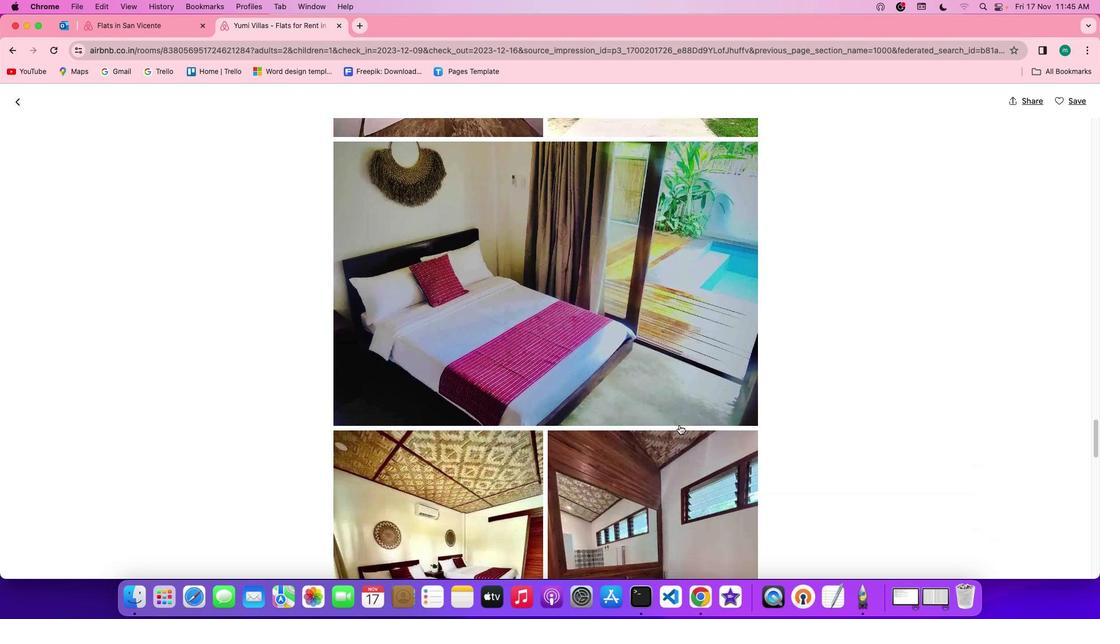 
Action: Mouse scrolled (680, 424) with delta (0, 0)
Screenshot: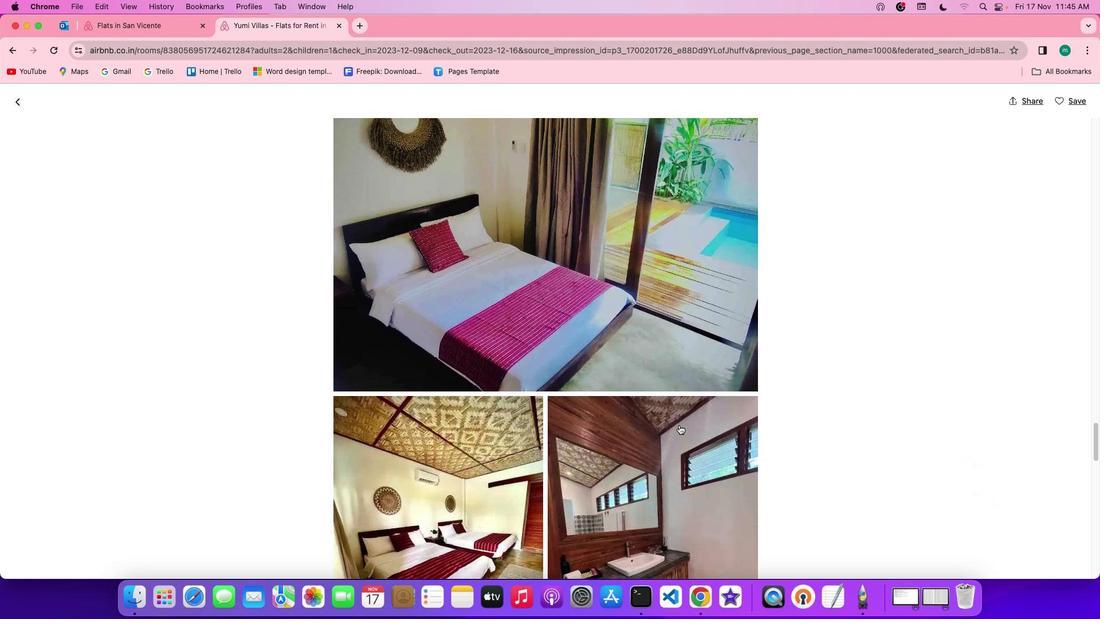 
Action: Mouse scrolled (680, 424) with delta (0, -1)
Screenshot: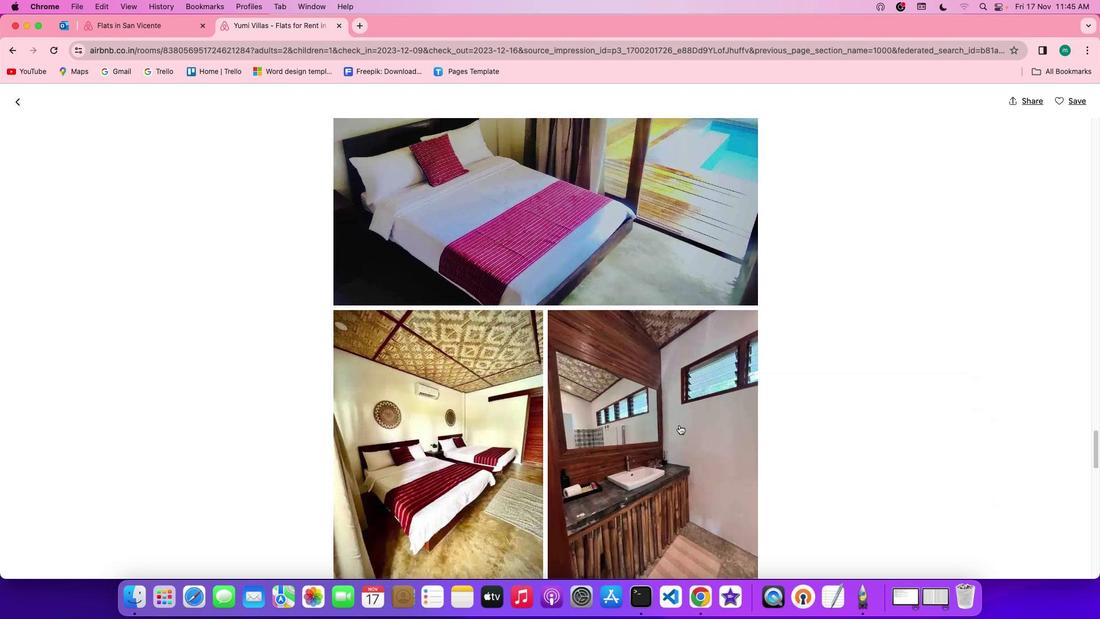 
Action: Mouse scrolled (680, 424) with delta (0, -2)
Screenshot: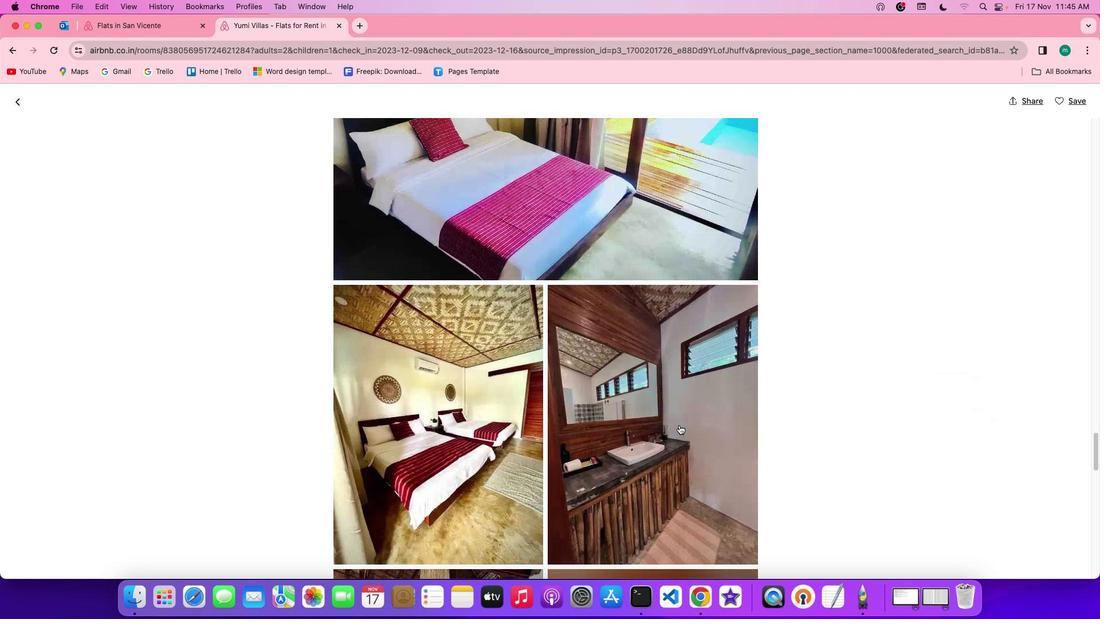 
Action: Mouse scrolled (680, 424) with delta (0, -2)
Screenshot: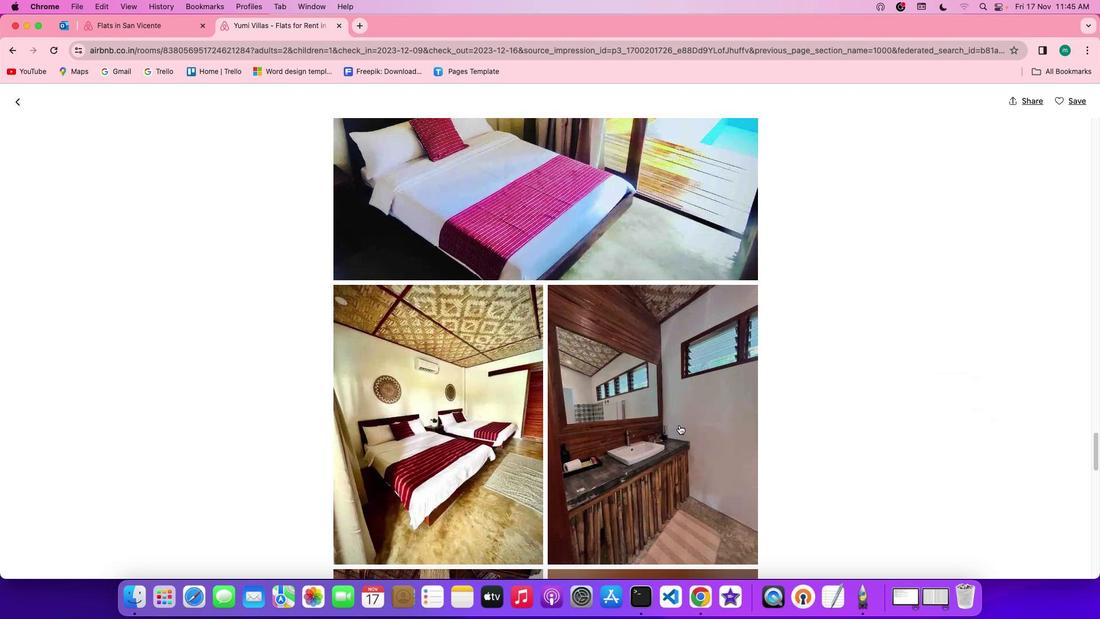 
Action: Mouse scrolled (680, 424) with delta (0, 0)
Screenshot: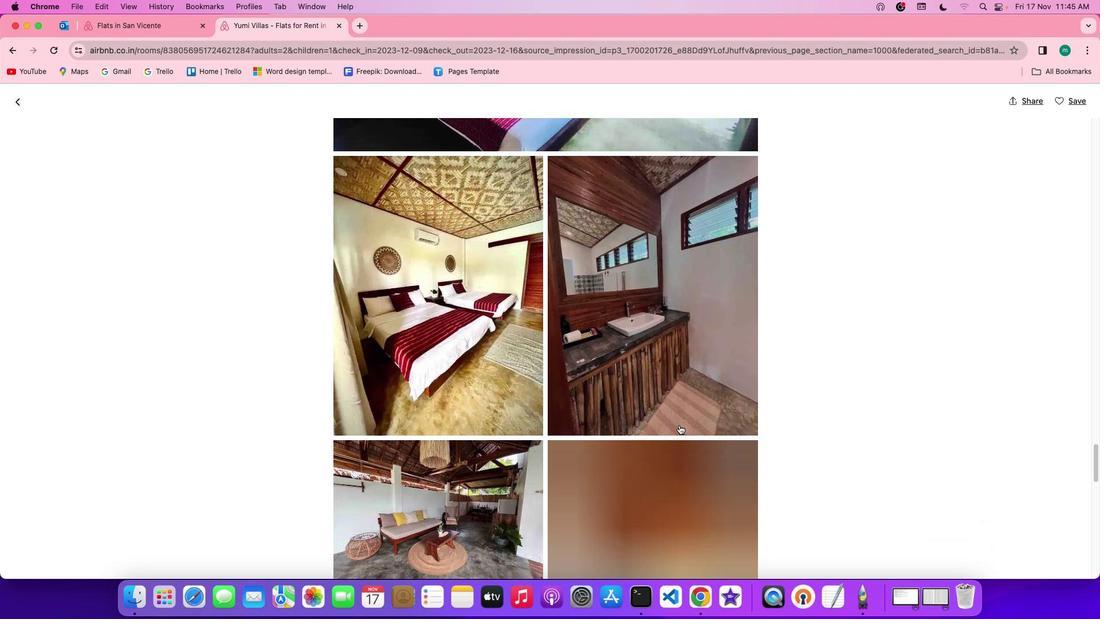 
Action: Mouse scrolled (680, 424) with delta (0, 0)
Screenshot: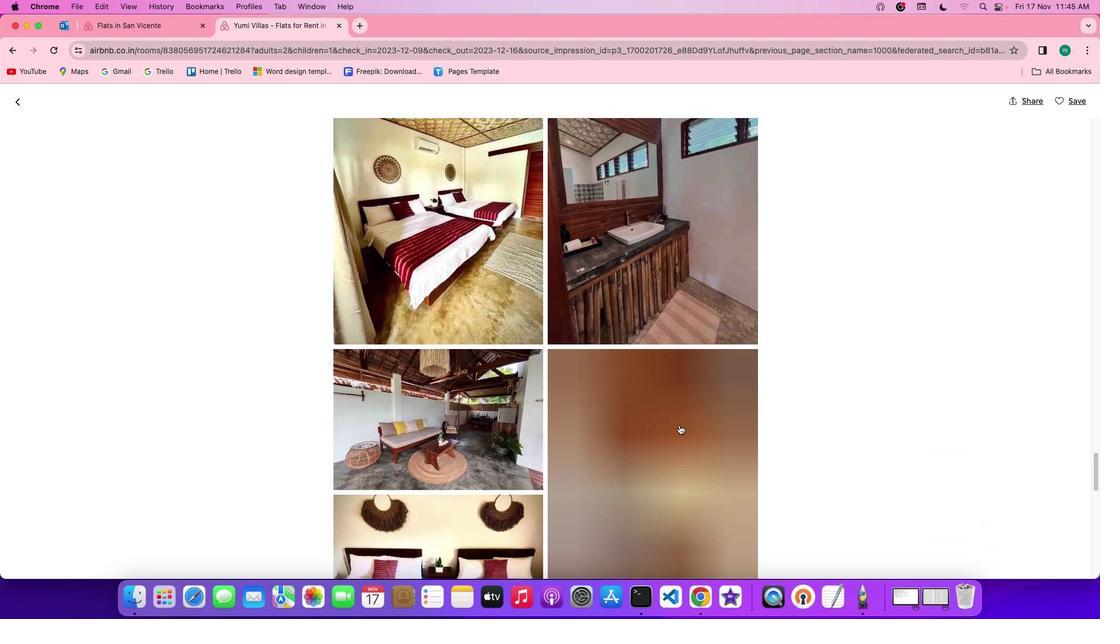 
Action: Mouse scrolled (680, 424) with delta (0, -1)
Screenshot: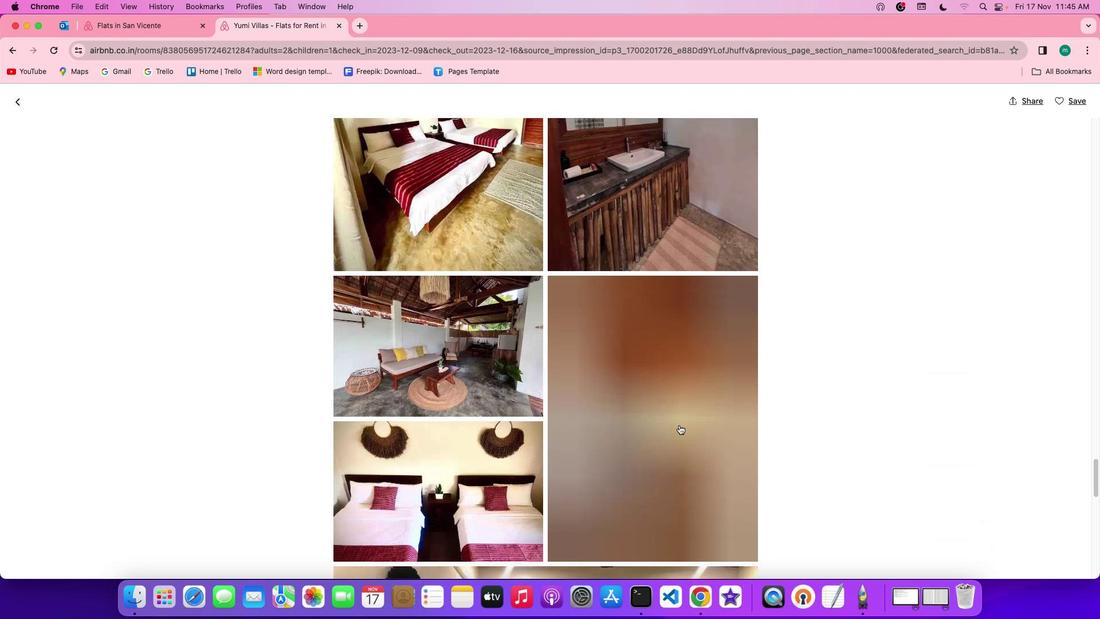 
Action: Mouse scrolled (680, 424) with delta (0, -2)
Screenshot: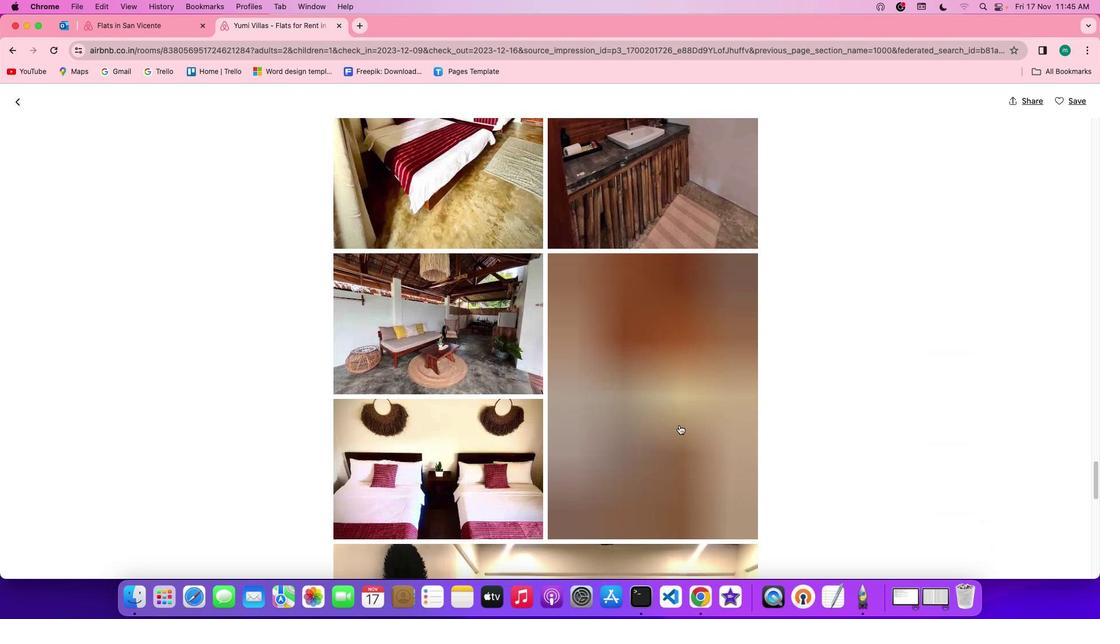 
Action: Mouse scrolled (680, 424) with delta (0, -2)
Screenshot: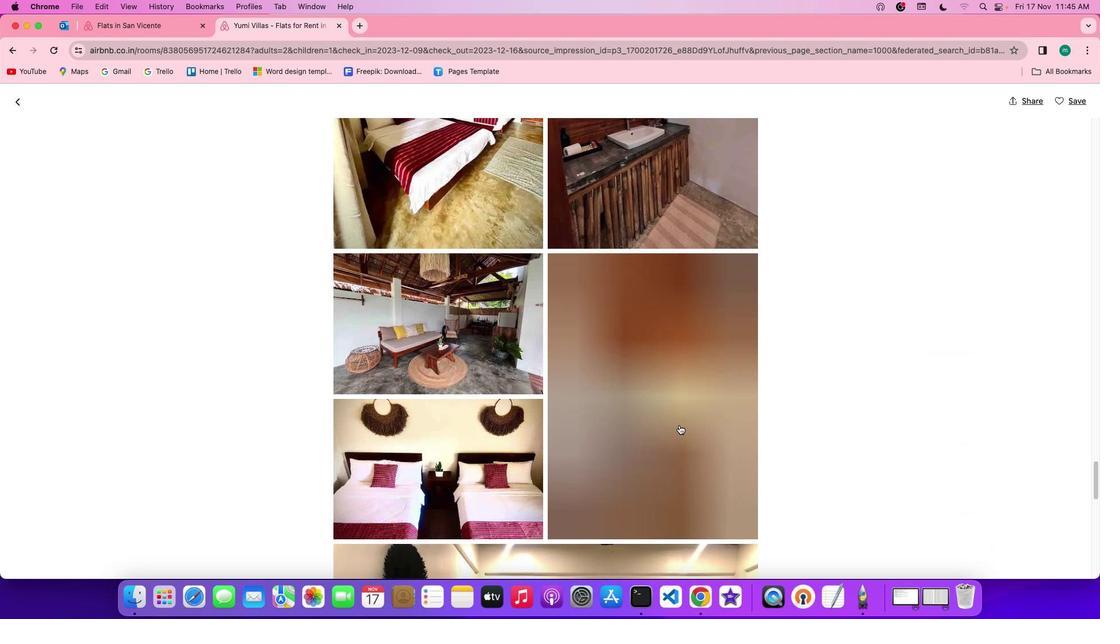 
Action: Mouse scrolled (680, 424) with delta (0, 0)
Screenshot: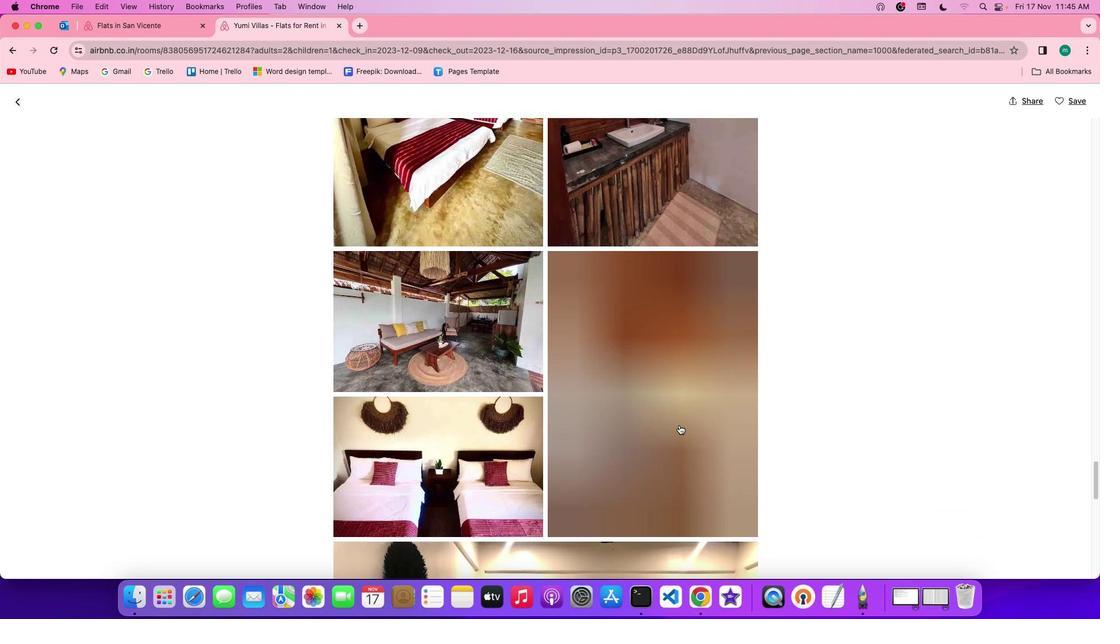
Action: Mouse scrolled (680, 424) with delta (0, 0)
Screenshot: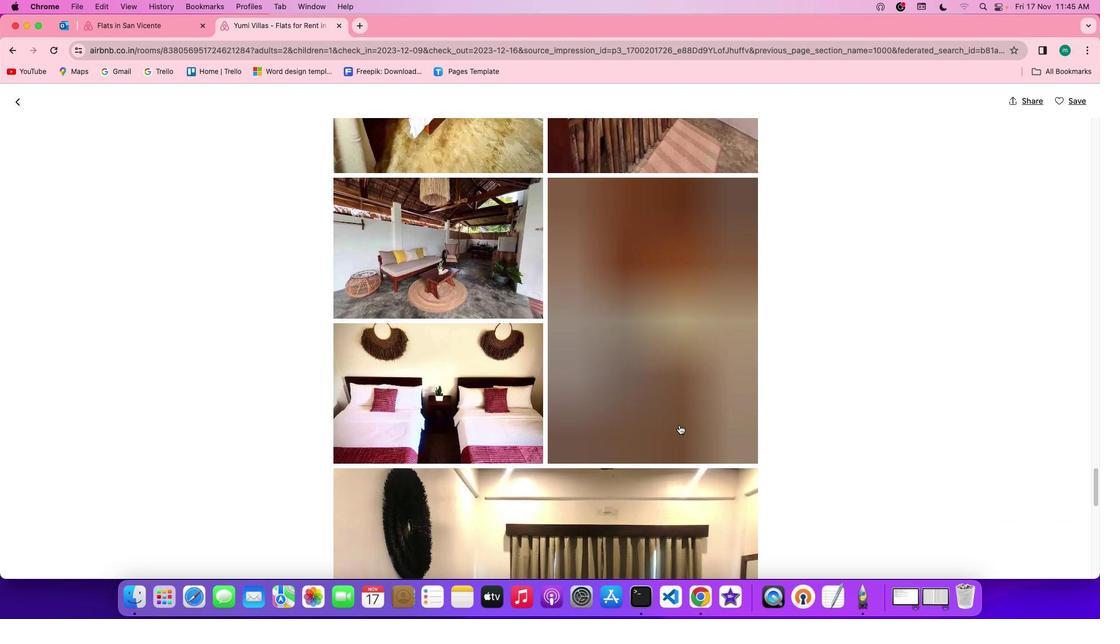 
Action: Mouse scrolled (680, 424) with delta (0, 0)
Screenshot: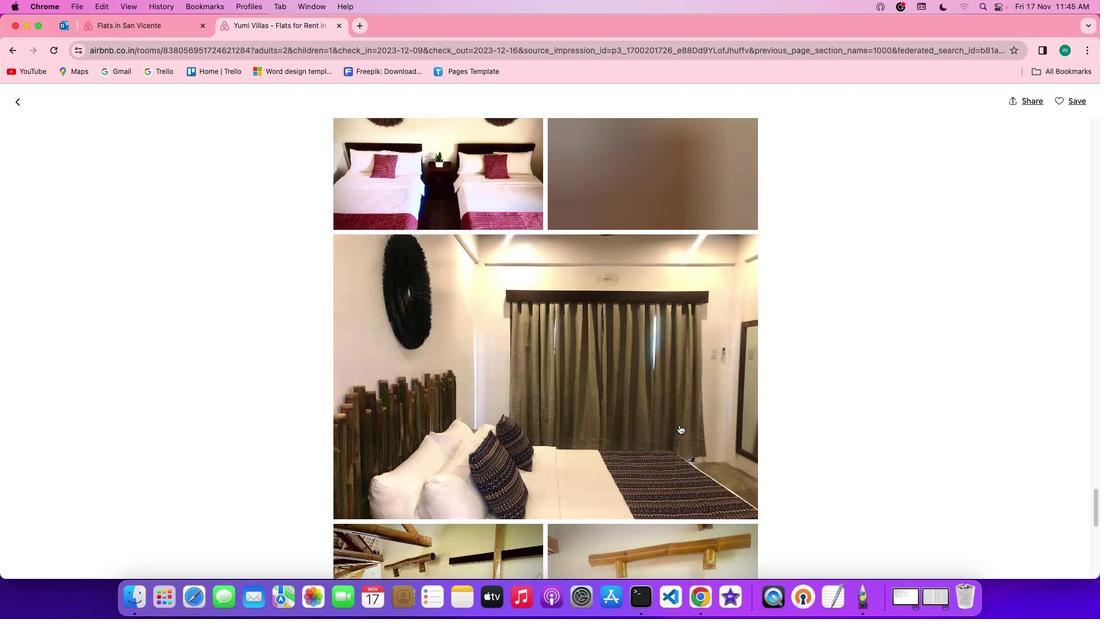 
Action: Mouse scrolled (680, 424) with delta (0, -1)
Screenshot: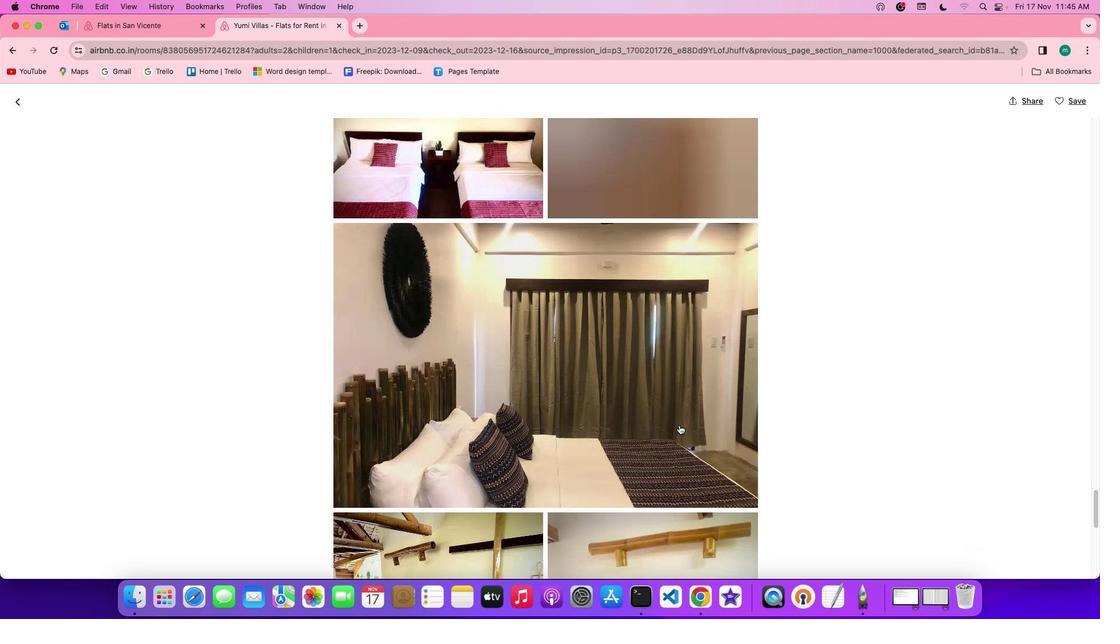 
Action: Mouse scrolled (680, 424) with delta (0, -2)
Screenshot: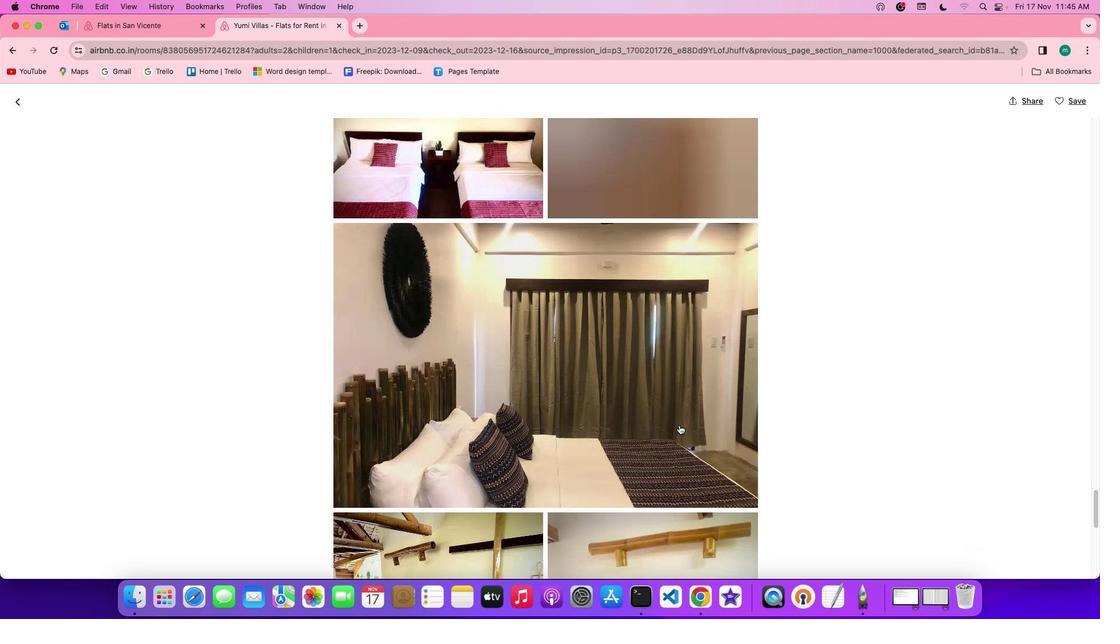 
Action: Mouse scrolled (680, 424) with delta (0, -2)
Screenshot: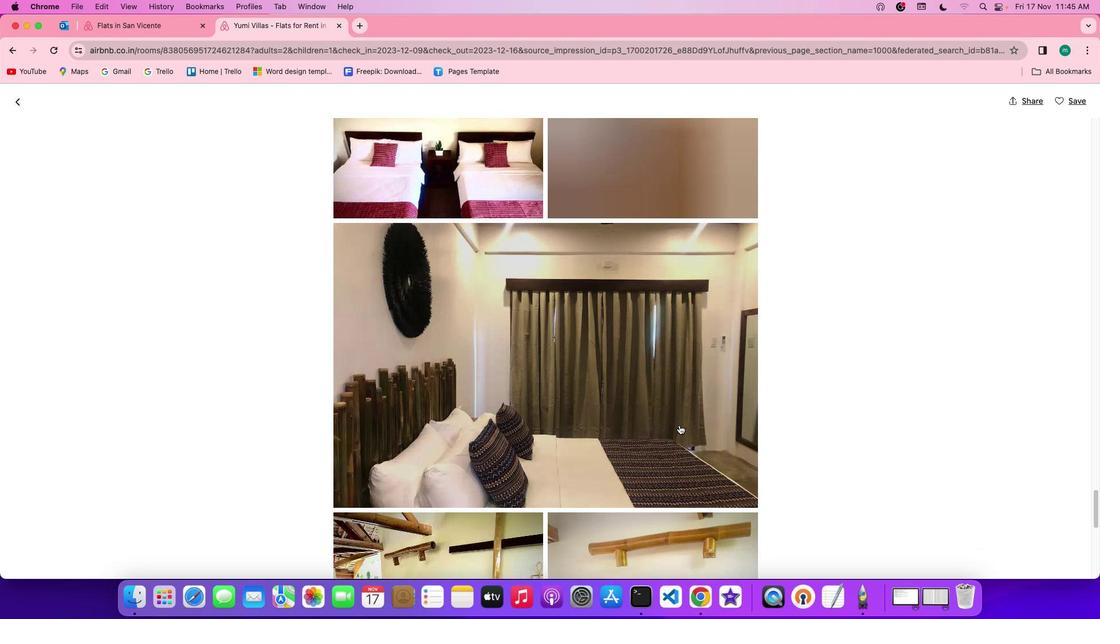 
Action: Mouse scrolled (680, 424) with delta (0, 0)
Screenshot: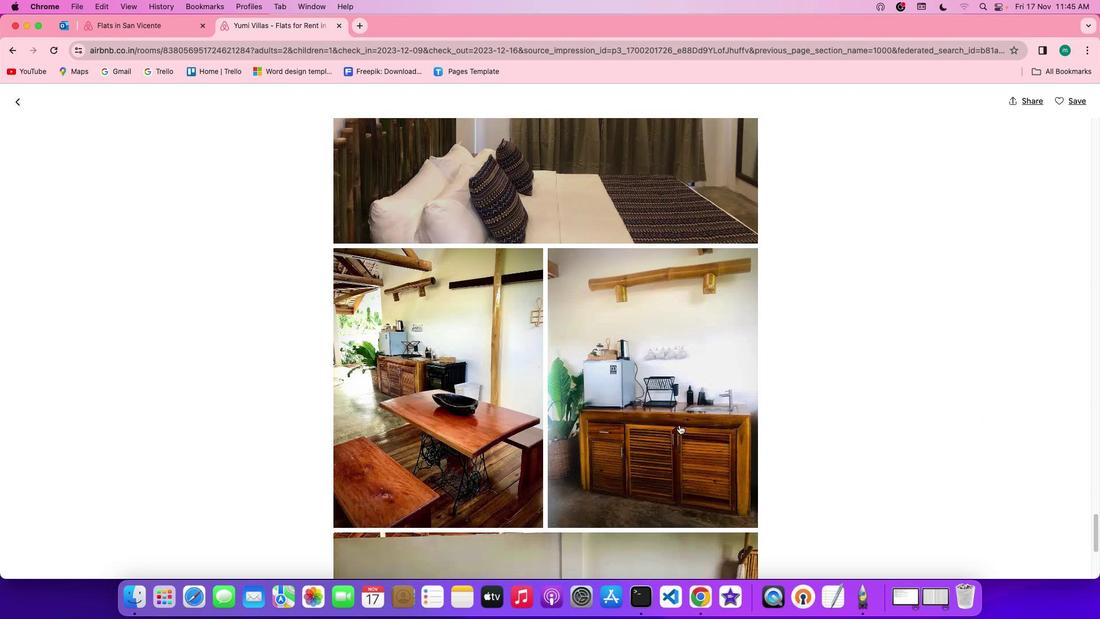 
Action: Mouse scrolled (680, 424) with delta (0, 0)
Screenshot: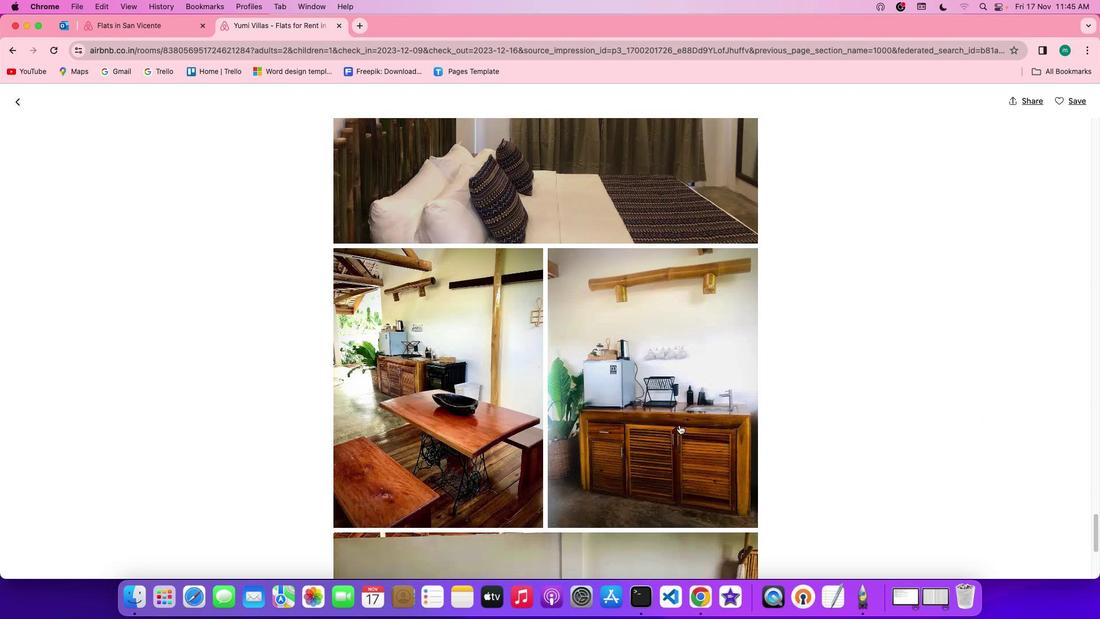 
Action: Mouse scrolled (680, 424) with delta (0, -1)
Screenshot: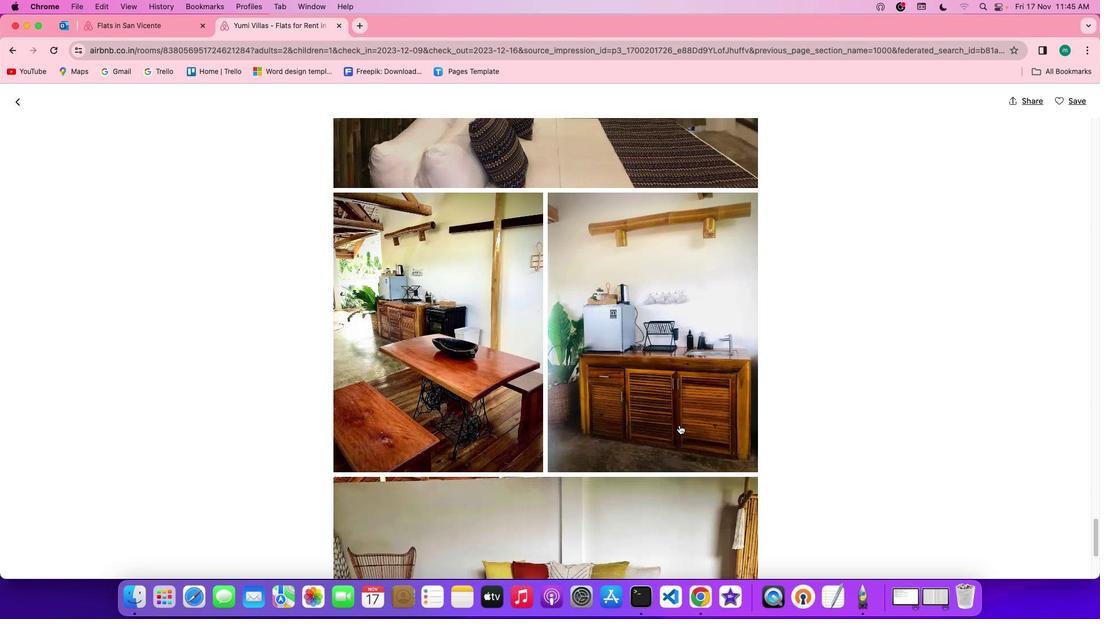 
Action: Mouse scrolled (680, 424) with delta (0, -2)
Screenshot: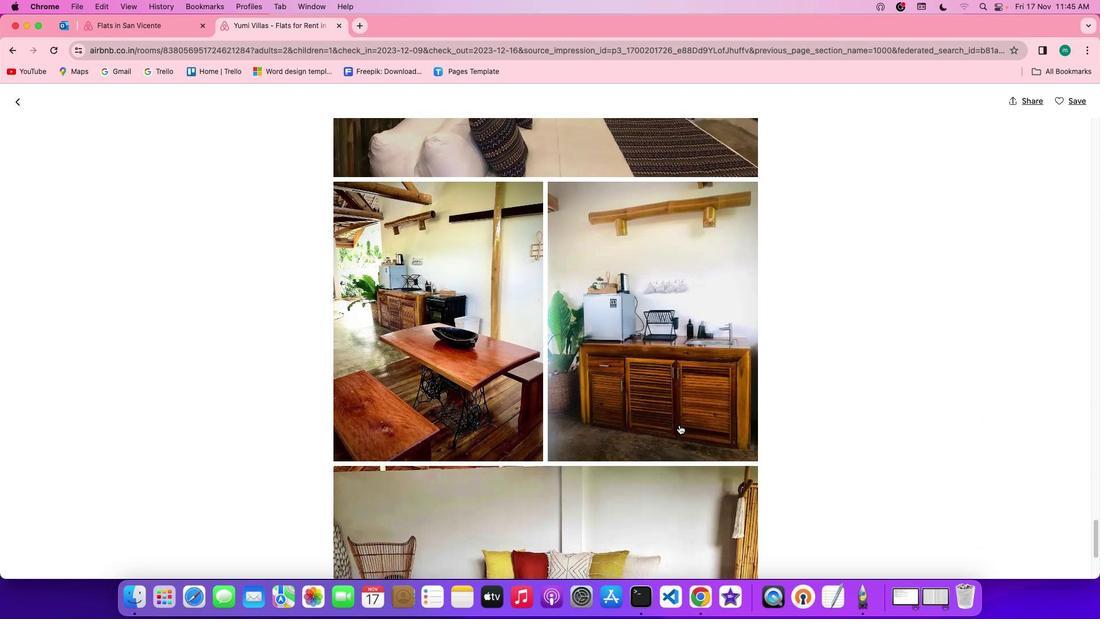 
Action: Mouse scrolled (680, 424) with delta (0, -2)
Screenshot: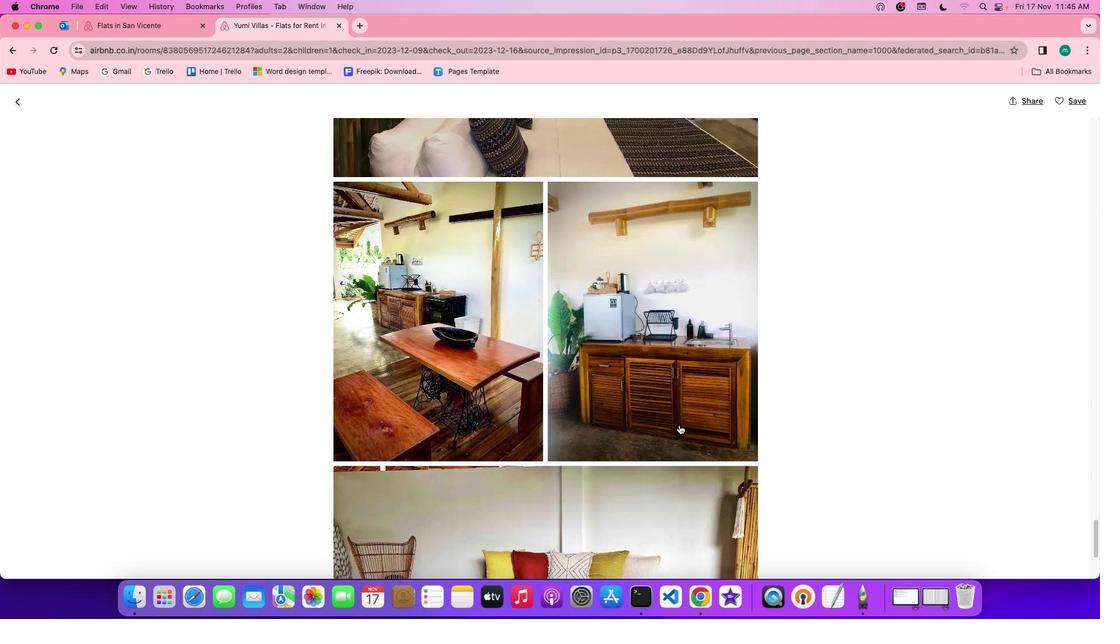 
Action: Mouse scrolled (680, 424) with delta (0, 0)
Screenshot: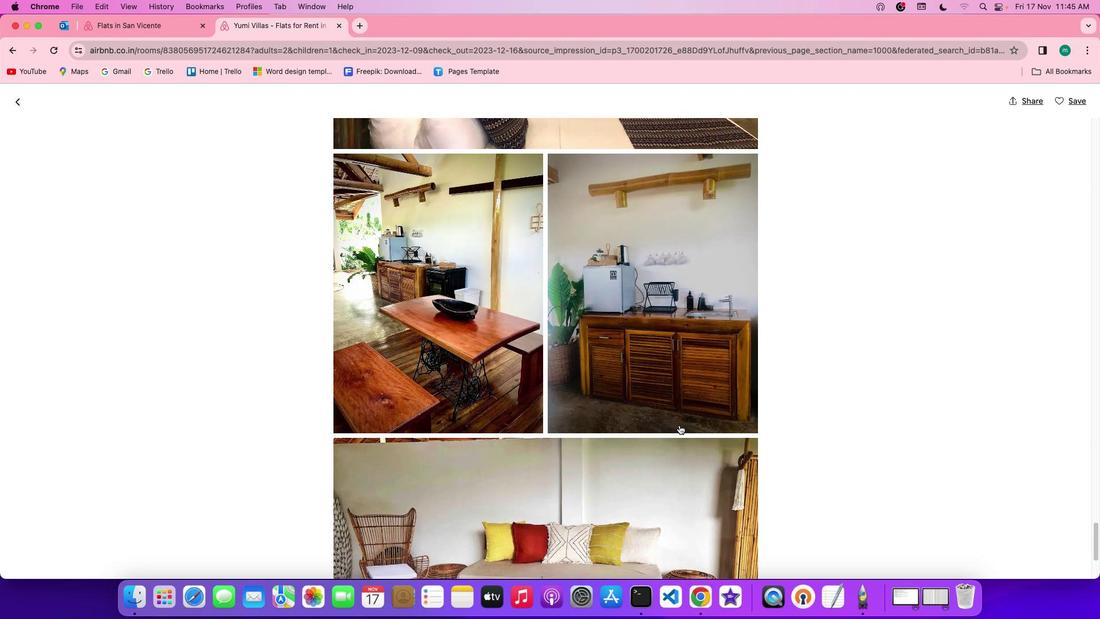 
Action: Mouse scrolled (680, 424) with delta (0, 0)
Screenshot: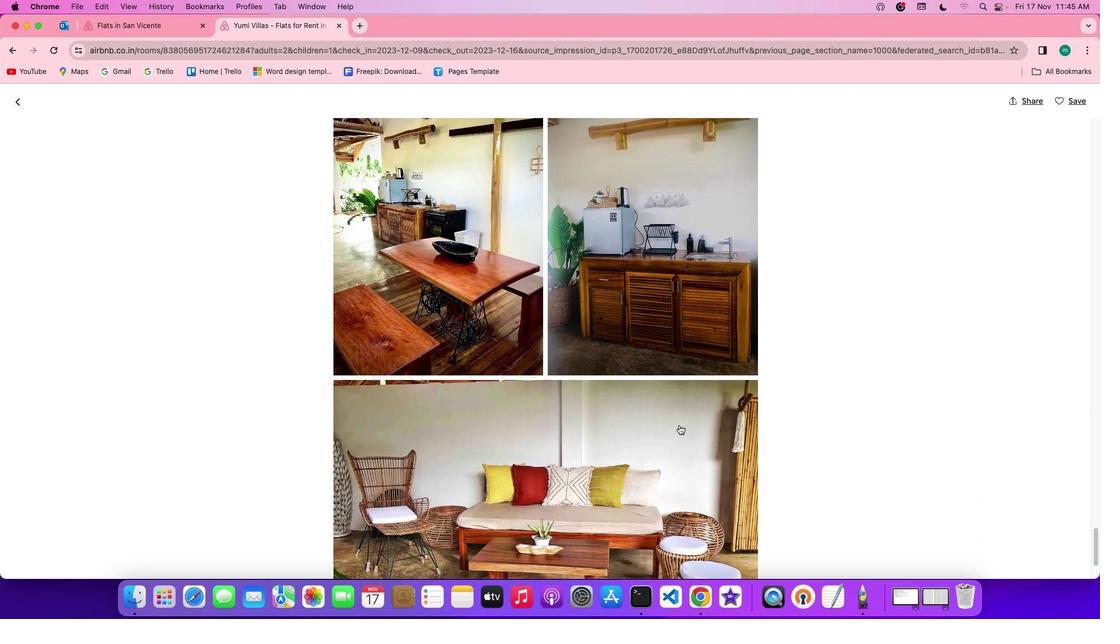
Action: Mouse scrolled (680, 424) with delta (0, -1)
Screenshot: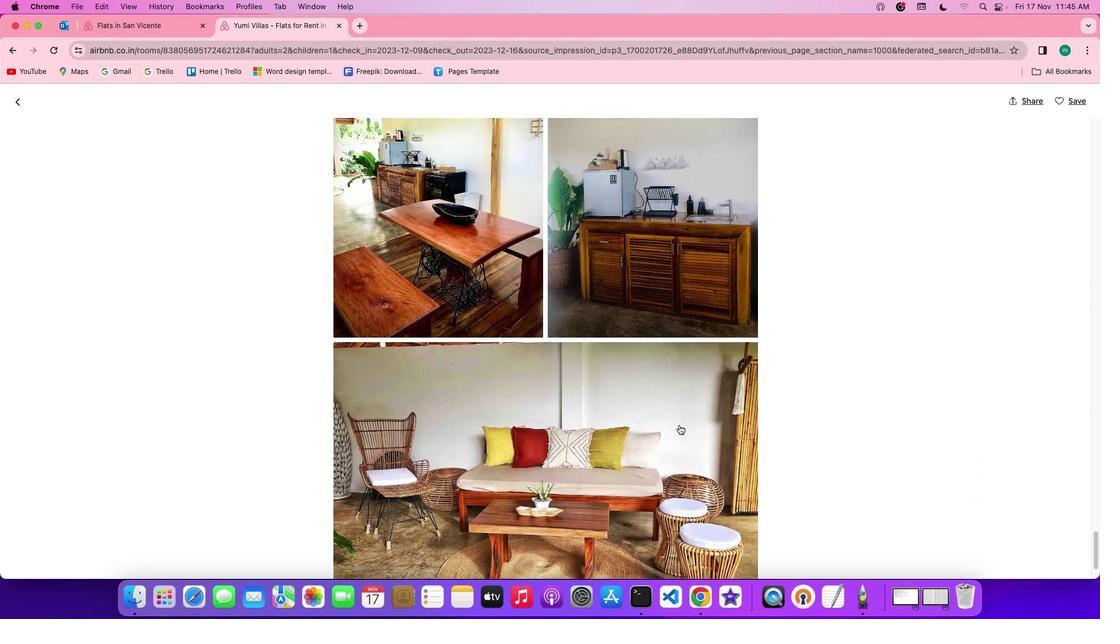 
Action: Mouse scrolled (680, 424) with delta (0, -1)
Screenshot: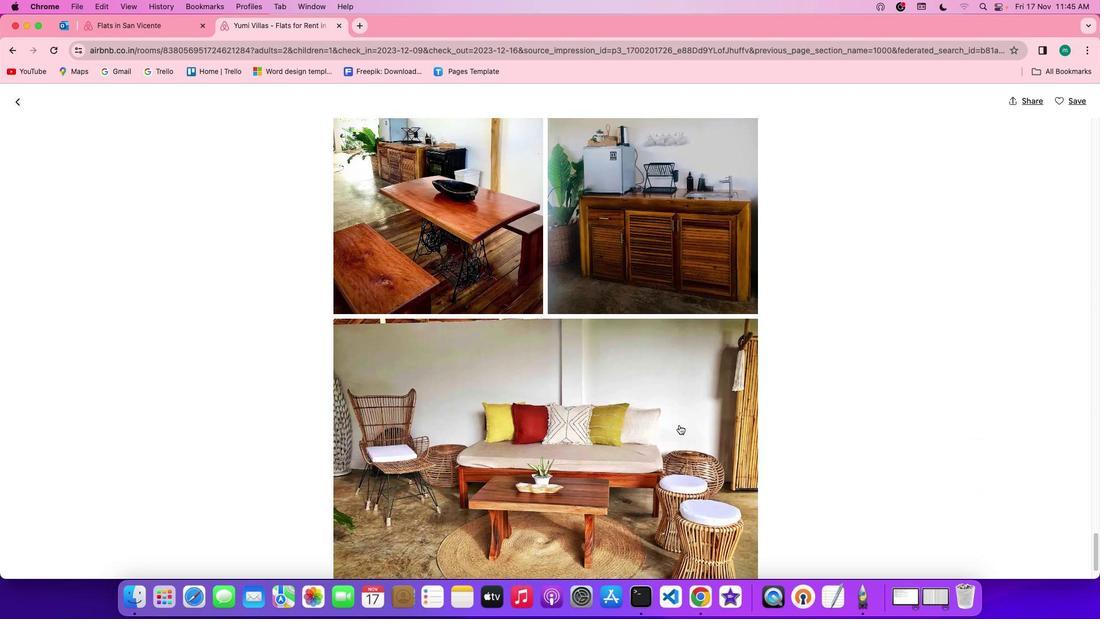 
Action: Mouse scrolled (680, 424) with delta (0, -1)
Screenshot: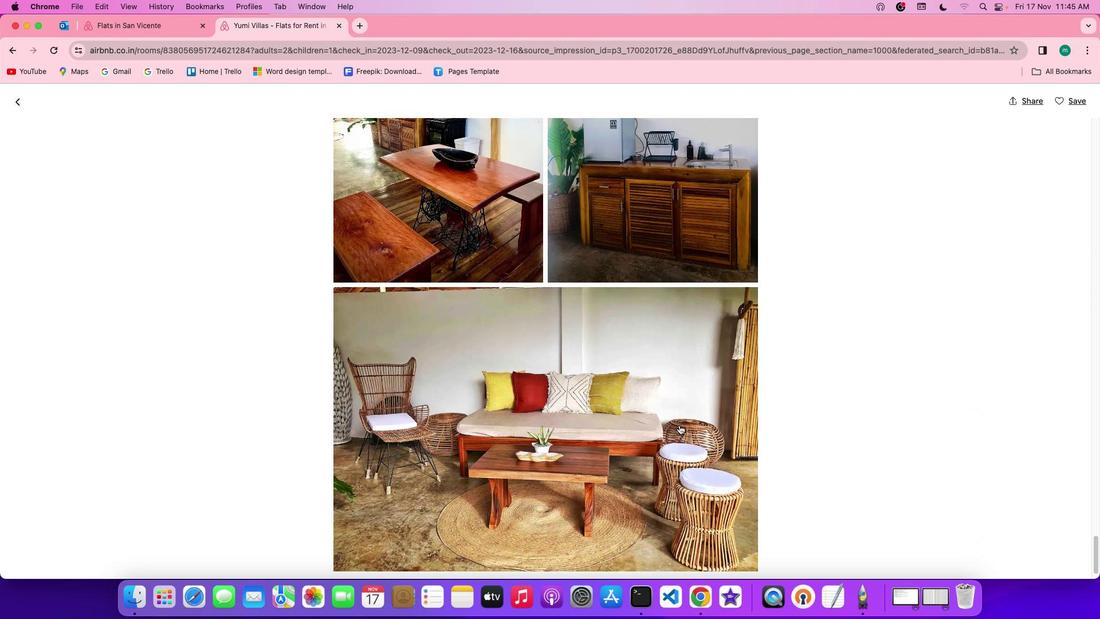 
Action: Mouse scrolled (680, 424) with delta (0, 0)
Screenshot: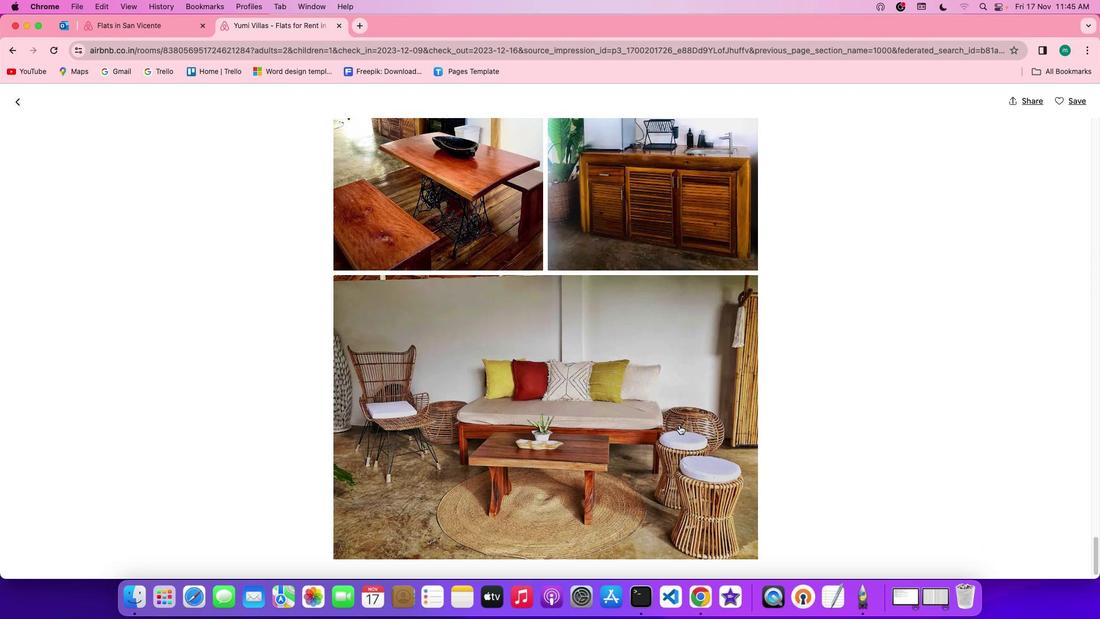 
Action: Mouse scrolled (680, 424) with delta (0, 0)
Screenshot: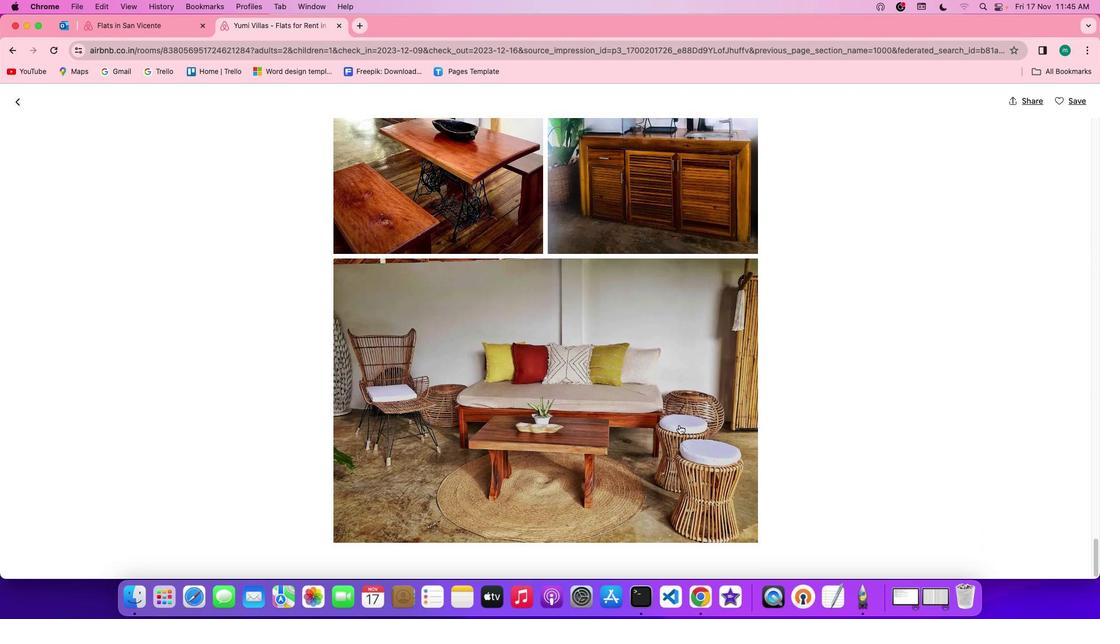 
Action: Mouse scrolled (680, 424) with delta (0, 0)
Screenshot: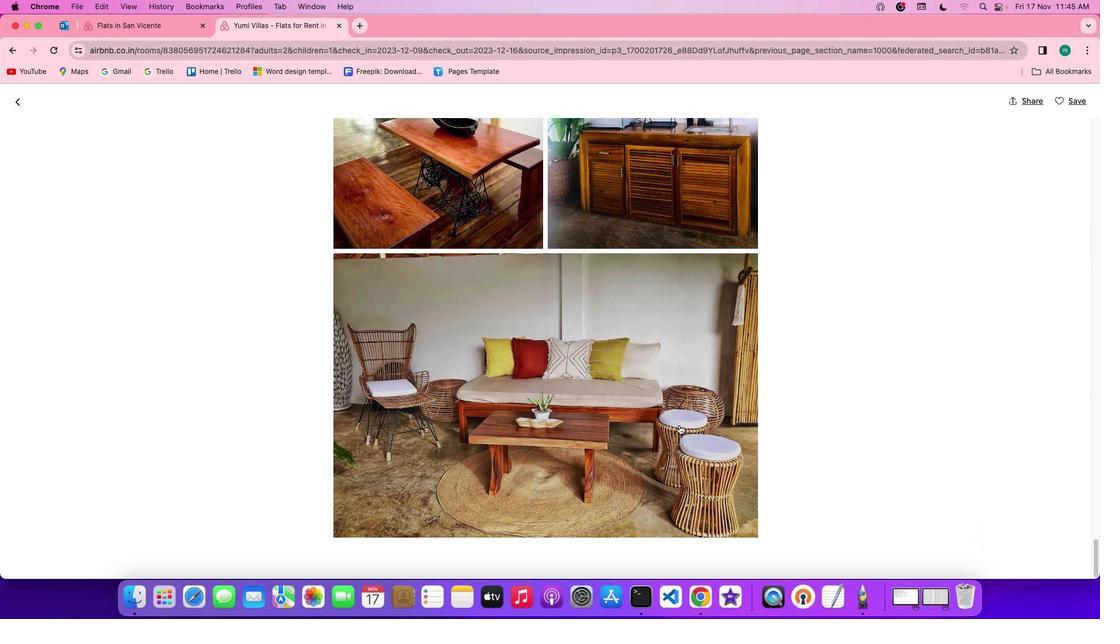 
Action: Mouse scrolled (680, 424) with delta (0, 0)
Screenshot: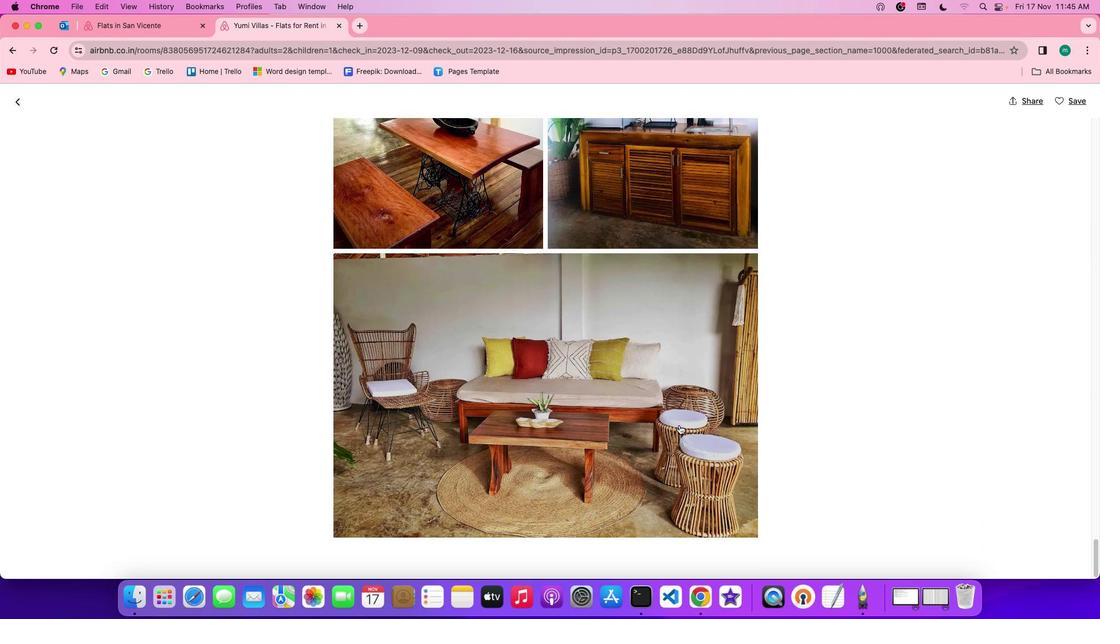 
Action: Mouse scrolled (680, 424) with delta (0, 0)
Screenshot: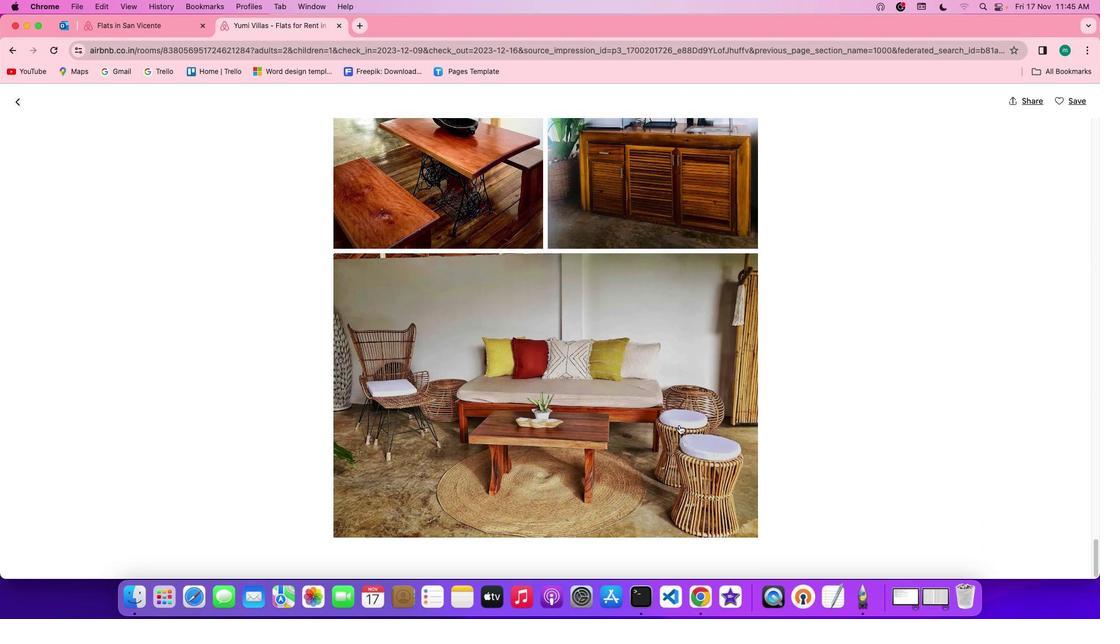 
Action: Mouse scrolled (680, 424) with delta (0, 0)
Screenshot: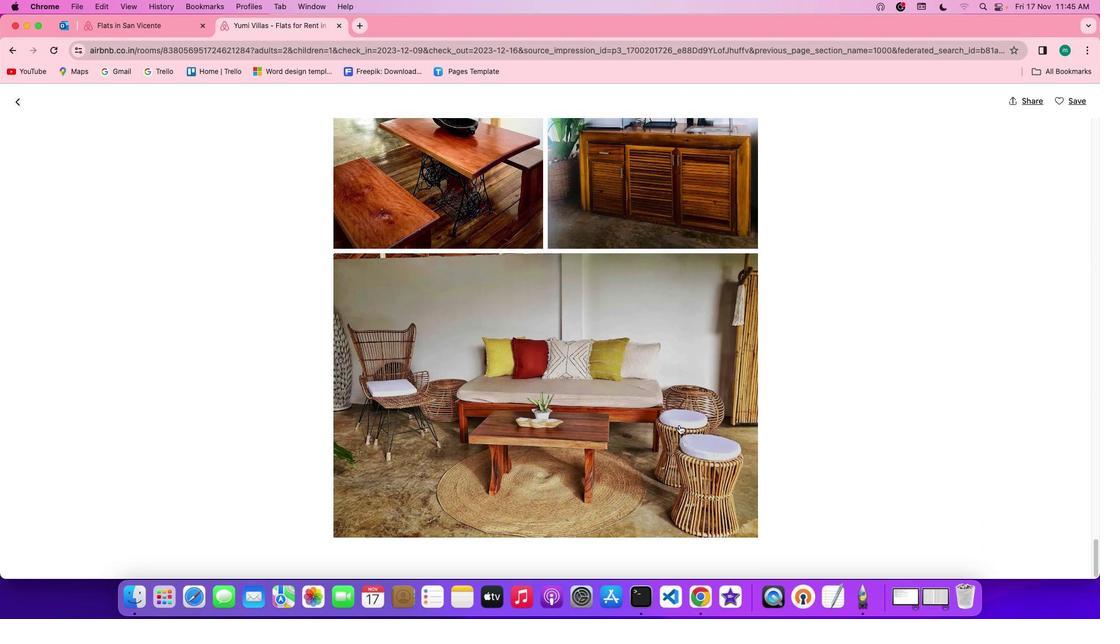 
Action: Mouse scrolled (680, 424) with delta (0, 0)
Screenshot: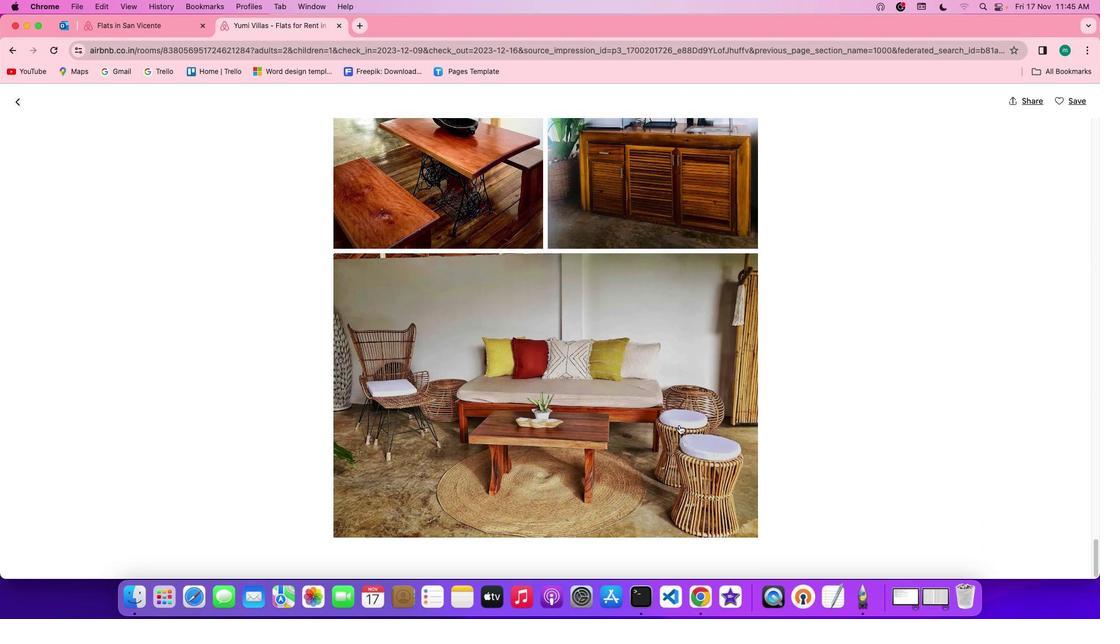 
Action: Mouse scrolled (680, 424) with delta (0, -1)
Screenshot: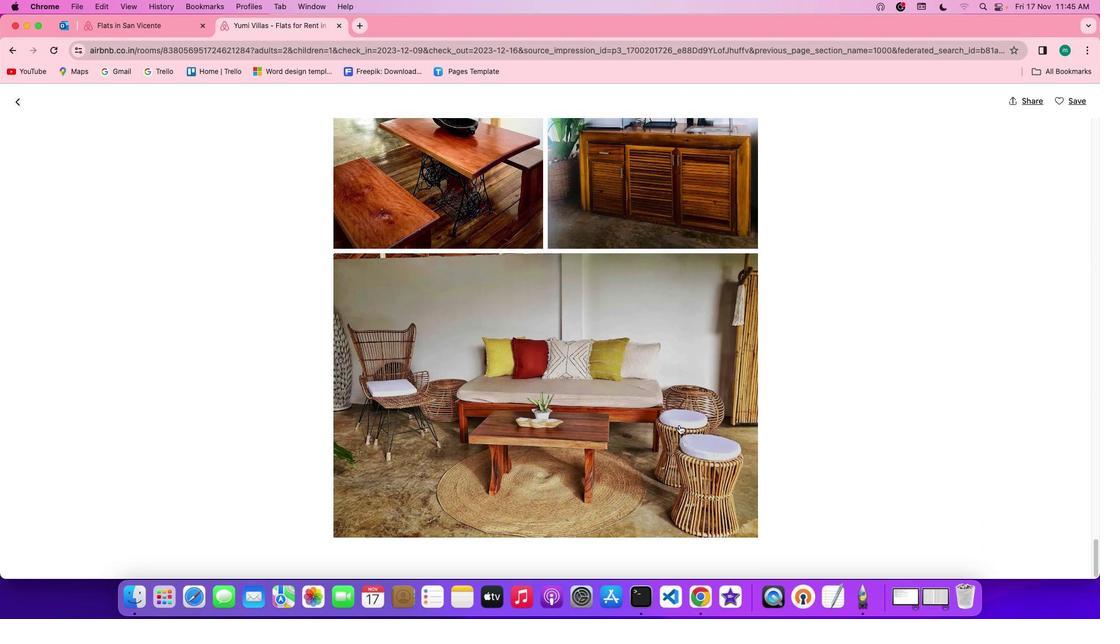 
Action: Mouse scrolled (680, 424) with delta (0, -1)
Screenshot: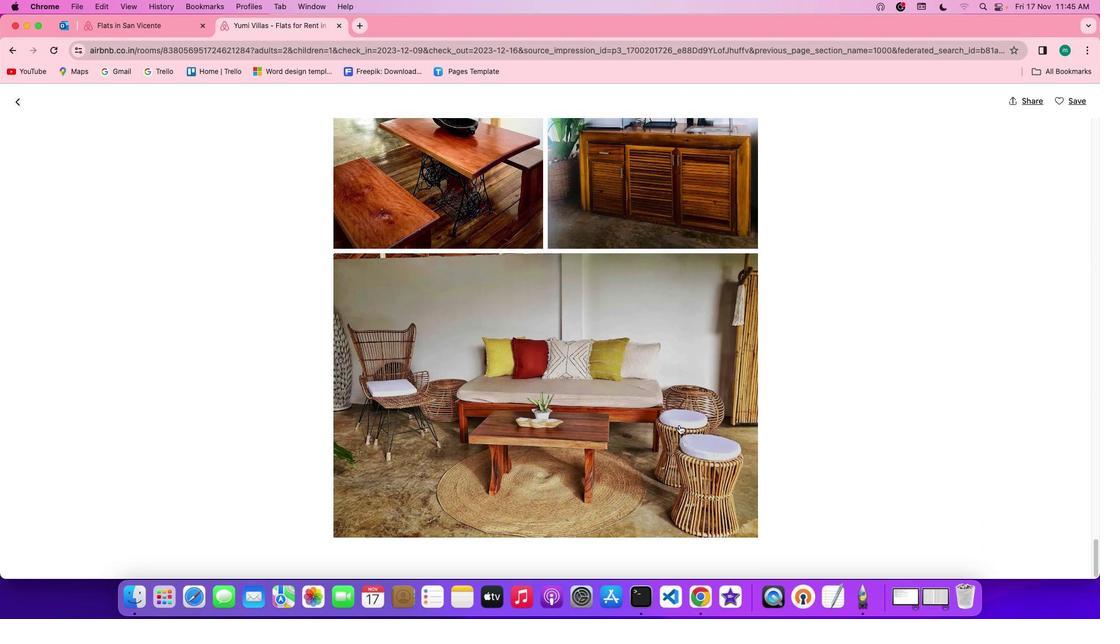 
Action: Mouse scrolled (680, 424) with delta (0, -1)
Screenshot: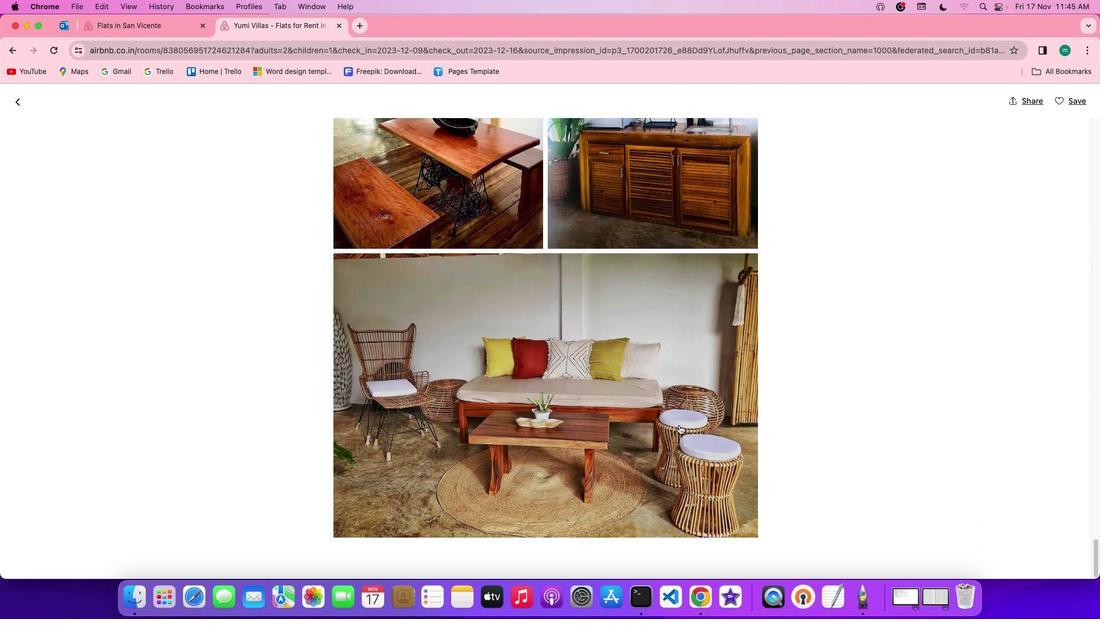 
Action: Mouse scrolled (680, 424) with delta (0, 0)
Screenshot: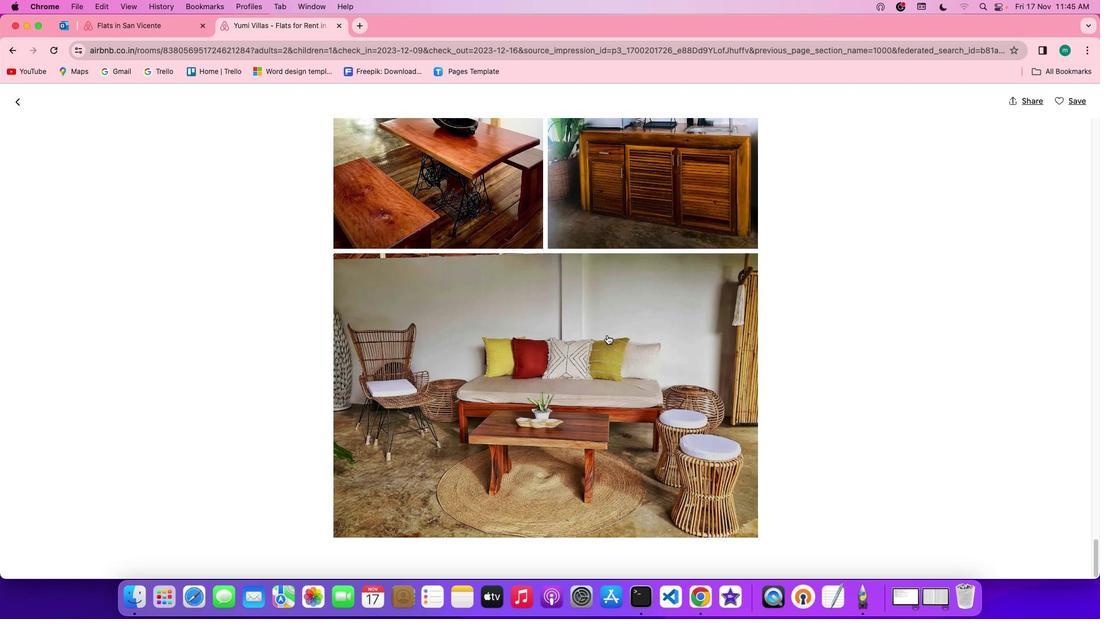 
Action: Mouse scrolled (680, 424) with delta (0, 0)
Screenshot: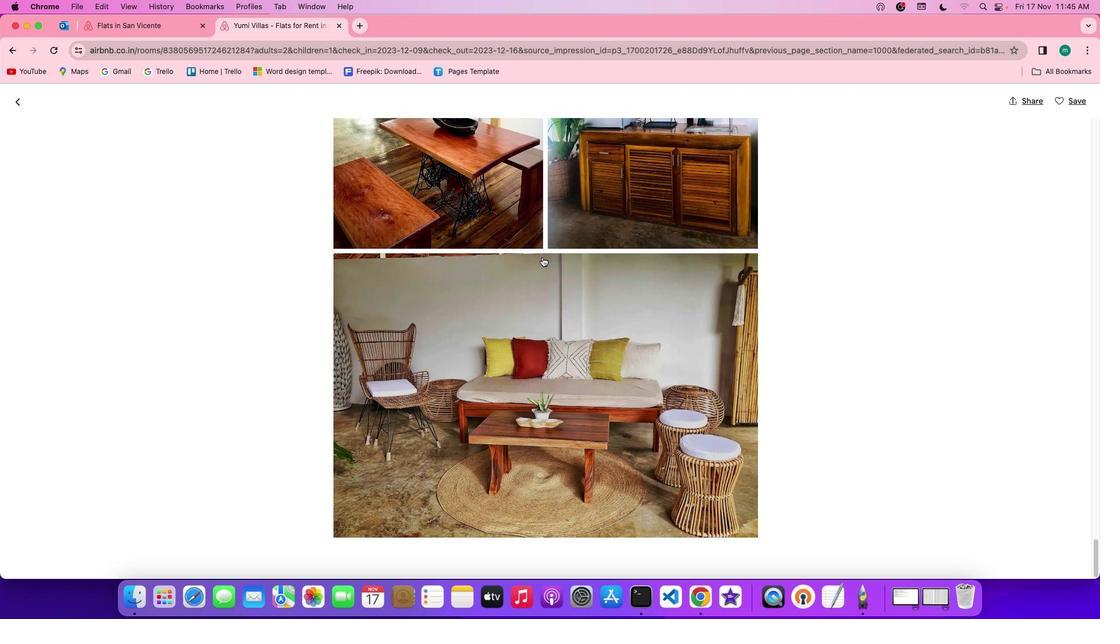 
Action: Mouse scrolled (680, 424) with delta (0, -1)
Screenshot: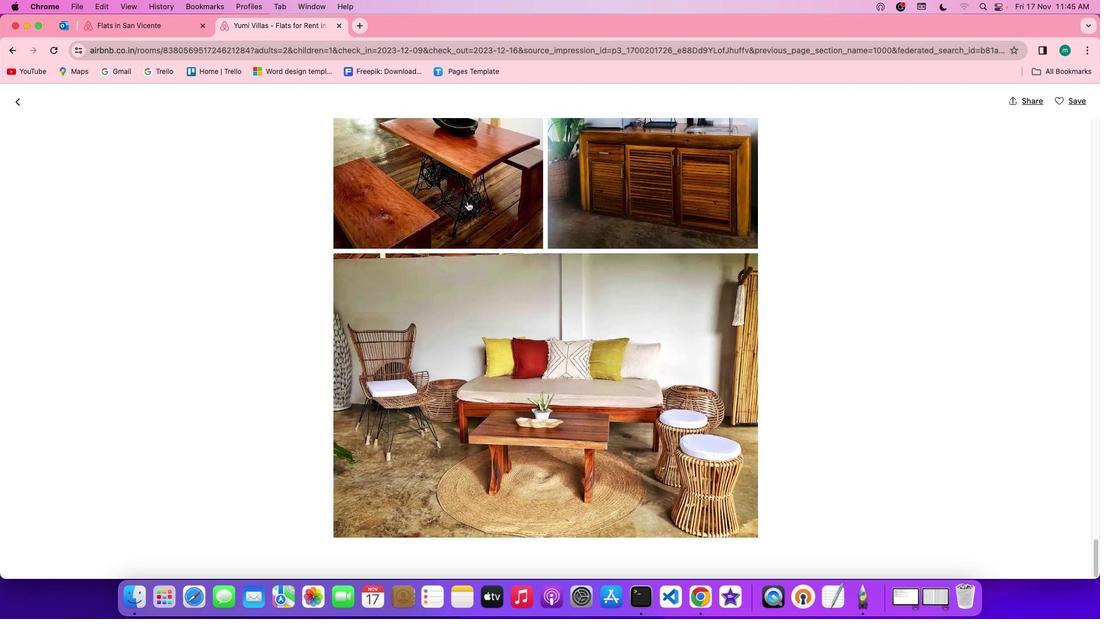 
Action: Mouse scrolled (680, 424) with delta (0, -2)
Screenshot: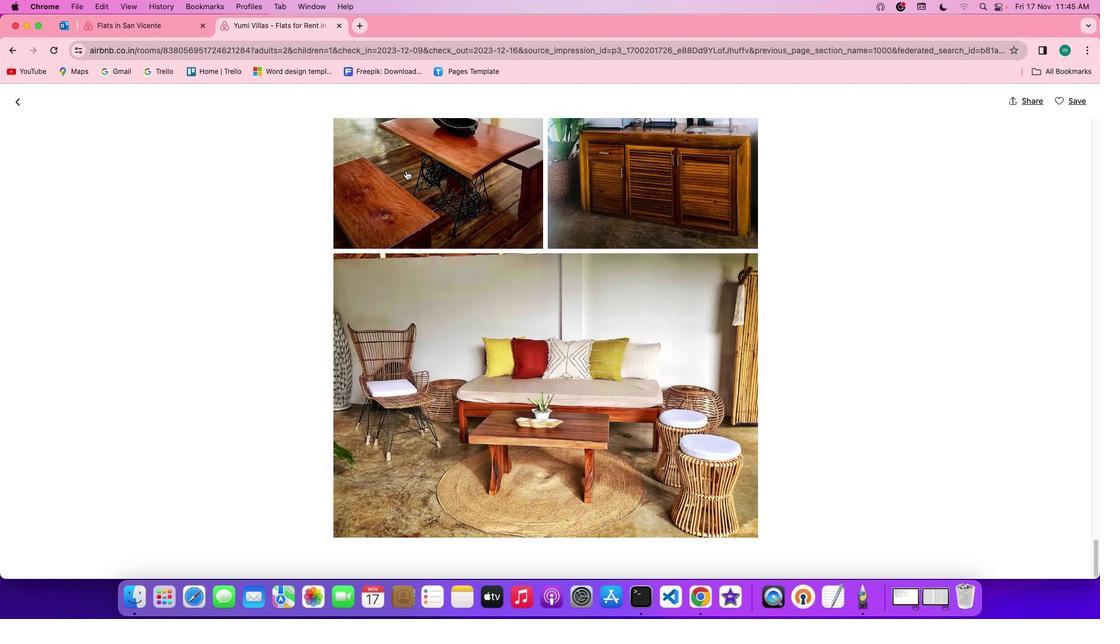 
Action: Mouse moved to (16, 103)
Screenshot: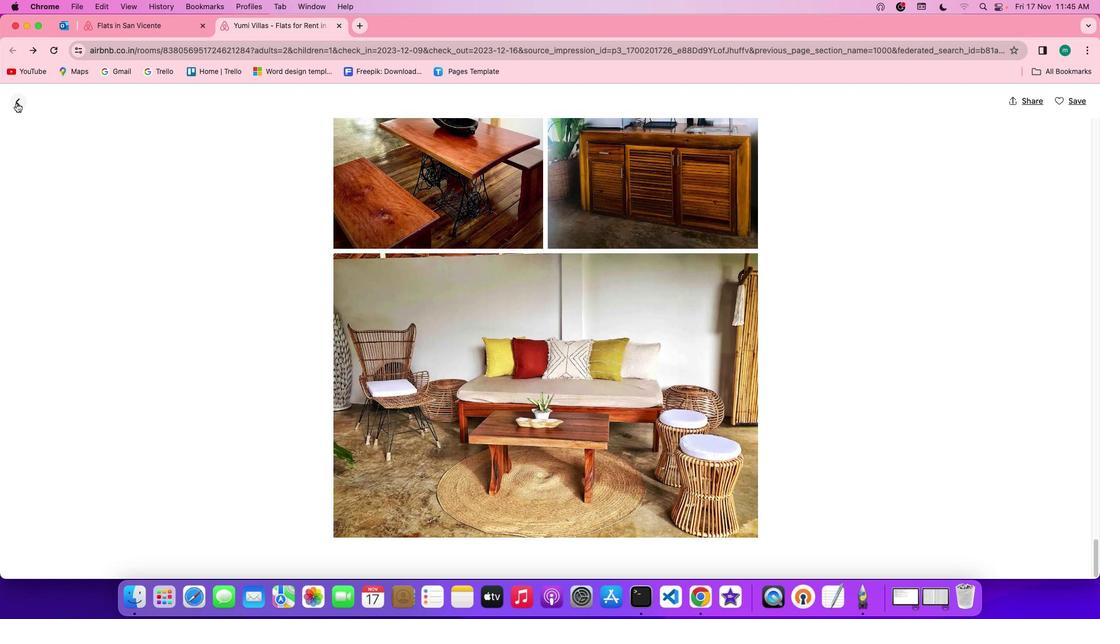 
Action: Mouse pressed left at (16, 103)
Screenshot: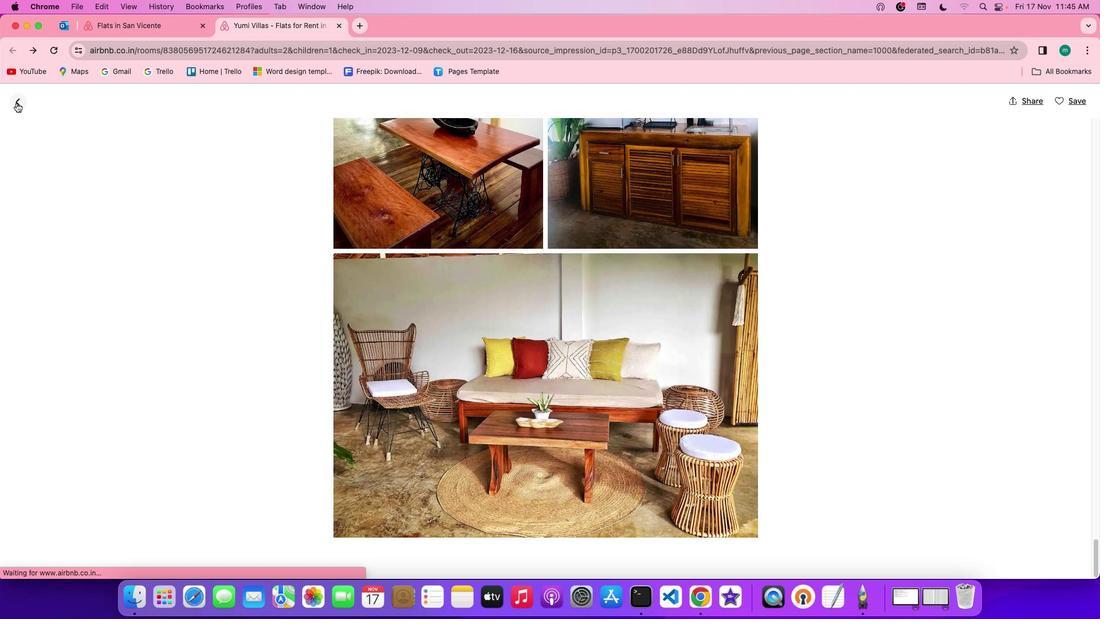 
Action: Mouse moved to (538, 388)
Screenshot: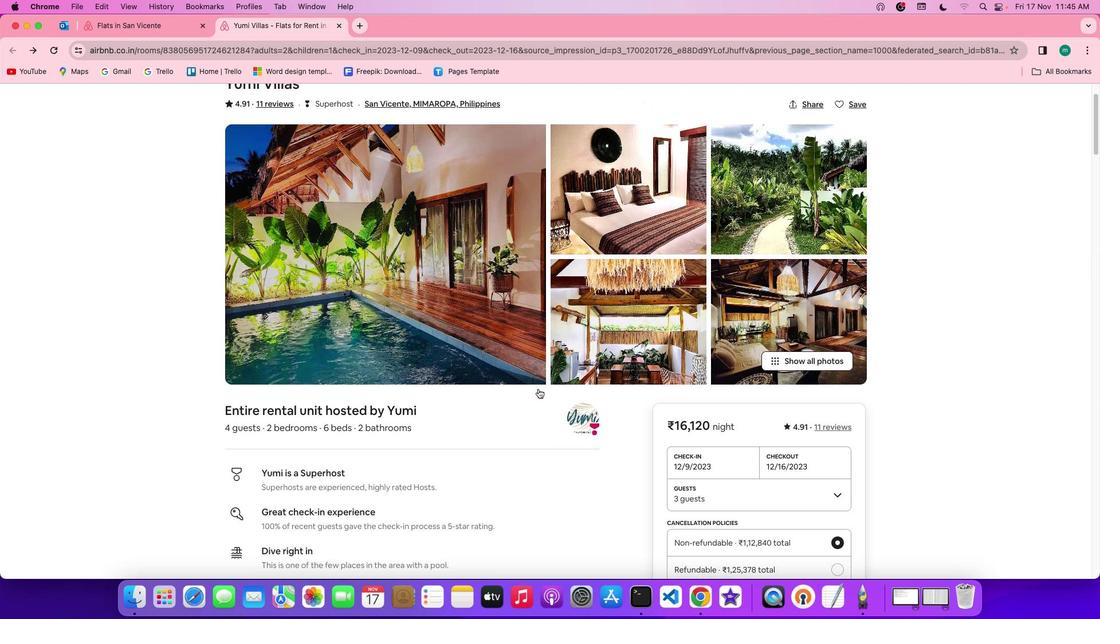 
Action: Mouse scrolled (538, 388) with delta (0, 0)
Screenshot: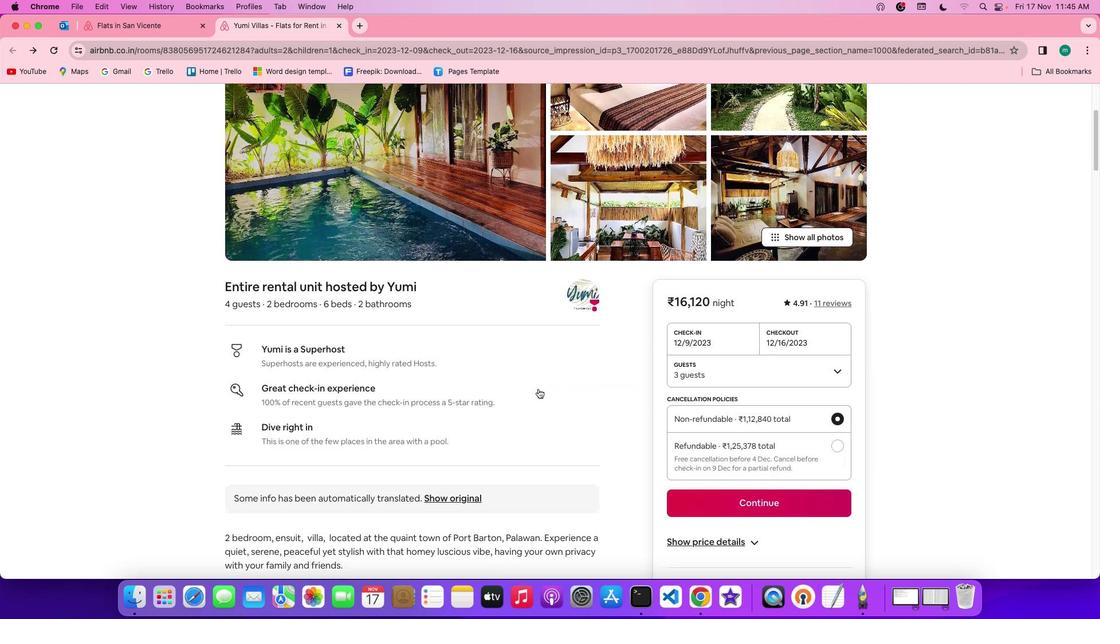 
Action: Mouse scrolled (538, 388) with delta (0, 0)
Screenshot: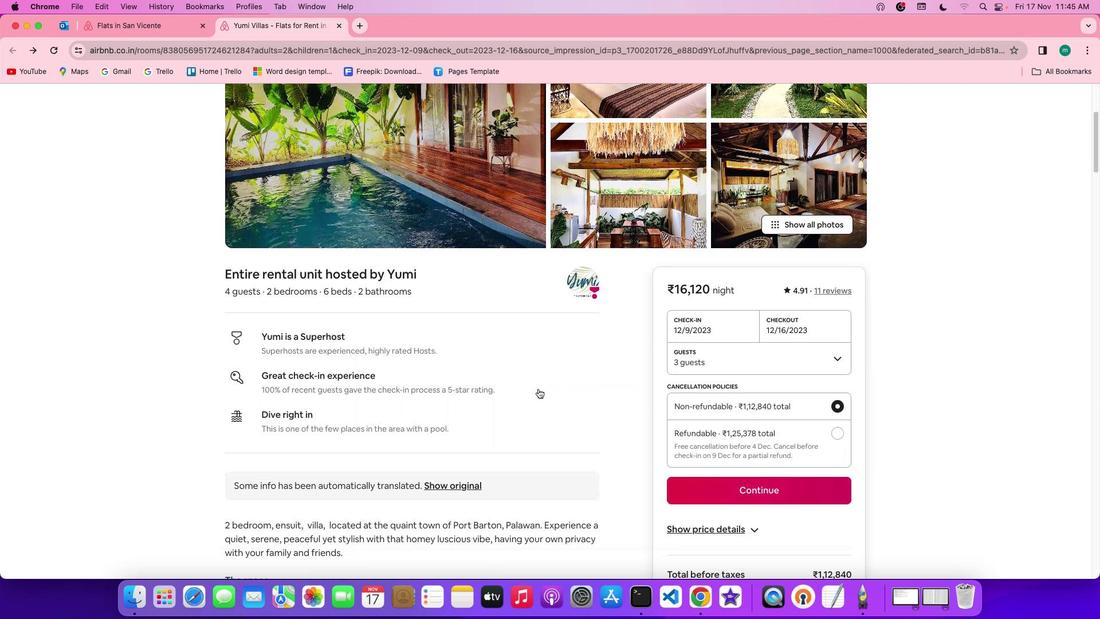 
Action: Mouse scrolled (538, 388) with delta (0, -1)
Screenshot: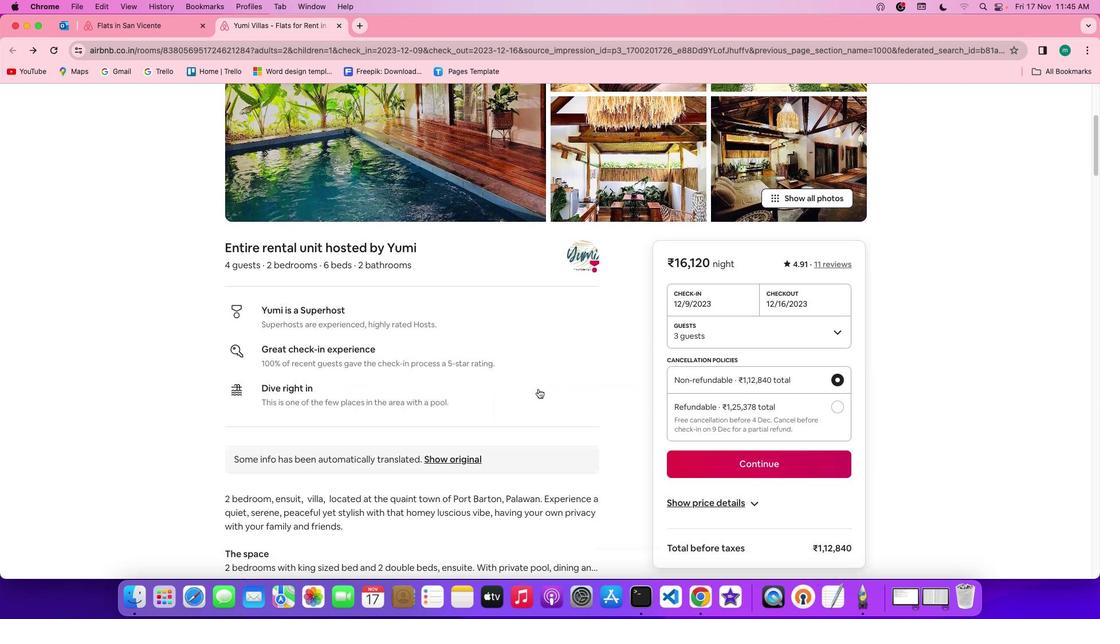 
Action: Mouse scrolled (538, 388) with delta (0, -2)
Screenshot: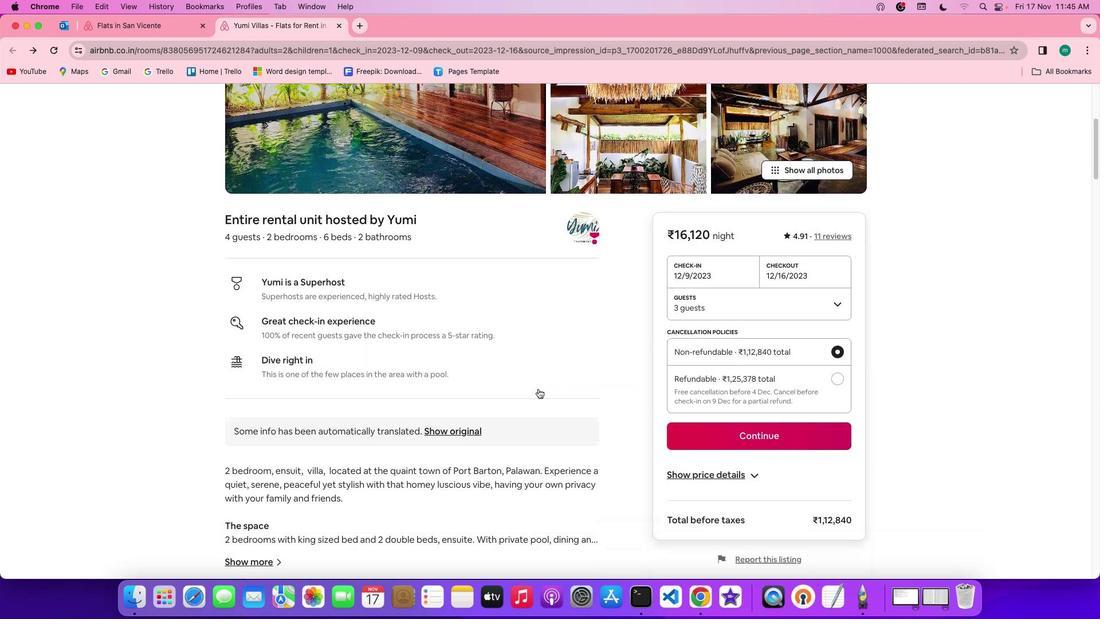 
Action: Mouse scrolled (538, 388) with delta (0, -2)
Screenshot: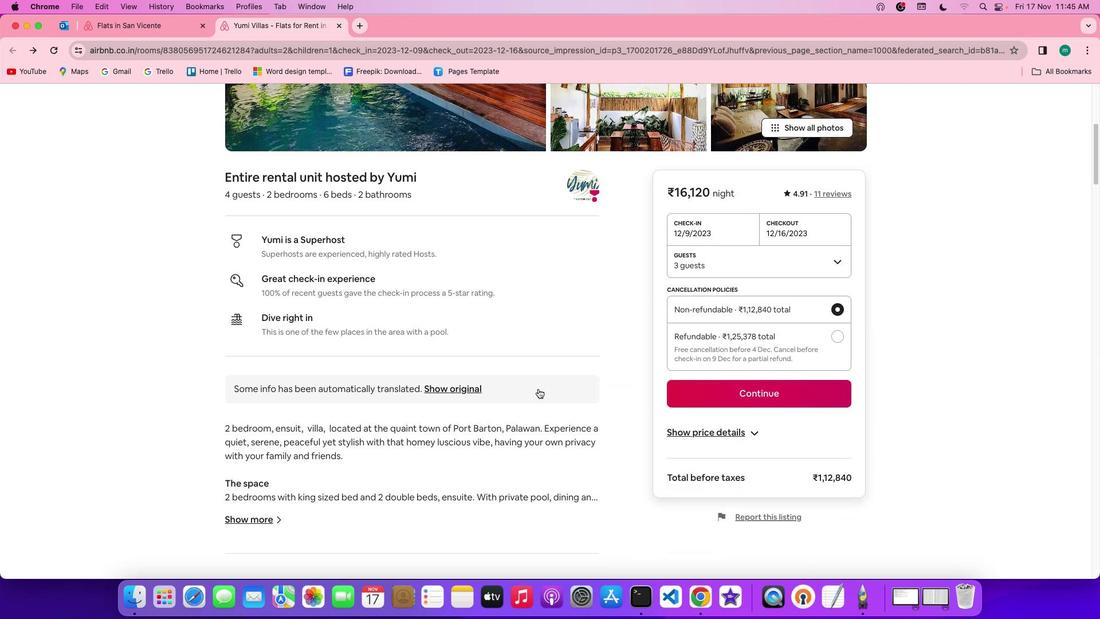 
Action: Mouse scrolled (538, 388) with delta (0, 0)
Screenshot: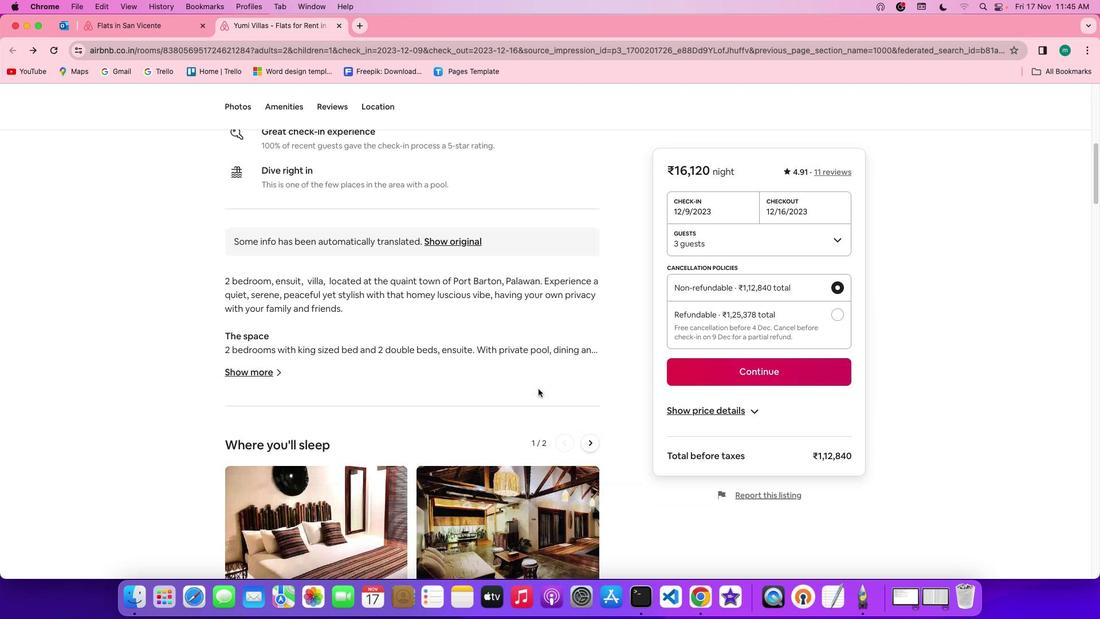 
Action: Mouse scrolled (538, 388) with delta (0, 0)
Screenshot: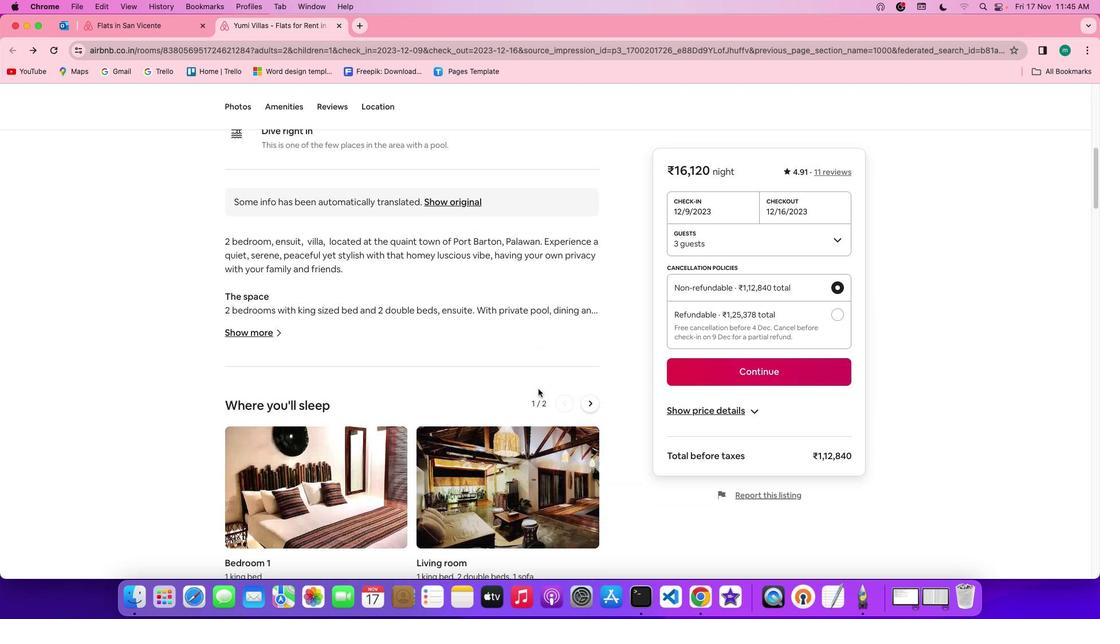 
Action: Mouse scrolled (538, 388) with delta (0, -1)
Screenshot: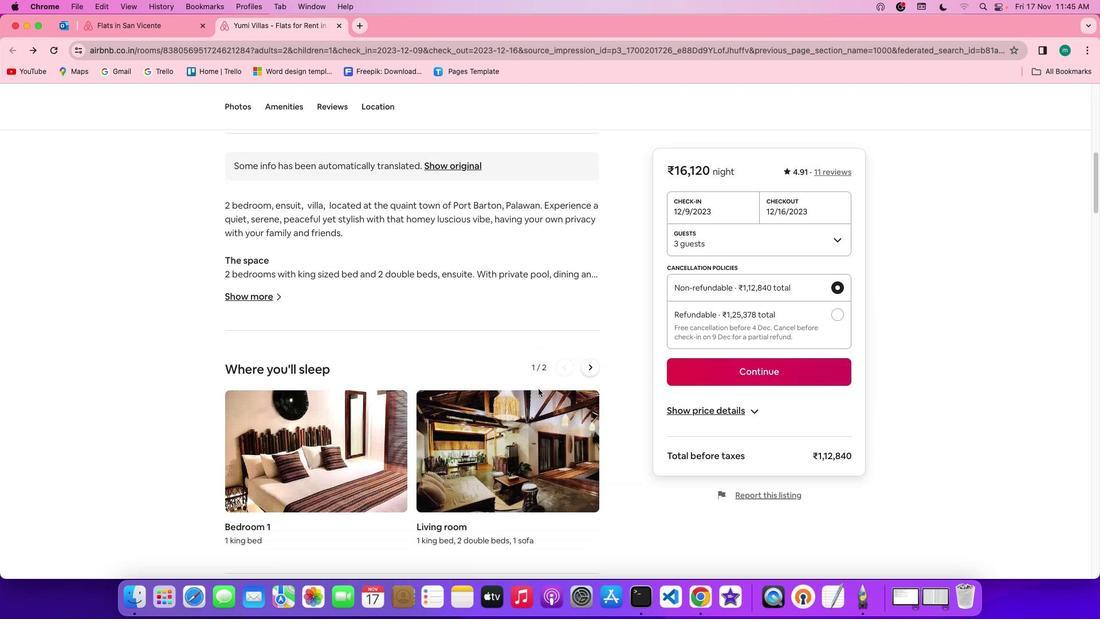 
Action: Mouse scrolled (538, 388) with delta (0, -2)
Screenshot: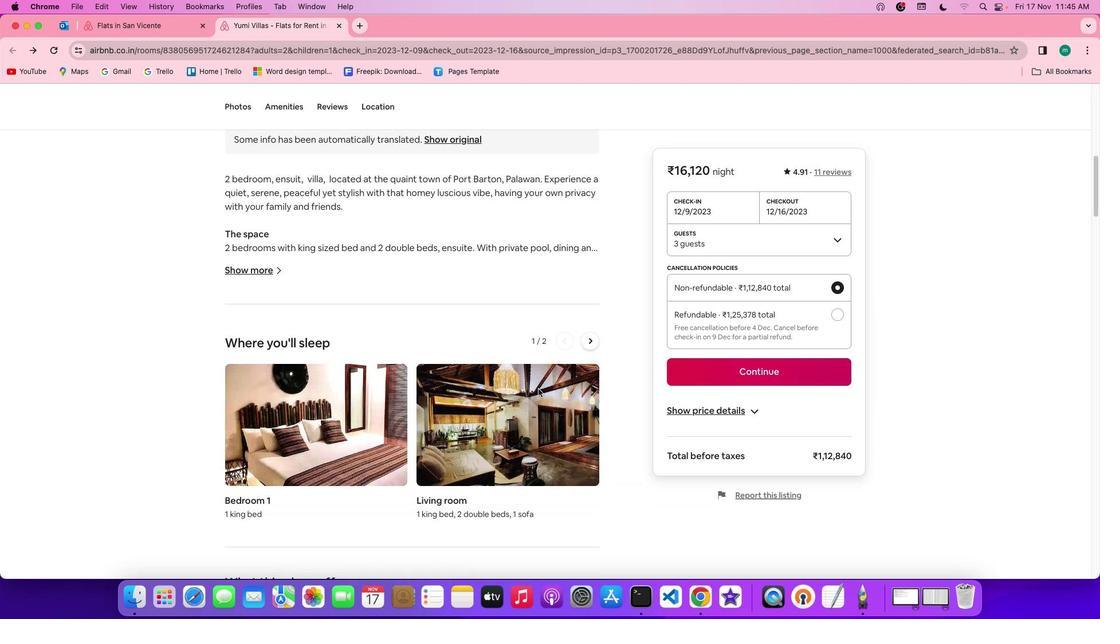 
Action: Mouse scrolled (538, 388) with delta (0, -2)
Screenshot: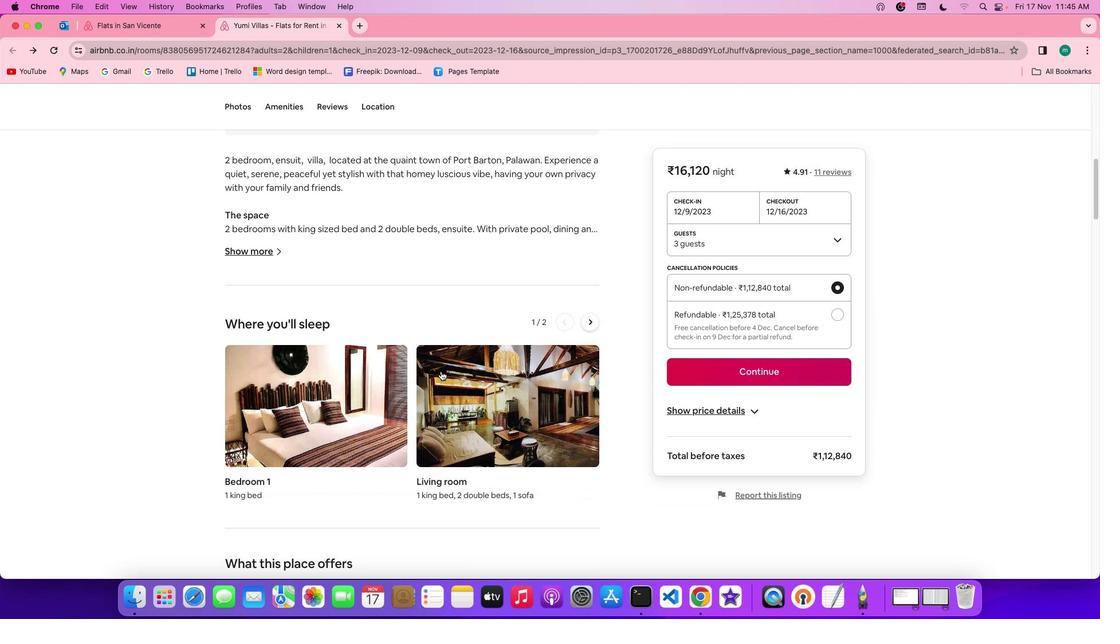 
Action: Mouse moved to (254, 248)
Screenshot: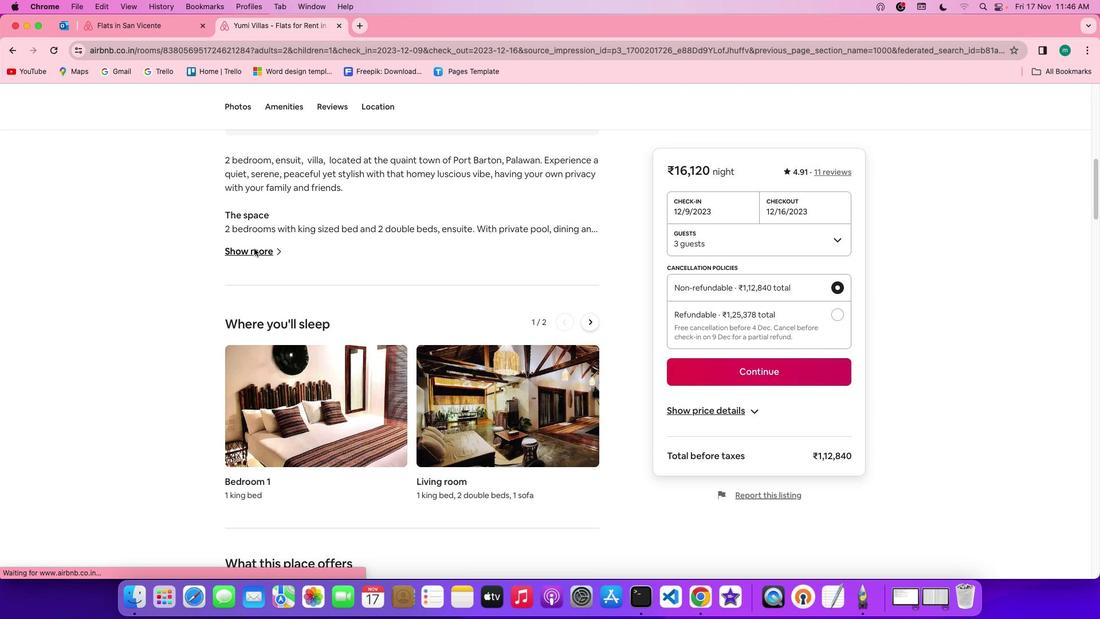 
Action: Mouse pressed left at (254, 248)
Screenshot: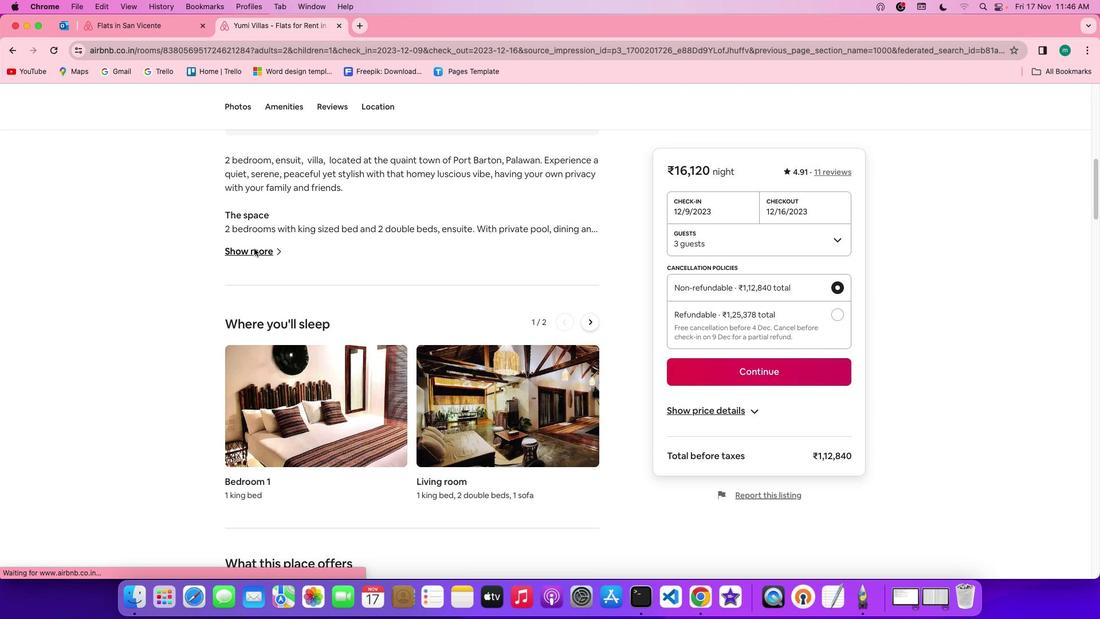 
Action: Mouse moved to (503, 342)
Screenshot: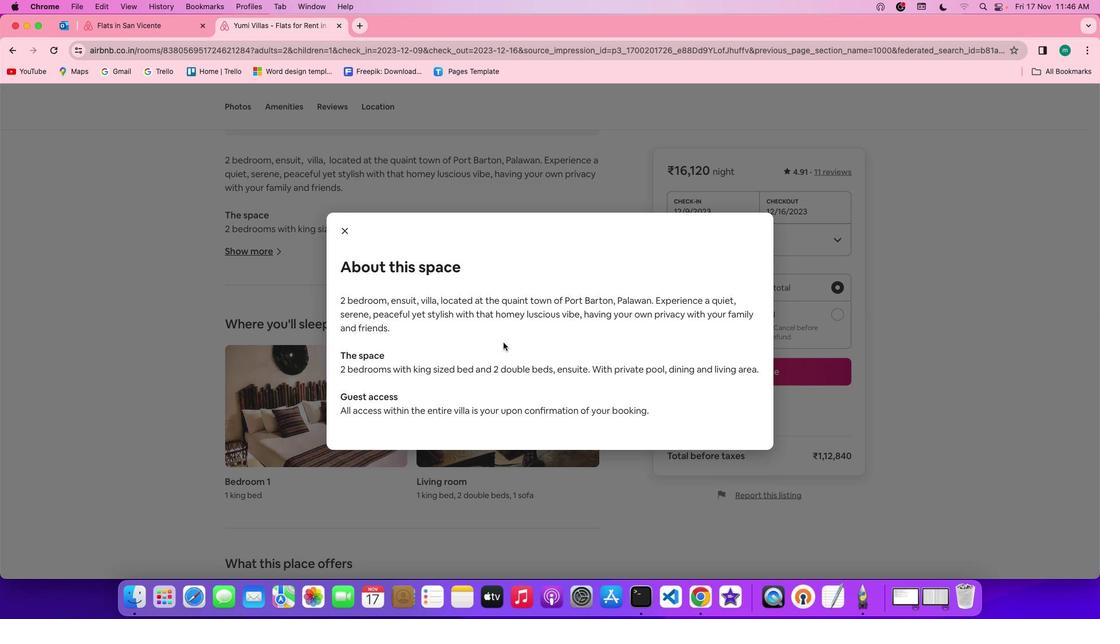 
Action: Mouse scrolled (503, 342) with delta (0, 0)
